 Task: Design: Design System Checklist.
Action: Mouse moved to (340, 73)
Screenshot: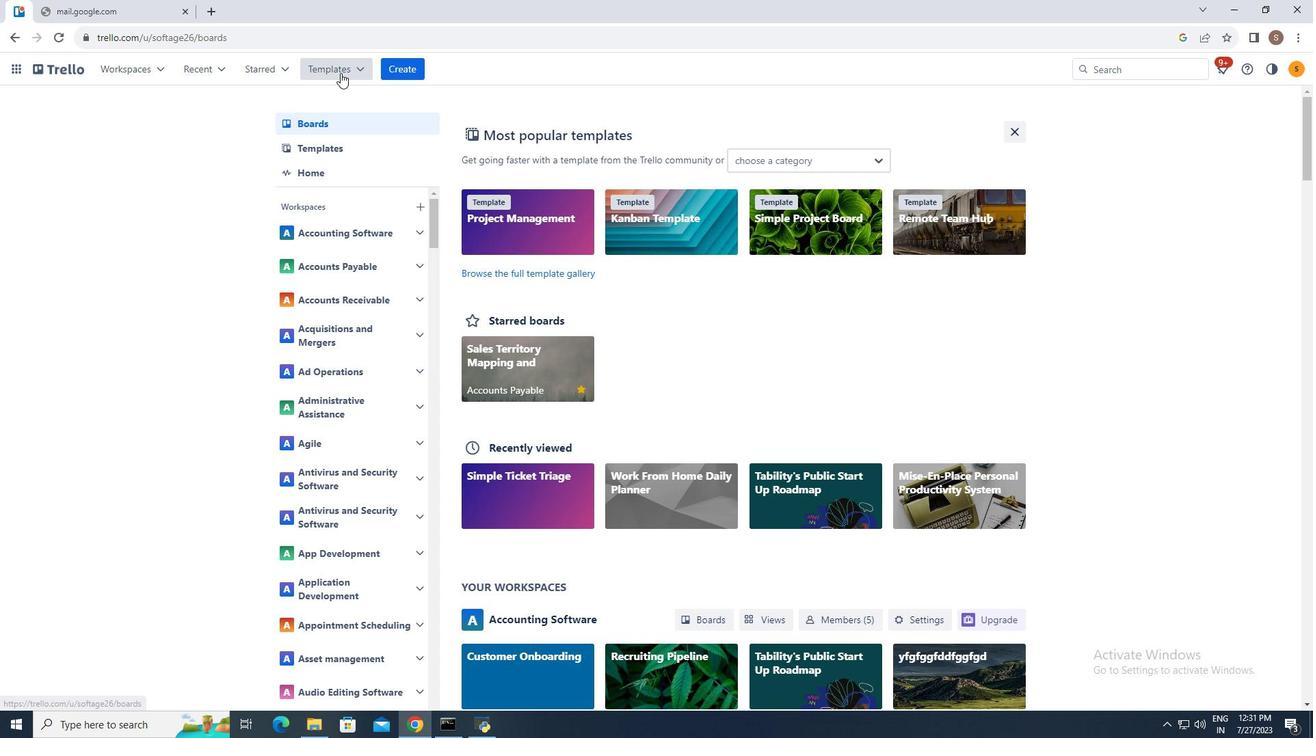 
Action: Mouse pressed left at (340, 73)
Screenshot: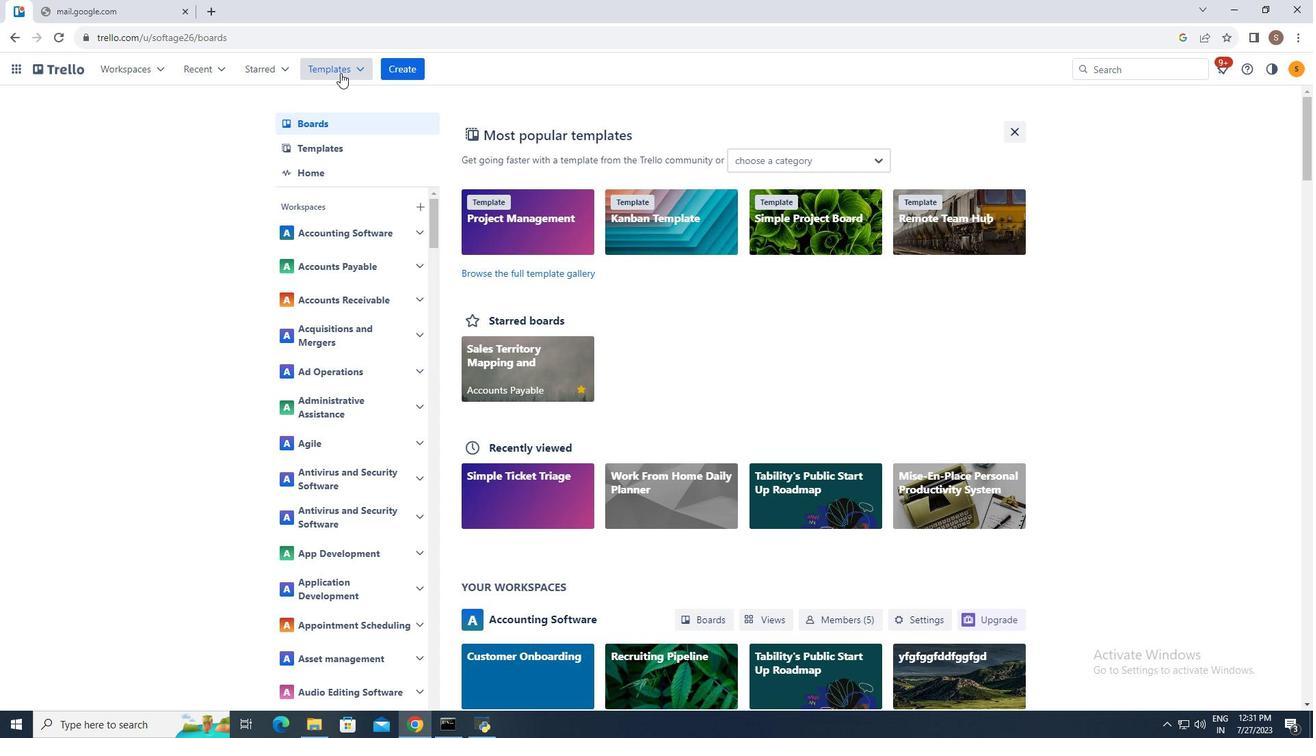 
Action: Mouse moved to (392, 470)
Screenshot: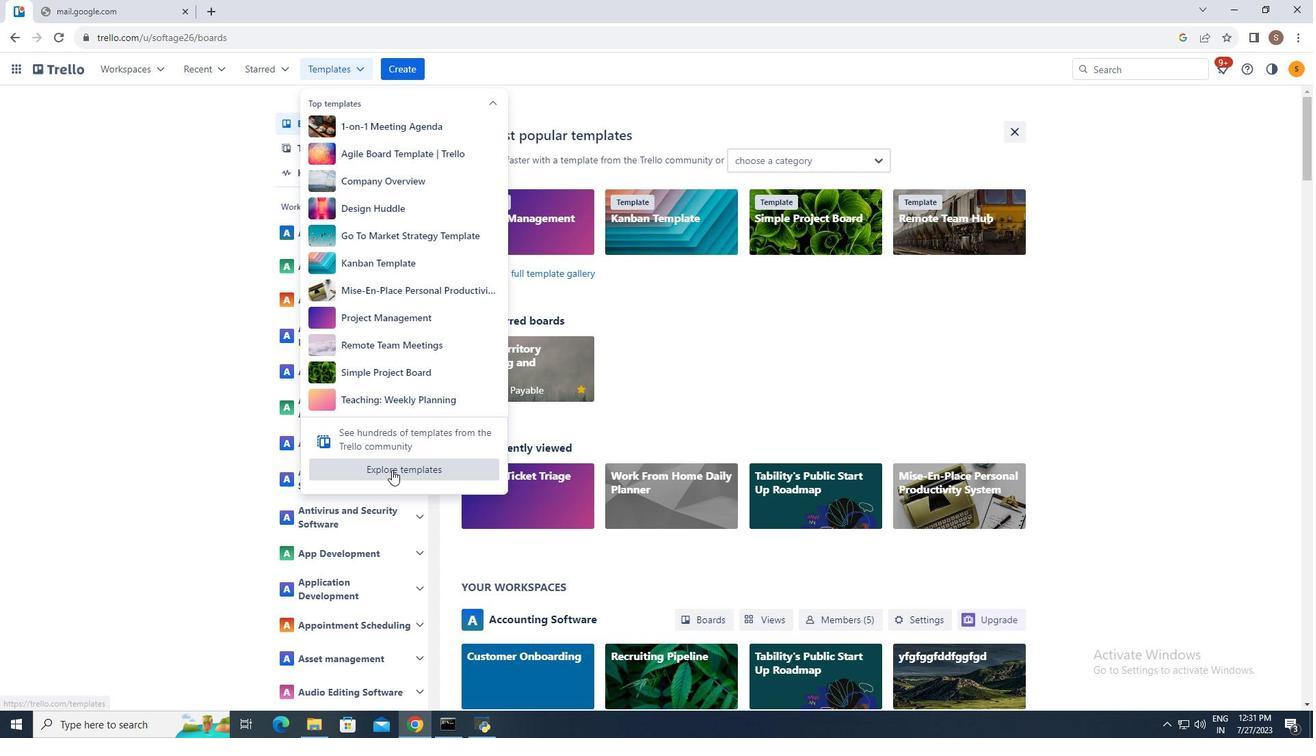
Action: Mouse pressed left at (392, 470)
Screenshot: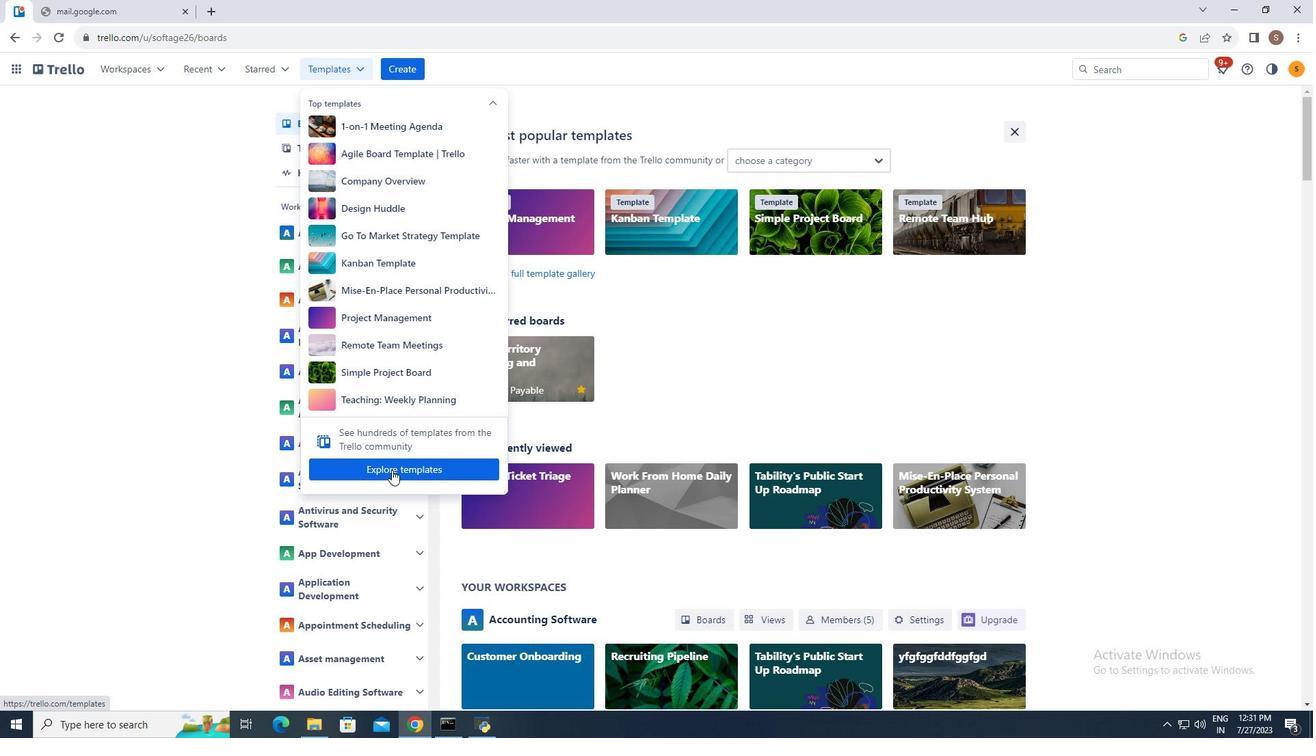 
Action: Mouse moved to (328, 207)
Screenshot: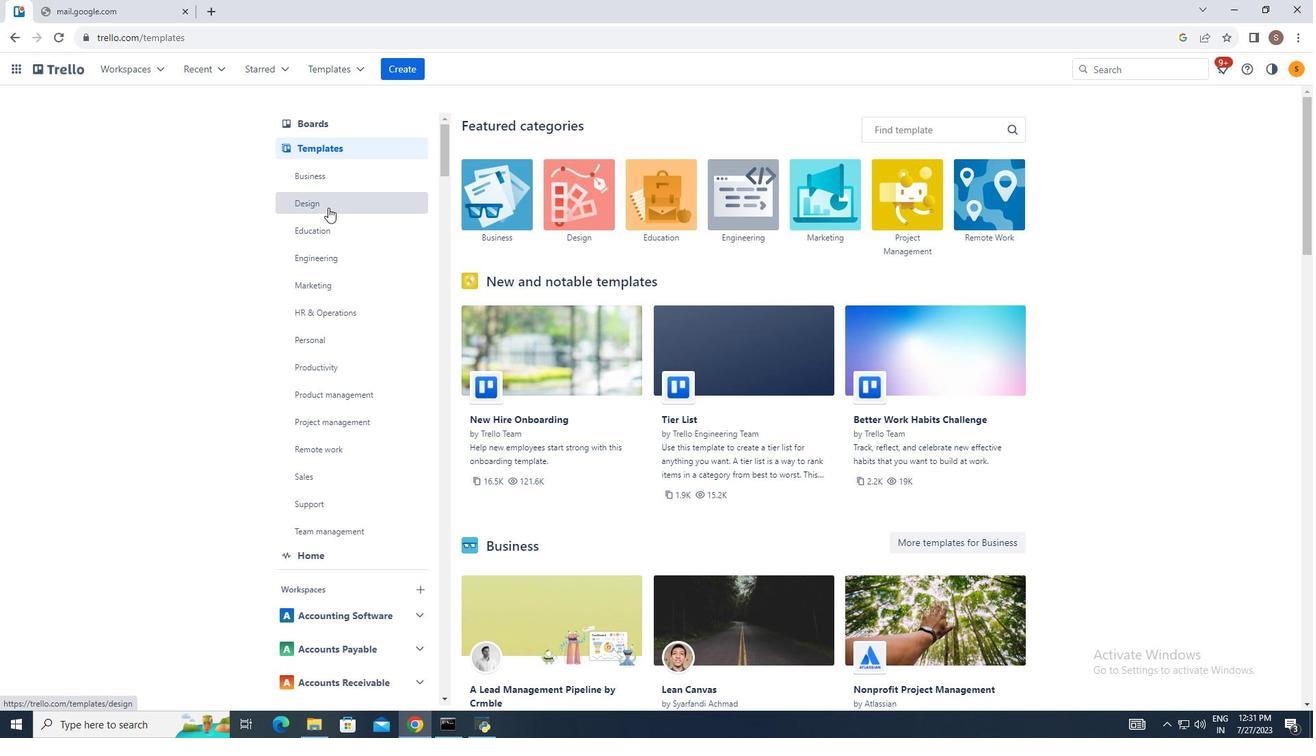 
Action: Mouse pressed left at (328, 207)
Screenshot: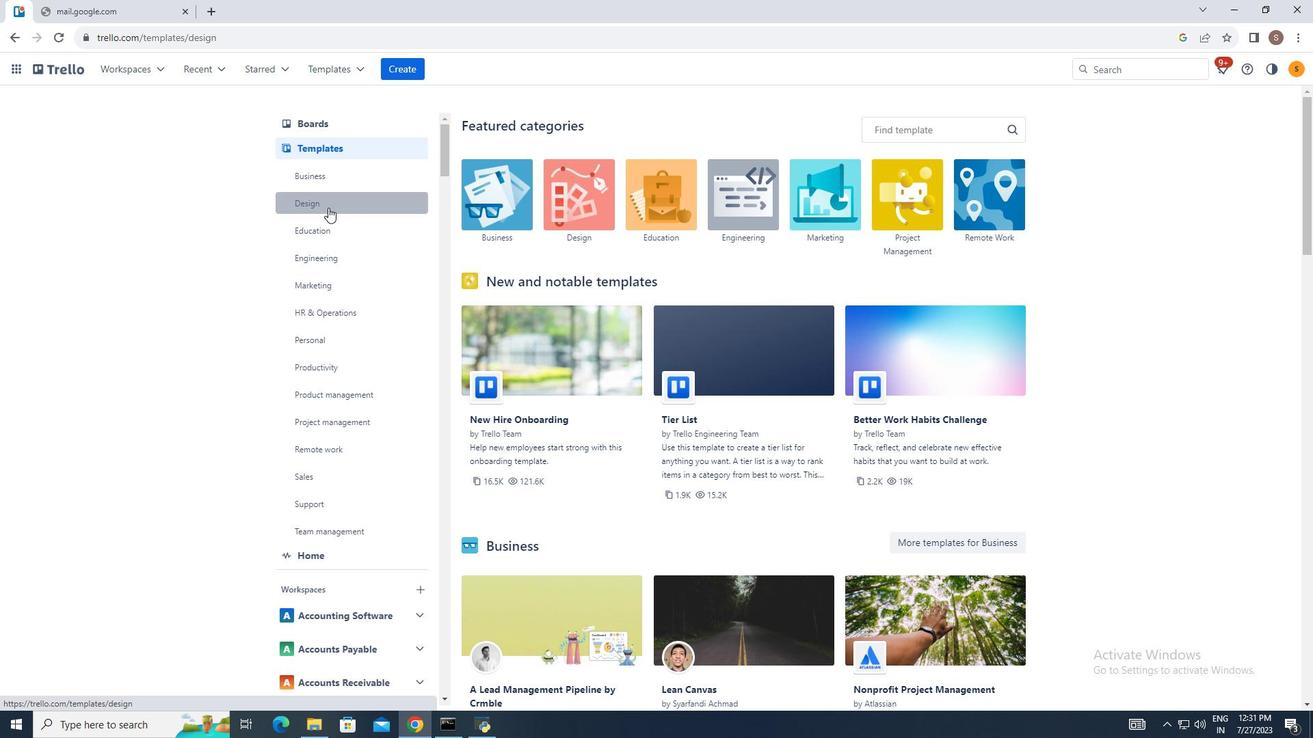 
Action: Mouse moved to (736, 278)
Screenshot: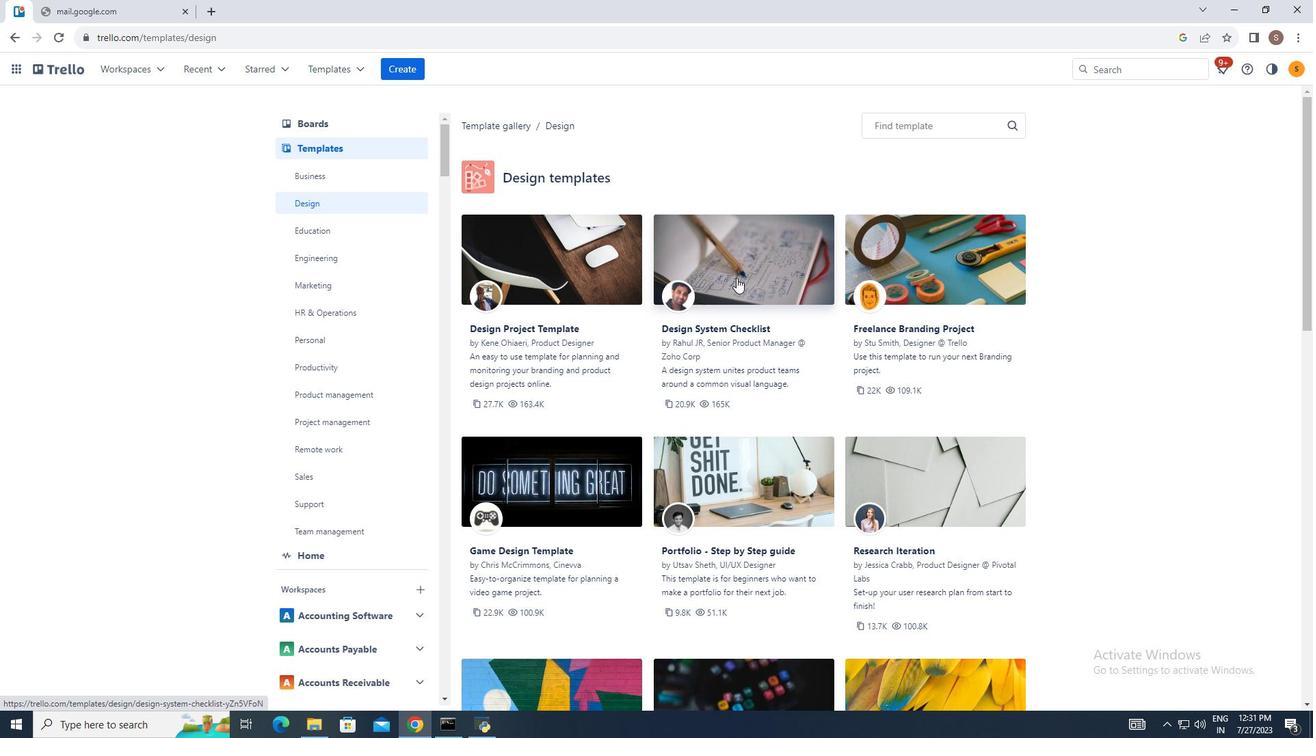 
Action: Mouse pressed left at (736, 278)
Screenshot: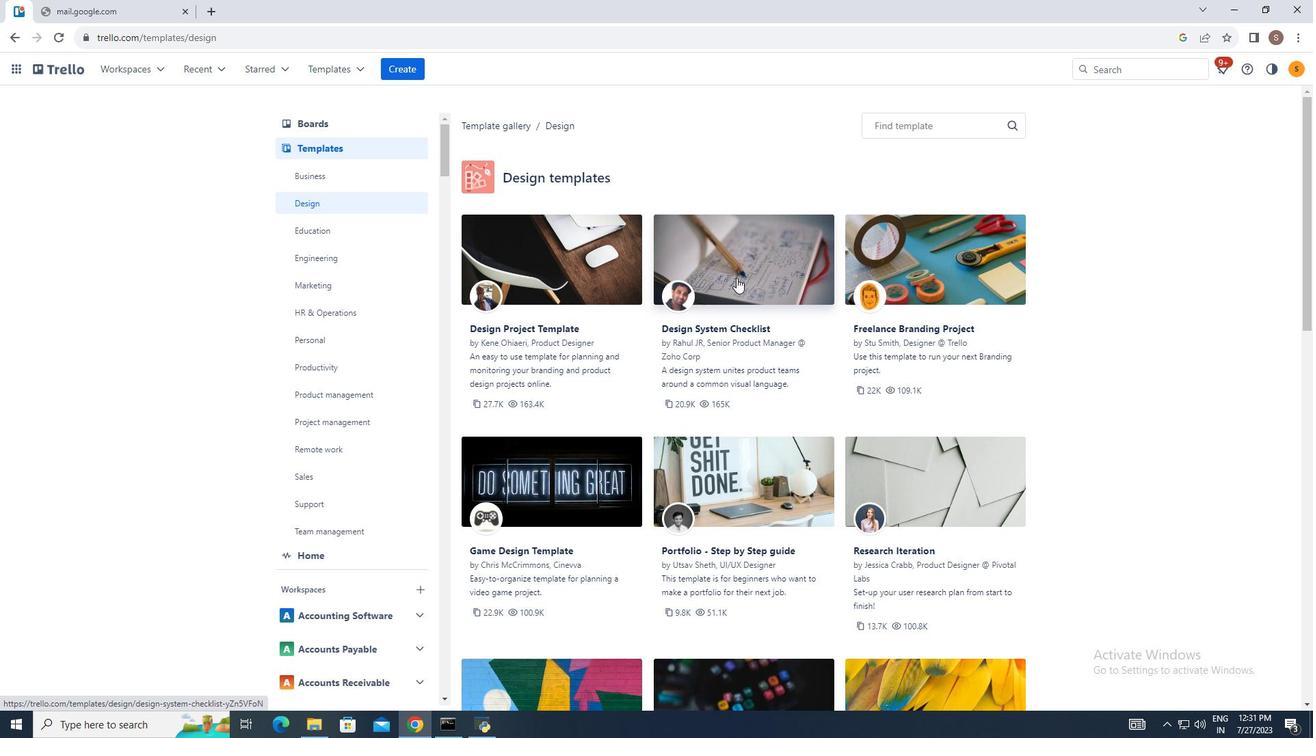 
Action: Mouse moved to (986, 176)
Screenshot: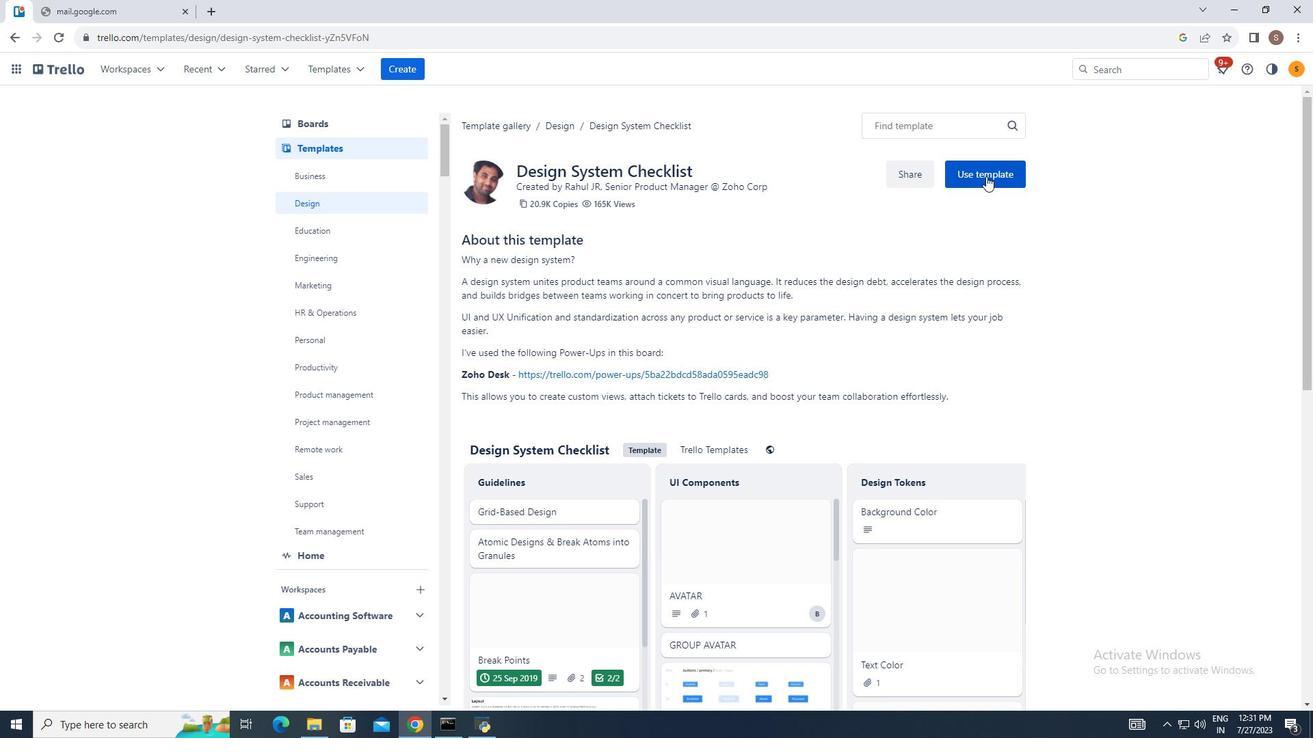 
Action: Mouse pressed left at (986, 176)
Screenshot: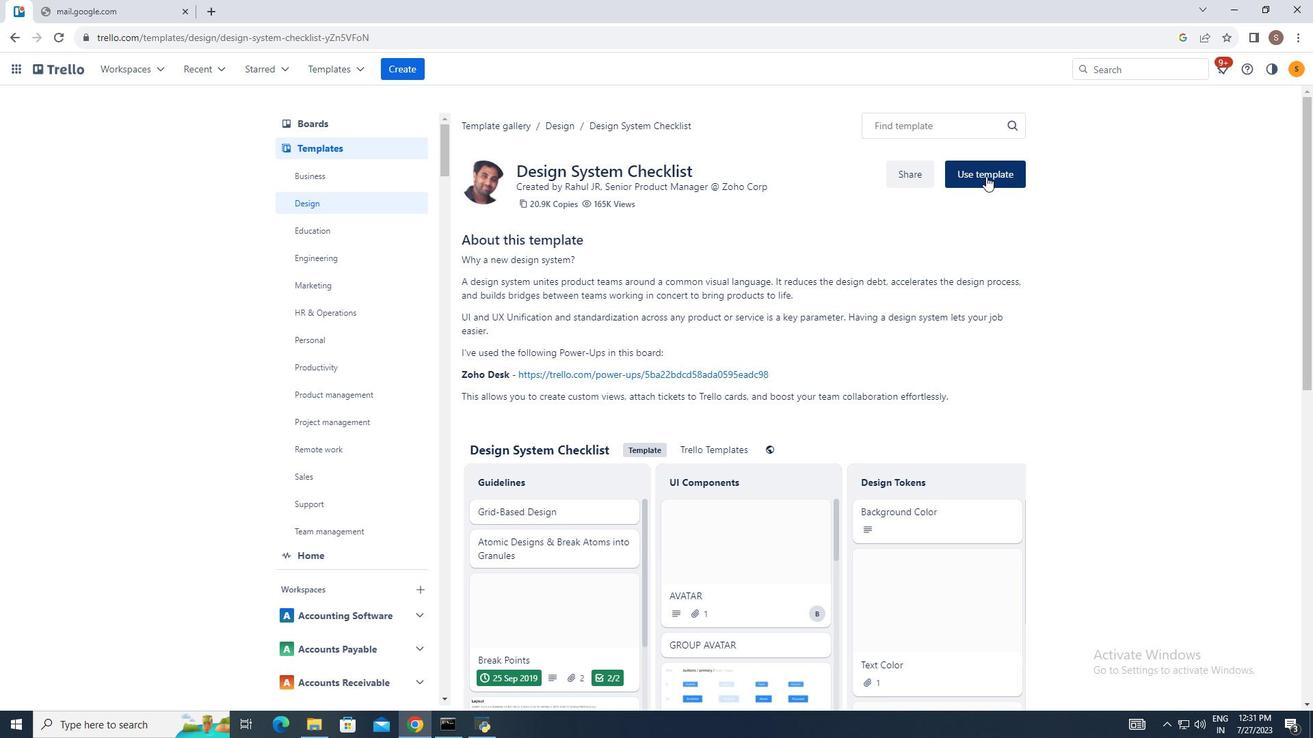 
Action: Mouse moved to (981, 476)
Screenshot: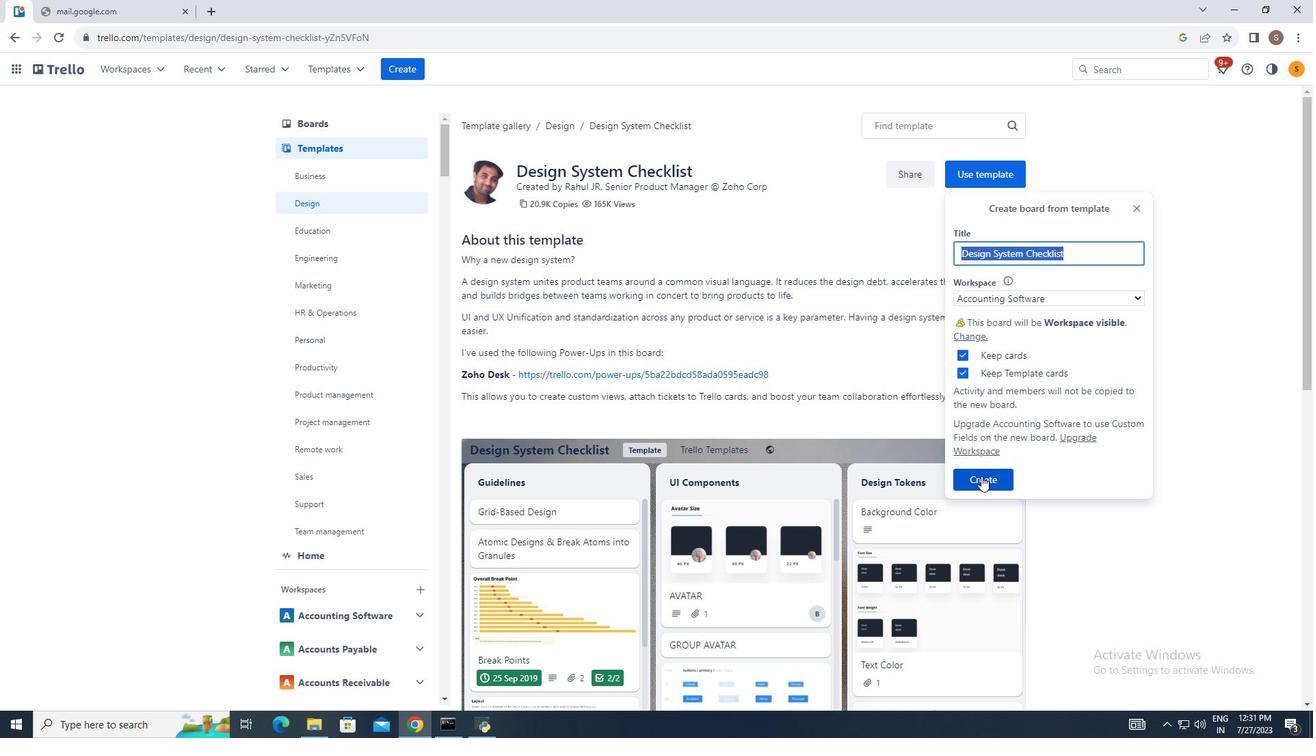 
Action: Mouse pressed left at (981, 476)
Screenshot: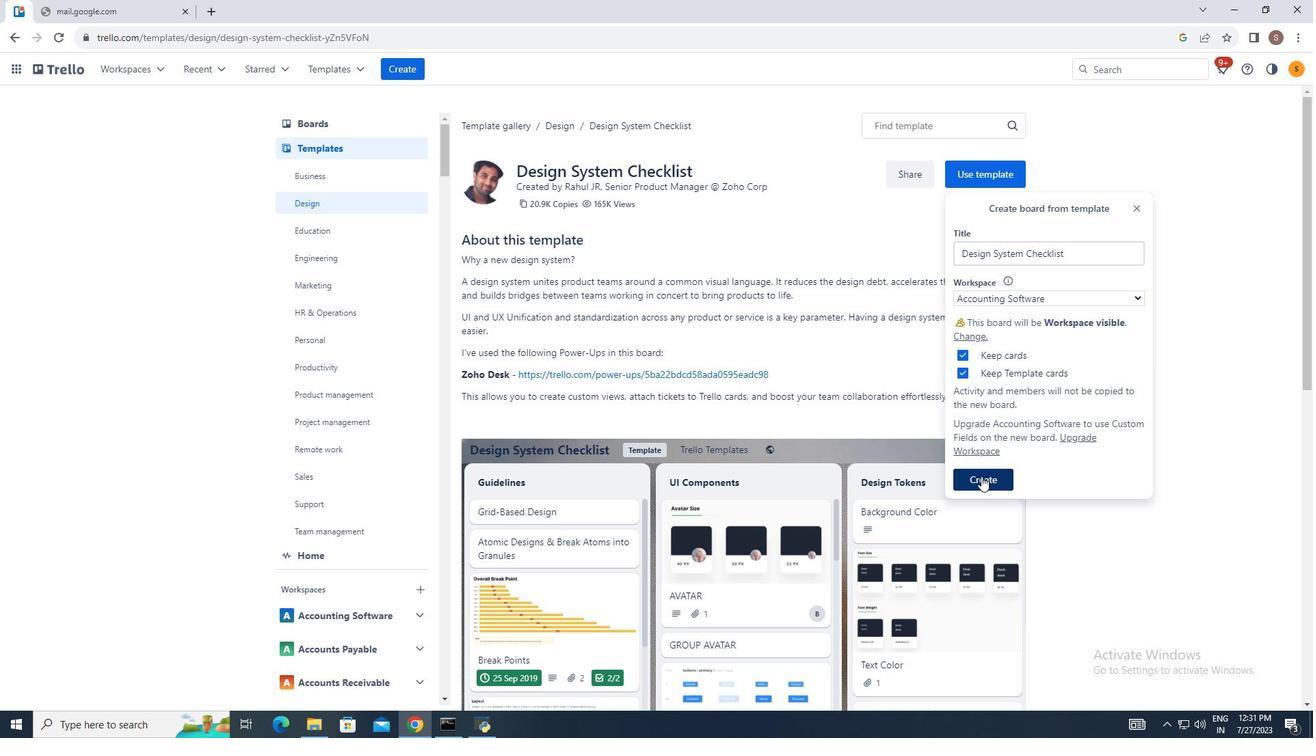 
Action: Mouse moved to (270, 364)
Screenshot: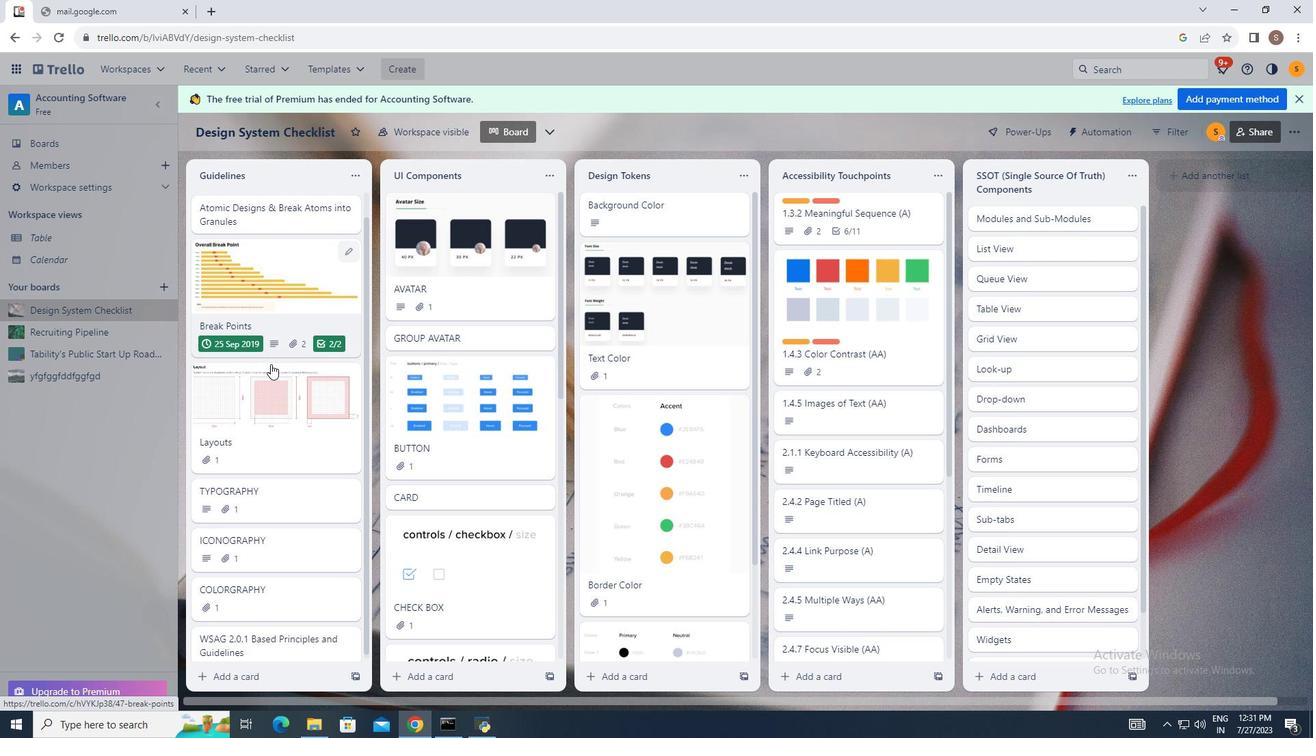 
Action: Mouse scrolled (270, 363) with delta (0, 0)
Screenshot: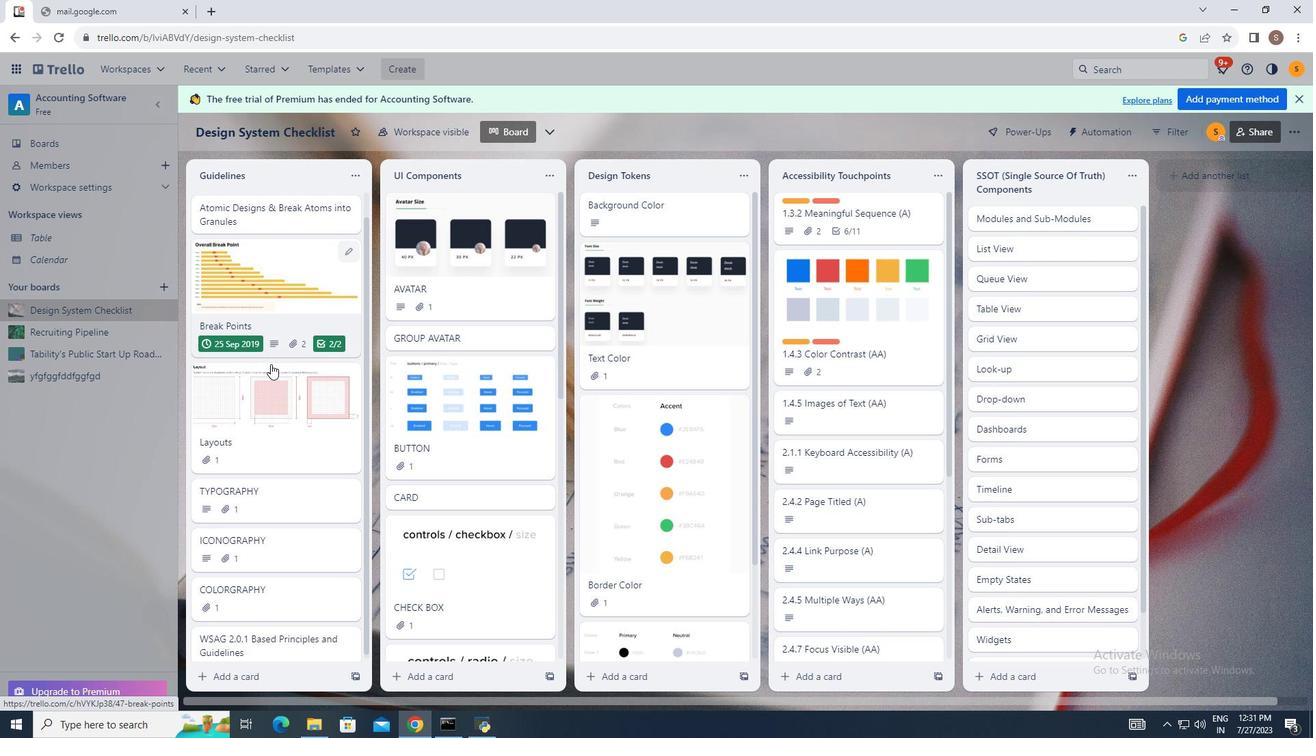 
Action: Mouse moved to (270, 365)
Screenshot: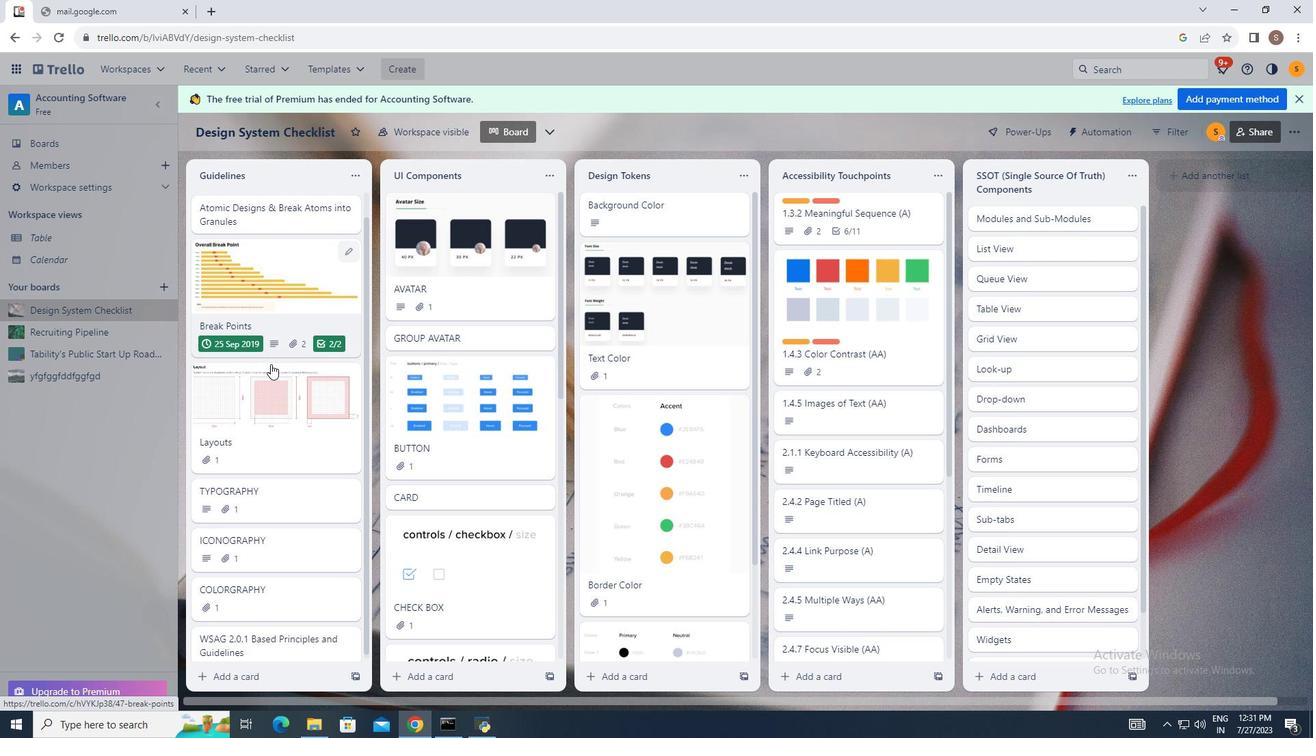 
Action: Mouse scrolled (270, 364) with delta (0, 0)
Screenshot: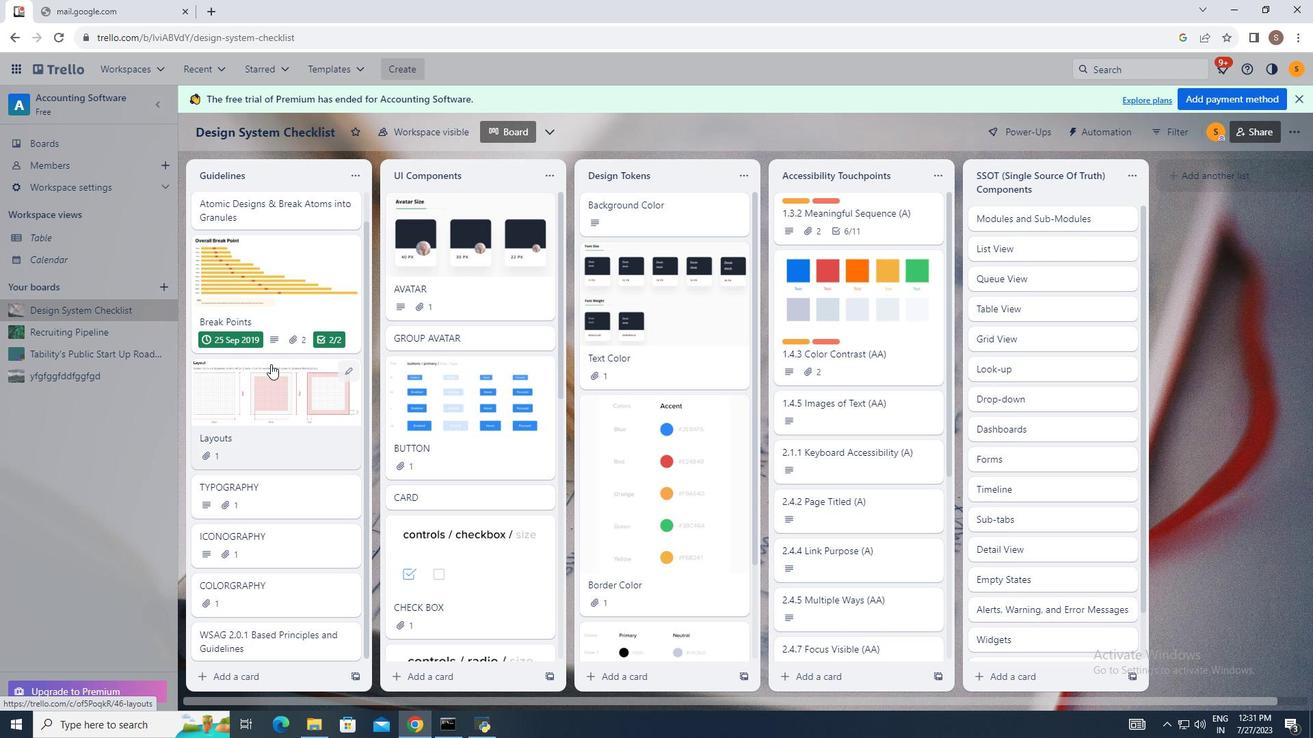 
Action: Mouse moved to (272, 368)
Screenshot: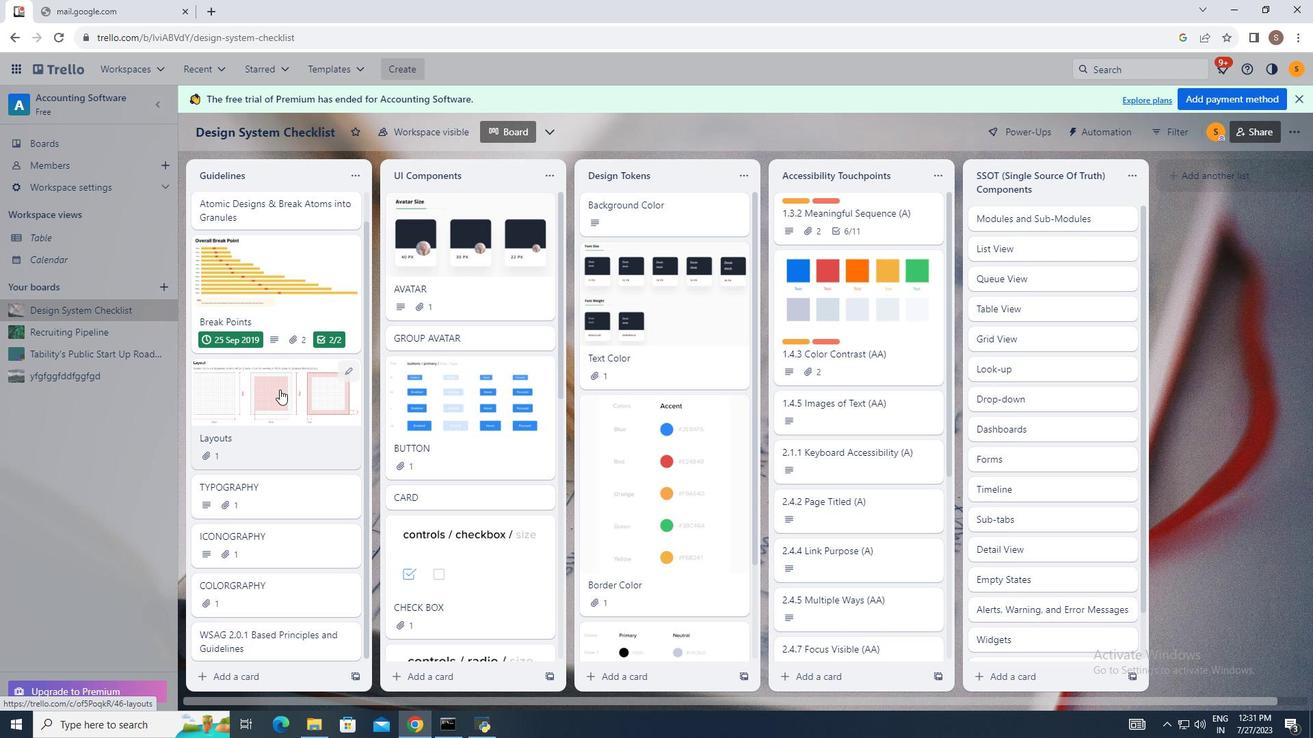 
Action: Mouse scrolled (272, 368) with delta (0, 0)
Screenshot: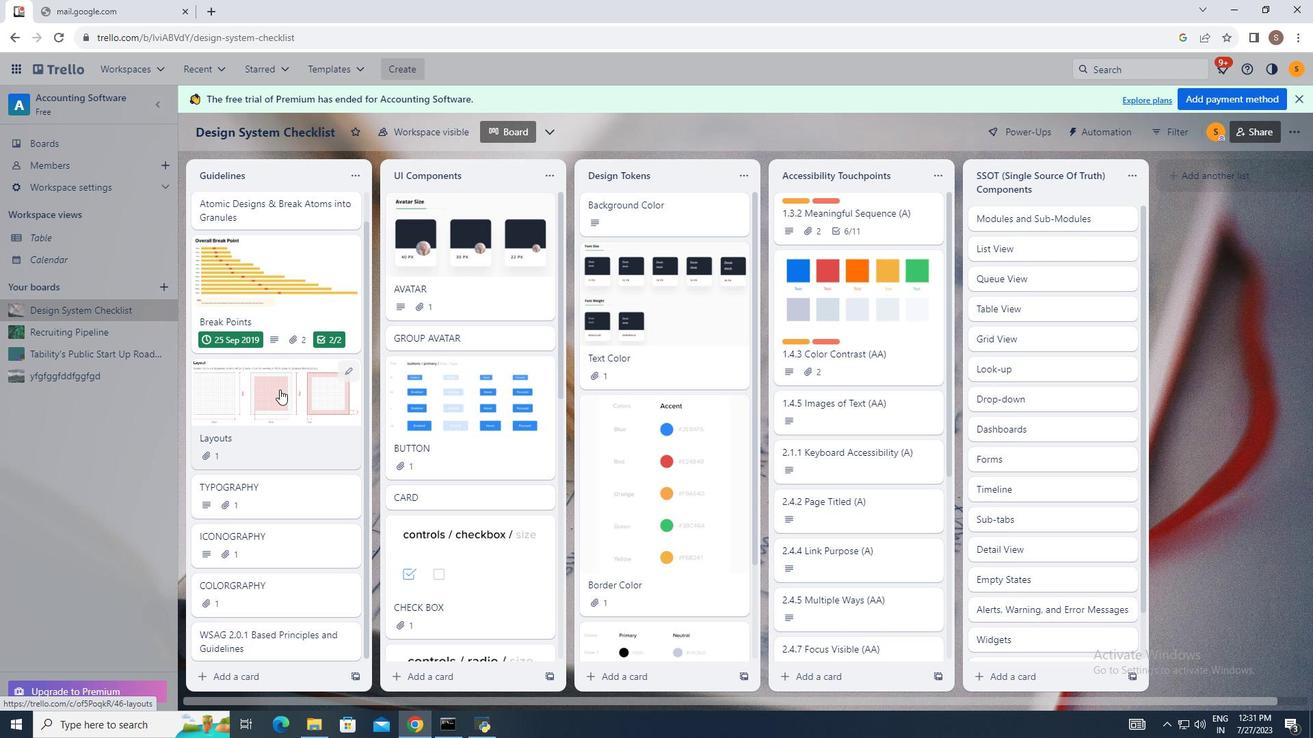 
Action: Mouse moved to (277, 380)
Screenshot: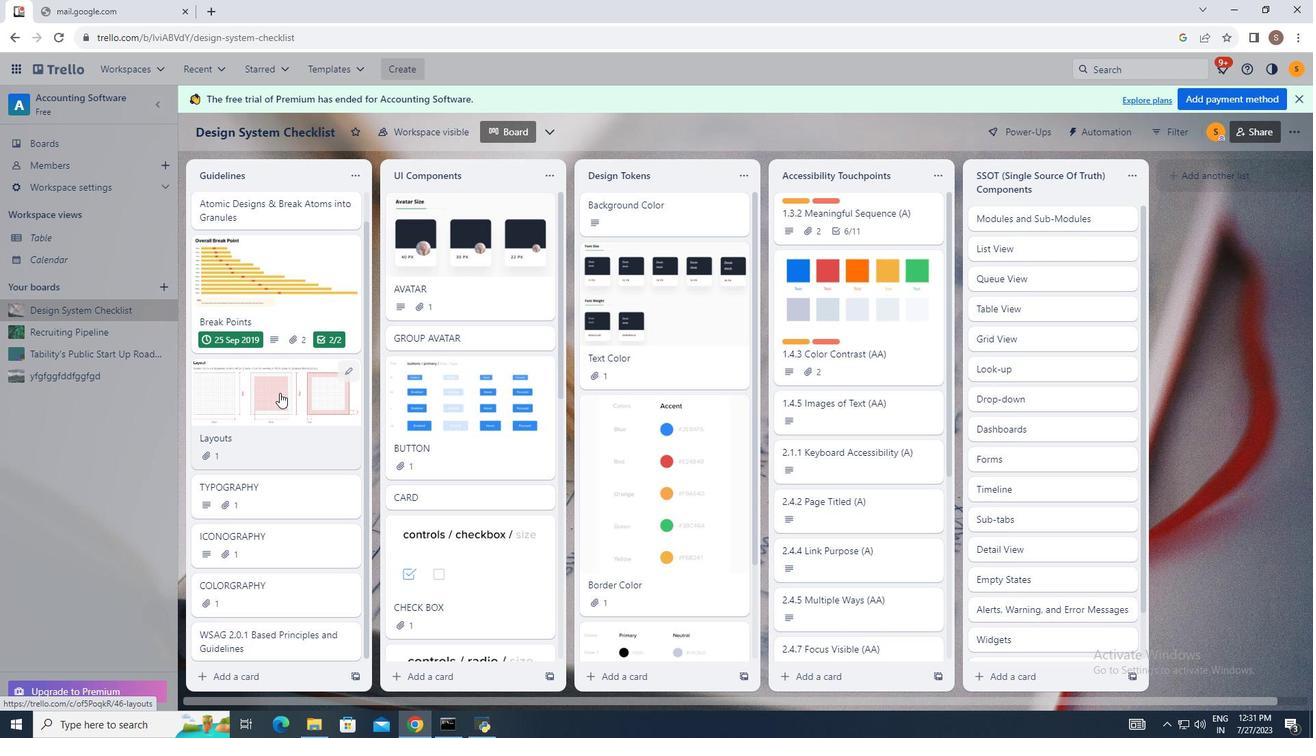 
Action: Mouse scrolled (277, 379) with delta (0, 0)
Screenshot: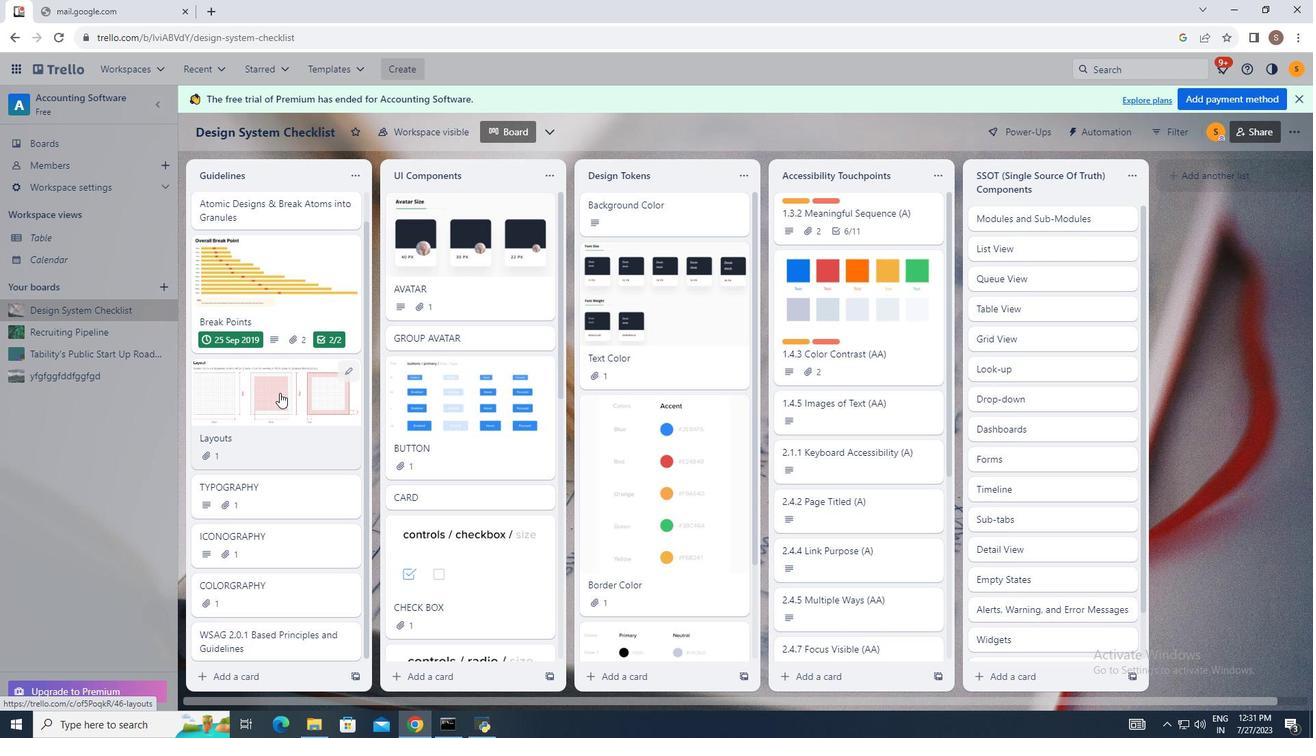 
Action: Mouse moved to (279, 387)
Screenshot: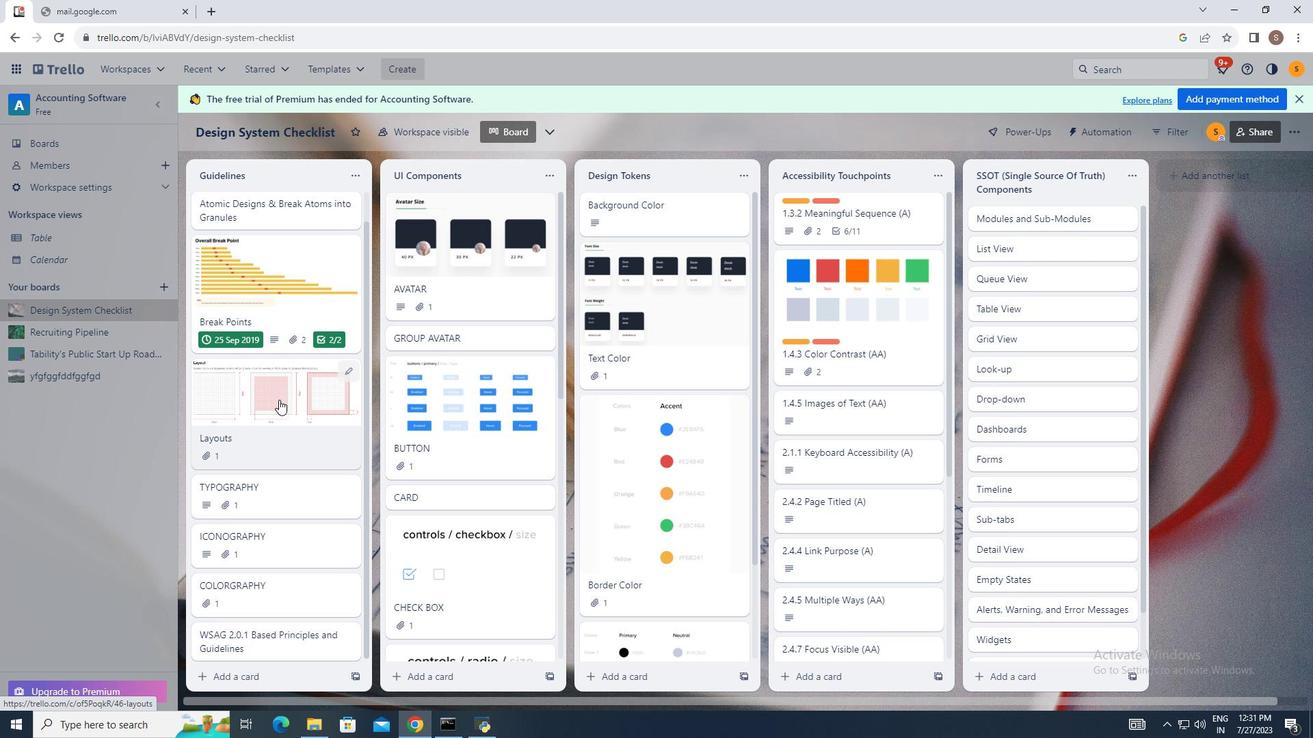 
Action: Mouse scrolled (279, 386) with delta (0, 0)
Screenshot: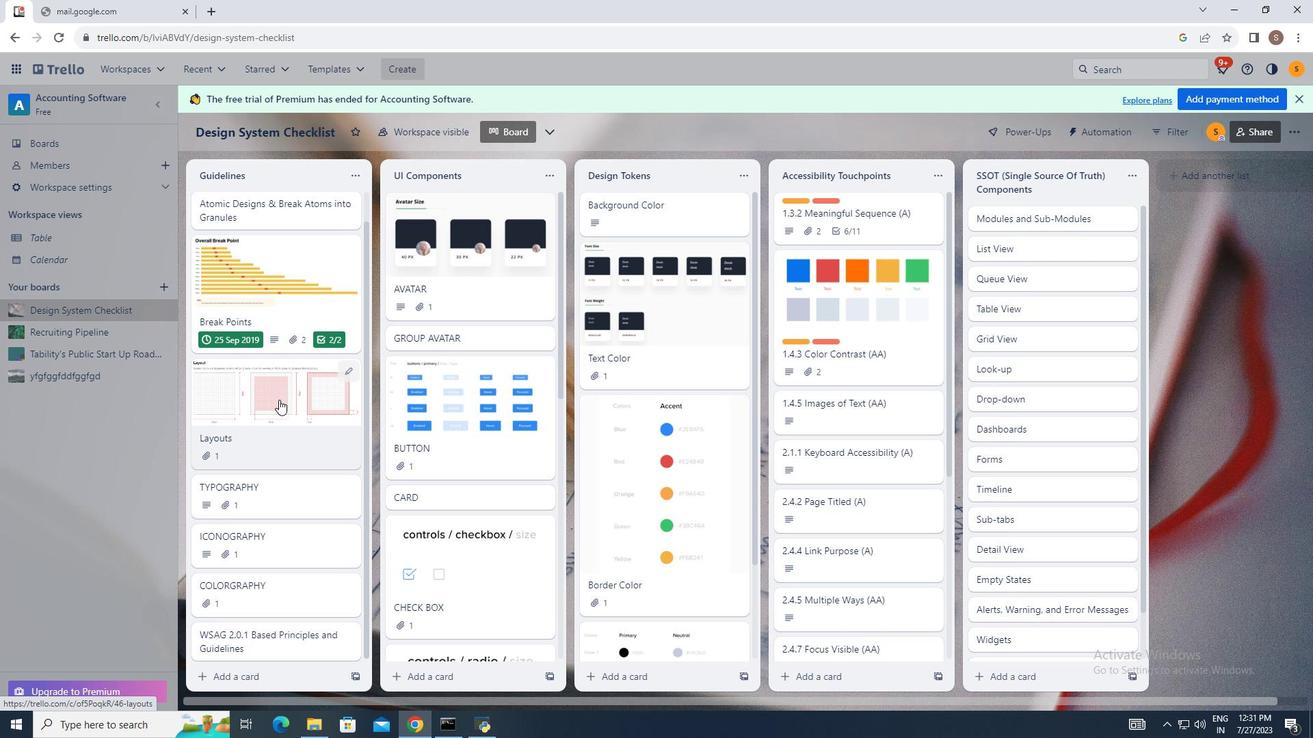 
Action: Mouse moved to (279, 400)
Screenshot: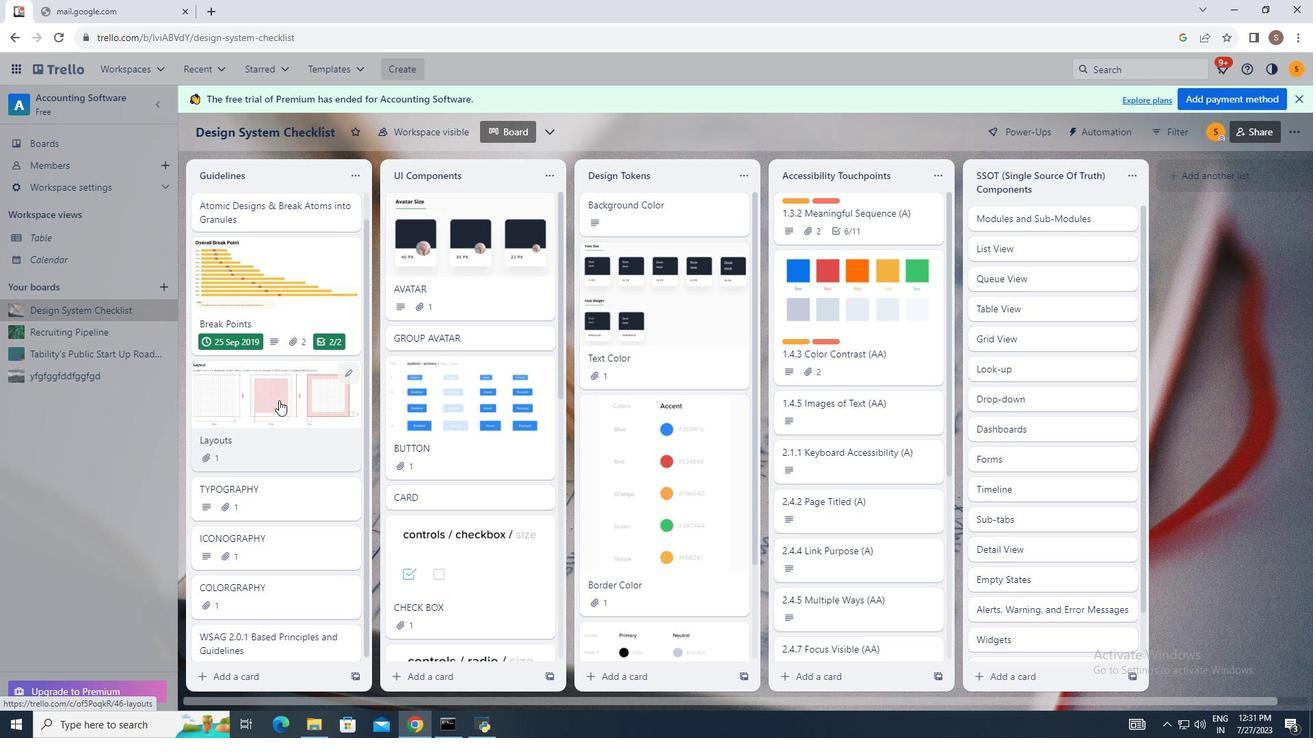 
Action: Mouse scrolled (279, 401) with delta (0, 0)
Screenshot: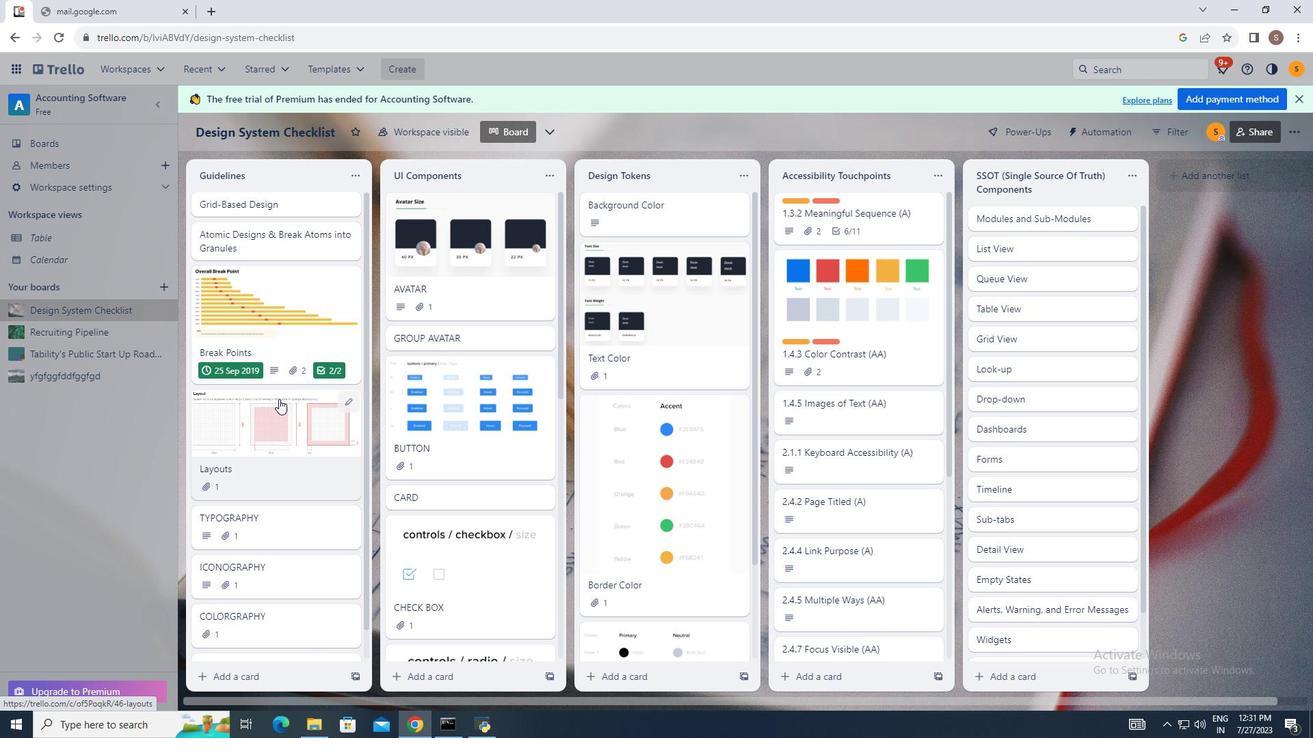 
Action: Mouse moved to (279, 400)
Screenshot: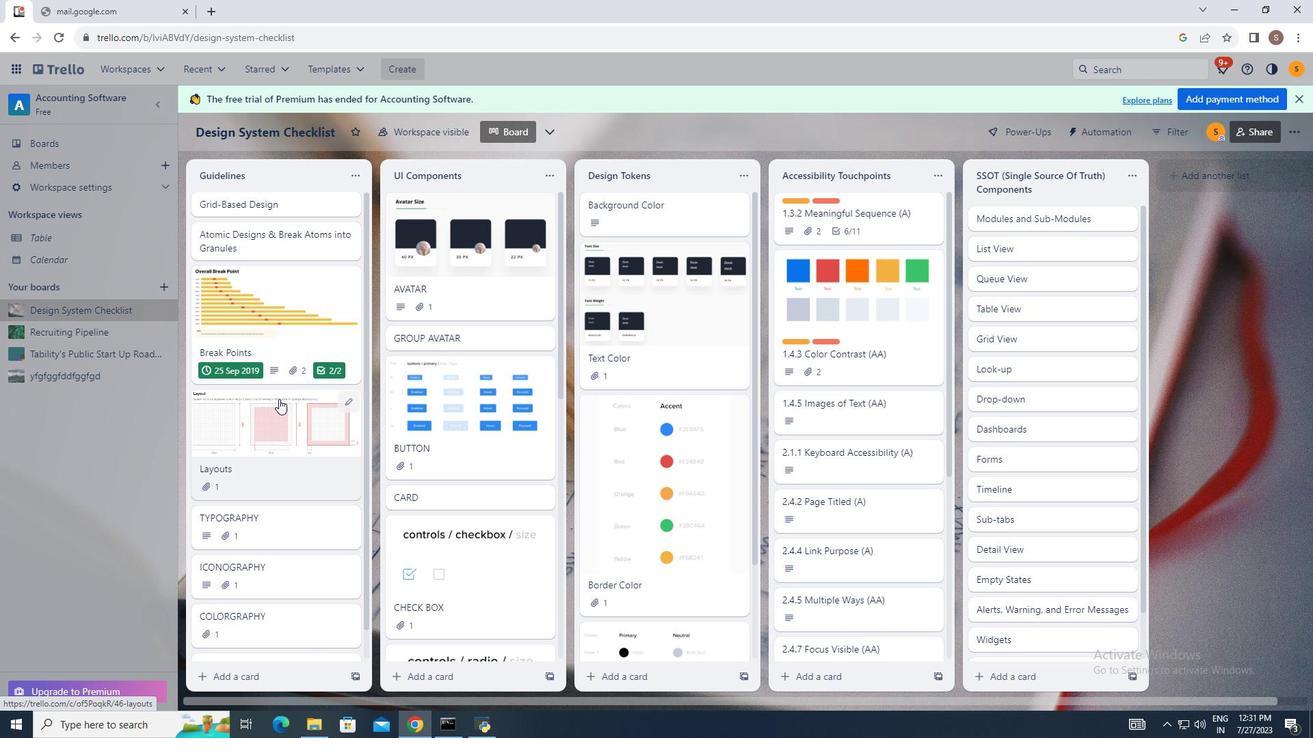 
Action: Mouse scrolled (279, 401) with delta (0, 0)
Screenshot: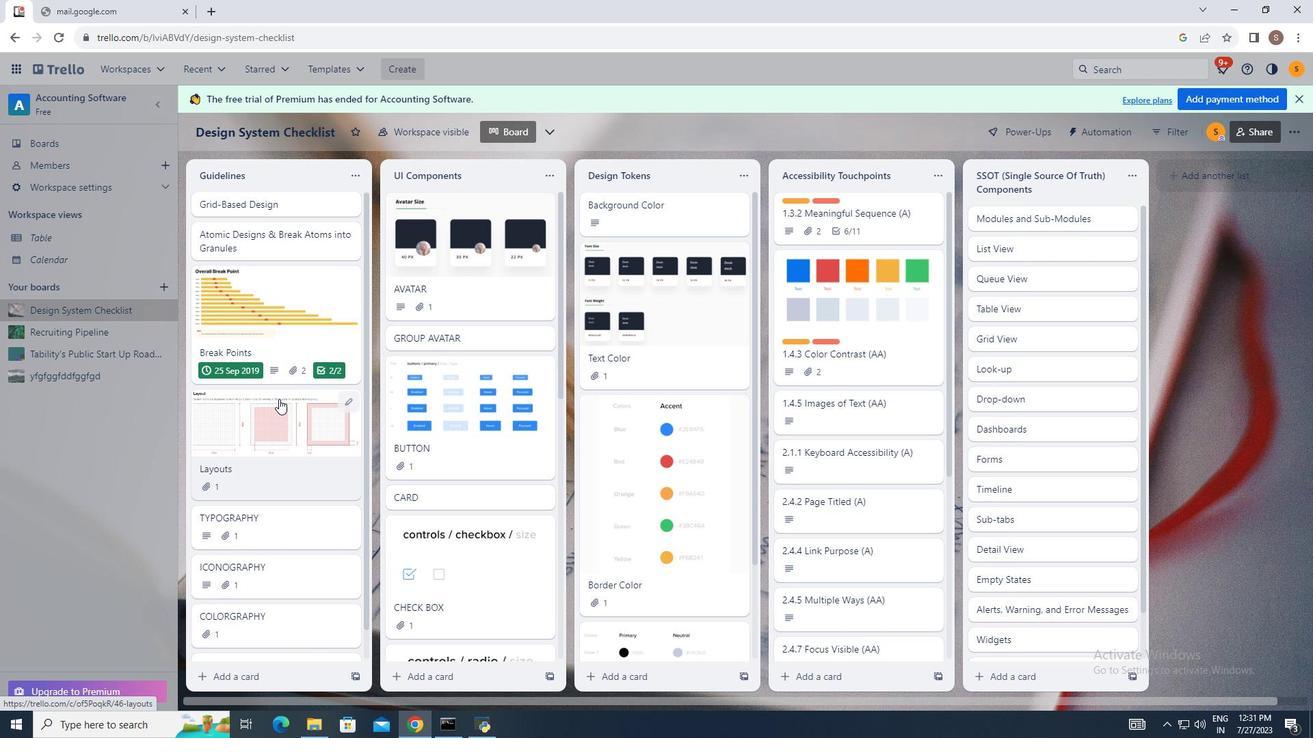 
Action: Mouse moved to (279, 400)
Screenshot: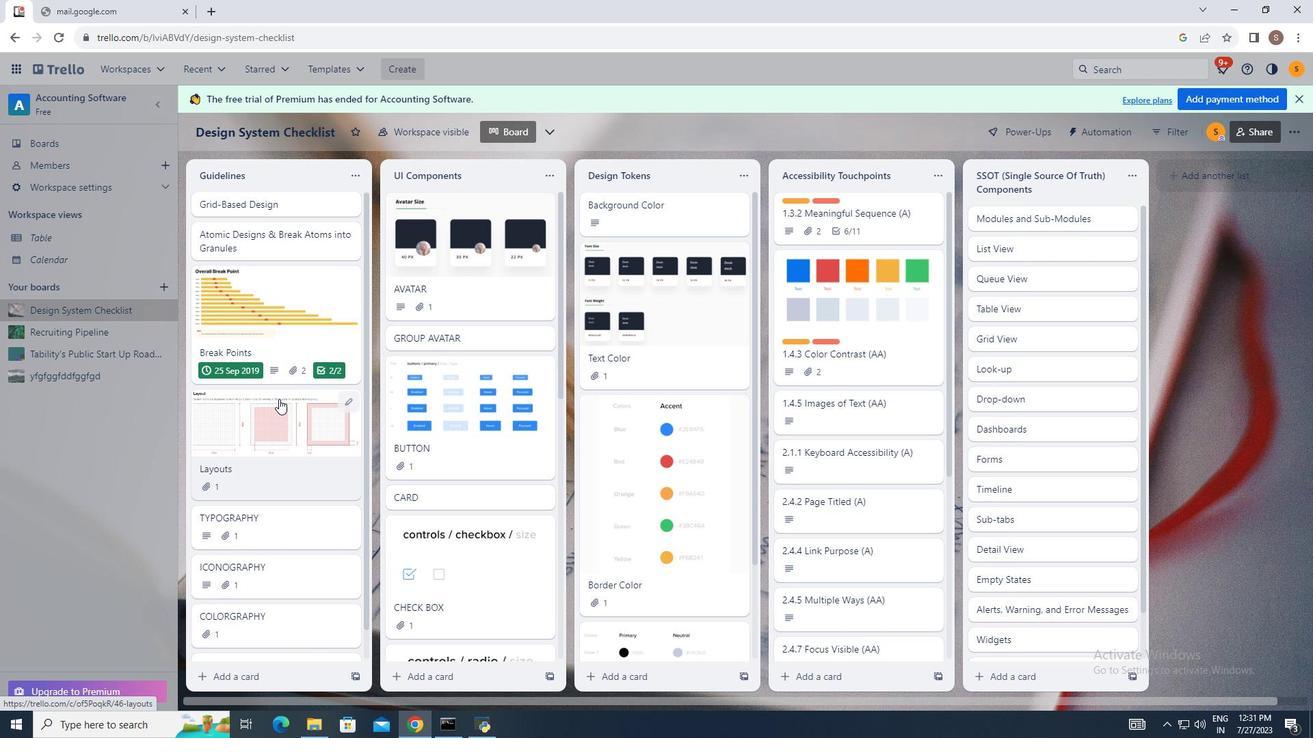 
Action: Mouse scrolled (279, 401) with delta (0, 0)
Screenshot: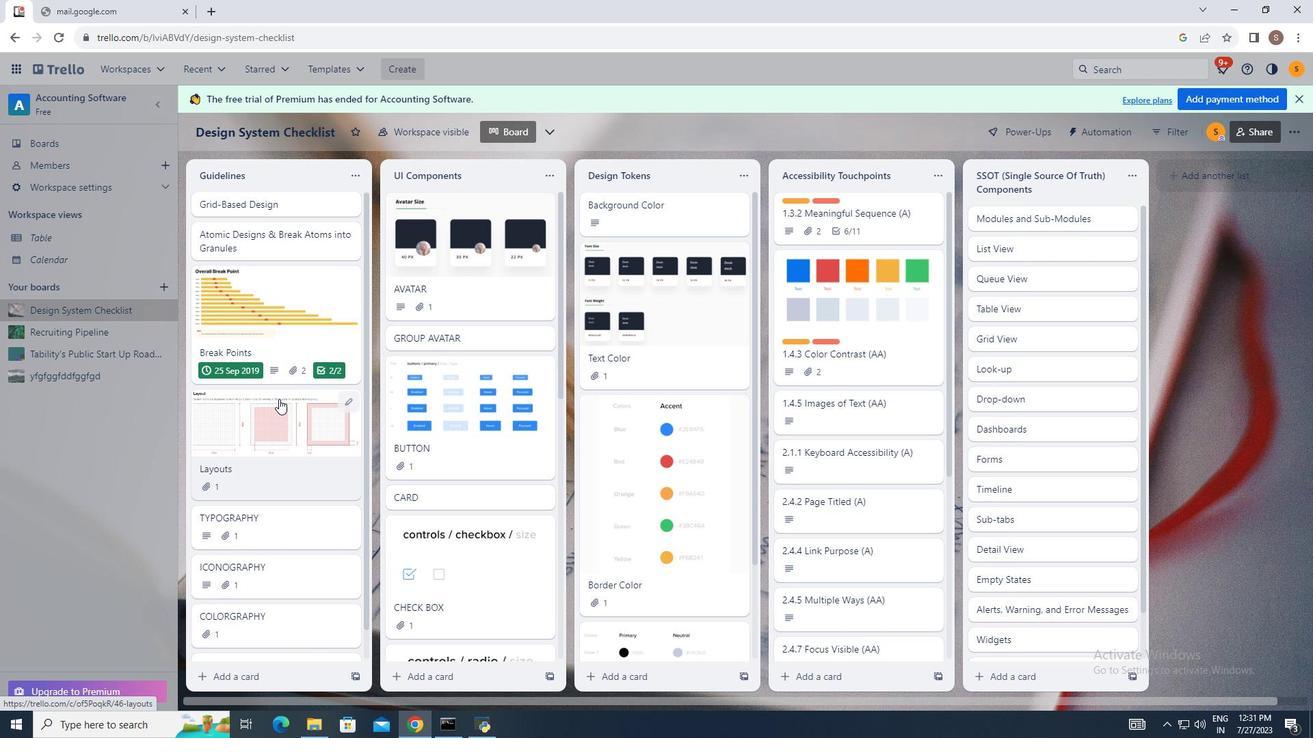 
Action: Mouse scrolled (279, 401) with delta (0, 0)
Screenshot: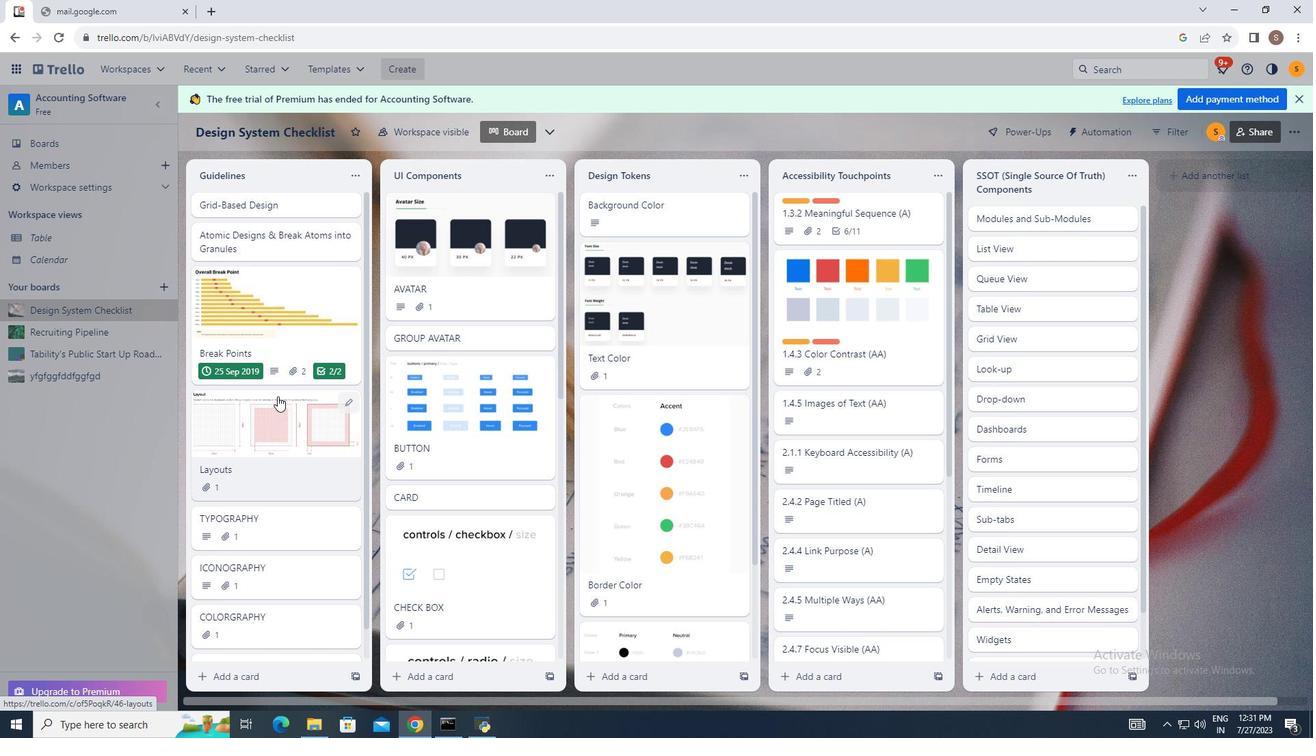
Action: Mouse moved to (278, 294)
Screenshot: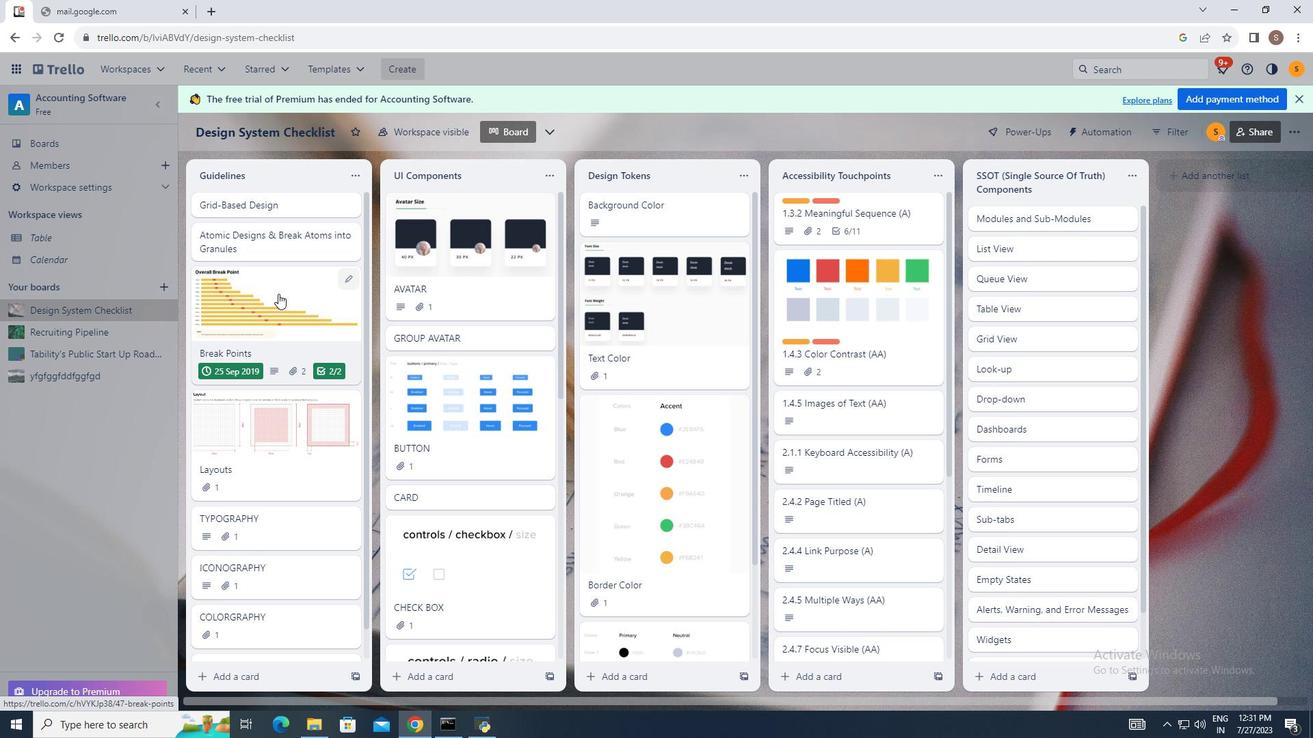 
Action: Mouse pressed left at (278, 294)
Screenshot: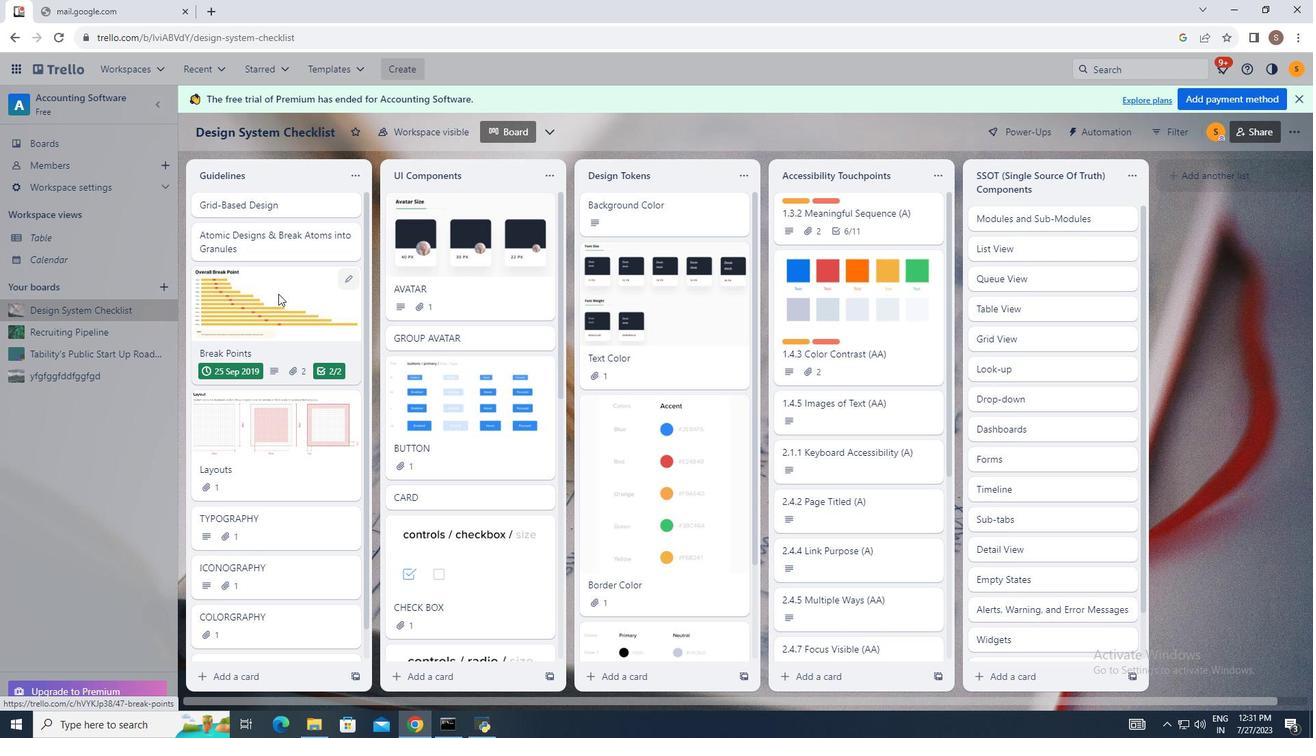 
Action: Mouse moved to (834, 292)
Screenshot: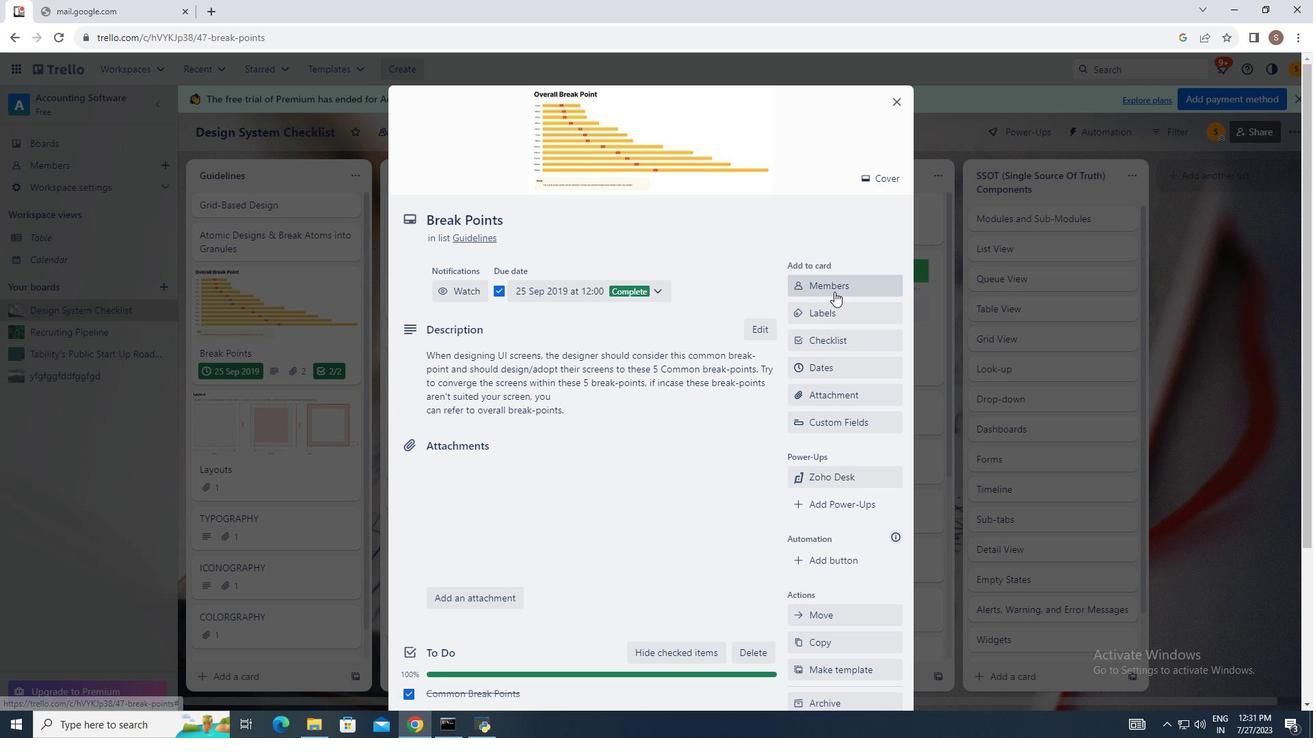 
Action: Mouse pressed left at (834, 292)
Screenshot: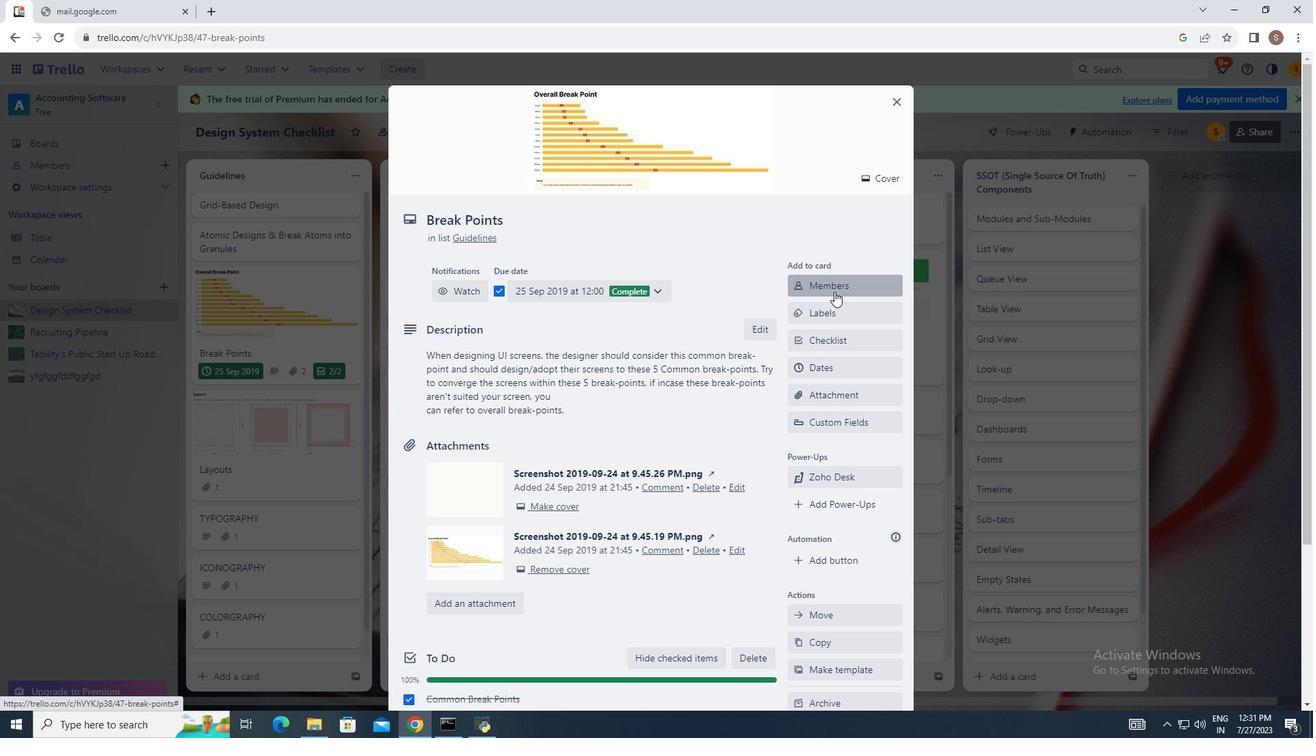
Action: Mouse moved to (860, 353)
Screenshot: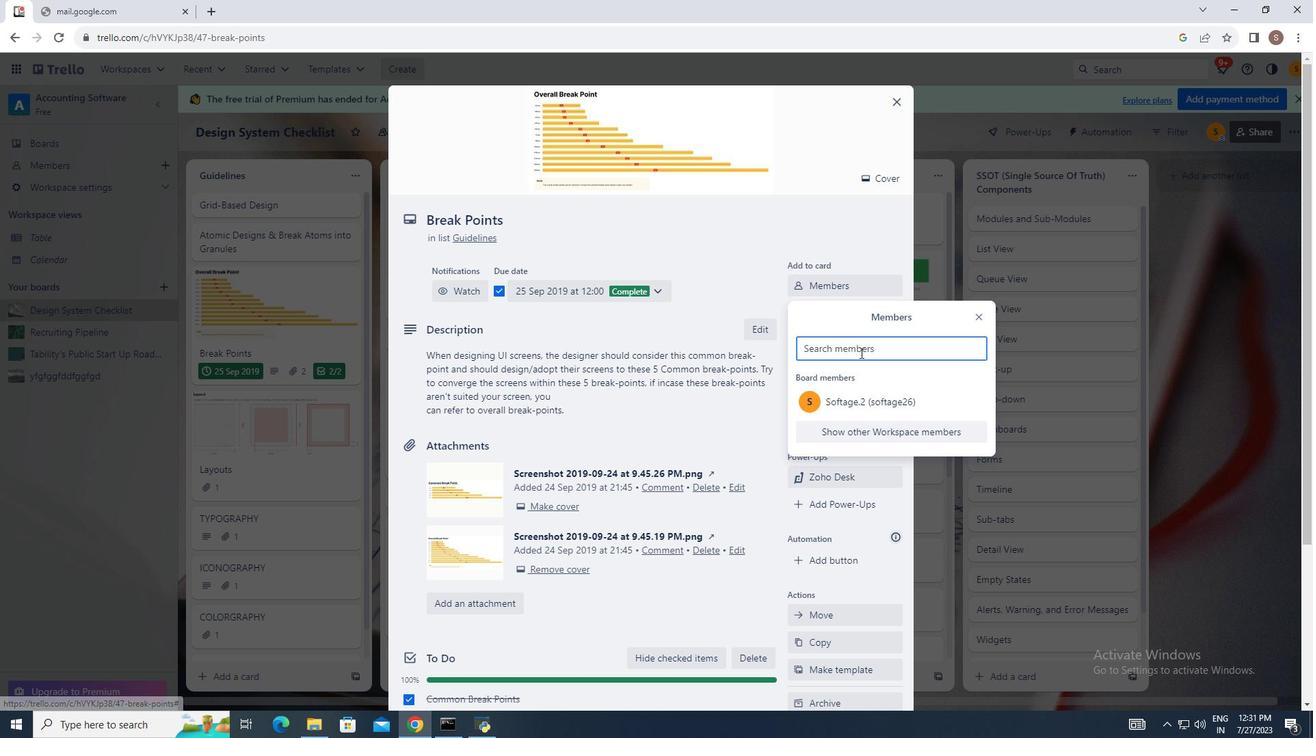 
Action: Mouse pressed left at (860, 353)
Screenshot: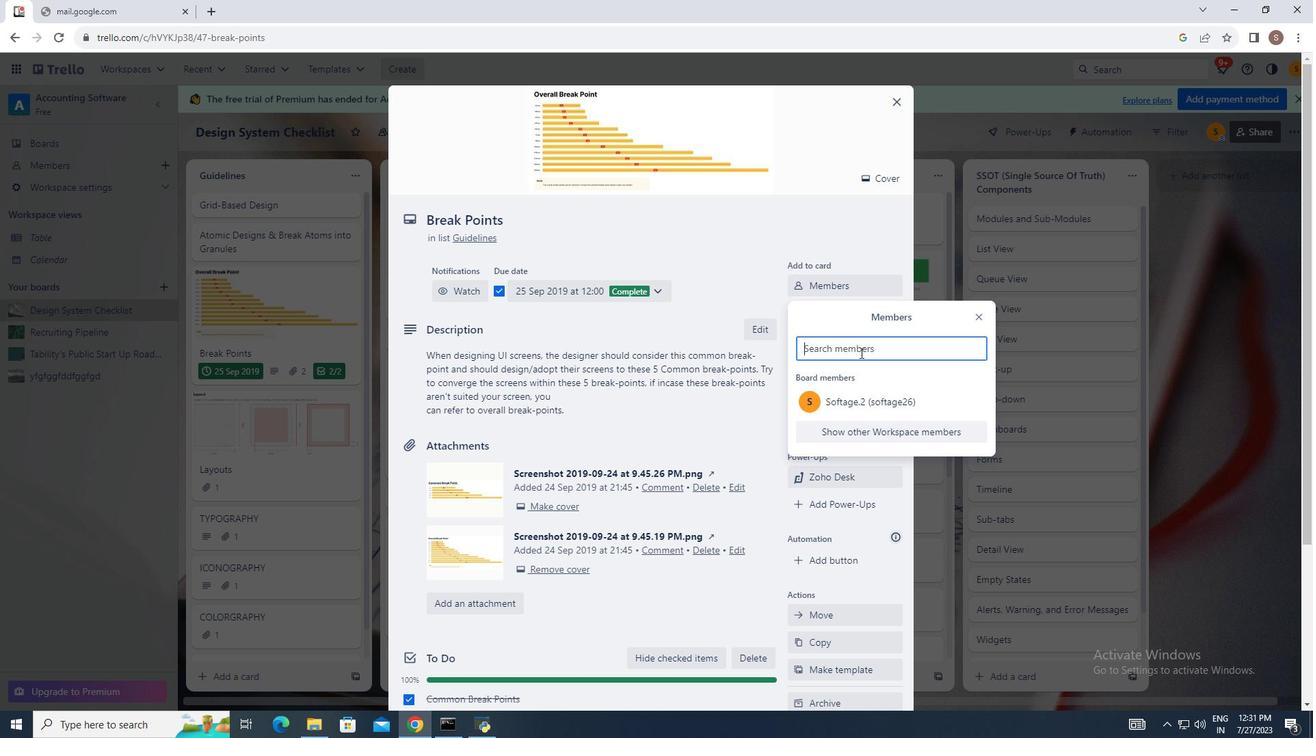 
Action: Mouse moved to (647, 366)
Screenshot: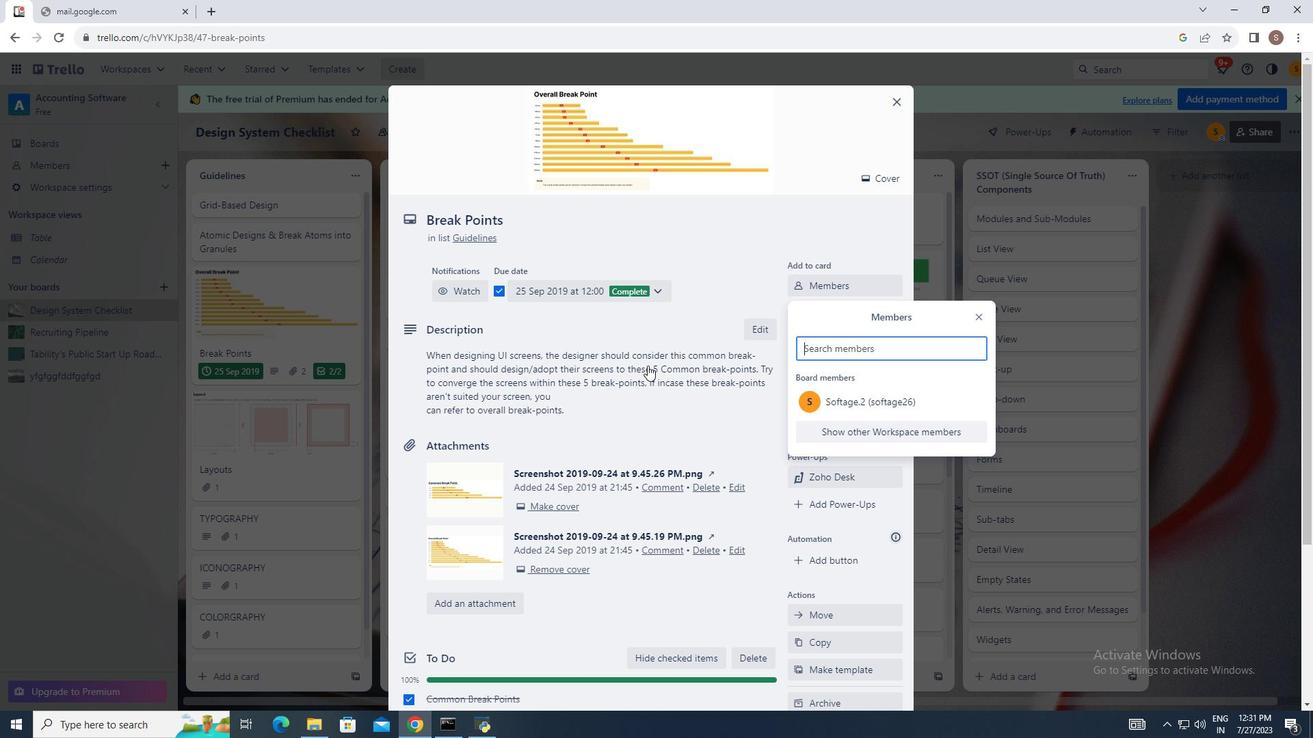 
Action: Key pressed softage.net<Key.backspace><Key.backspace><Key.backspace>1<Key.shift>@softage.net
Screenshot: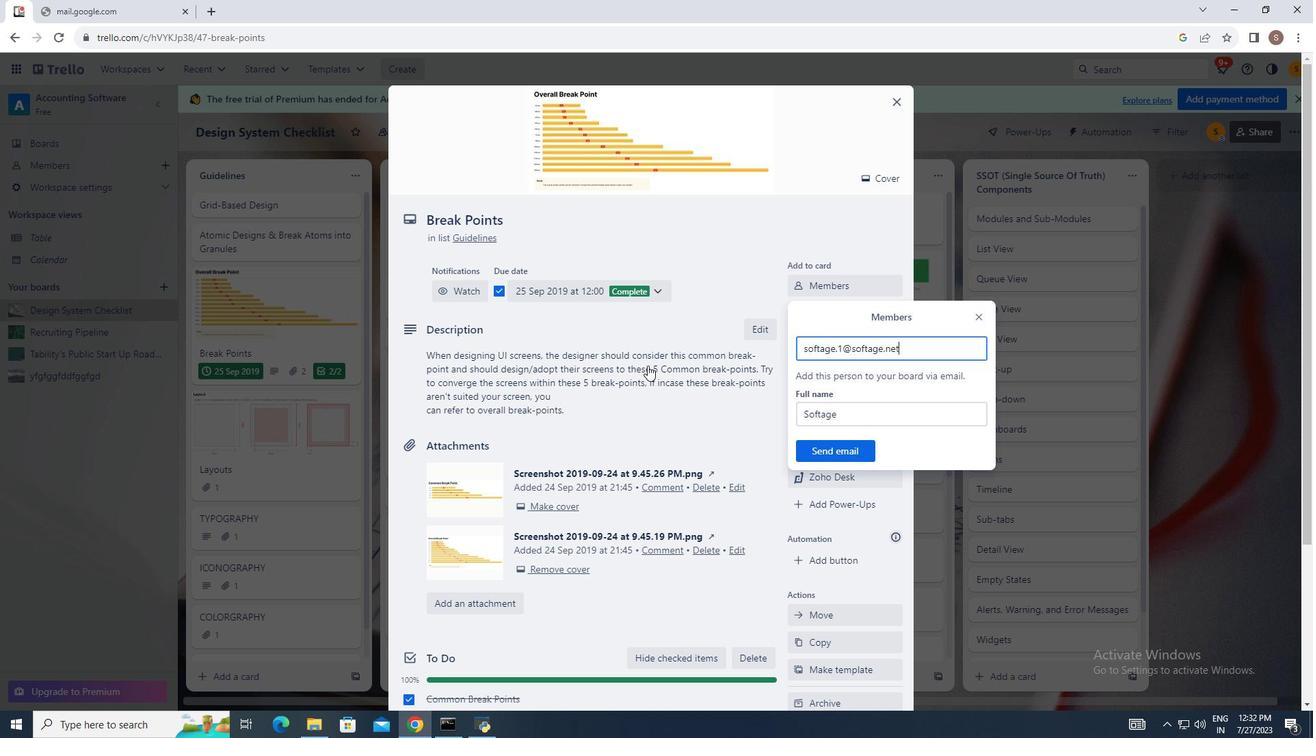 
Action: Mouse moved to (840, 452)
Screenshot: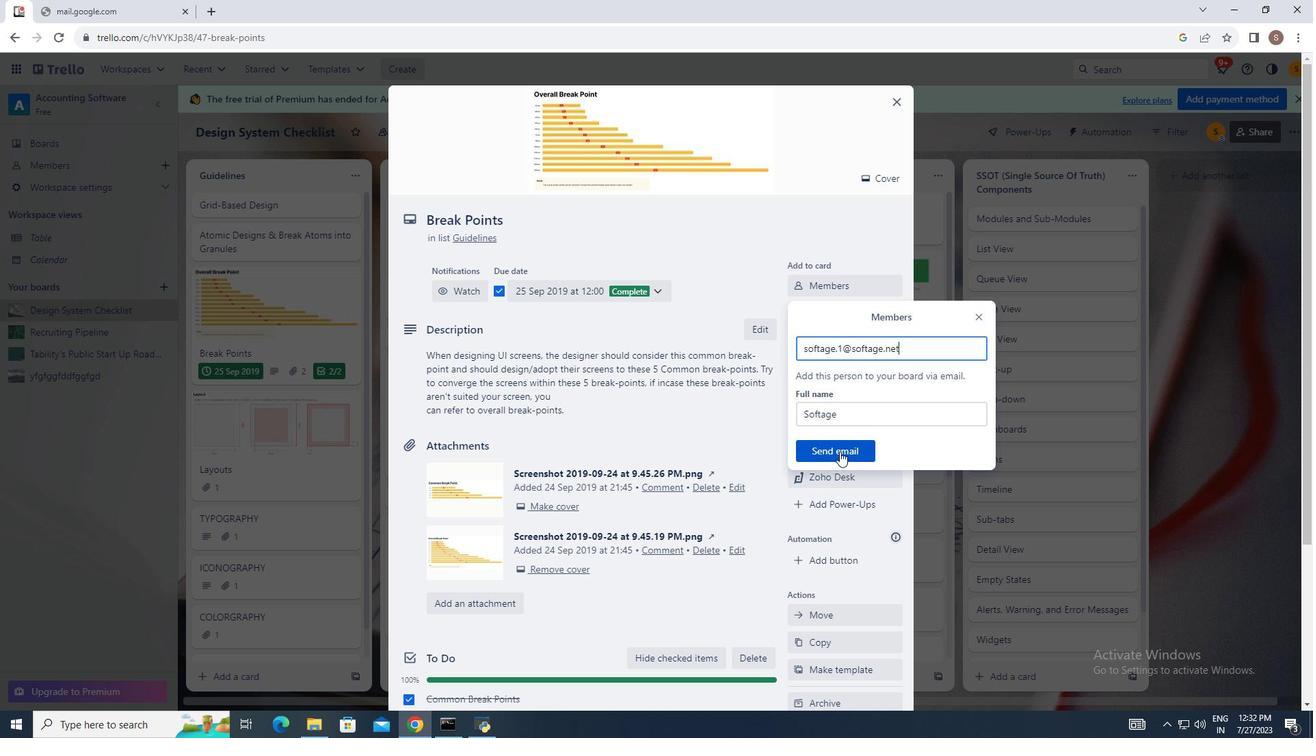 
Action: Mouse pressed left at (840, 452)
Screenshot: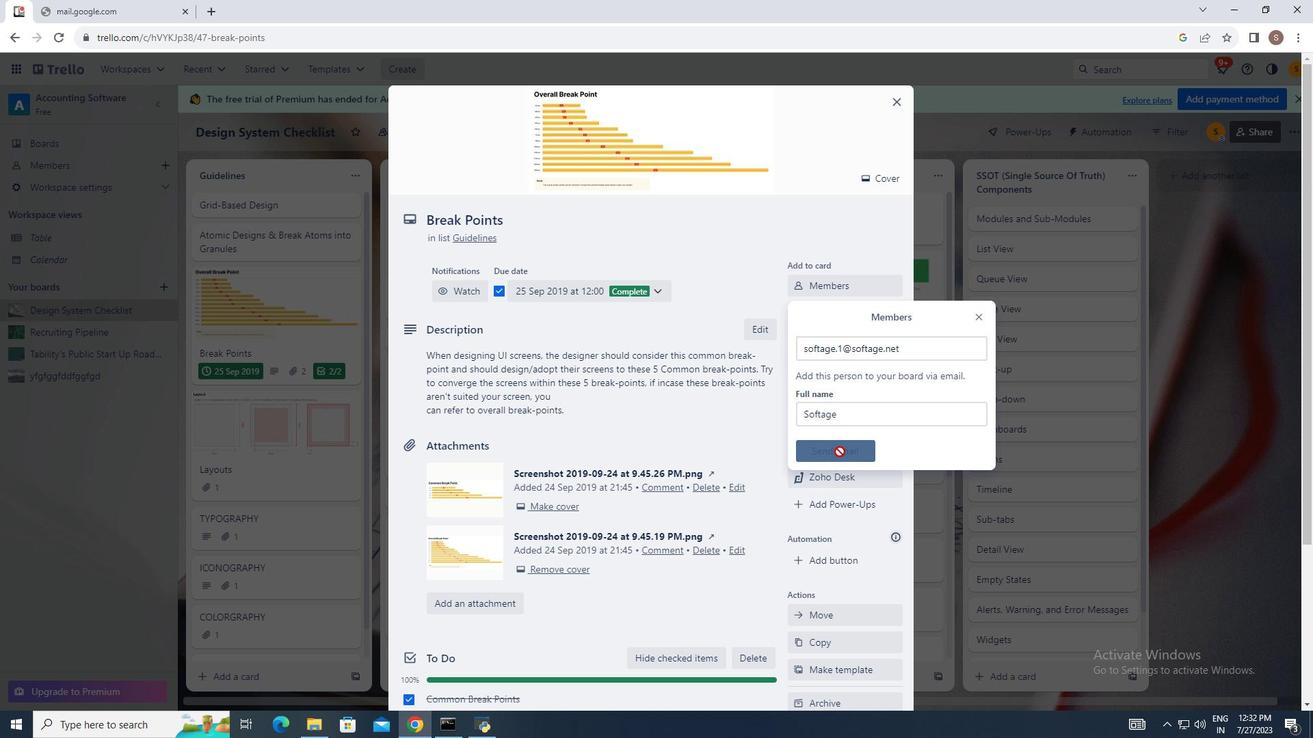 
Action: Mouse moved to (833, 361)
Screenshot: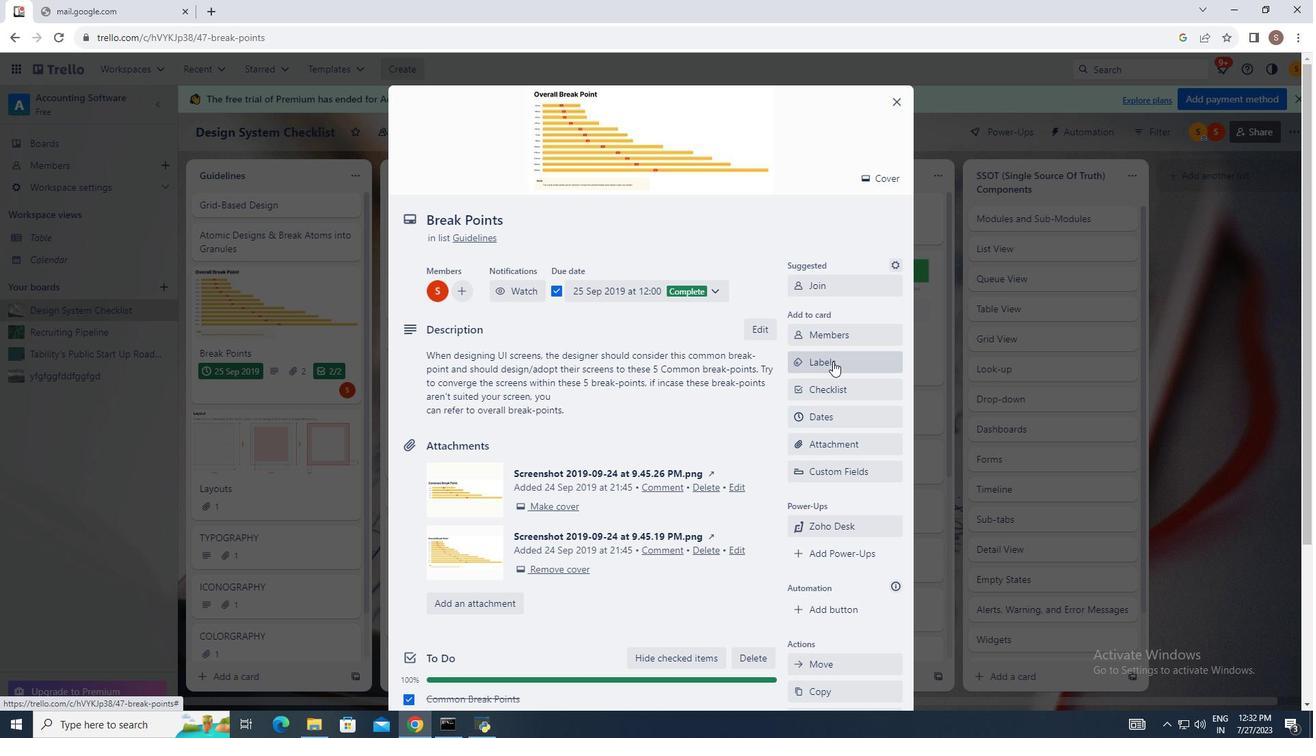 
Action: Mouse pressed left at (833, 361)
Screenshot: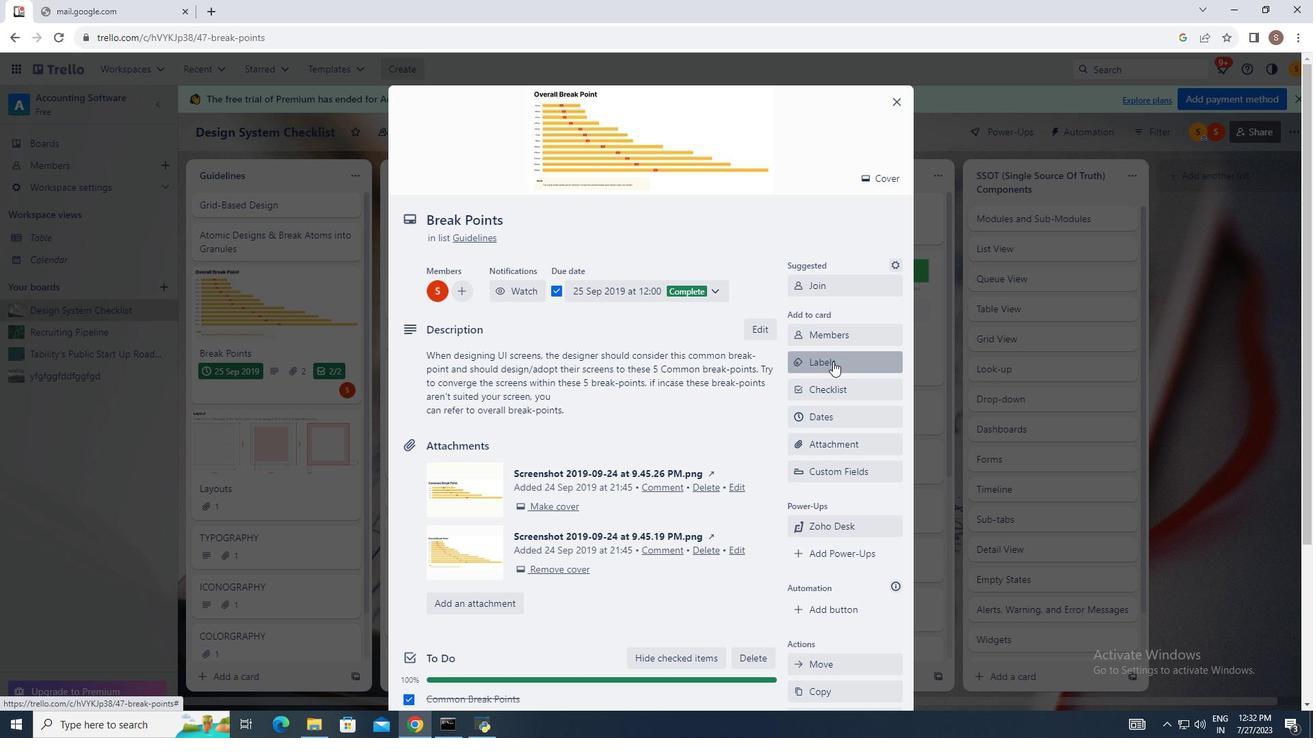 
Action: Mouse moved to (805, 472)
Screenshot: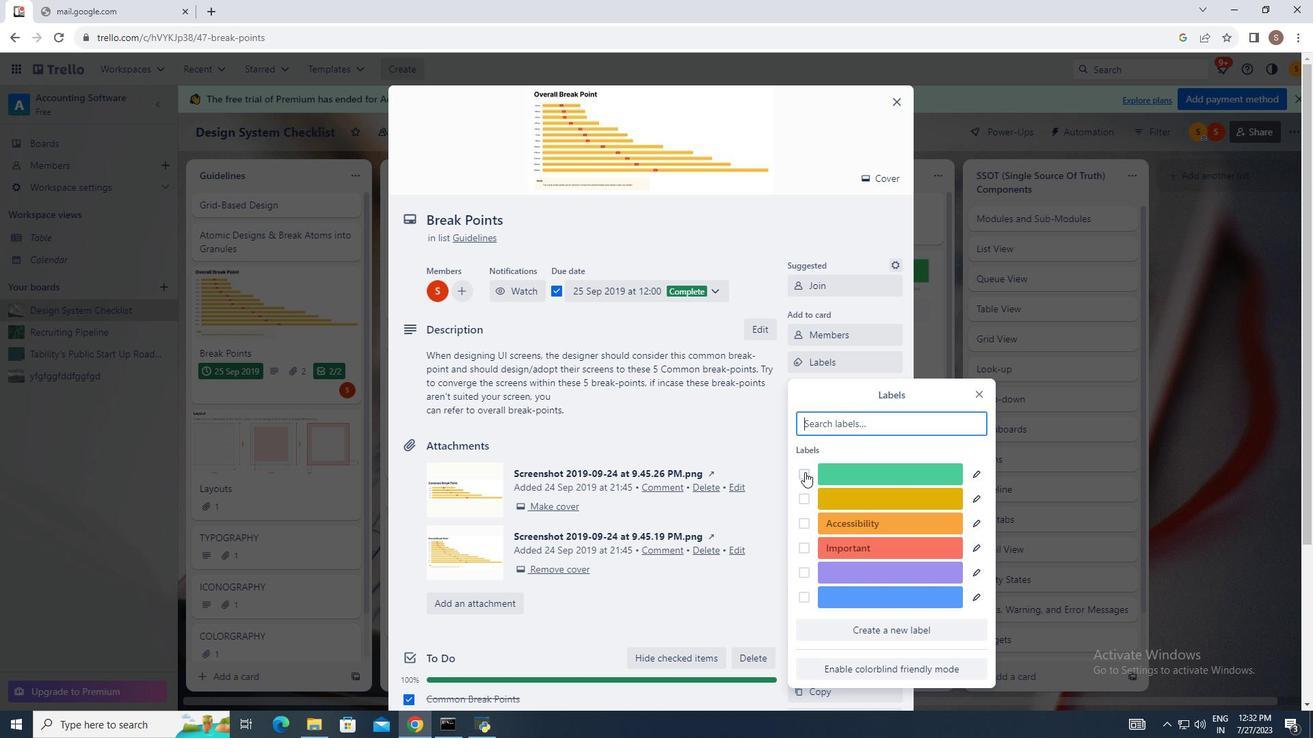 
Action: Mouse pressed left at (805, 472)
Screenshot: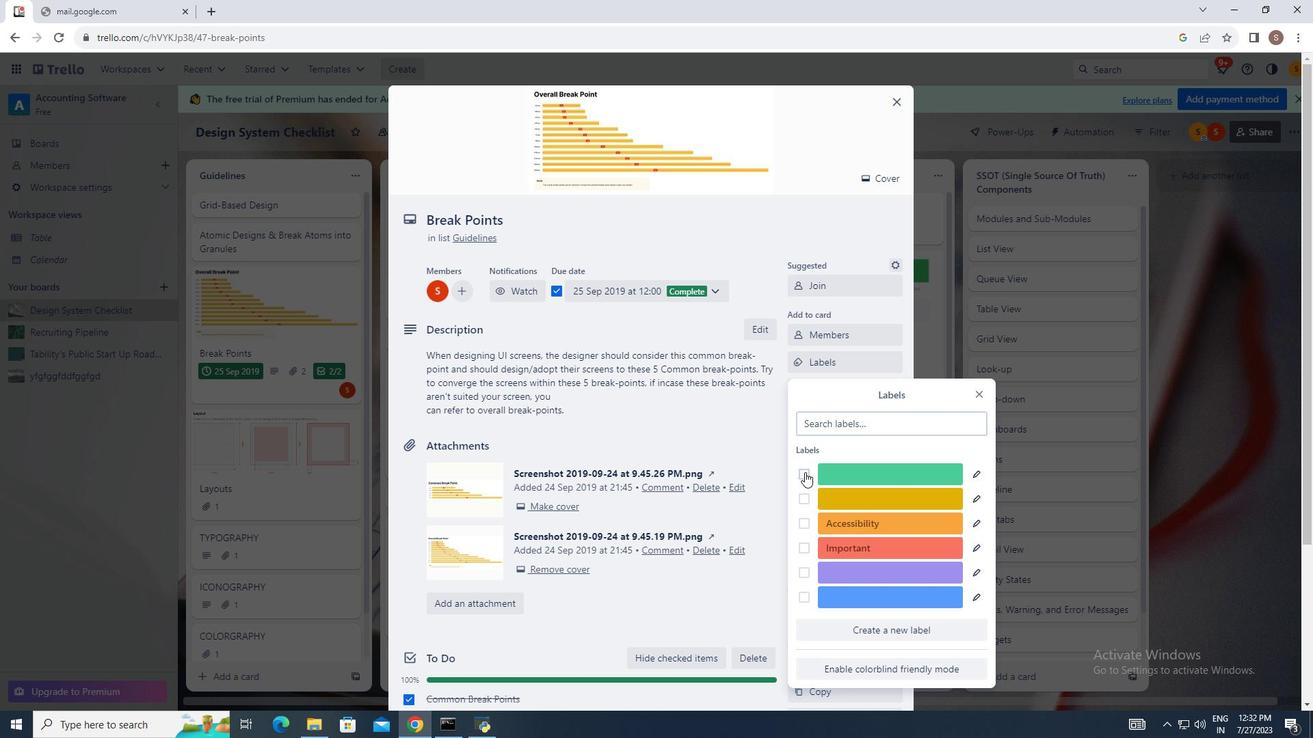 
Action: Mouse moved to (803, 547)
Screenshot: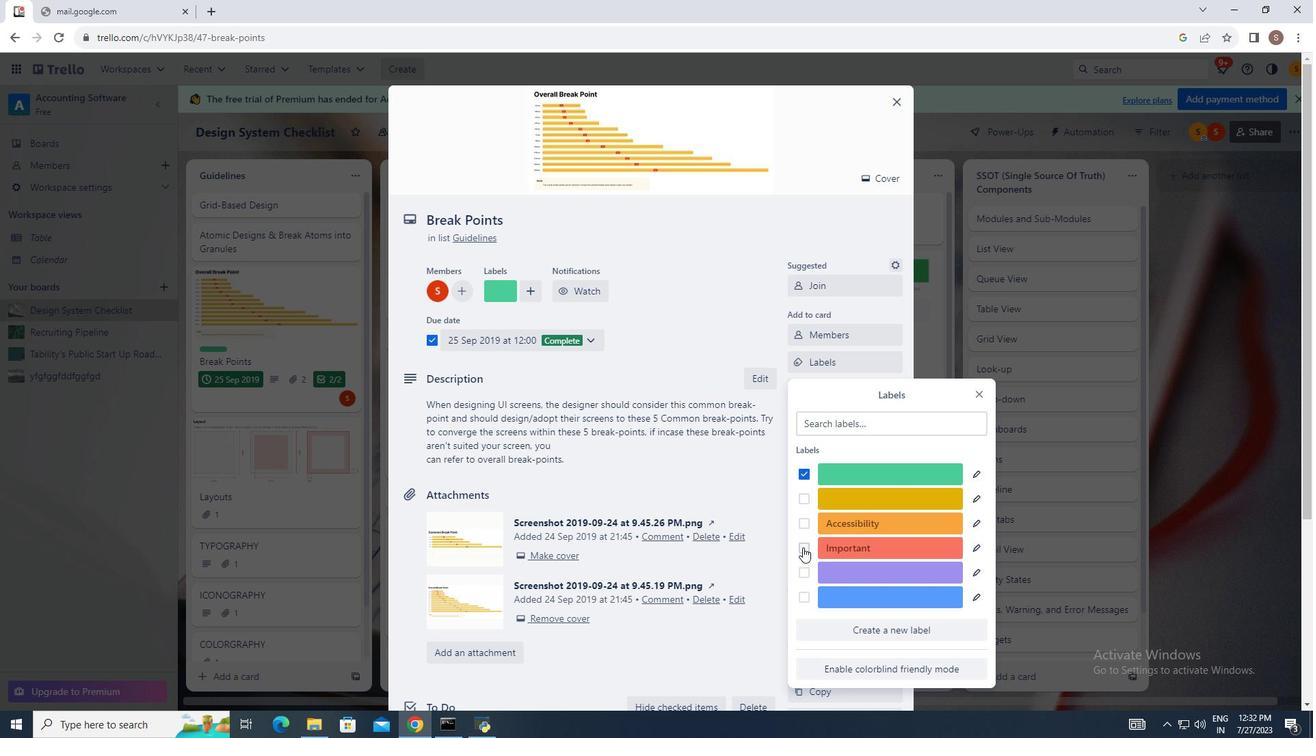 
Action: Mouse pressed left at (803, 547)
Screenshot: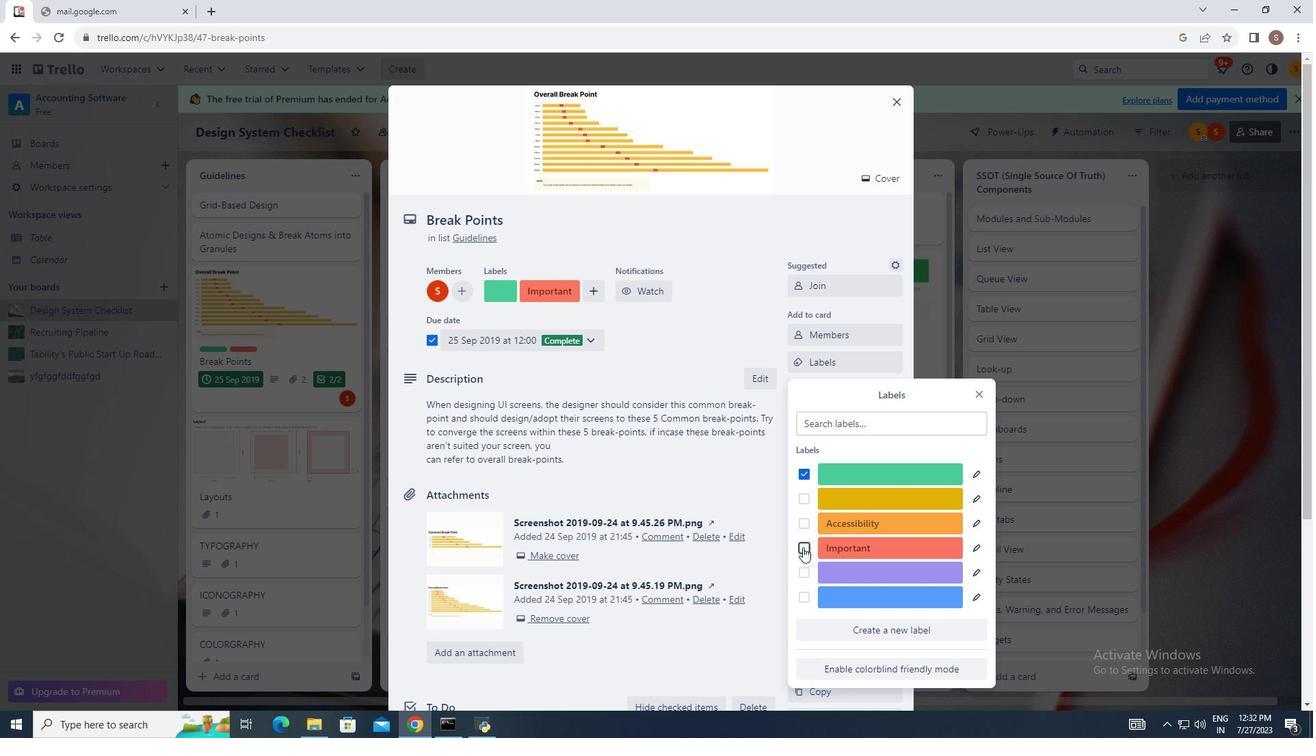 
Action: Mouse moved to (879, 534)
Screenshot: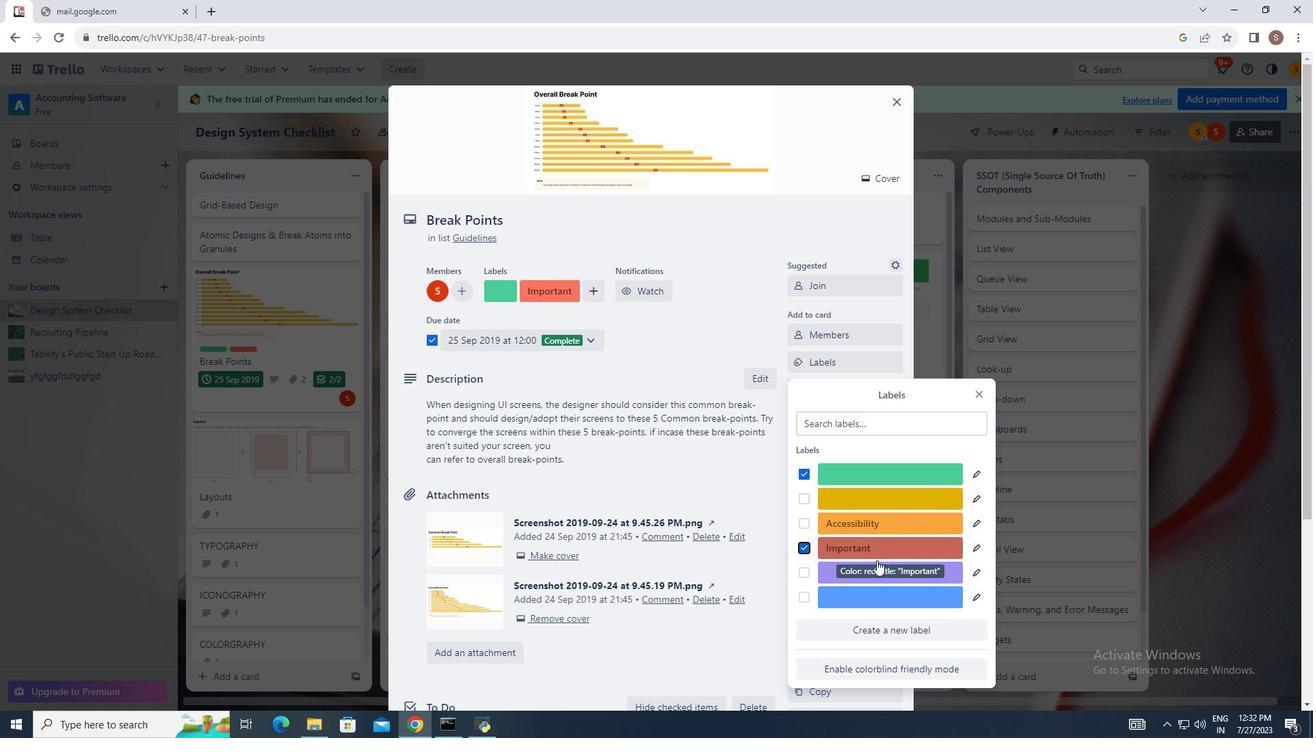 
Action: Mouse scrolled (879, 533) with delta (0, 0)
Screenshot: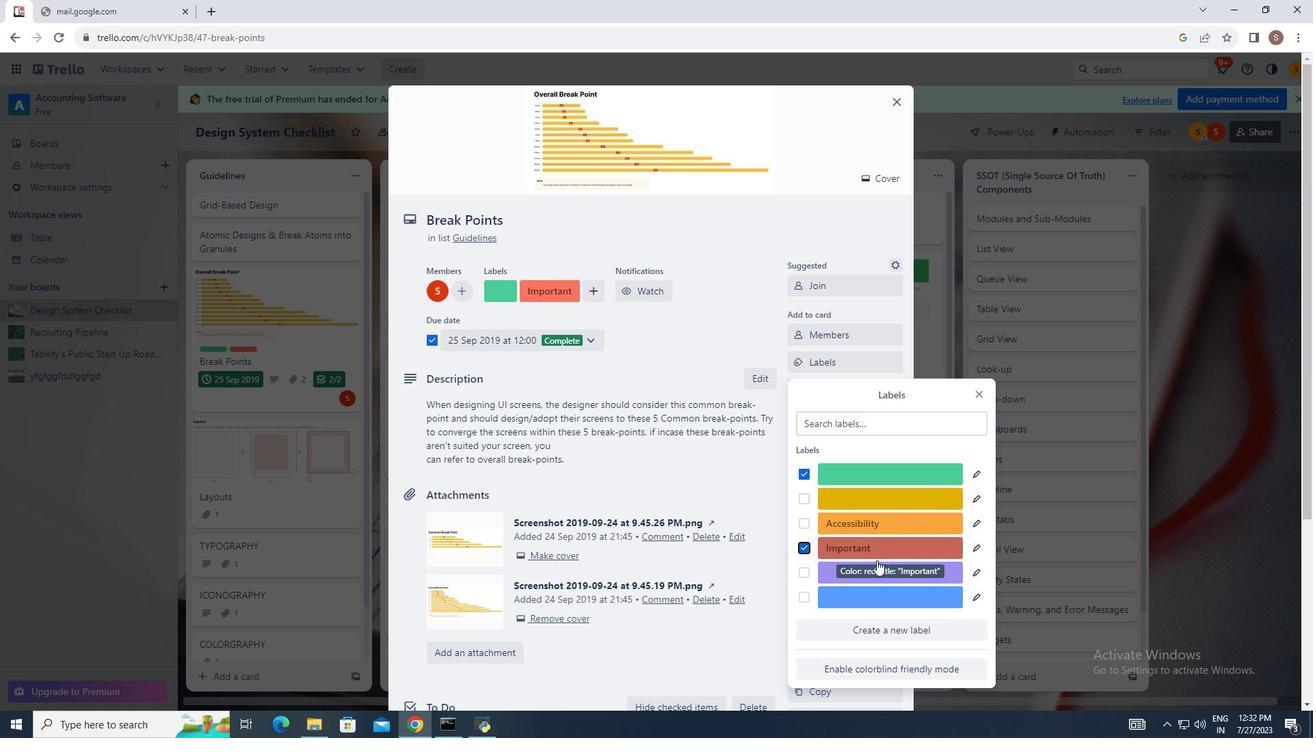 
Action: Mouse moved to (877, 554)
Screenshot: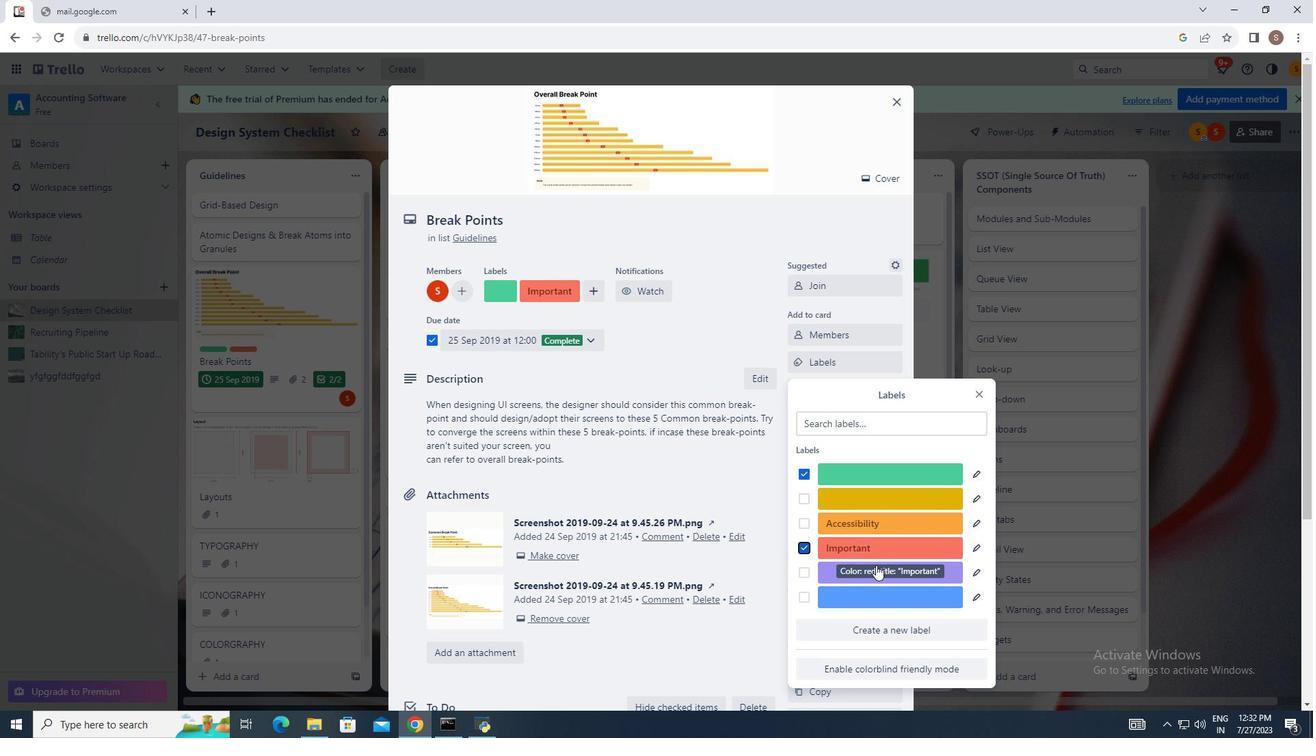 
Action: Mouse scrolled (877, 554) with delta (0, 0)
Screenshot: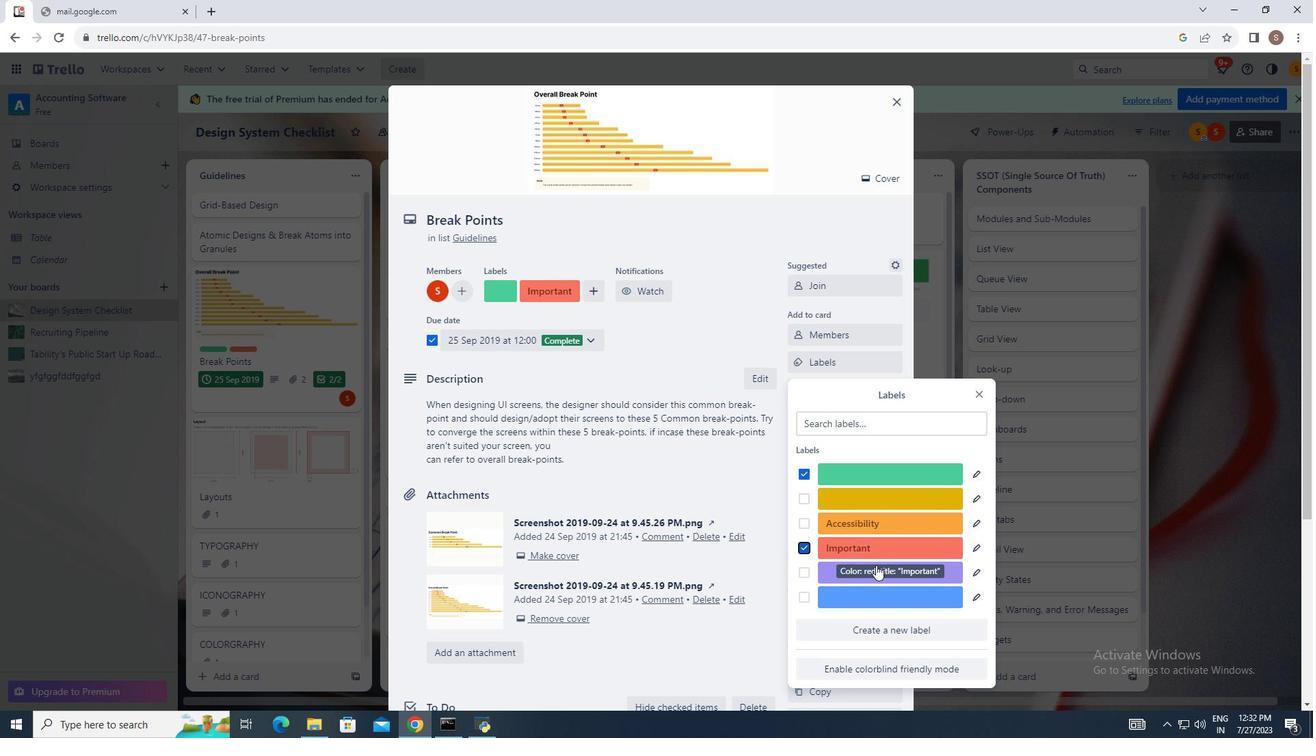 
Action: Mouse moved to (877, 558)
Screenshot: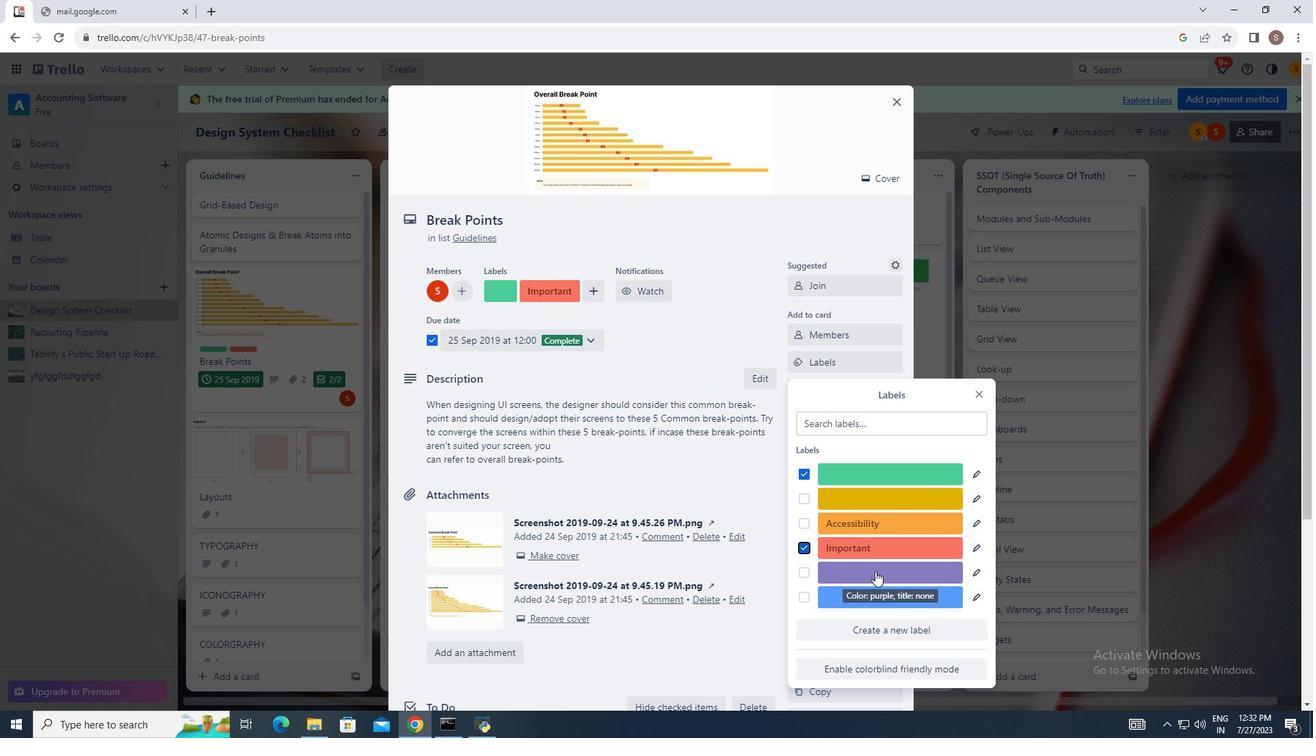 
Action: Mouse scrolled (877, 558) with delta (0, 0)
Screenshot: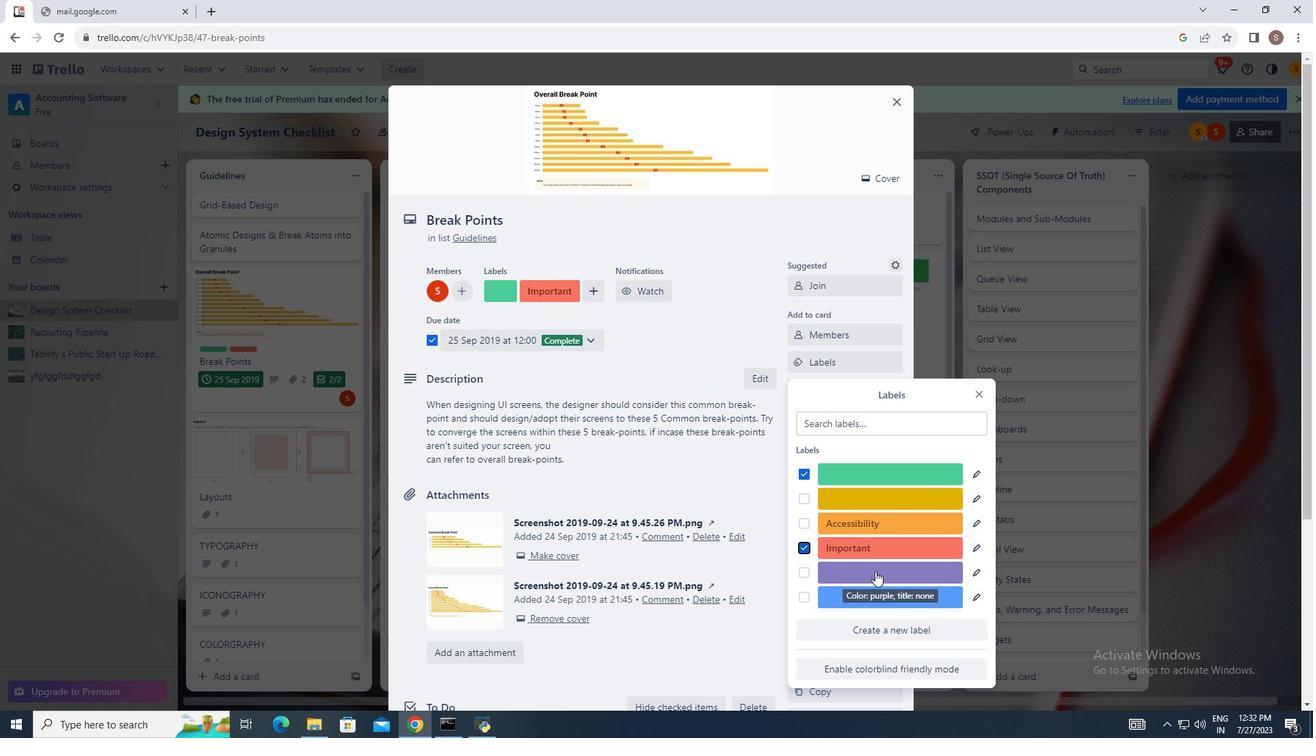 
Action: Mouse moved to (977, 392)
Screenshot: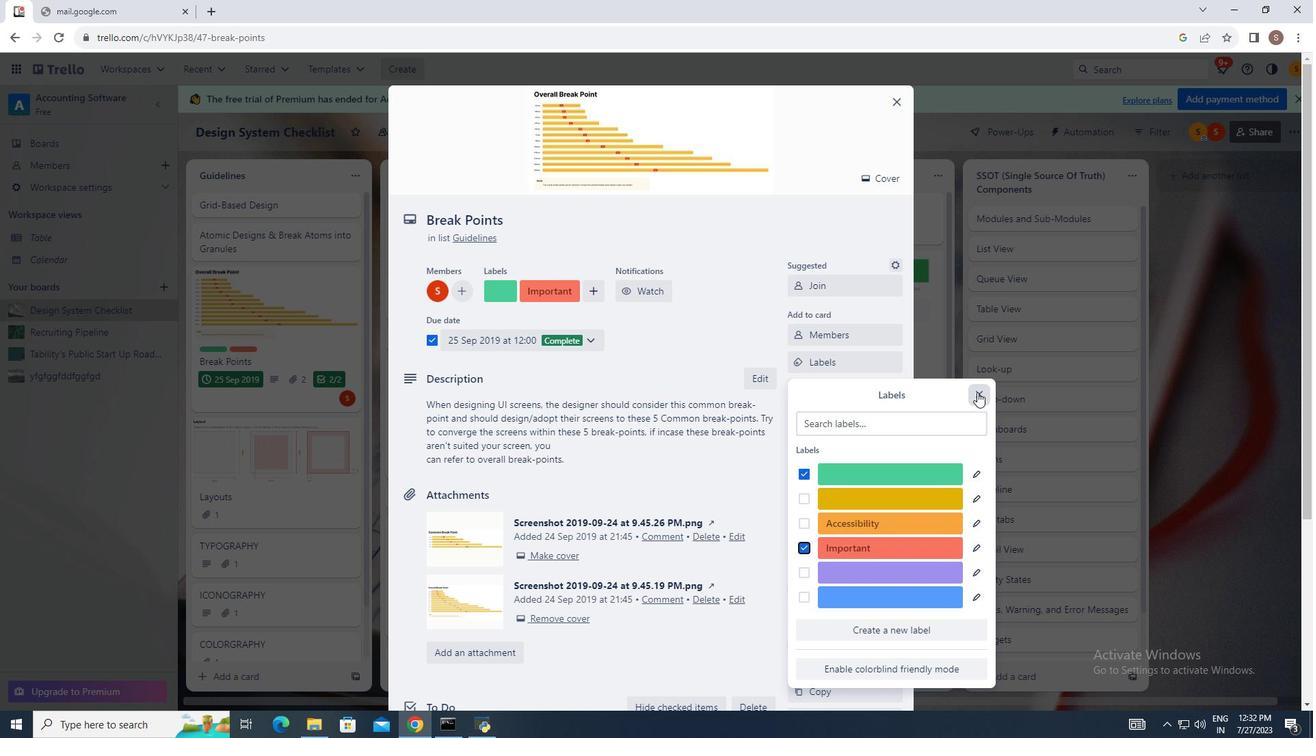 
Action: Mouse pressed left at (977, 392)
Screenshot: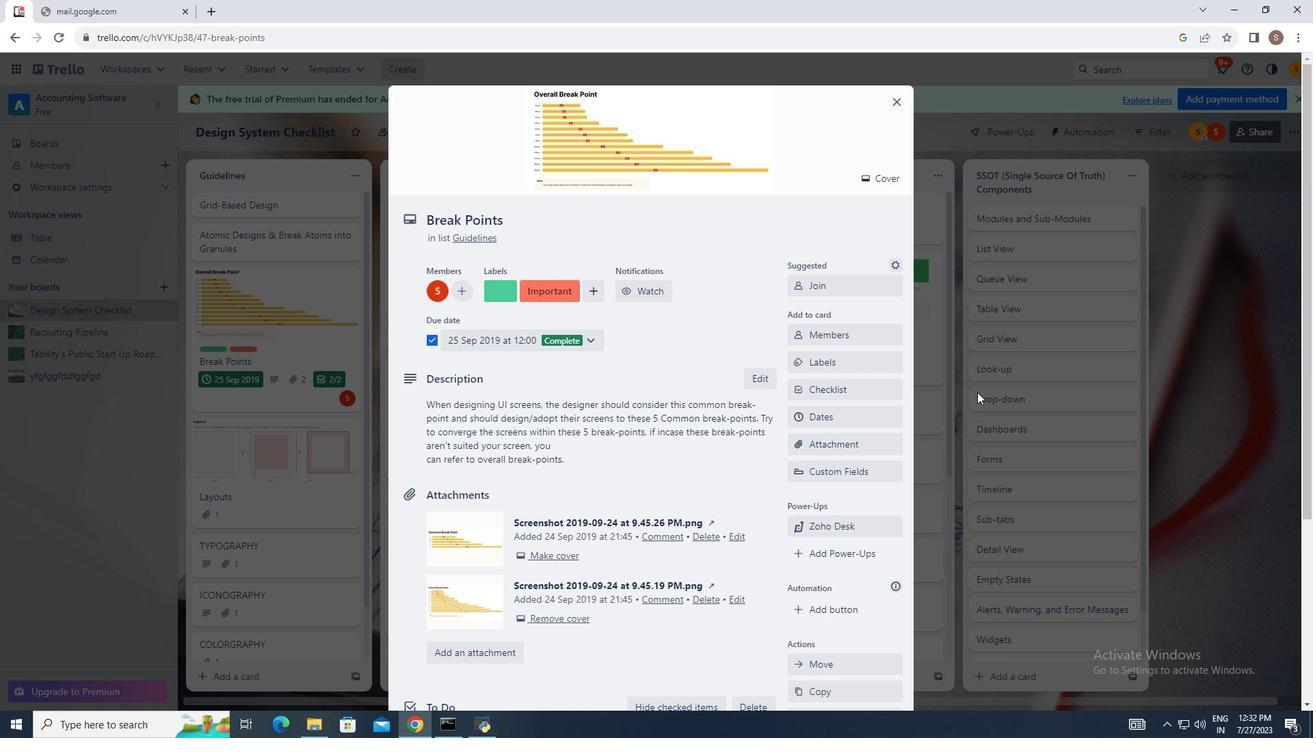 
Action: Mouse moved to (835, 423)
Screenshot: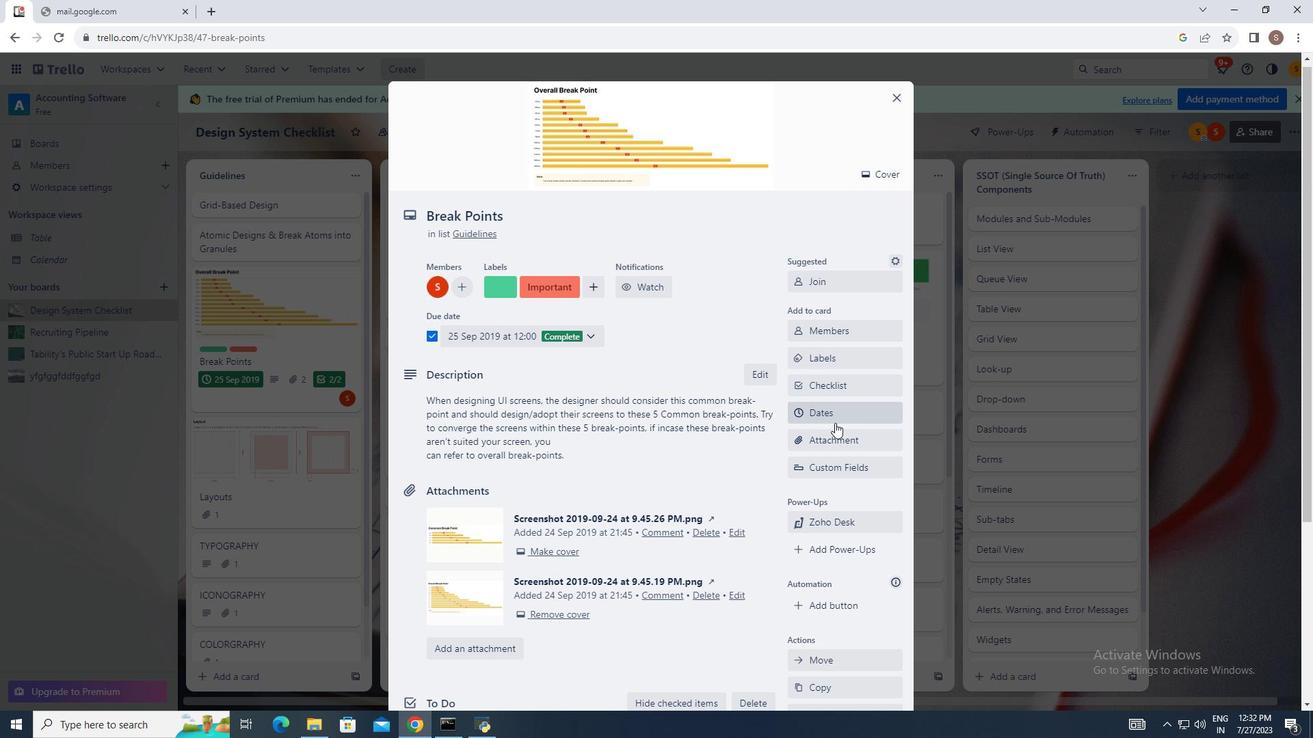 
Action: Mouse scrolled (835, 422) with delta (0, 0)
Screenshot: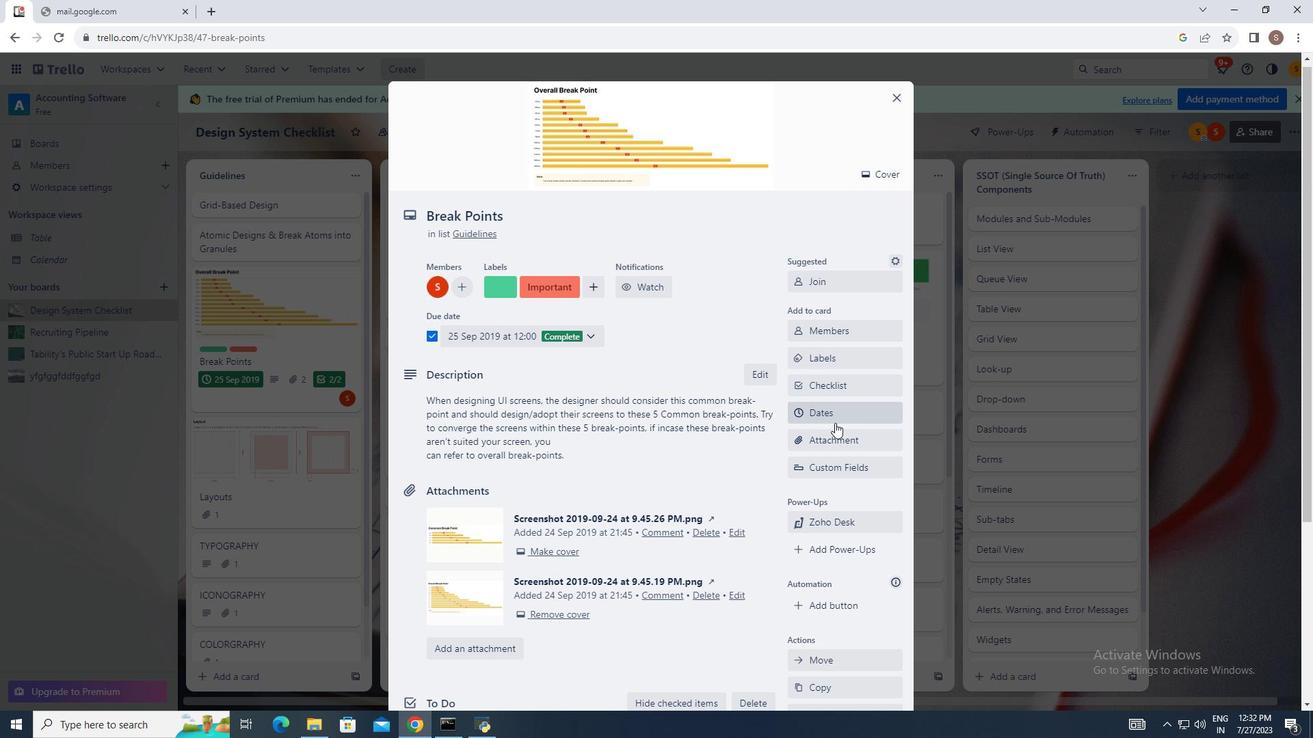 
Action: Mouse scrolled (835, 422) with delta (0, 0)
Screenshot: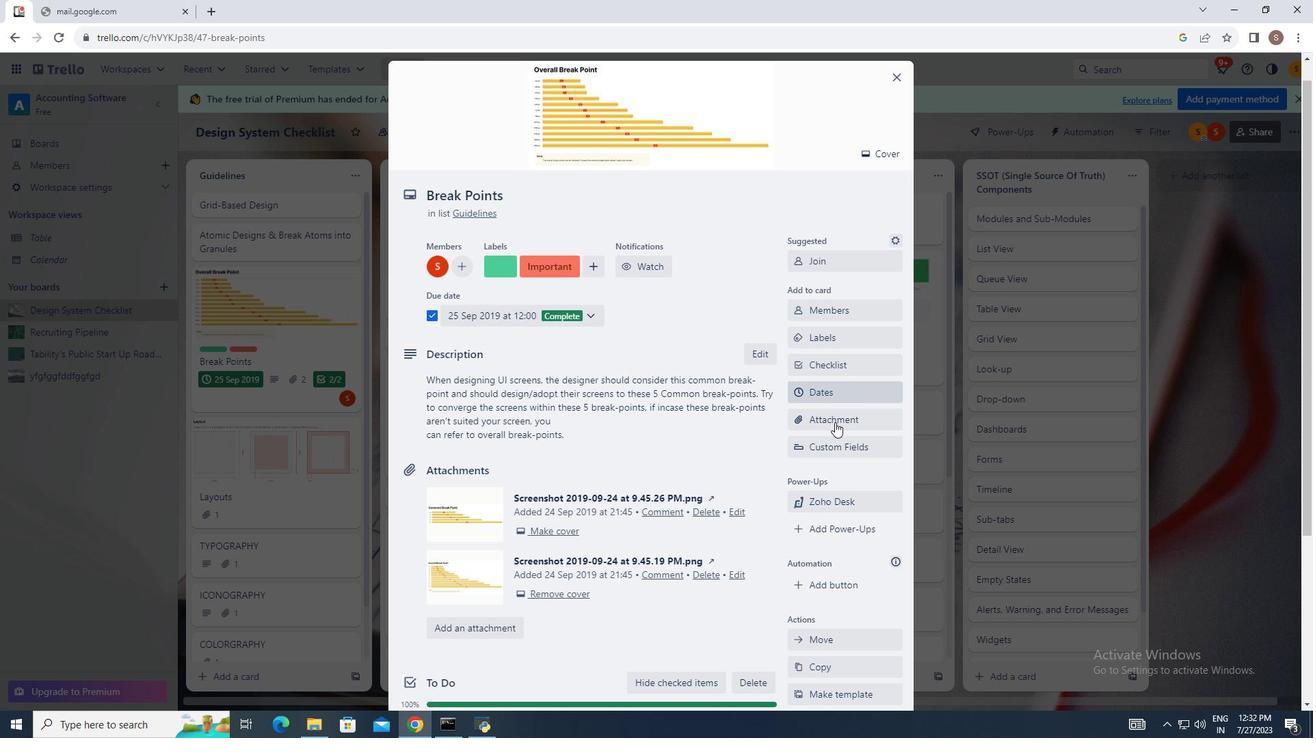 
Action: Mouse moved to (822, 283)
Screenshot: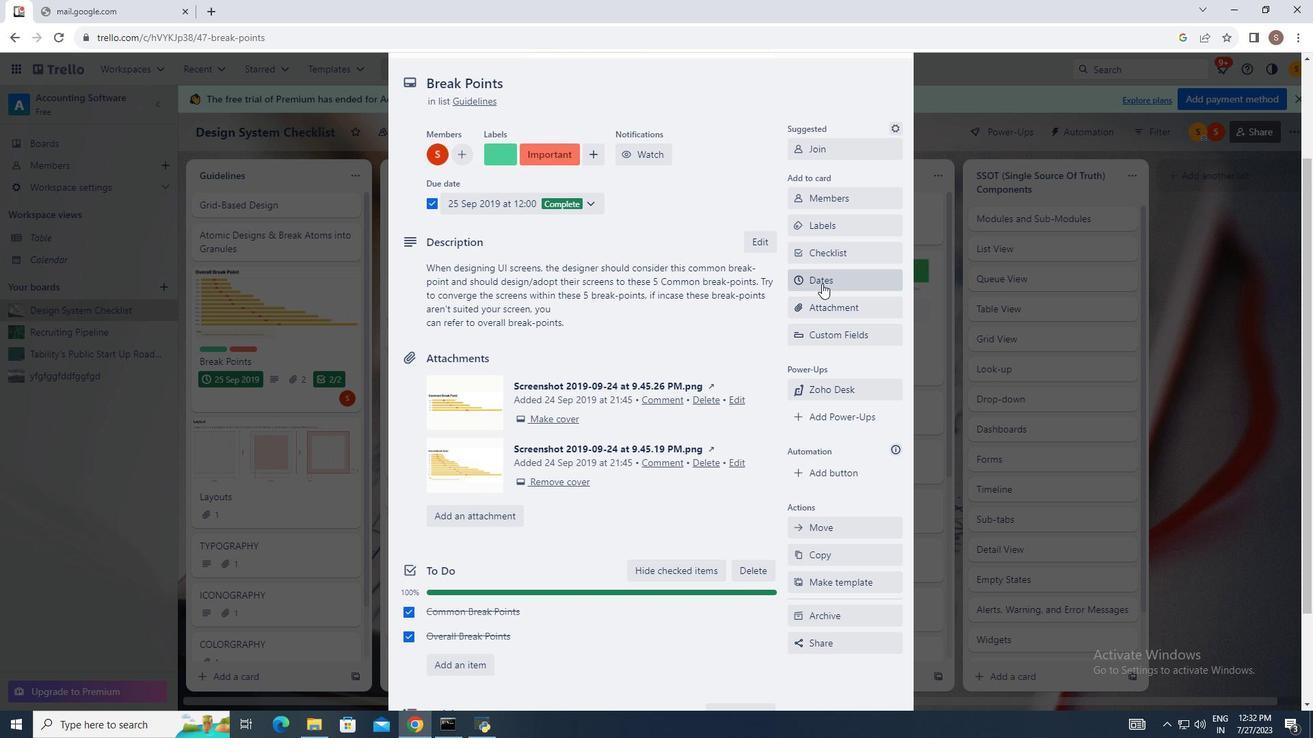 
Action: Mouse pressed left at (822, 283)
Screenshot: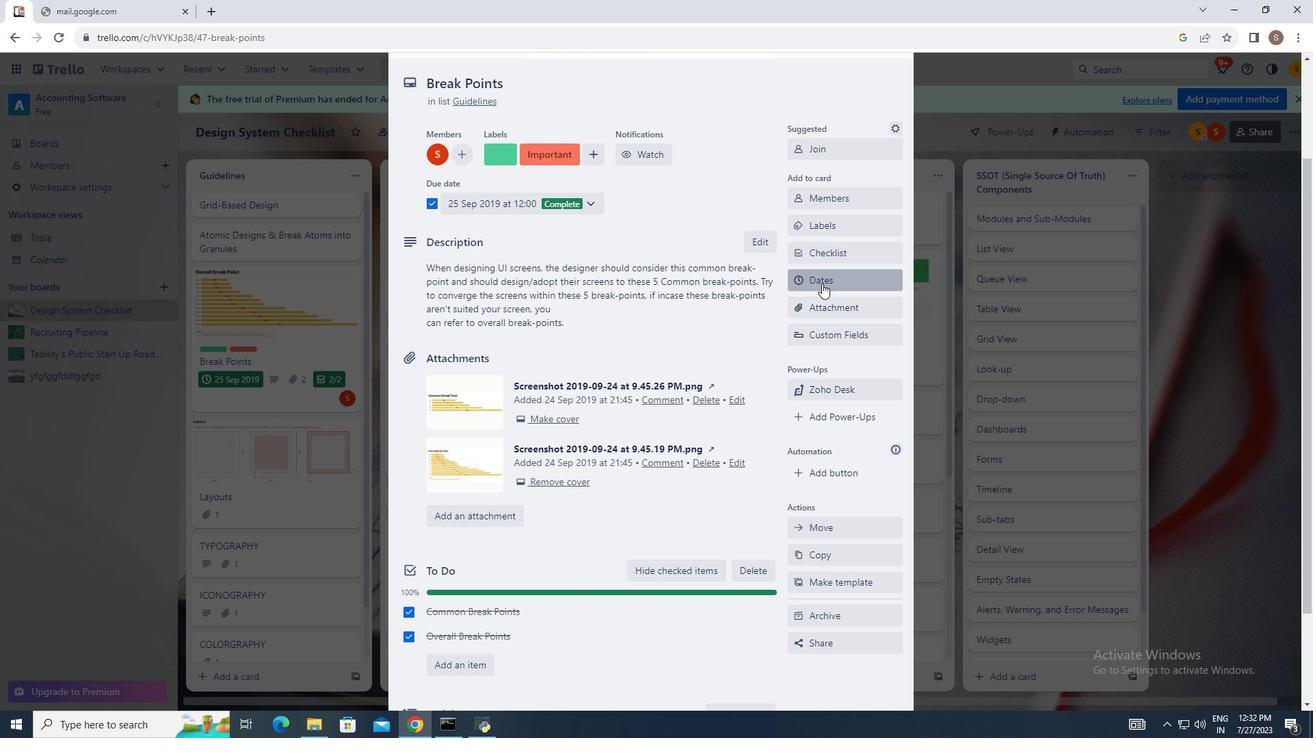 
Action: Mouse moved to (911, 277)
Screenshot: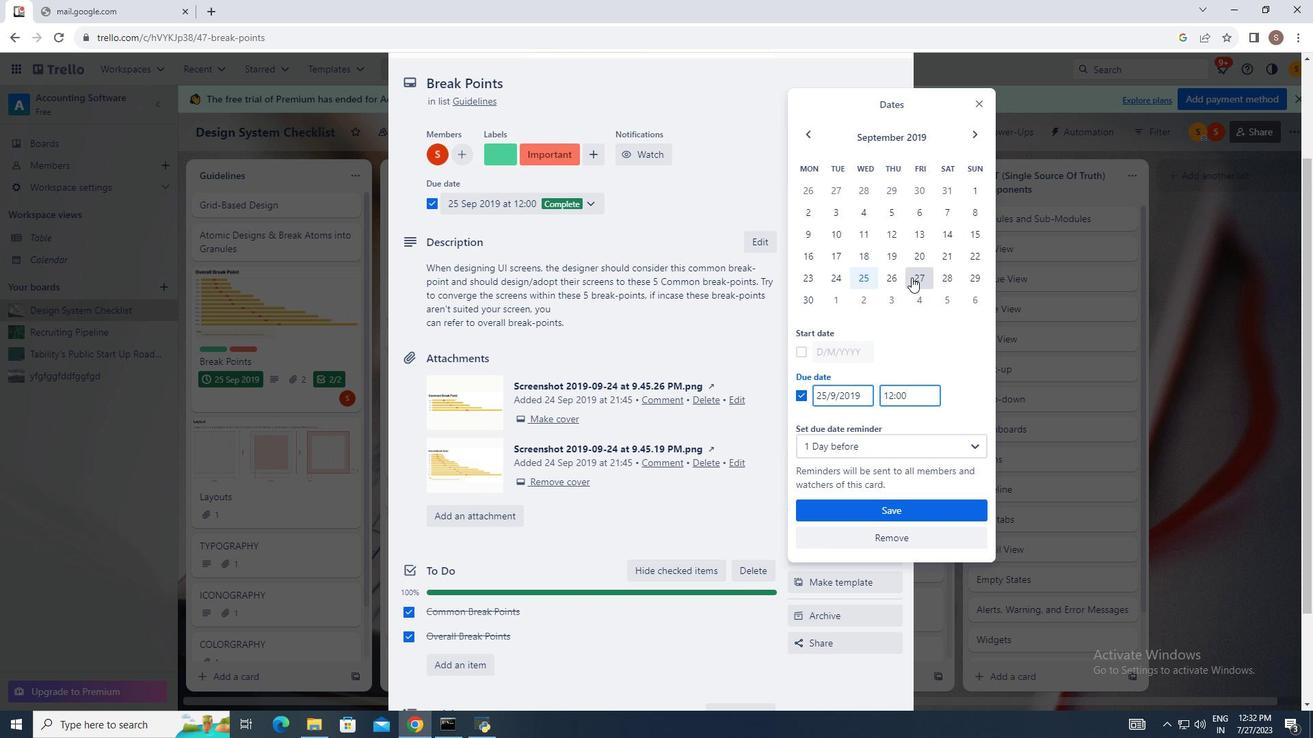 
Action: Mouse pressed left at (911, 277)
Screenshot: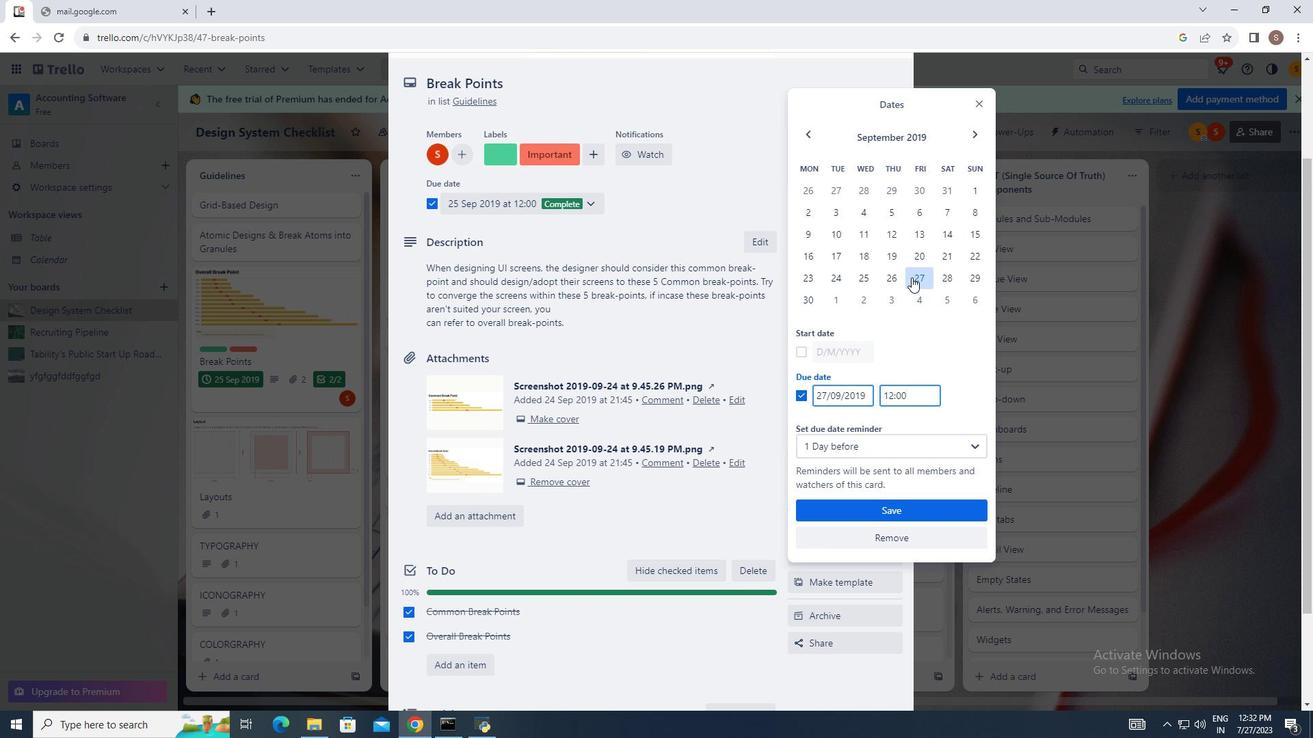 
Action: Mouse moved to (896, 507)
Screenshot: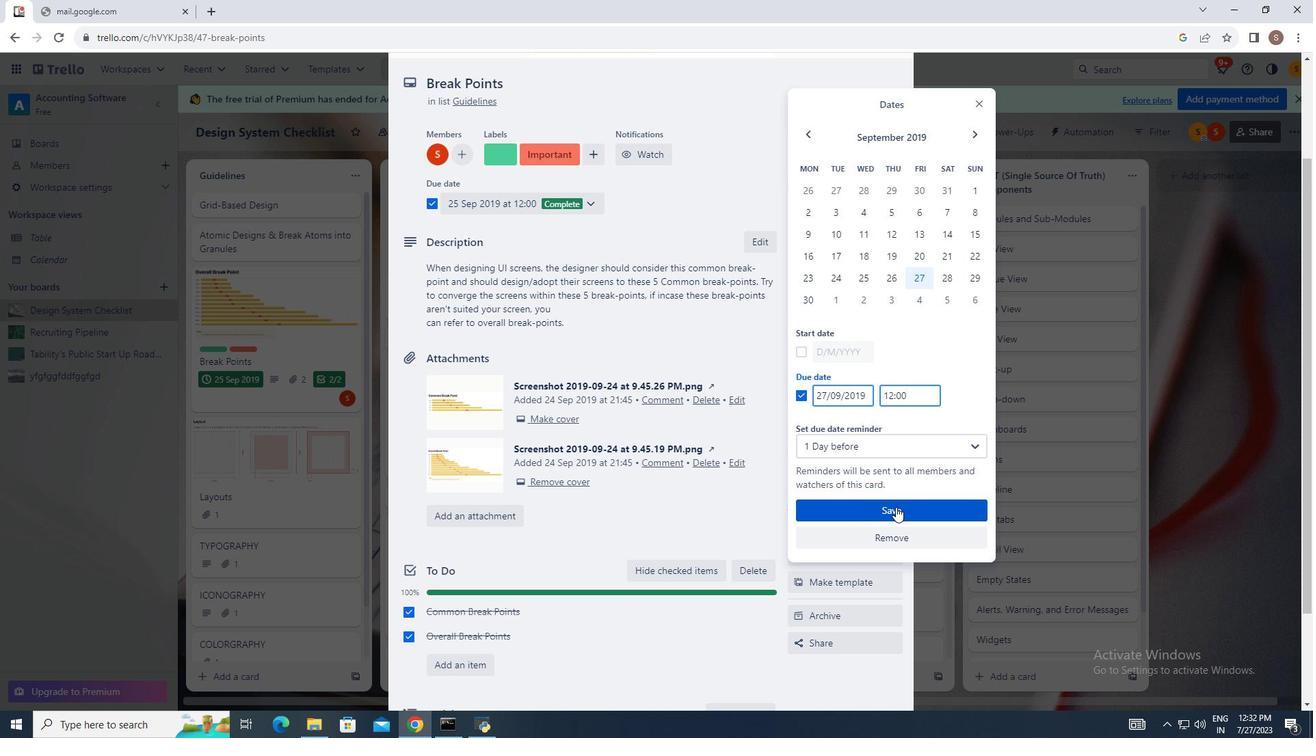 
Action: Mouse pressed left at (896, 507)
Screenshot: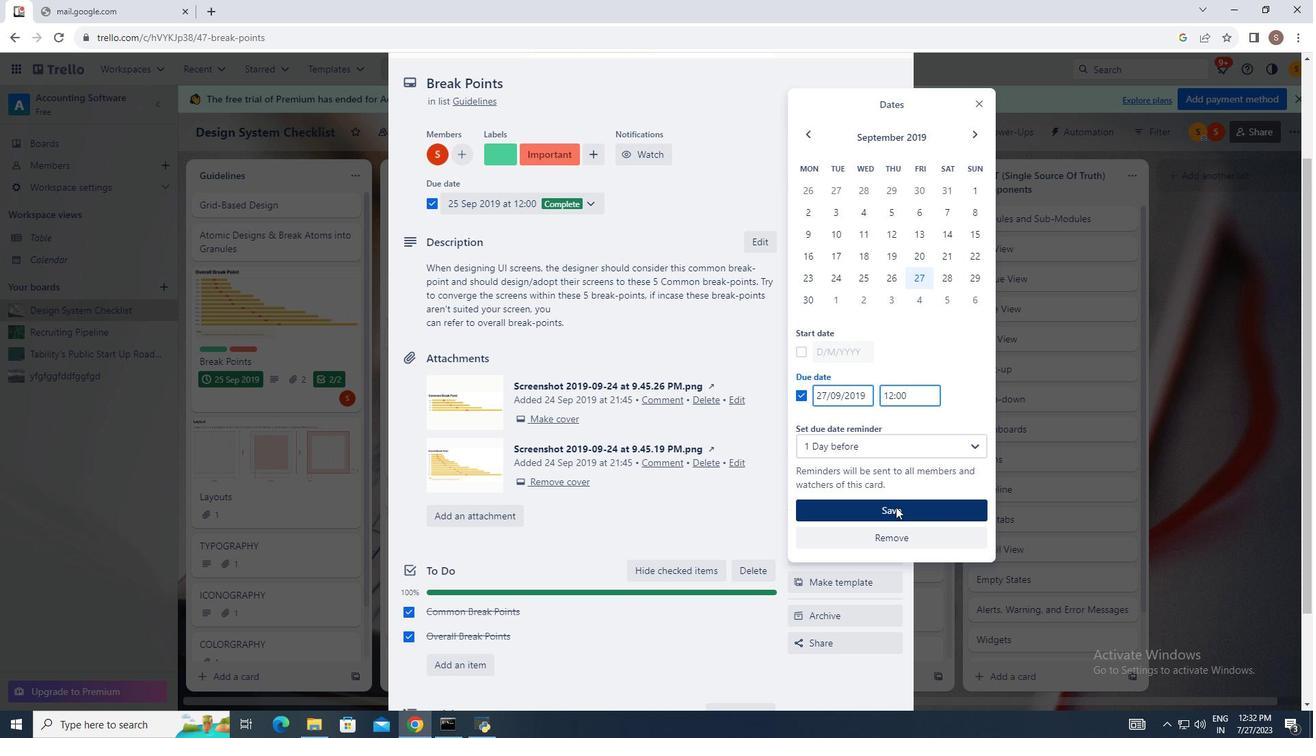 
Action: Mouse moved to (832, 309)
Screenshot: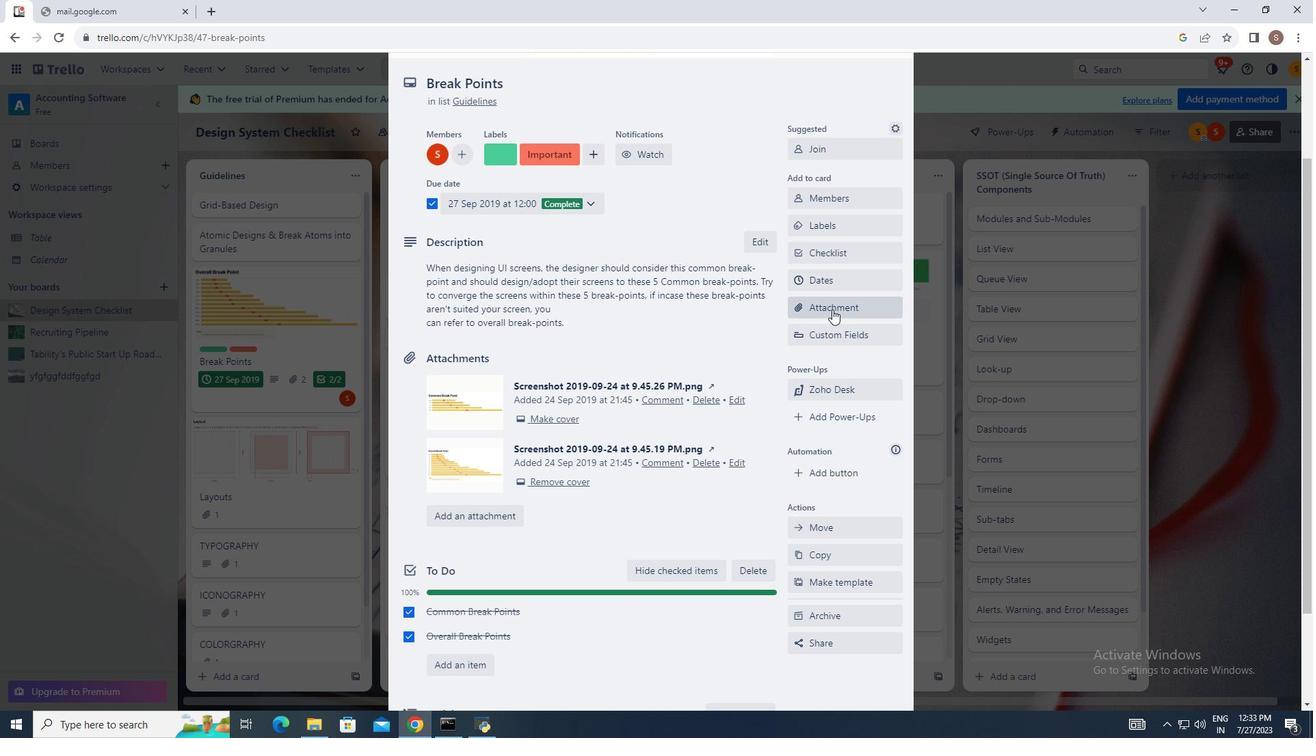
Action: Mouse pressed left at (832, 309)
Screenshot: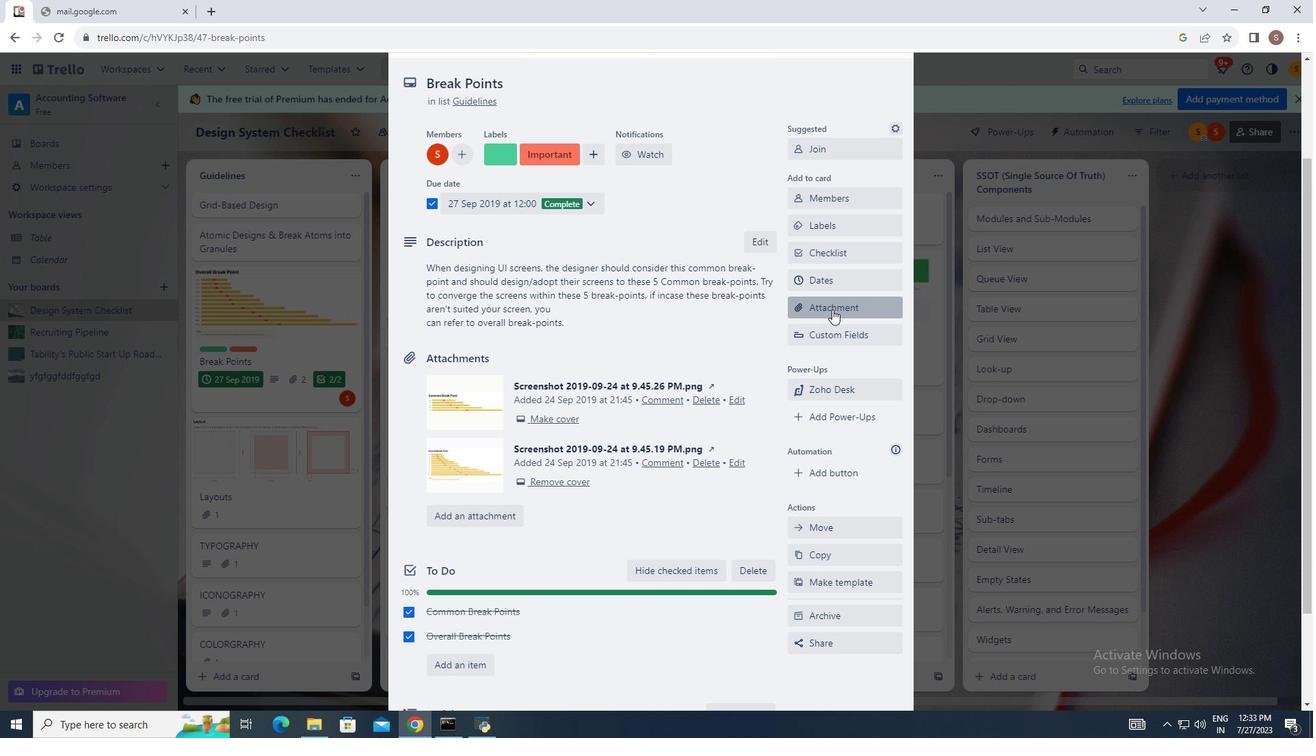 
Action: Mouse moved to (867, 482)
Screenshot: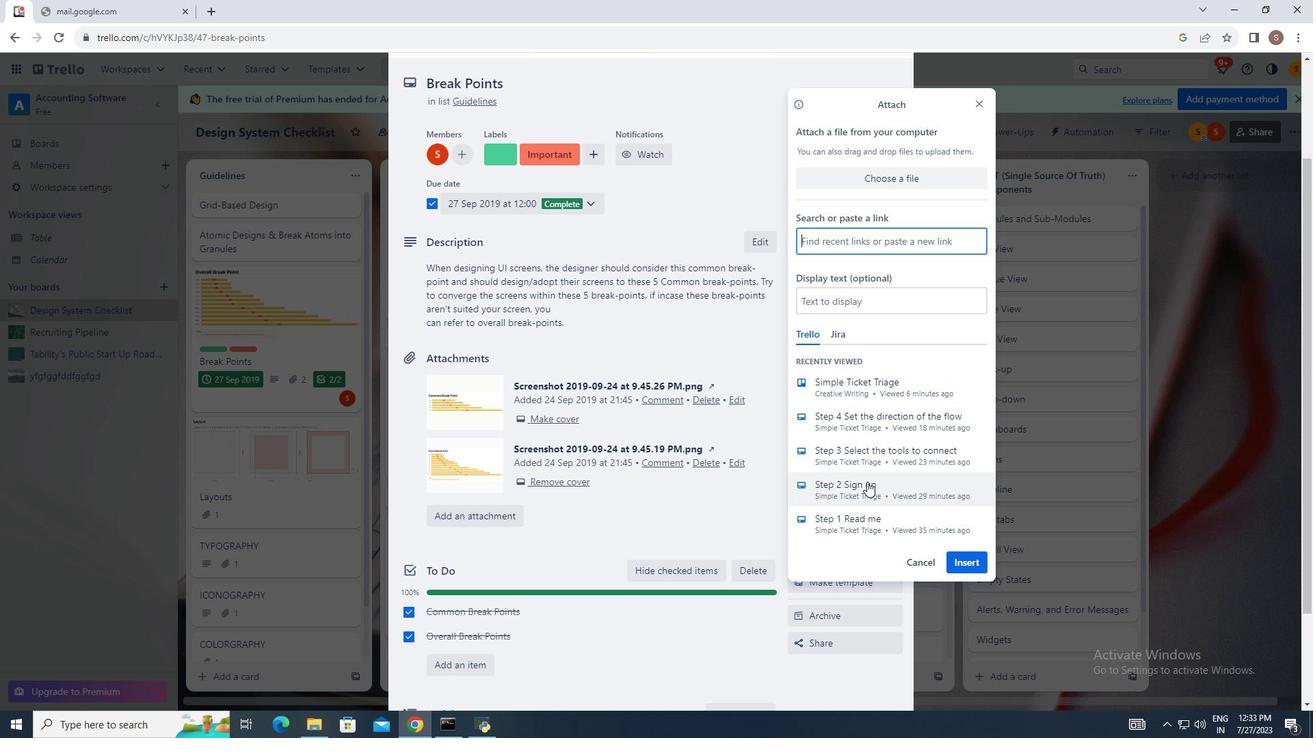 
Action: Mouse pressed left at (867, 482)
Screenshot: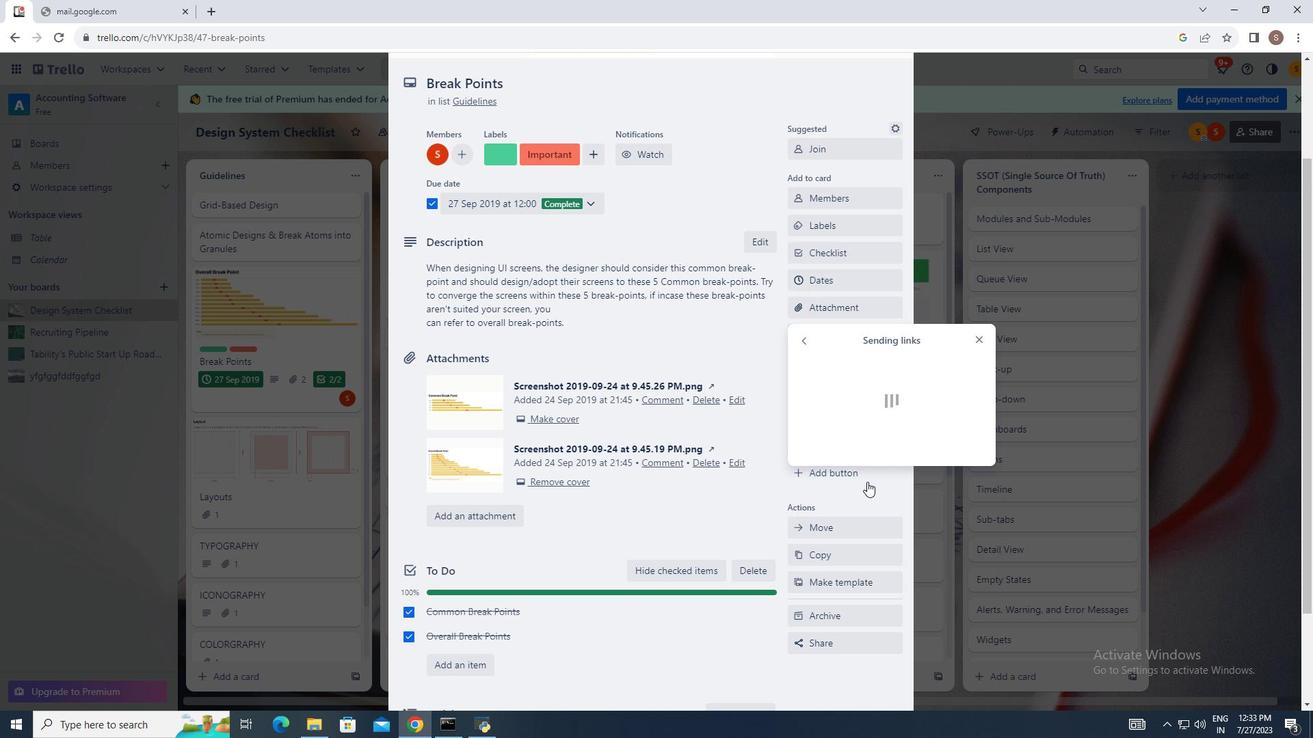 
Action: Mouse moved to (778, 446)
Screenshot: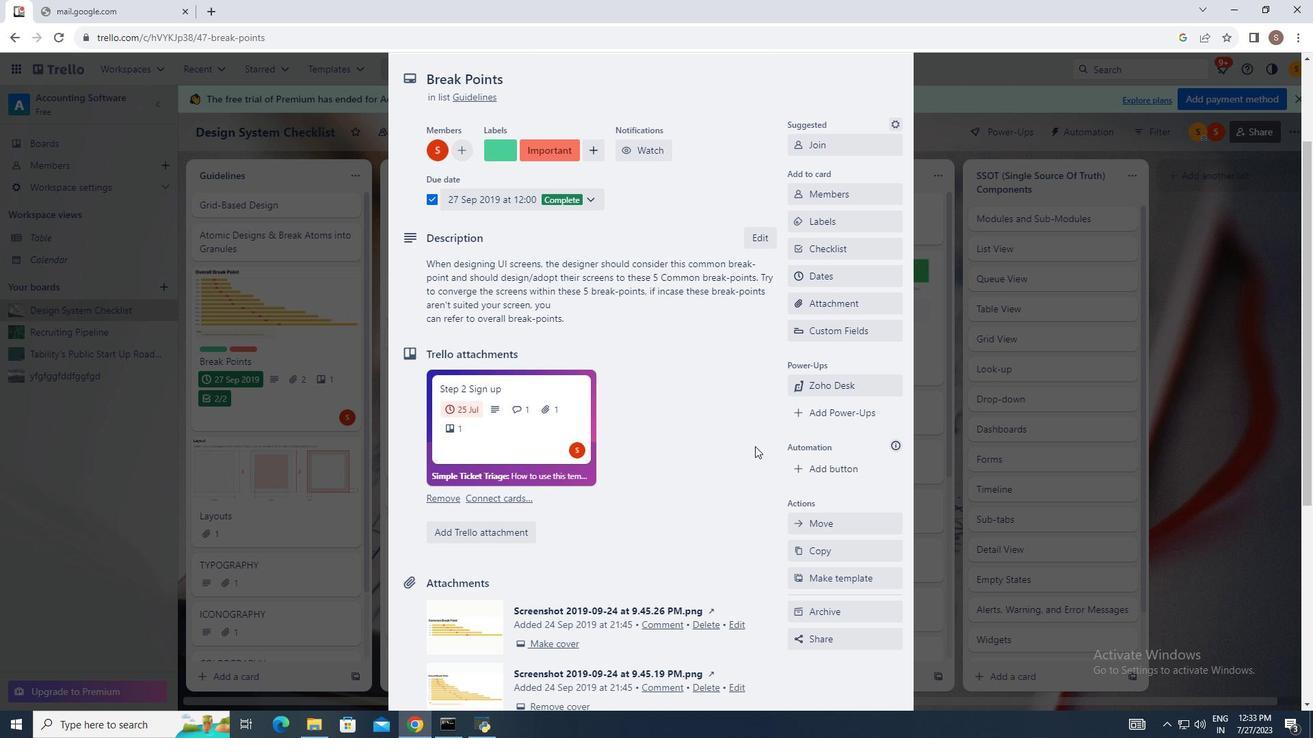 
Action: Mouse scrolled (778, 445) with delta (0, 0)
Screenshot: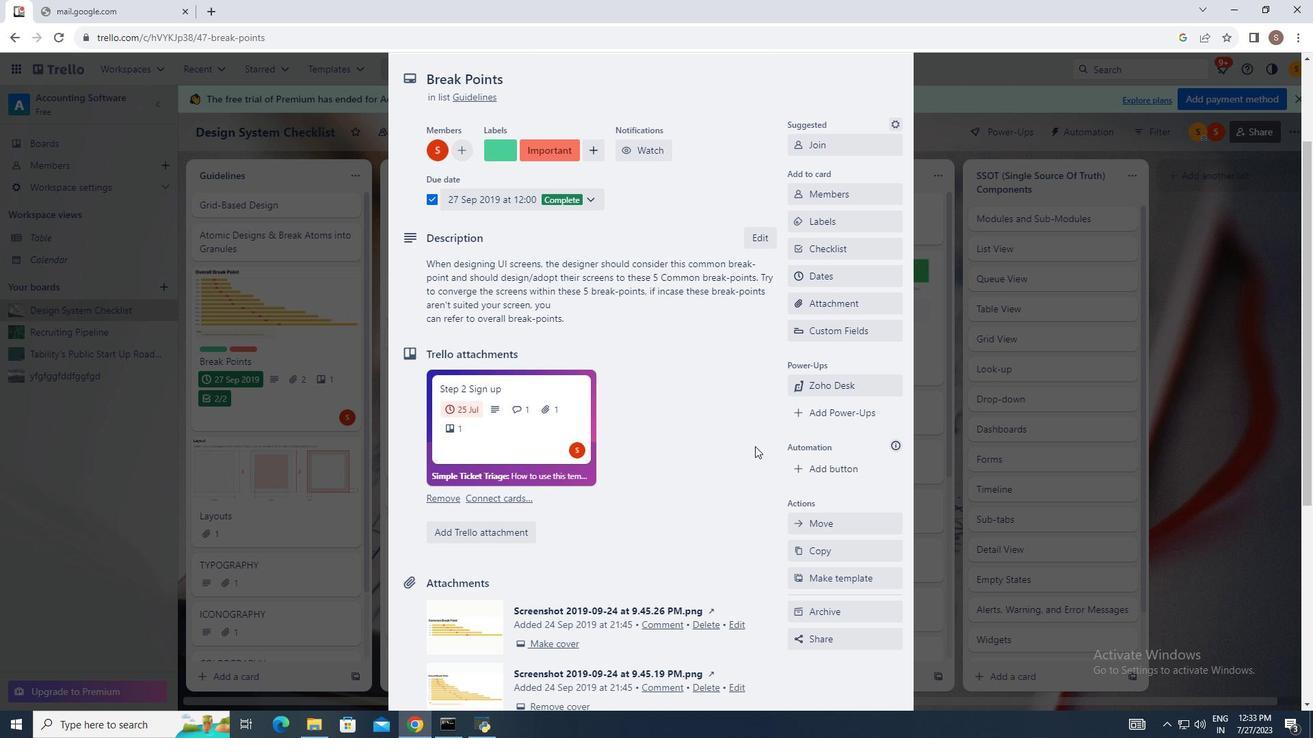 
Action: Mouse moved to (654, 430)
Screenshot: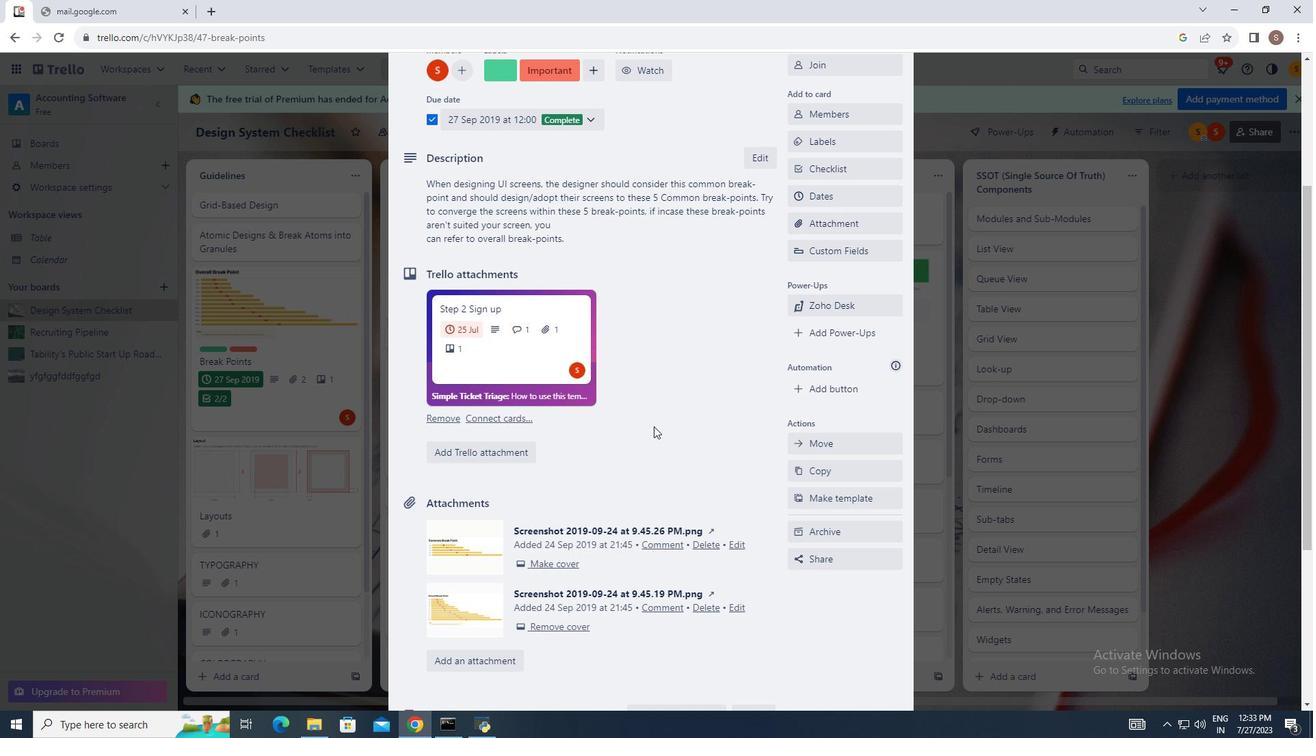
Action: Mouse scrolled (654, 431) with delta (0, 0)
Screenshot: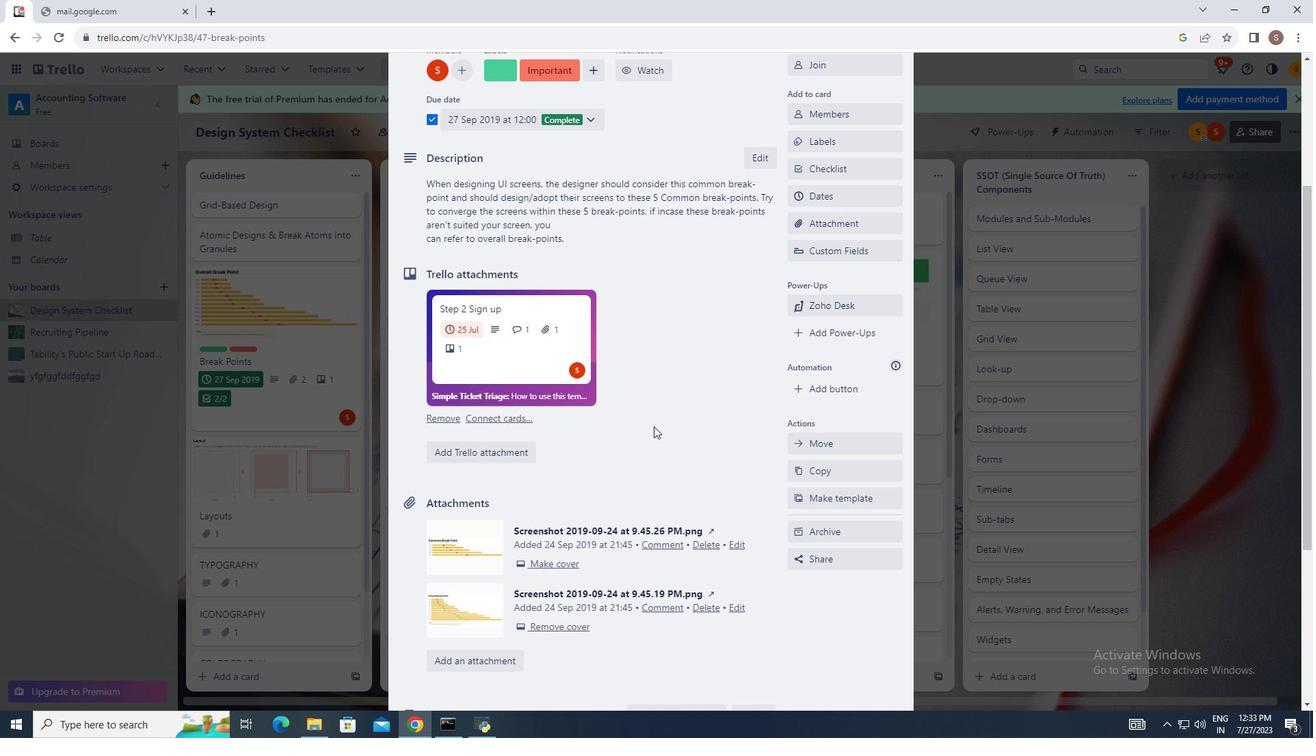 
Action: Mouse moved to (654, 426)
Screenshot: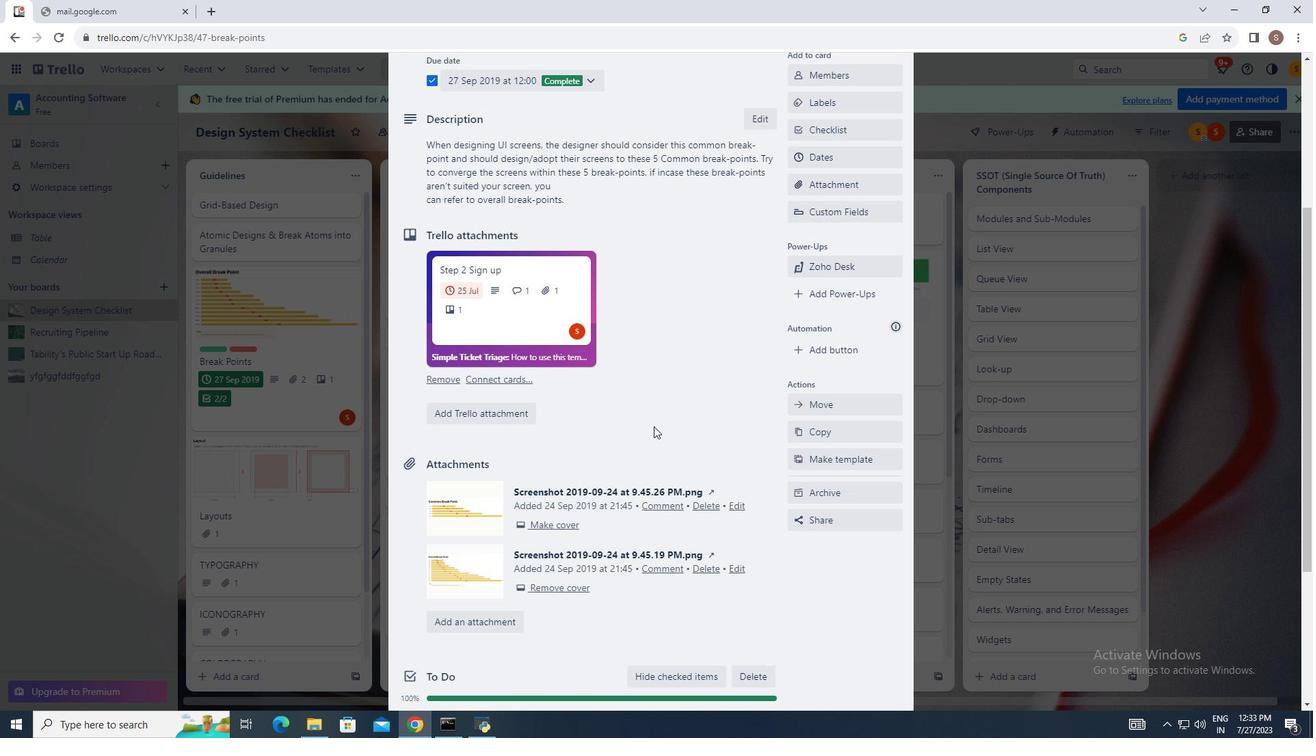 
Action: Mouse scrolled (654, 426) with delta (0, 0)
Screenshot: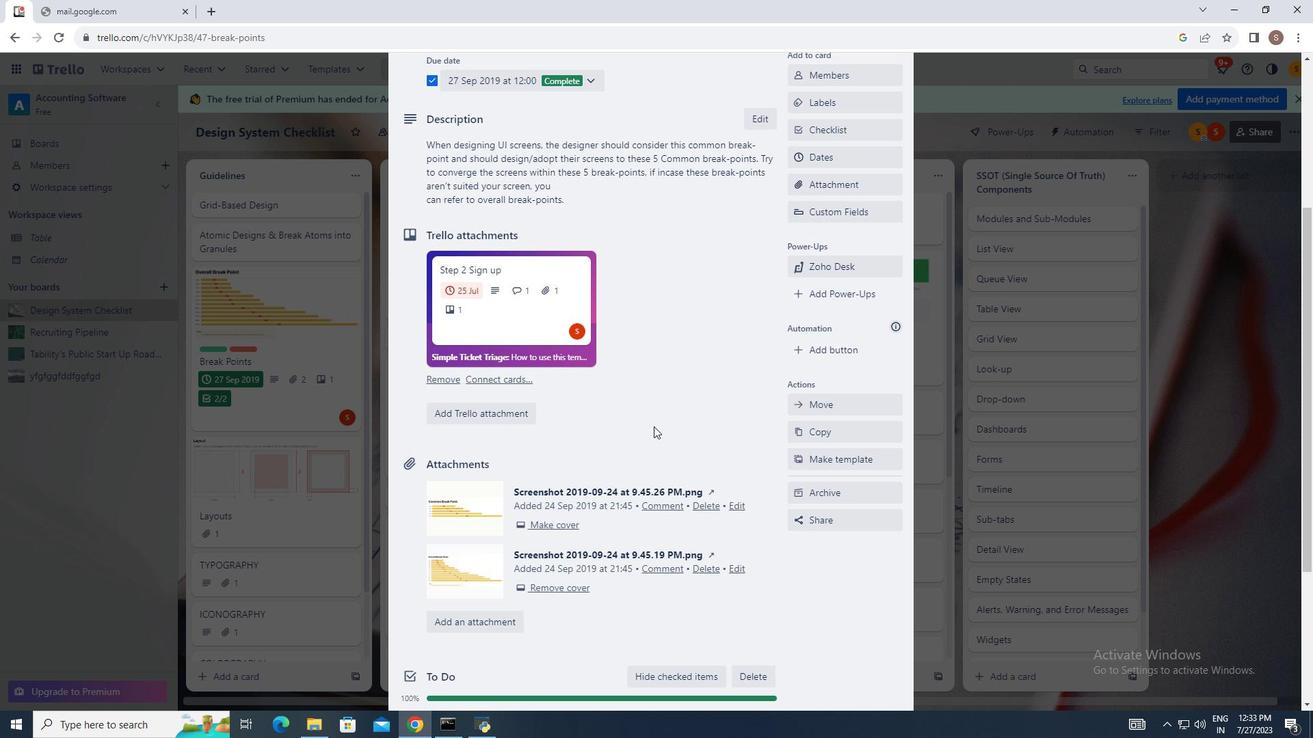 
Action: Mouse moved to (762, 428)
Screenshot: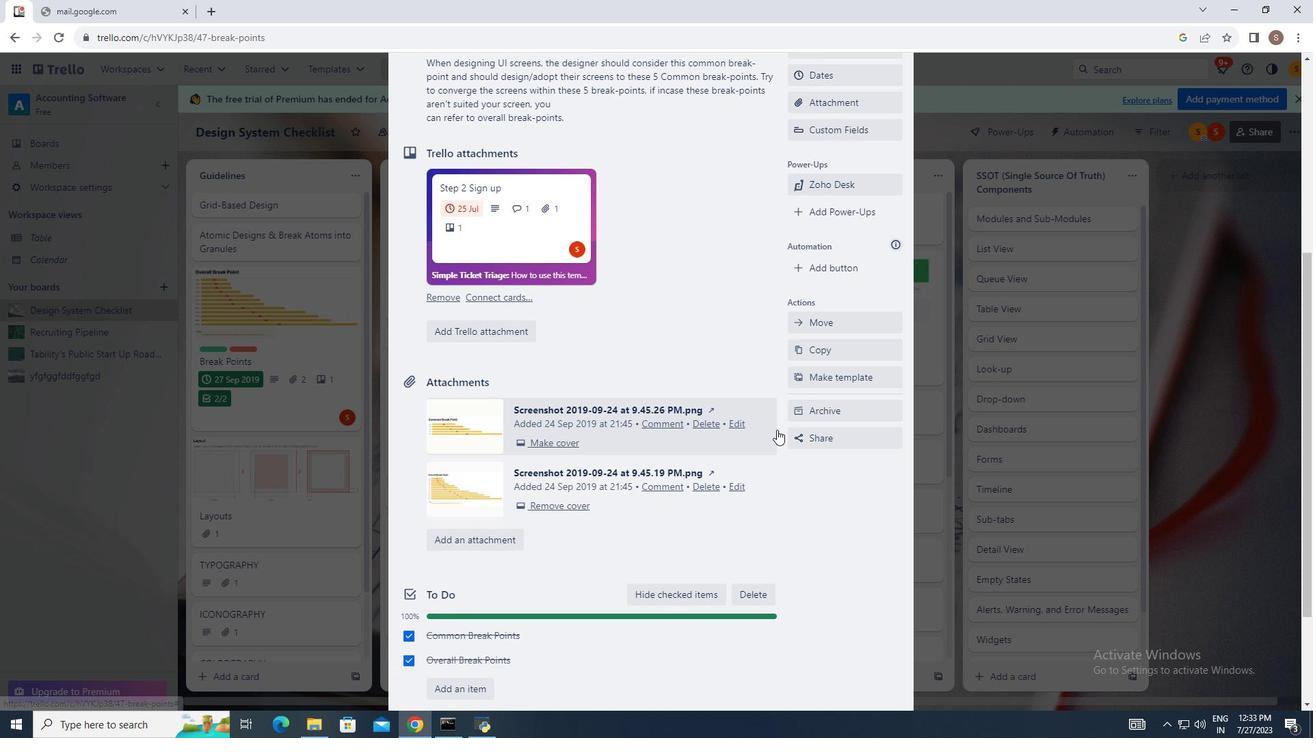 
Action: Mouse scrolled (762, 427) with delta (0, 0)
Screenshot: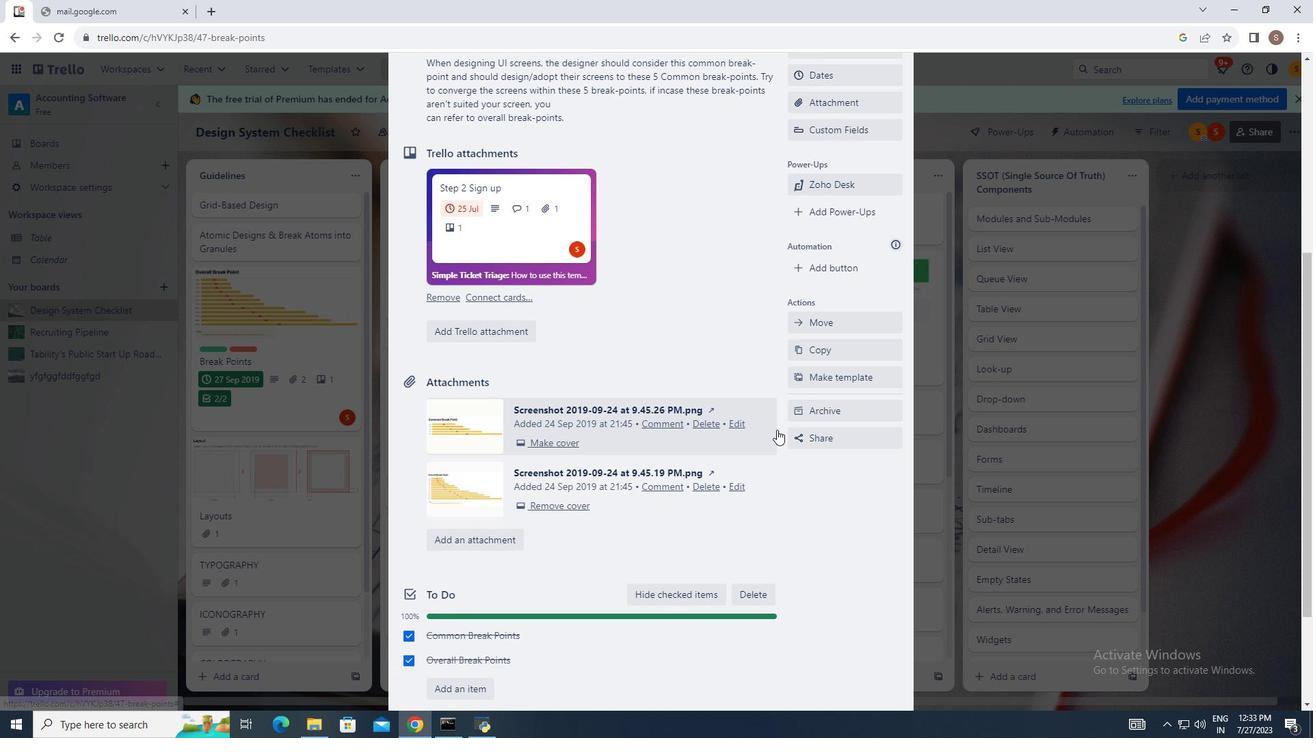 
Action: Mouse moved to (781, 430)
Screenshot: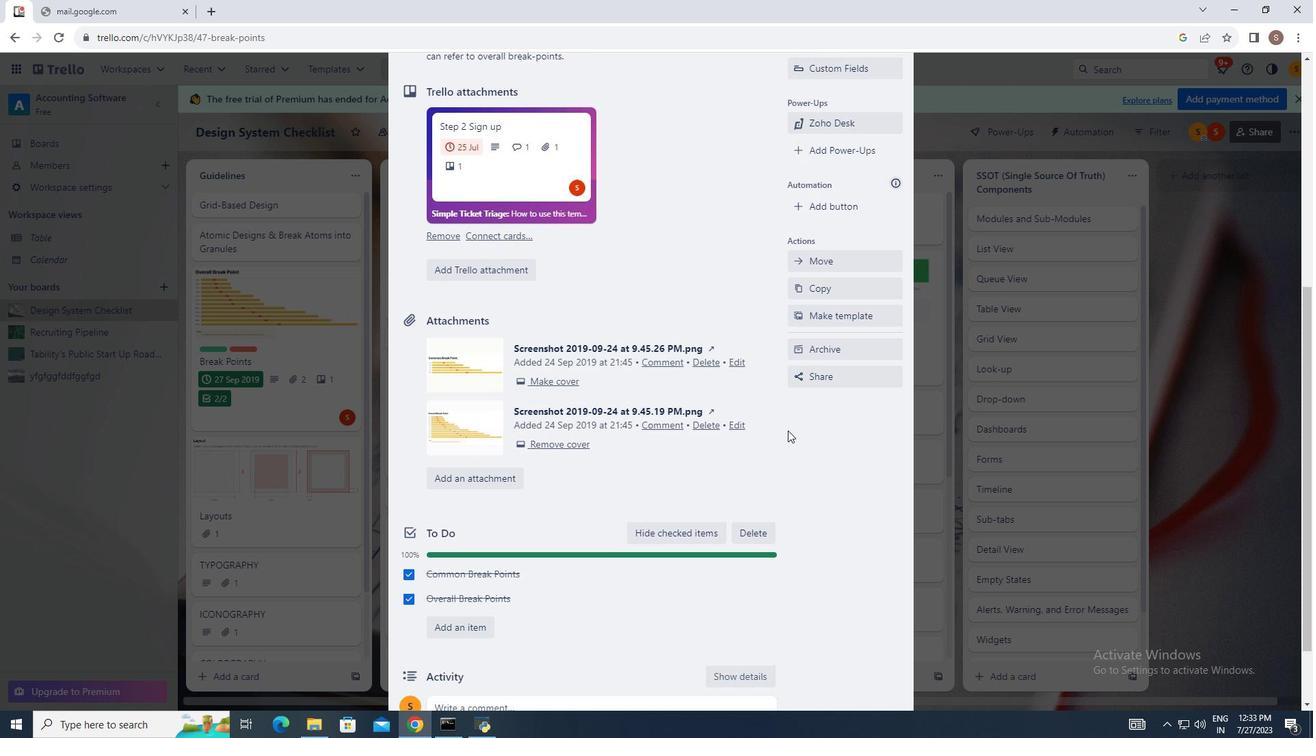 
Action: Mouse scrolled (779, 429) with delta (0, 0)
Screenshot: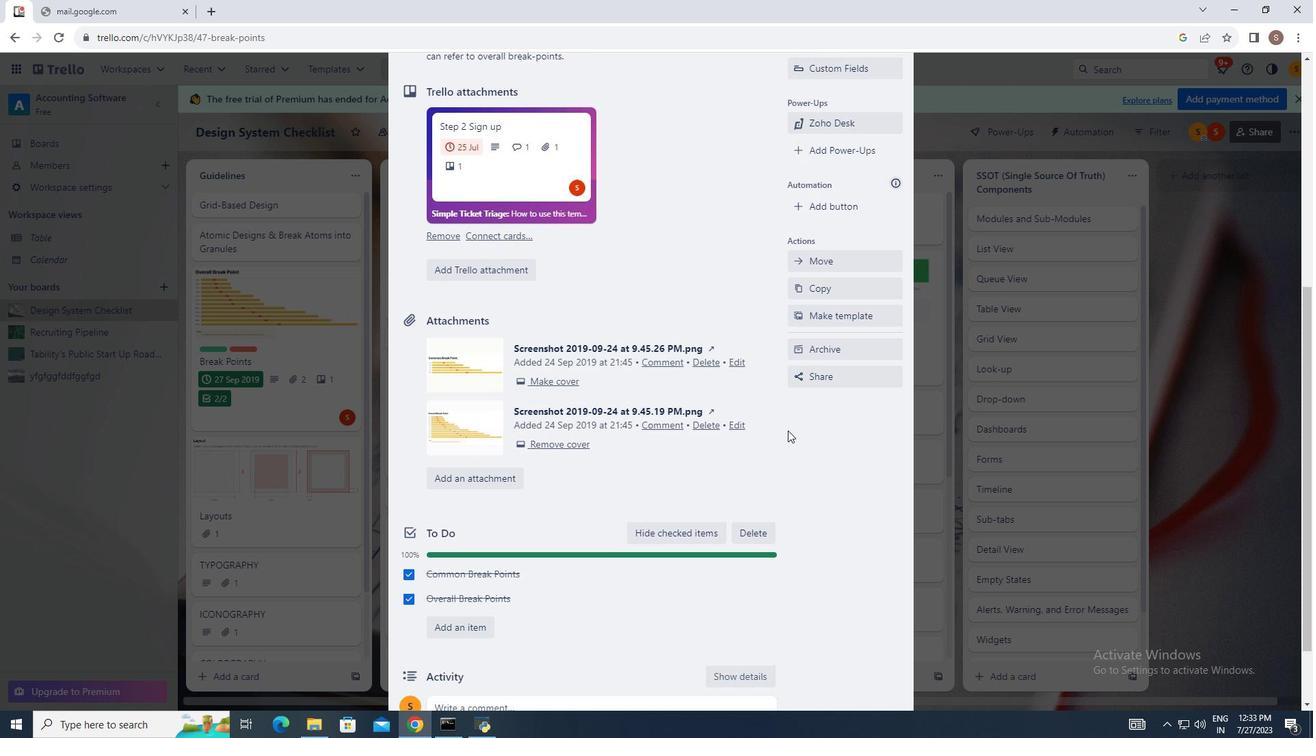 
Action: Mouse moved to (782, 430)
Screenshot: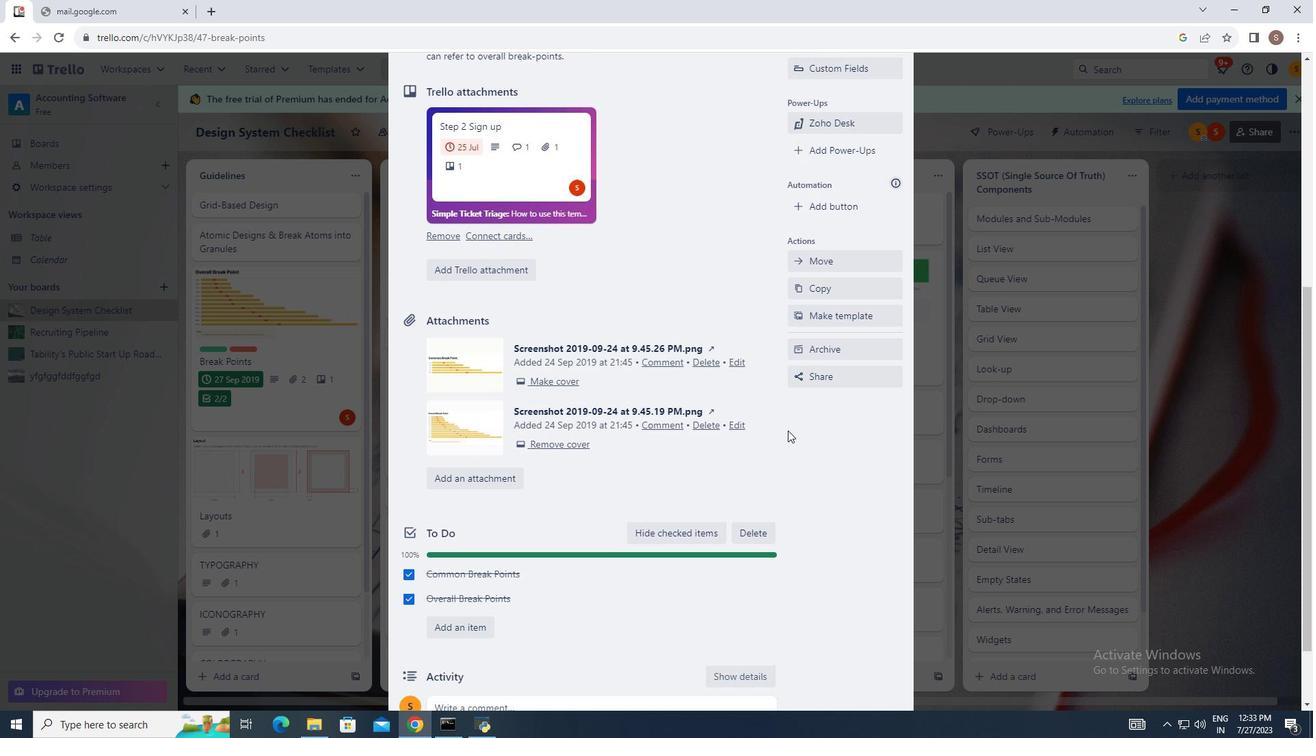 
Action: Mouse scrolled (781, 429) with delta (0, 0)
Screenshot: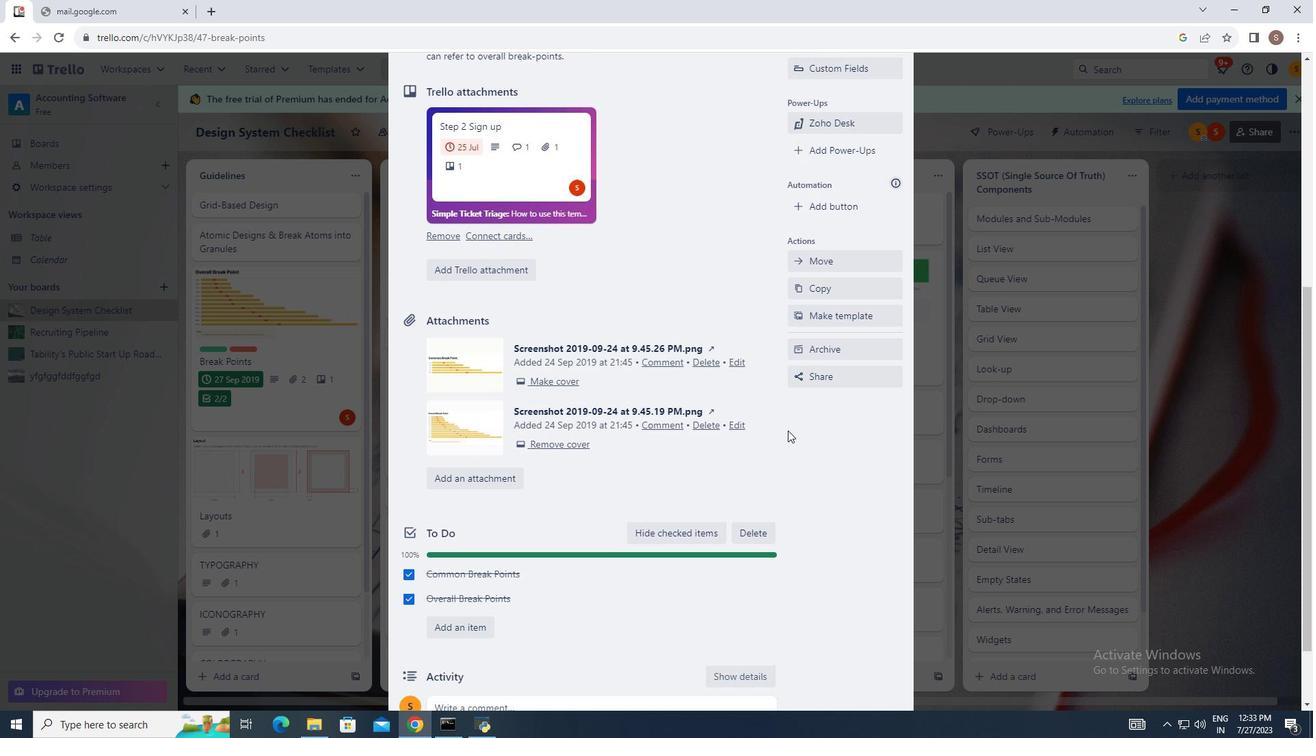 
Action: Mouse moved to (786, 430)
Screenshot: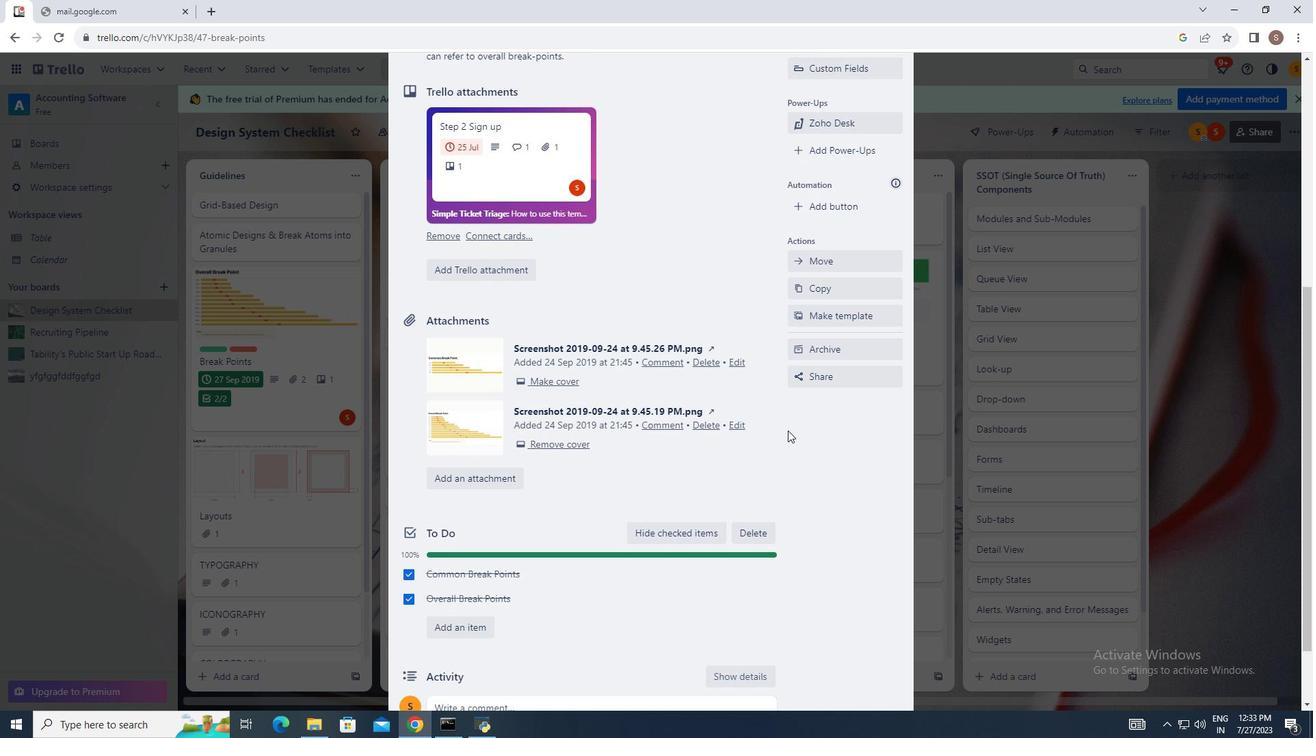 
Action: Mouse scrolled (786, 430) with delta (0, 0)
Screenshot: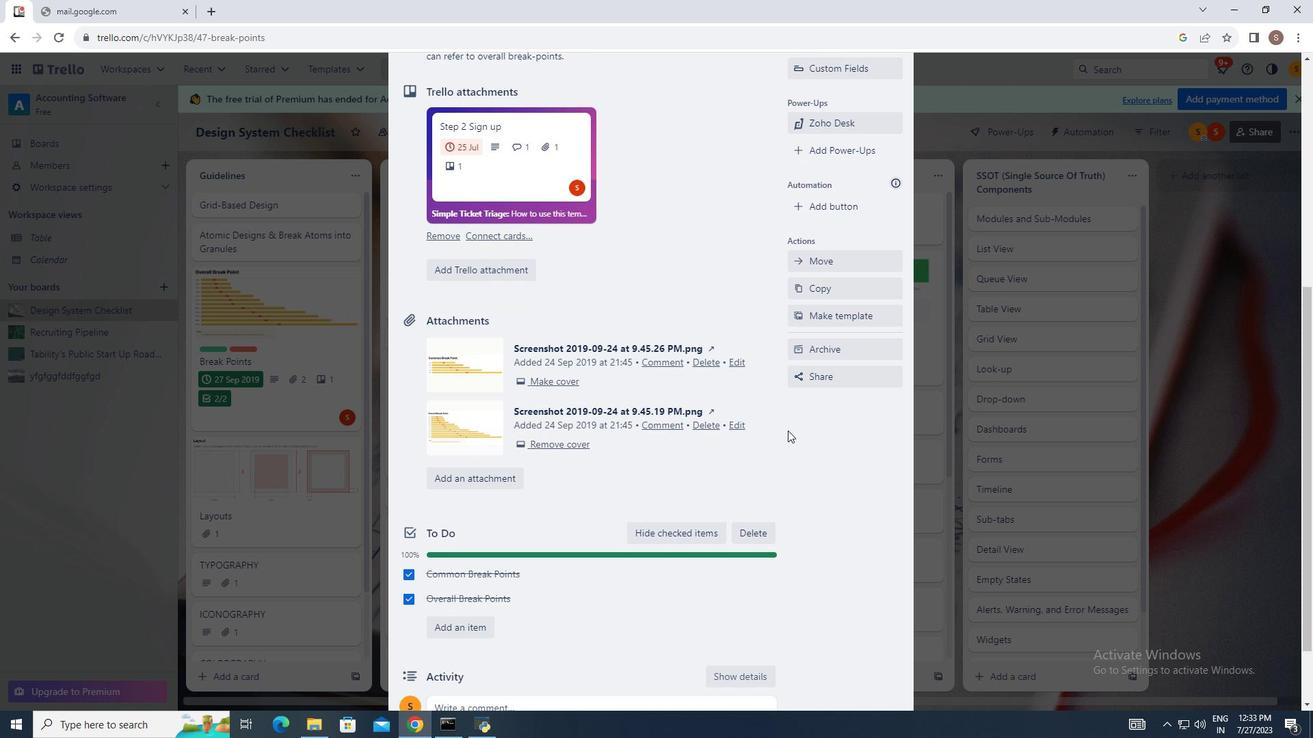 
Action: Mouse moved to (823, 381)
Screenshot: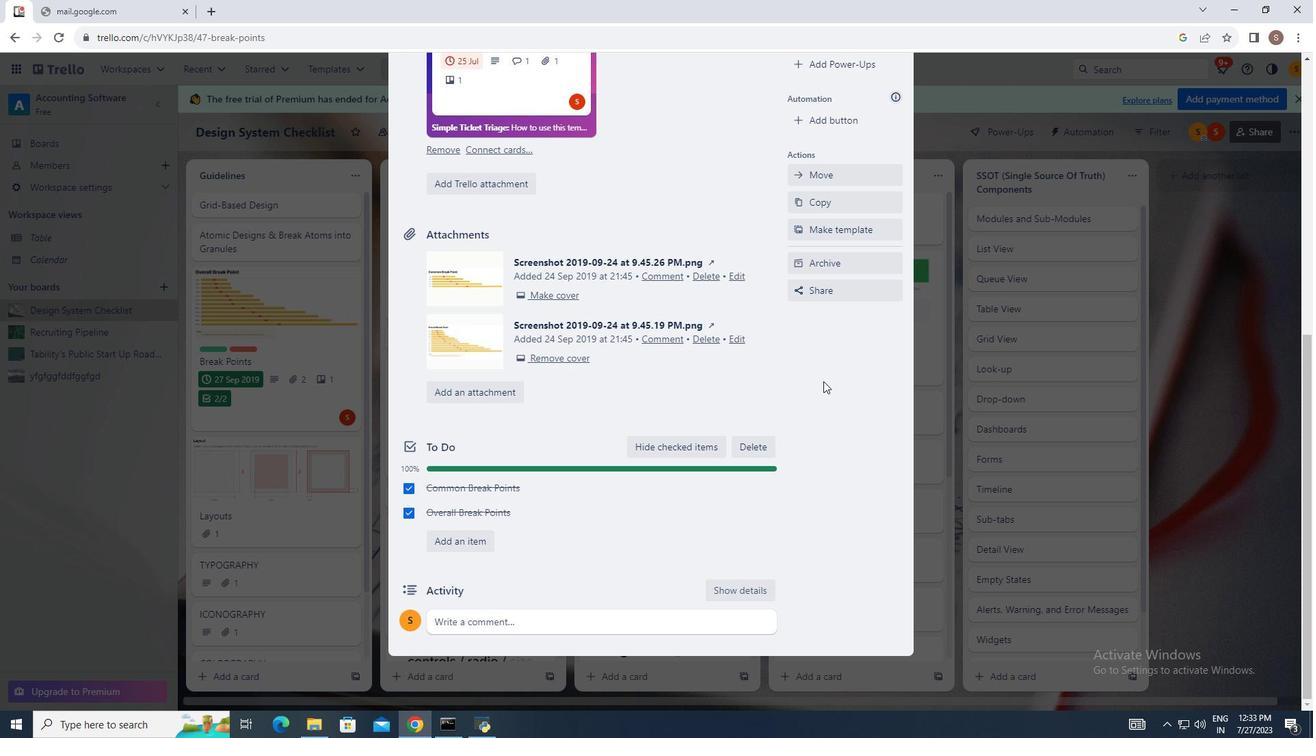 
Action: Mouse scrolled (823, 382) with delta (0, 0)
Screenshot: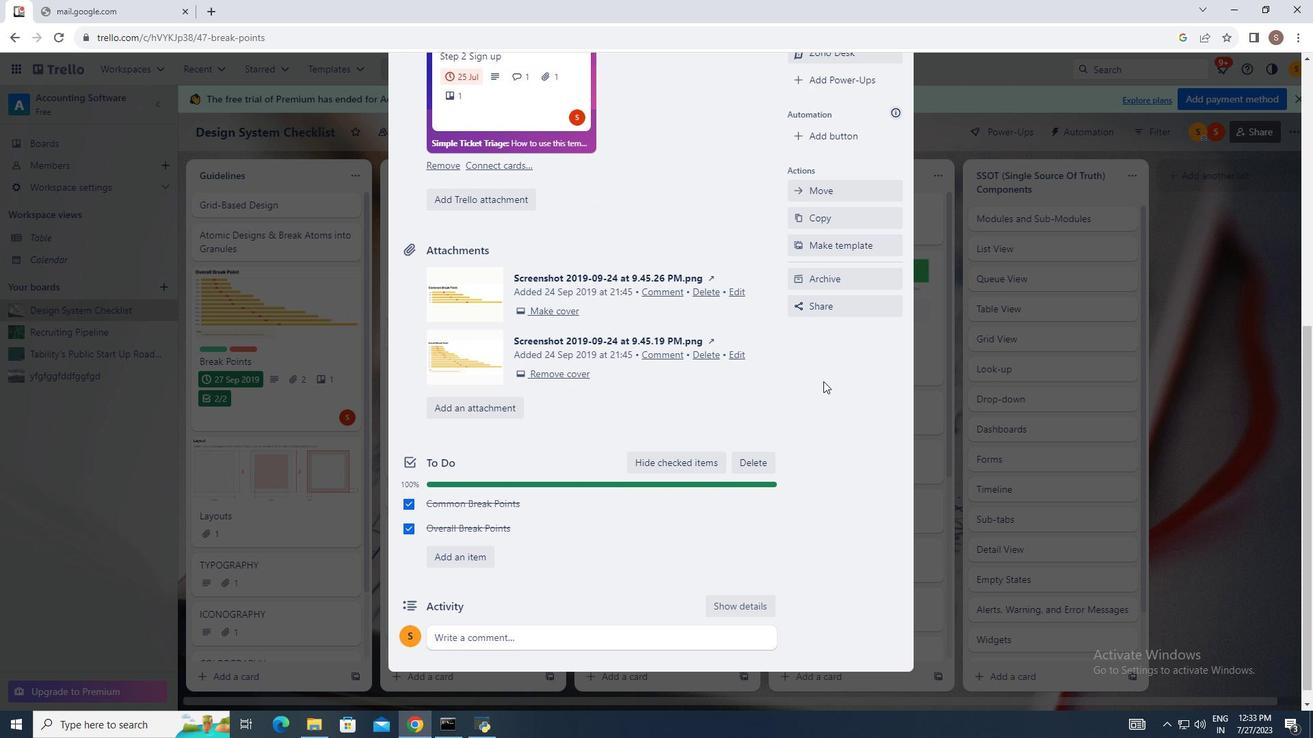 
Action: Mouse moved to (823, 381)
Screenshot: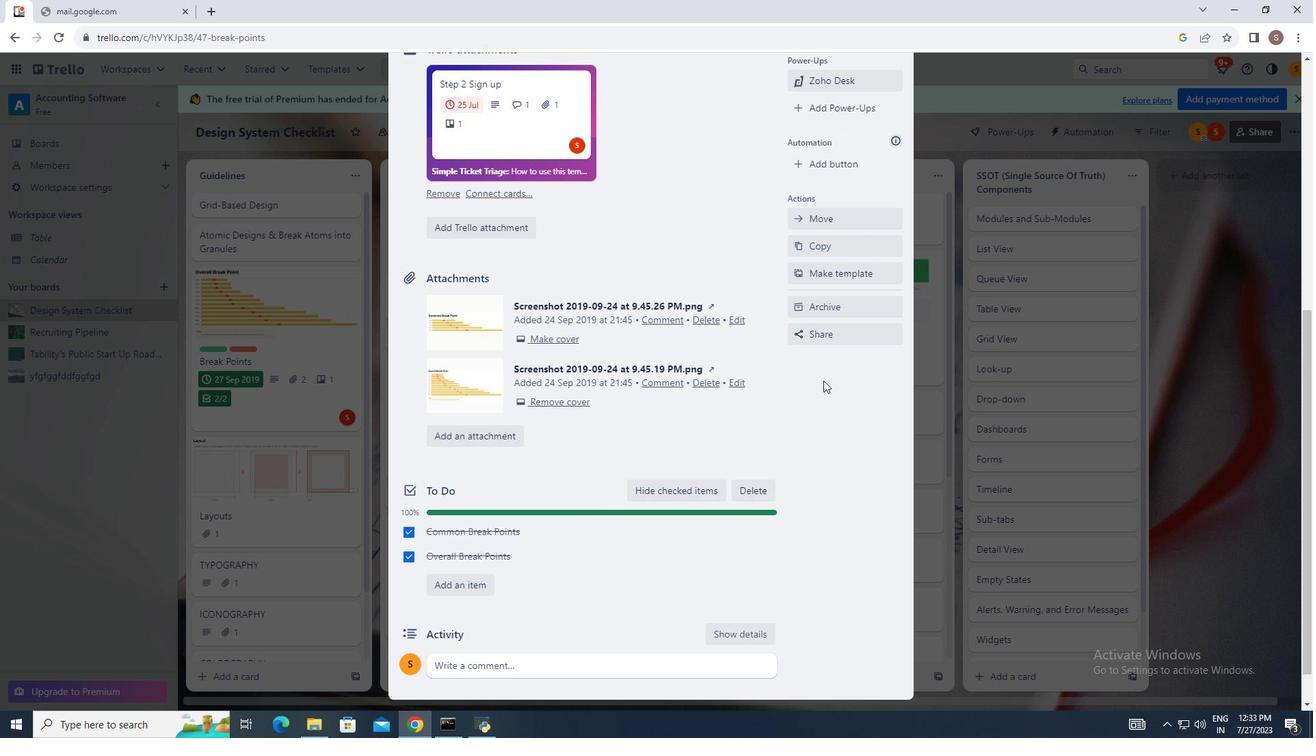 
Action: Mouse scrolled (823, 381) with delta (0, 0)
Screenshot: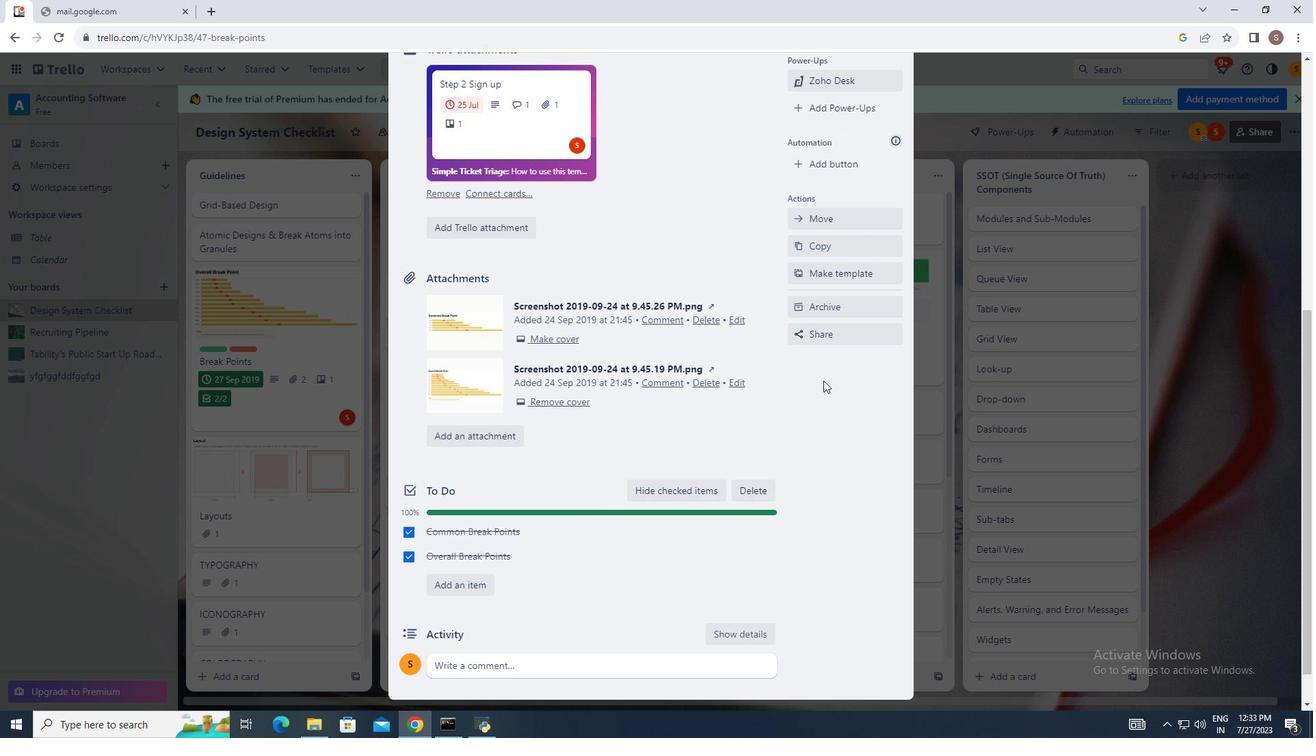 
Action: Mouse scrolled (823, 382) with delta (0, 0)
Screenshot: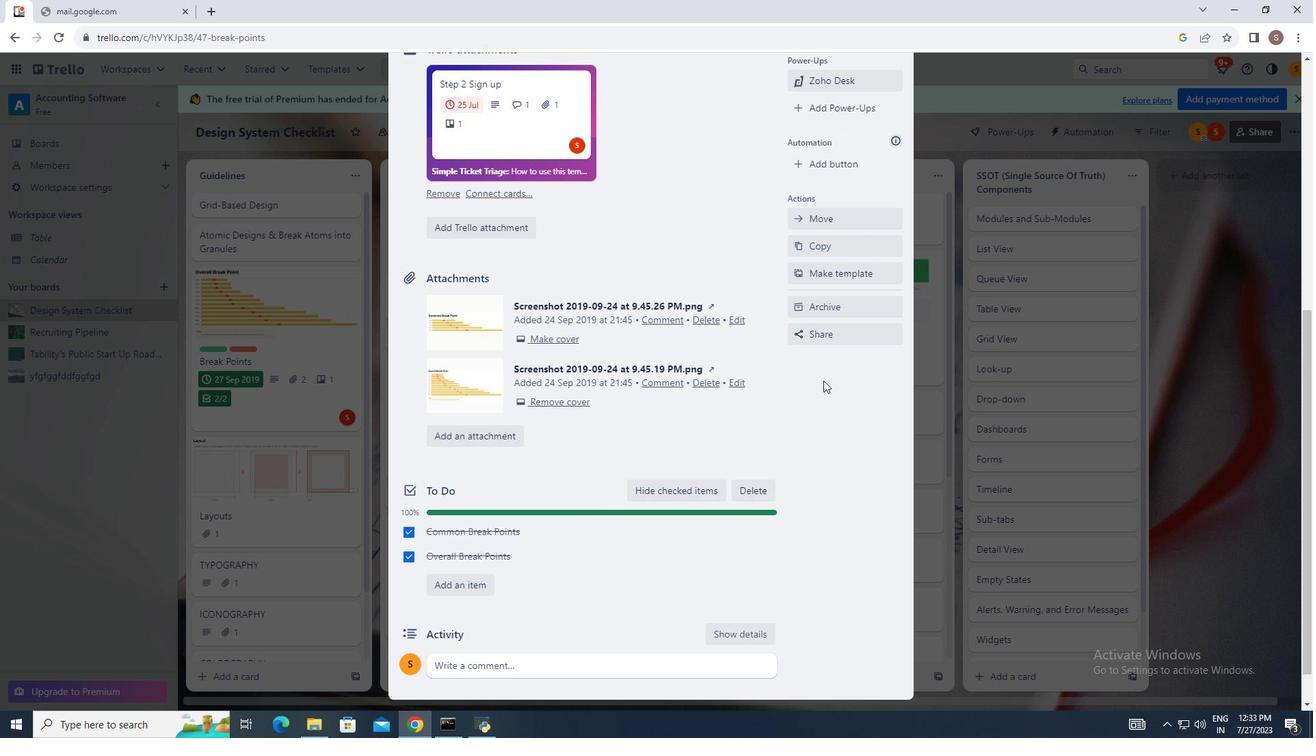 
Action: Mouse scrolled (823, 382) with delta (0, 0)
Screenshot: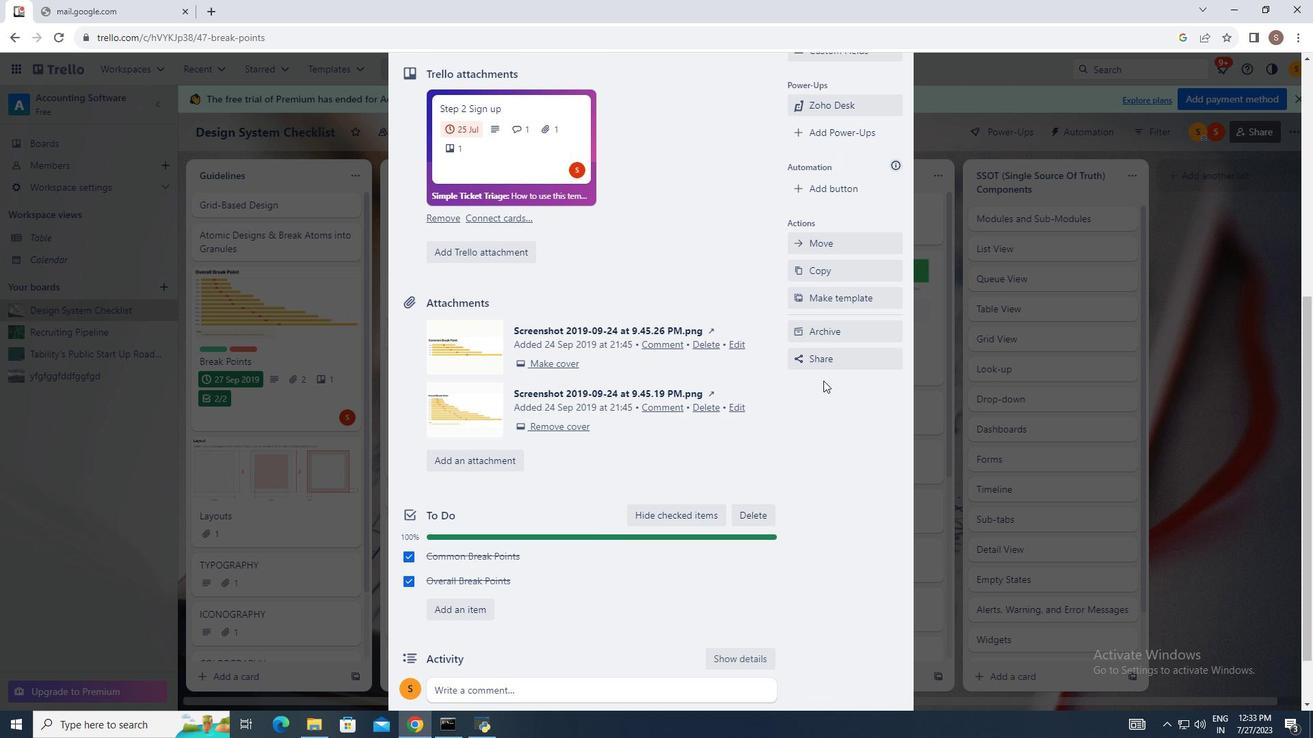 
Action: Mouse moved to (823, 381)
Screenshot: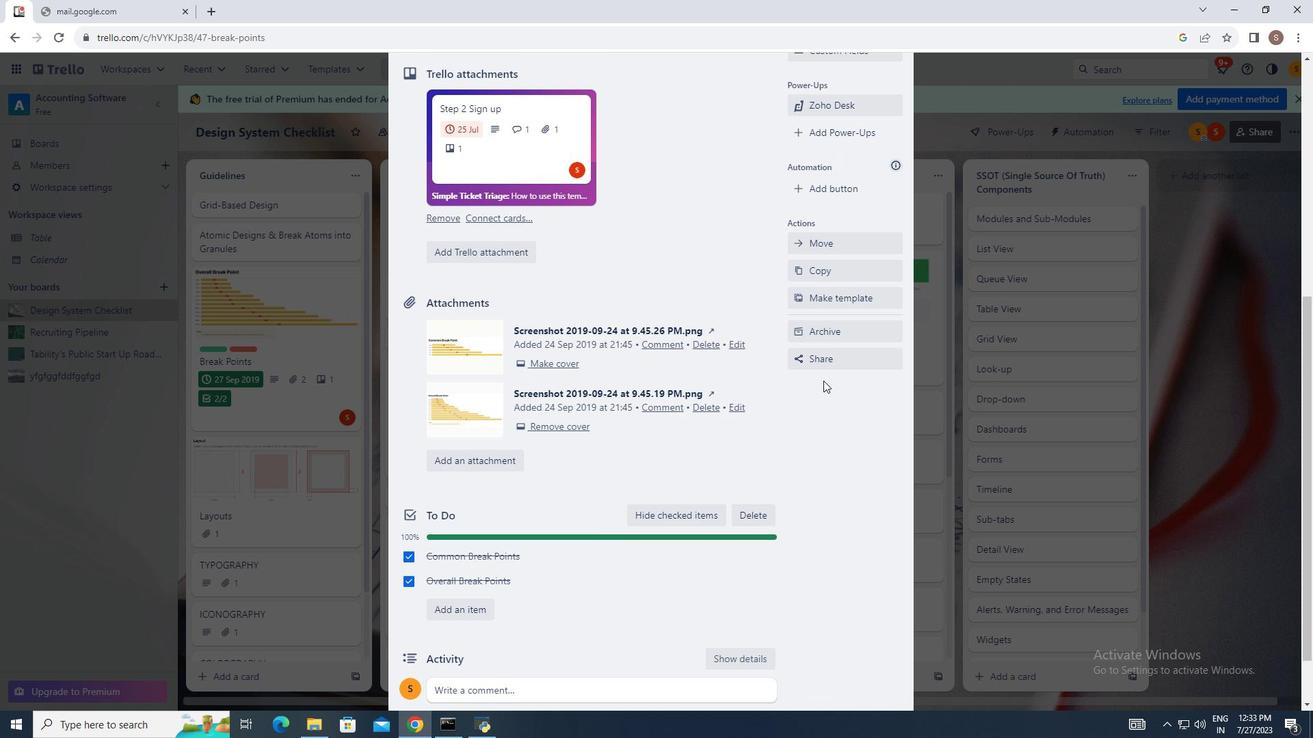 
Action: Mouse scrolled (823, 381) with delta (0, 0)
Screenshot: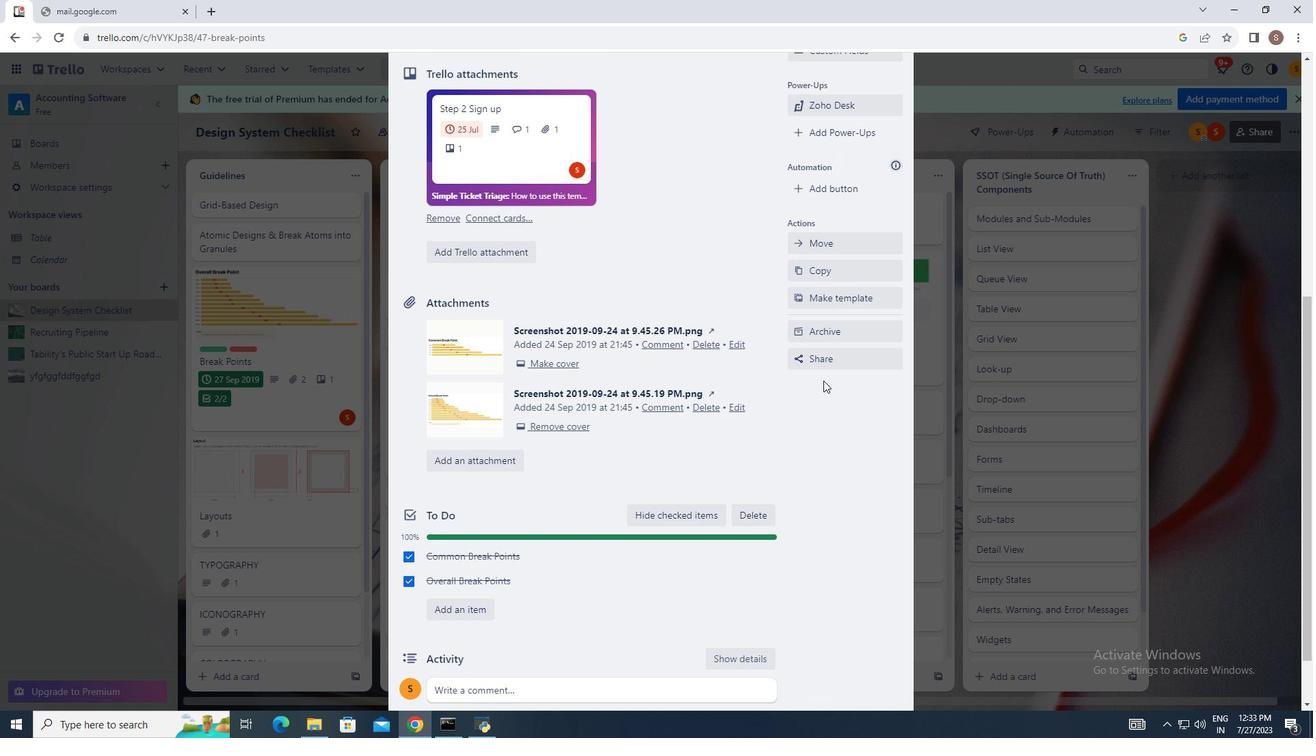 
Action: Mouse scrolled (823, 381) with delta (0, 0)
Screenshot: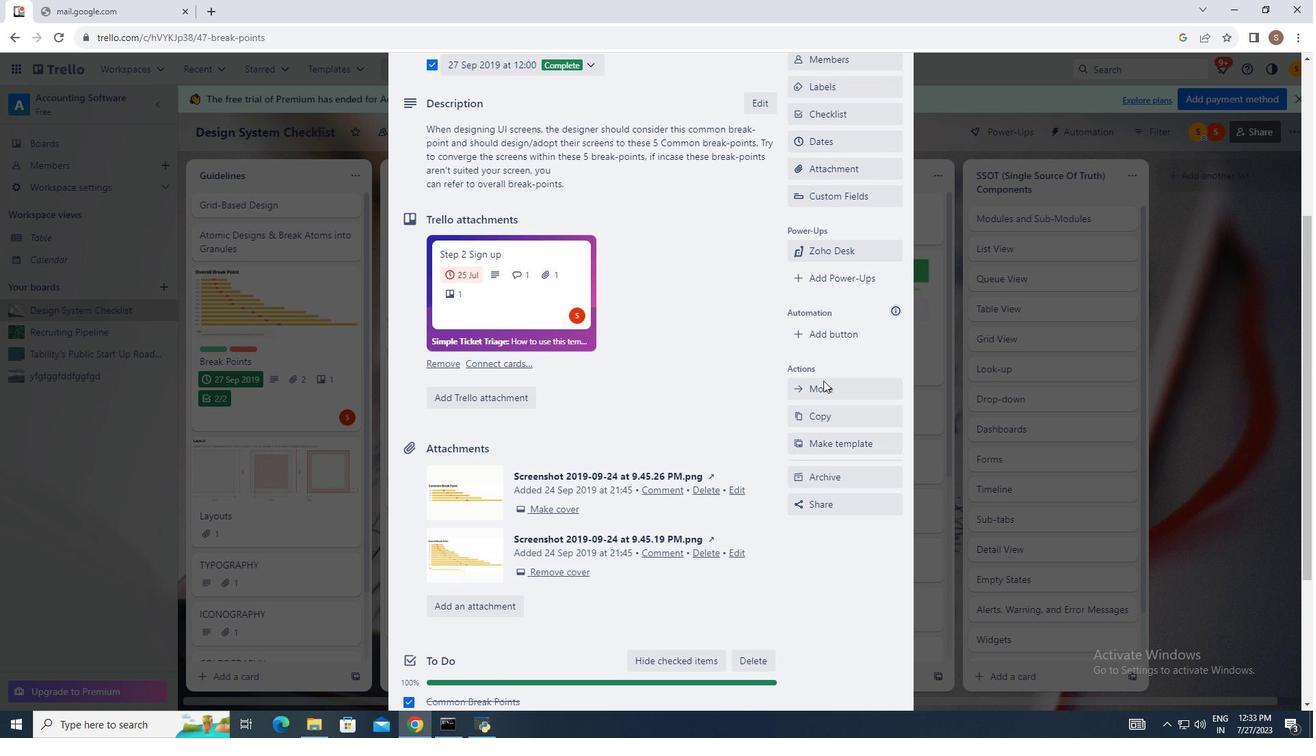 
Action: Mouse scrolled (823, 381) with delta (0, 0)
Screenshot: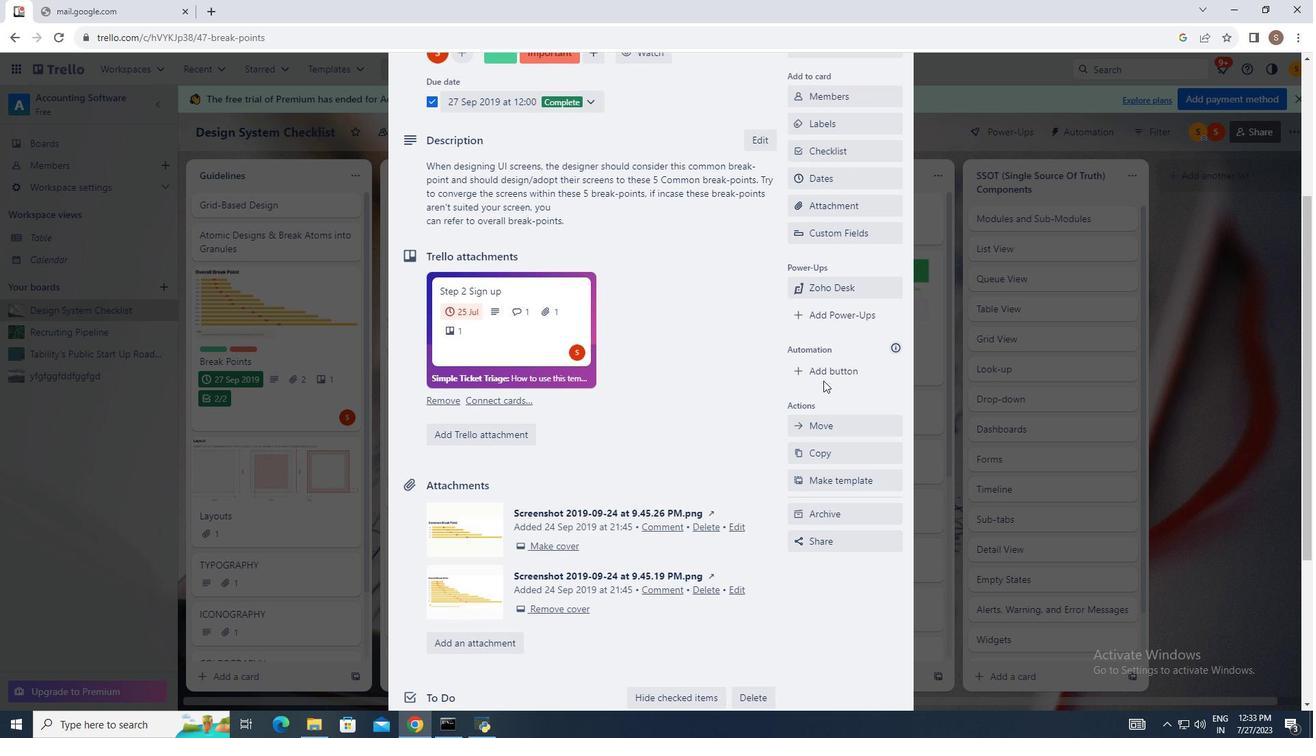 
Action: Mouse scrolled (823, 381) with delta (0, 0)
Screenshot: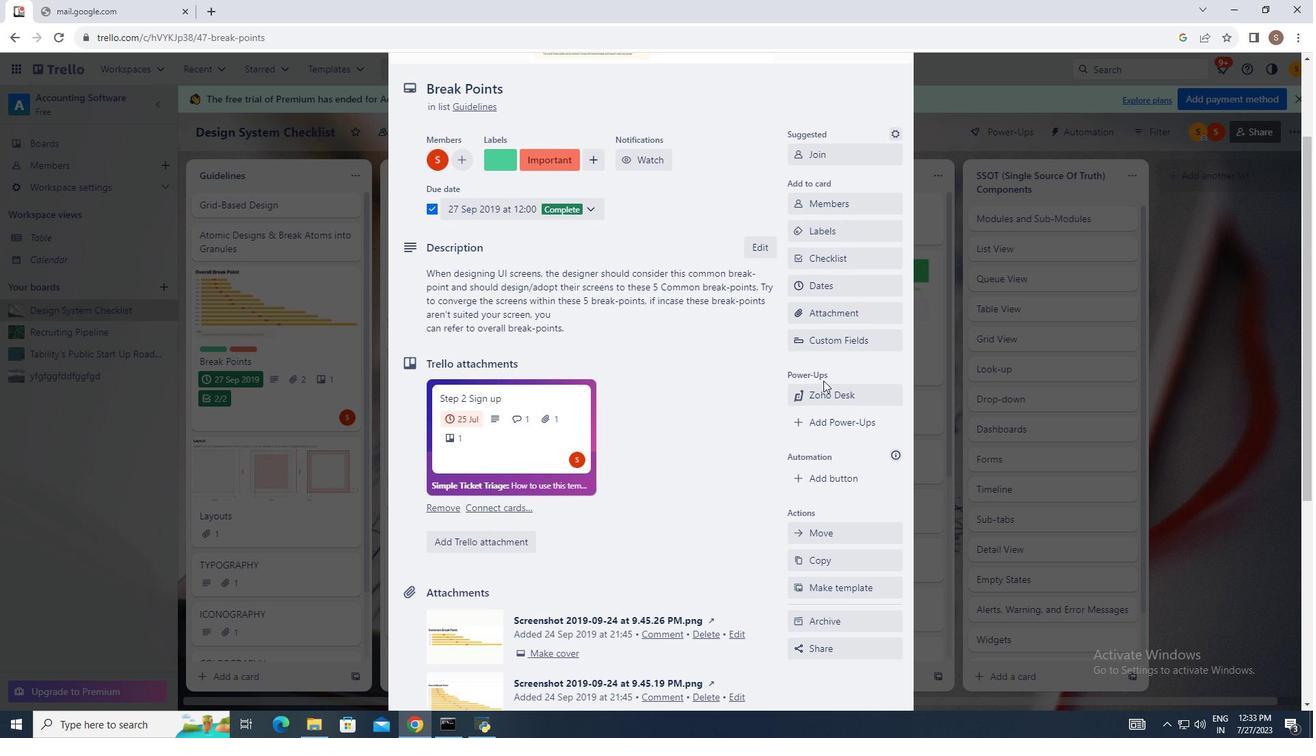 
Action: Mouse scrolled (823, 381) with delta (0, 0)
Screenshot: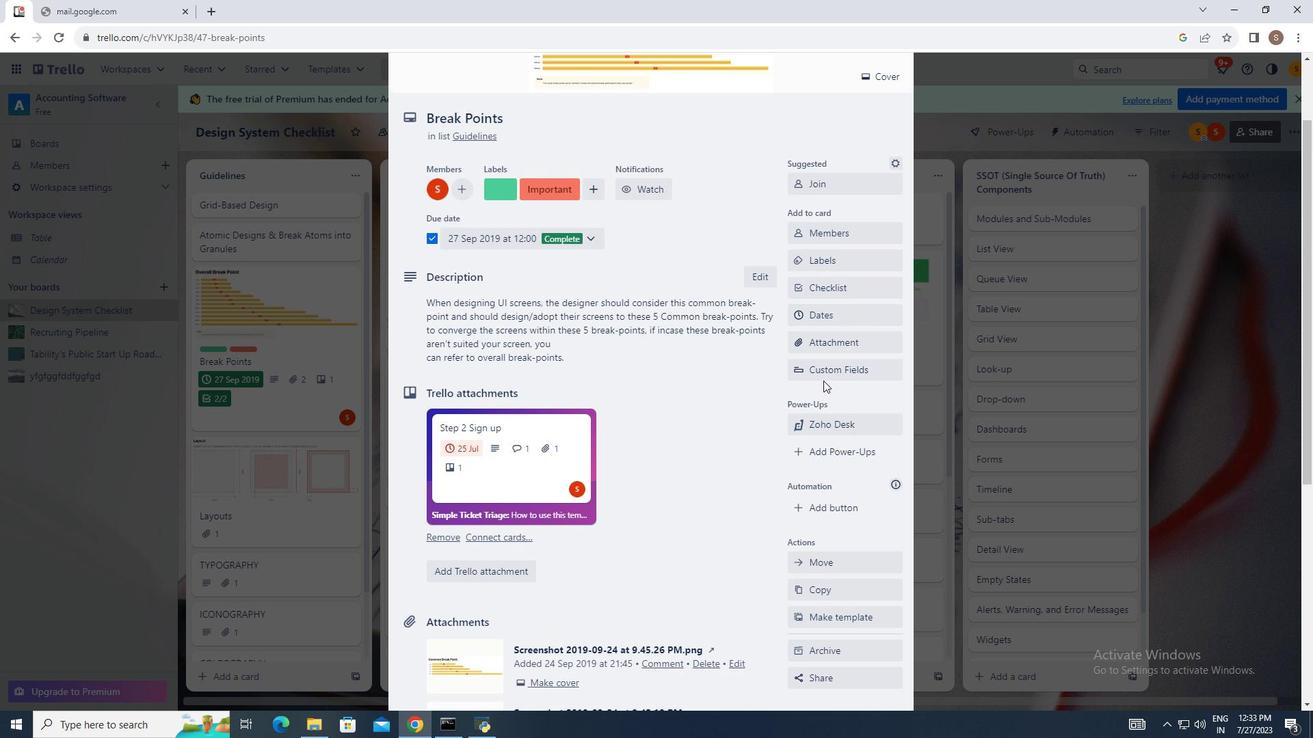 
Action: Mouse moved to (821, 391)
Screenshot: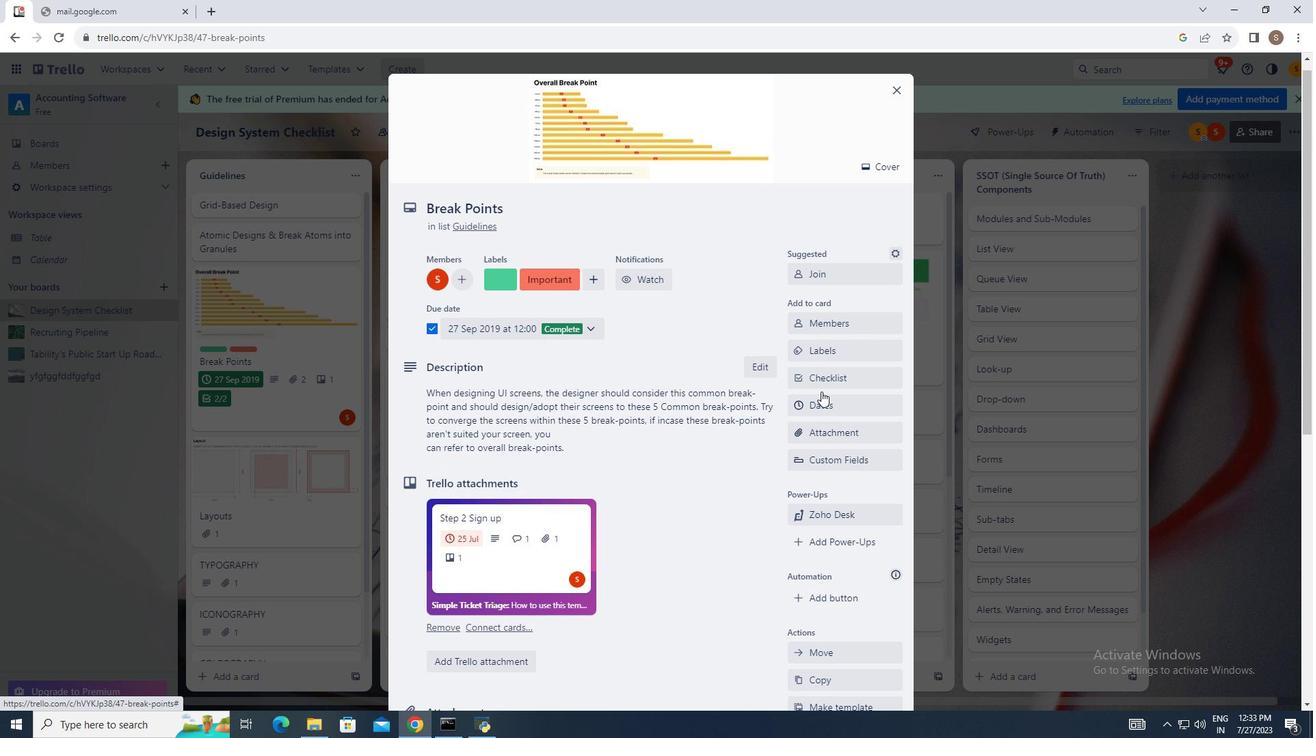 
Action: Mouse scrolled (821, 390) with delta (0, 0)
Screenshot: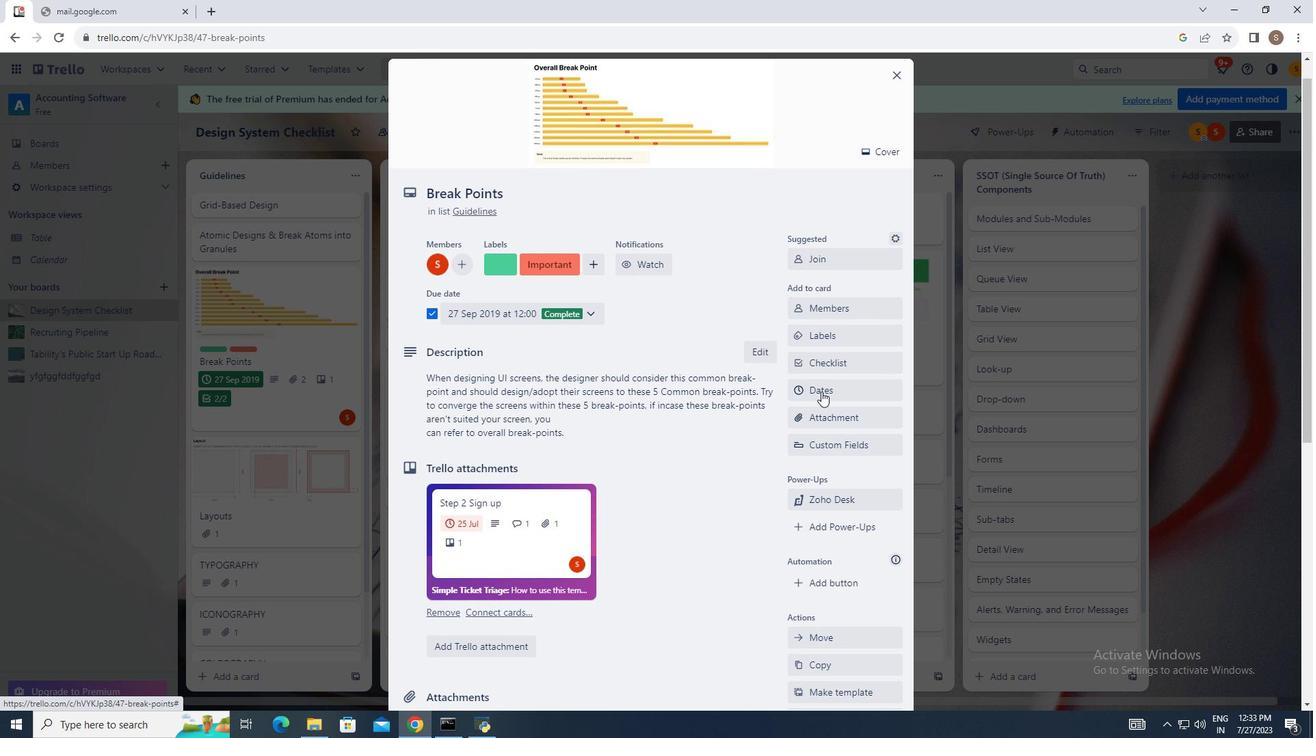 
Action: Mouse moved to (825, 405)
Screenshot: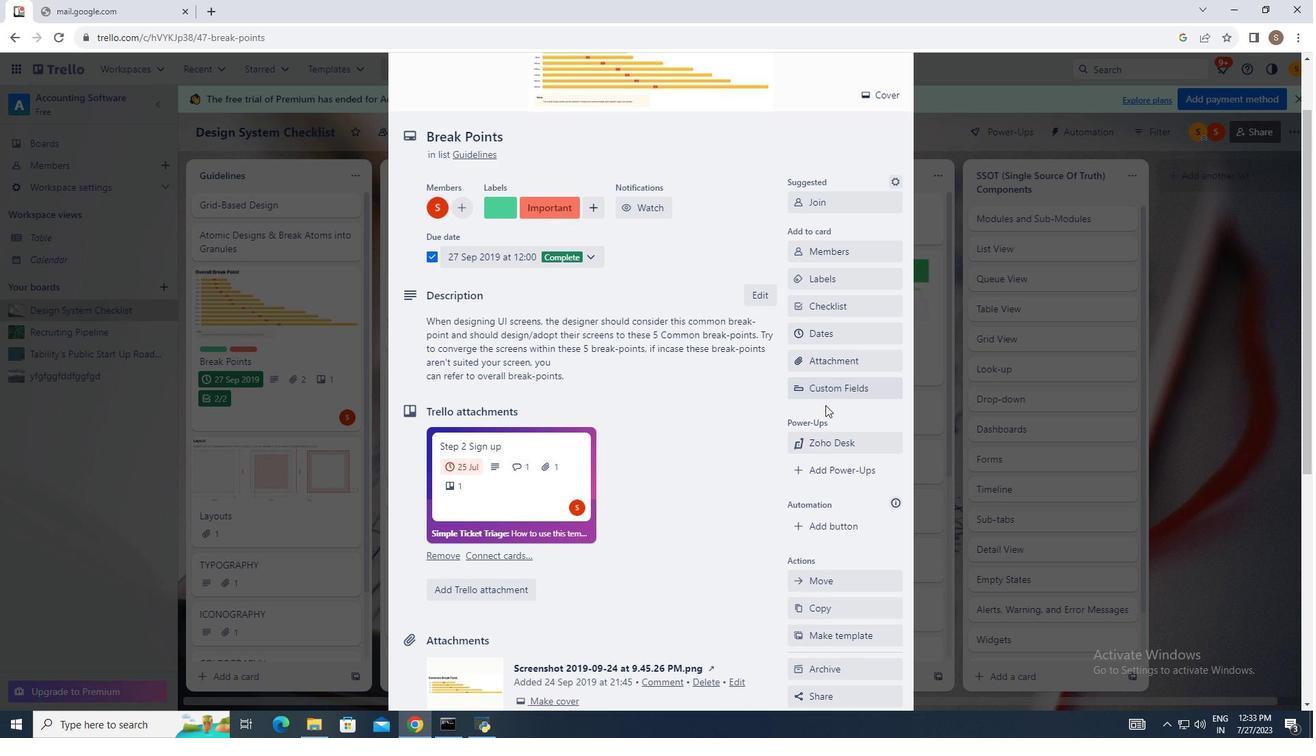 
Action: Mouse scrolled (824, 402) with delta (0, 0)
Screenshot: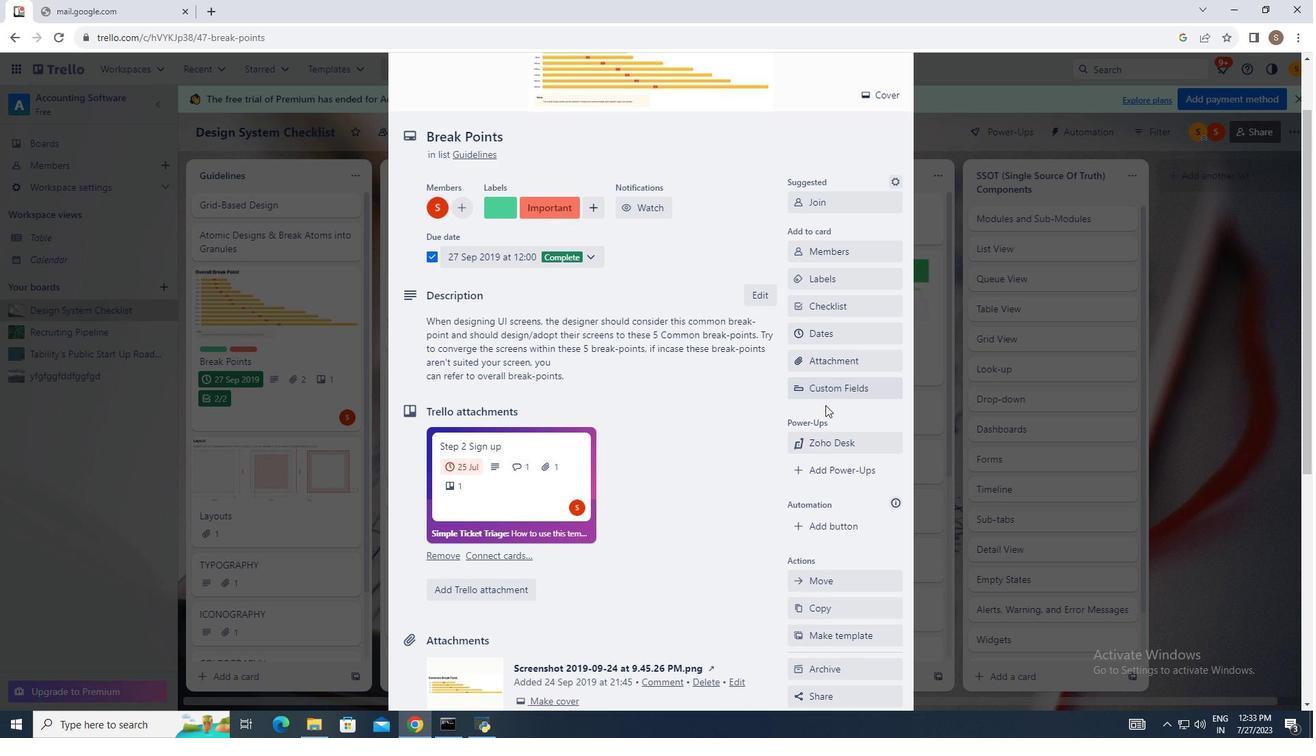 
Action: Mouse moved to (833, 487)
Screenshot: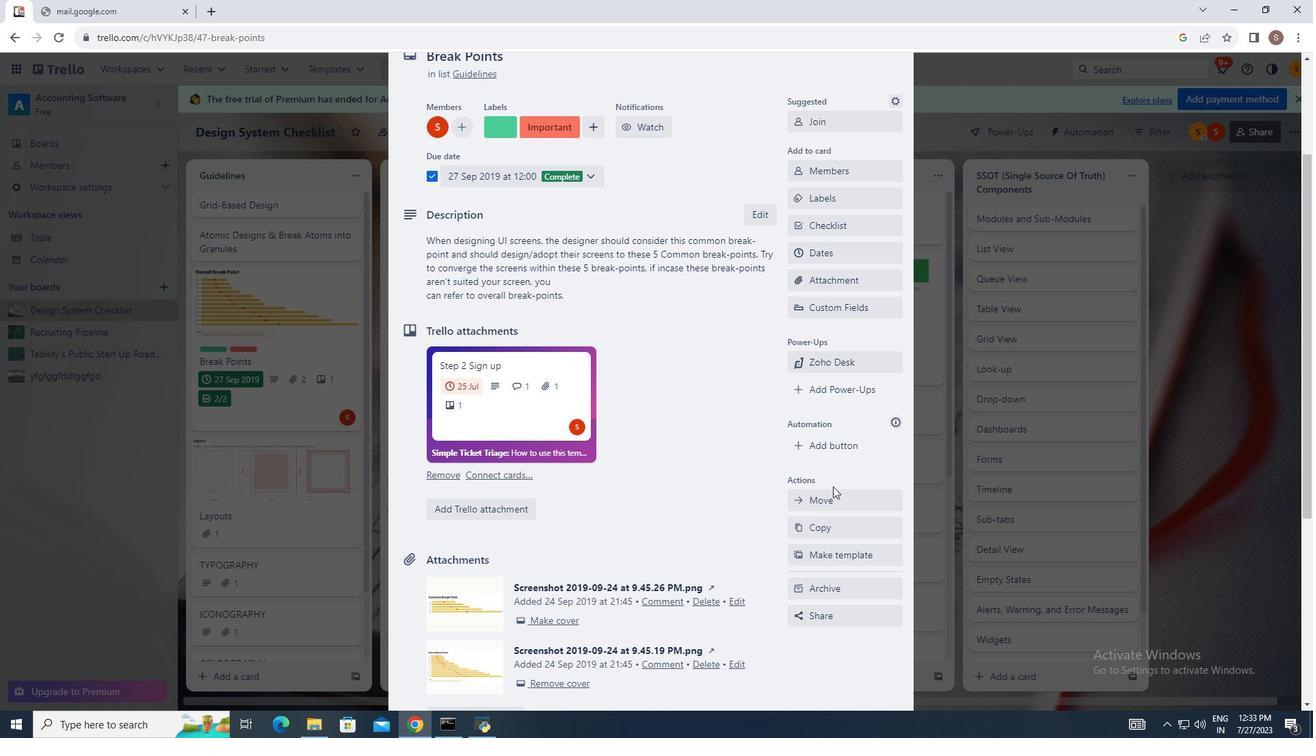 
Action: Mouse scrolled (833, 486) with delta (0, 0)
Screenshot: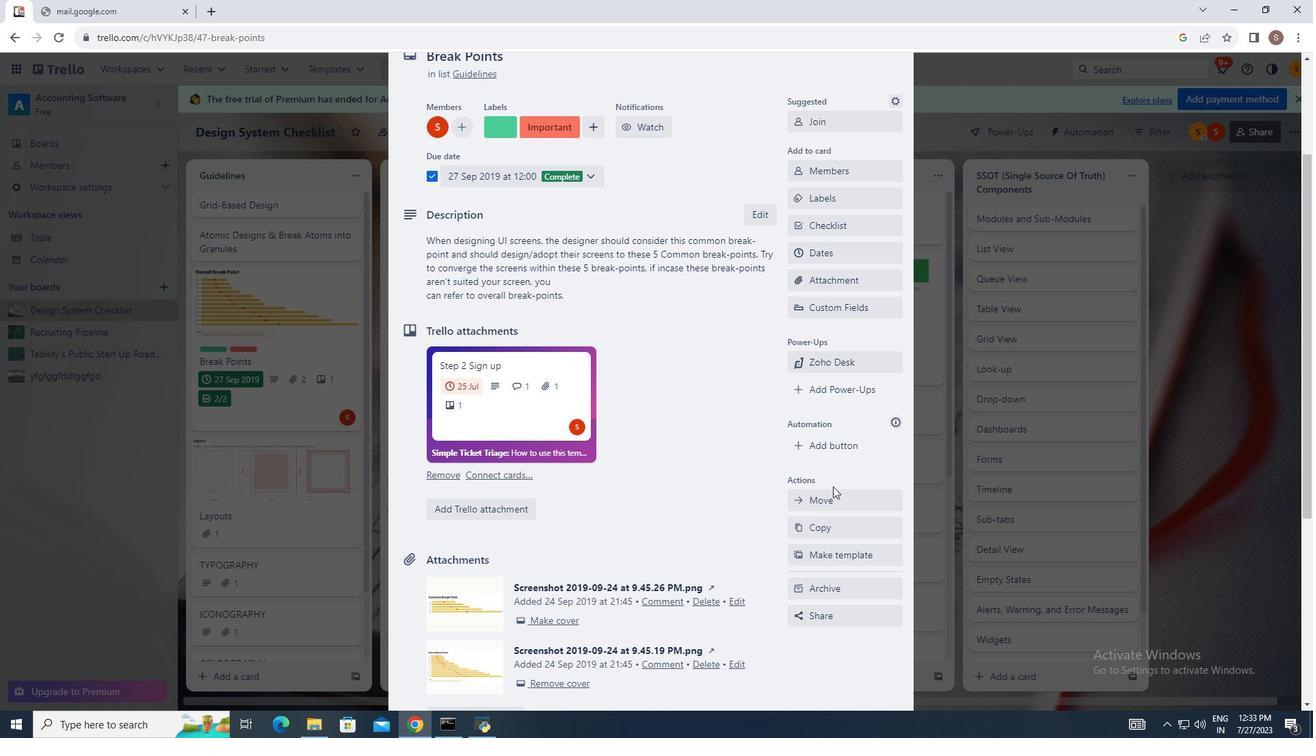 
Action: Mouse moved to (849, 246)
Screenshot: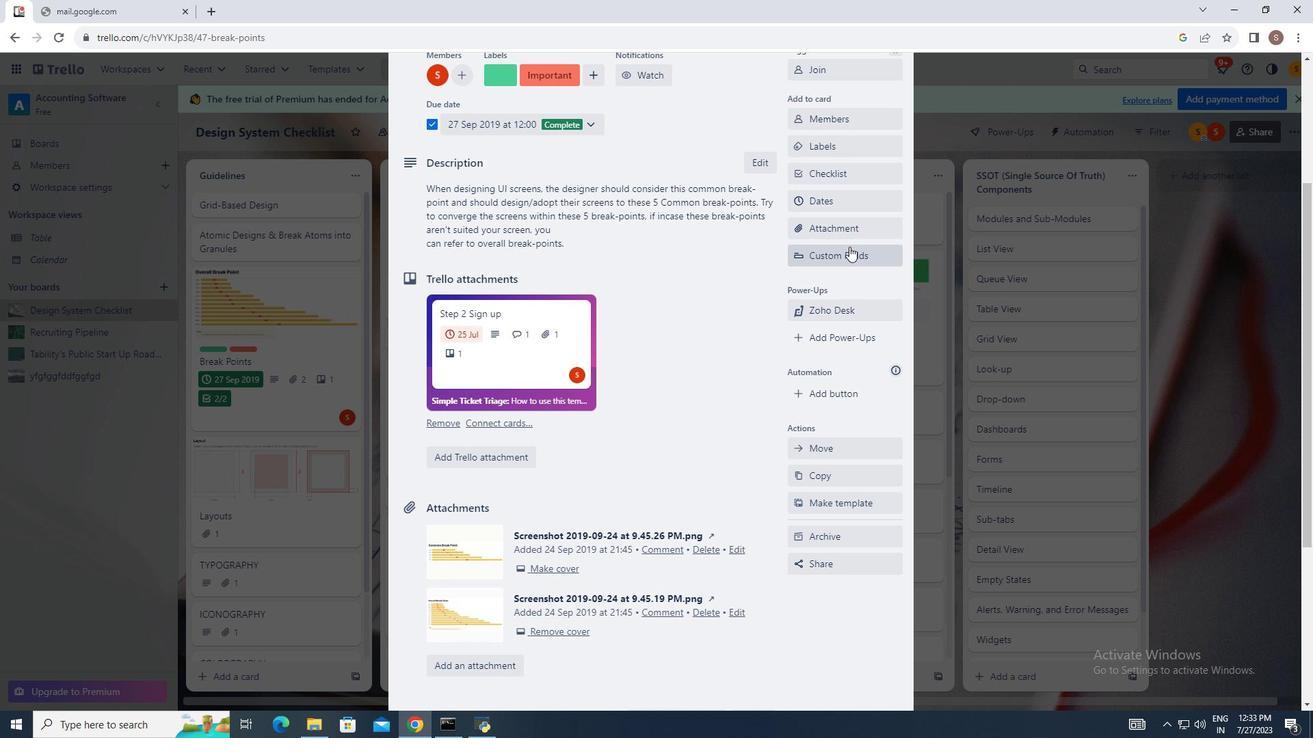 
Action: Mouse pressed left at (849, 246)
Screenshot: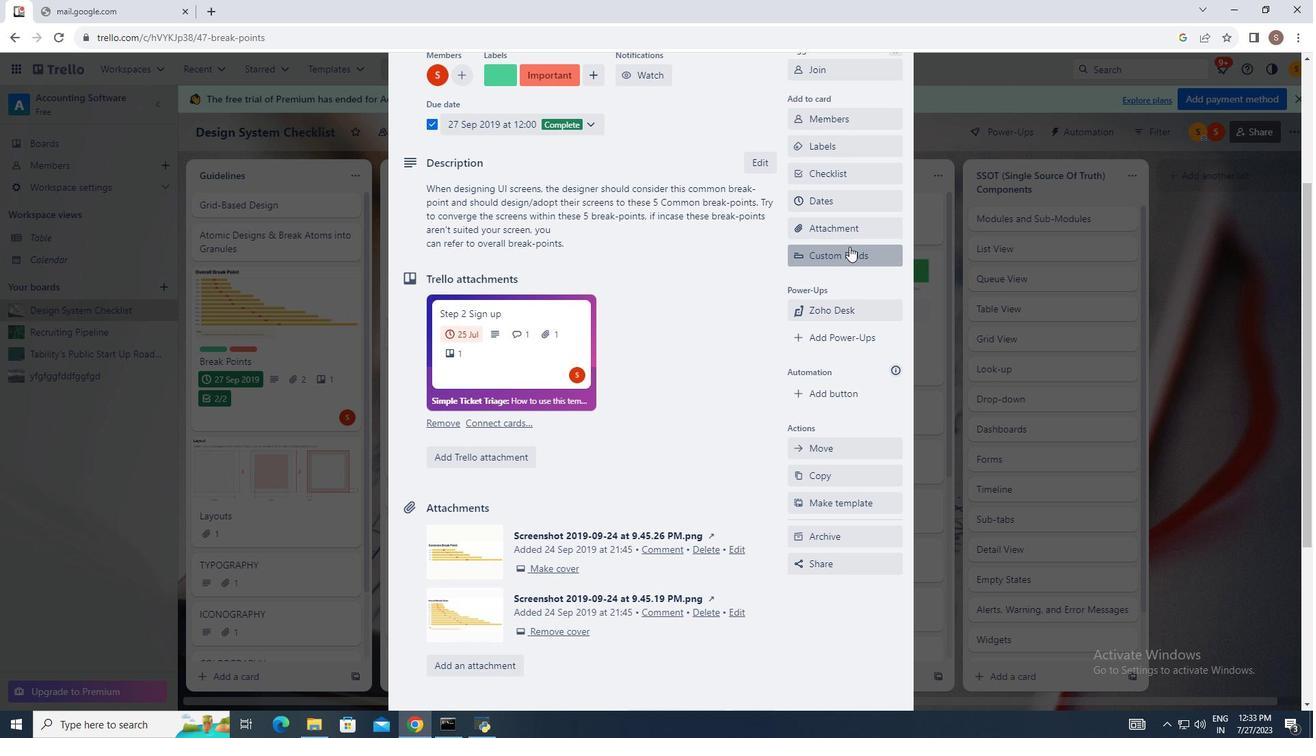 
Action: Mouse moved to (837, 282)
Screenshot: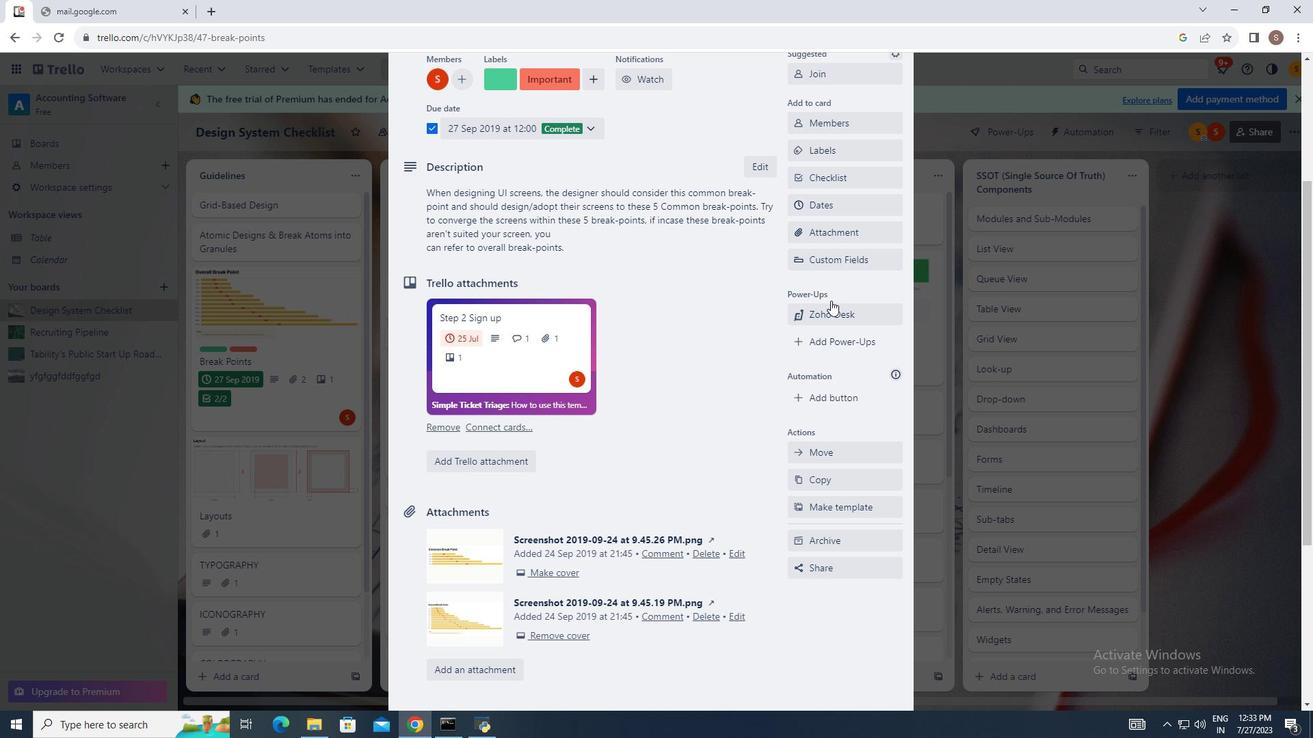 
Action: Mouse scrolled (837, 283) with delta (0, 0)
Screenshot: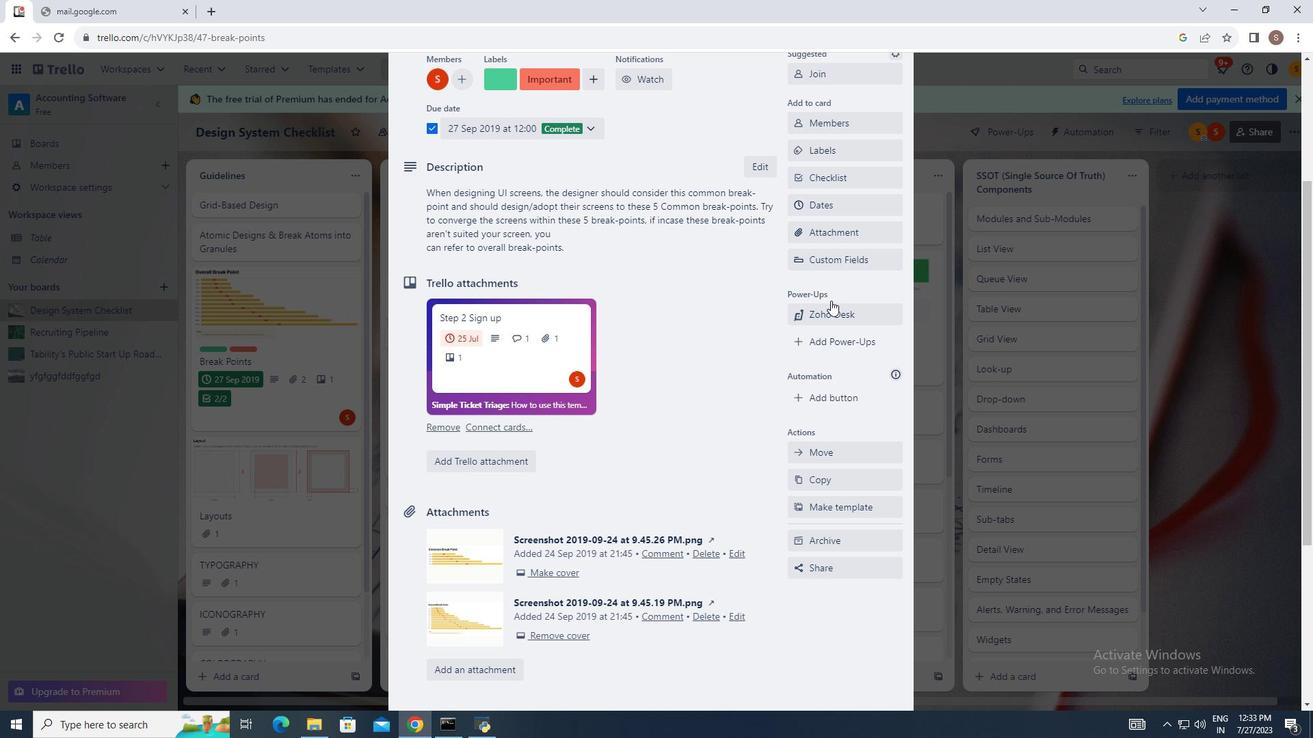 
Action: Mouse moved to (829, 302)
Screenshot: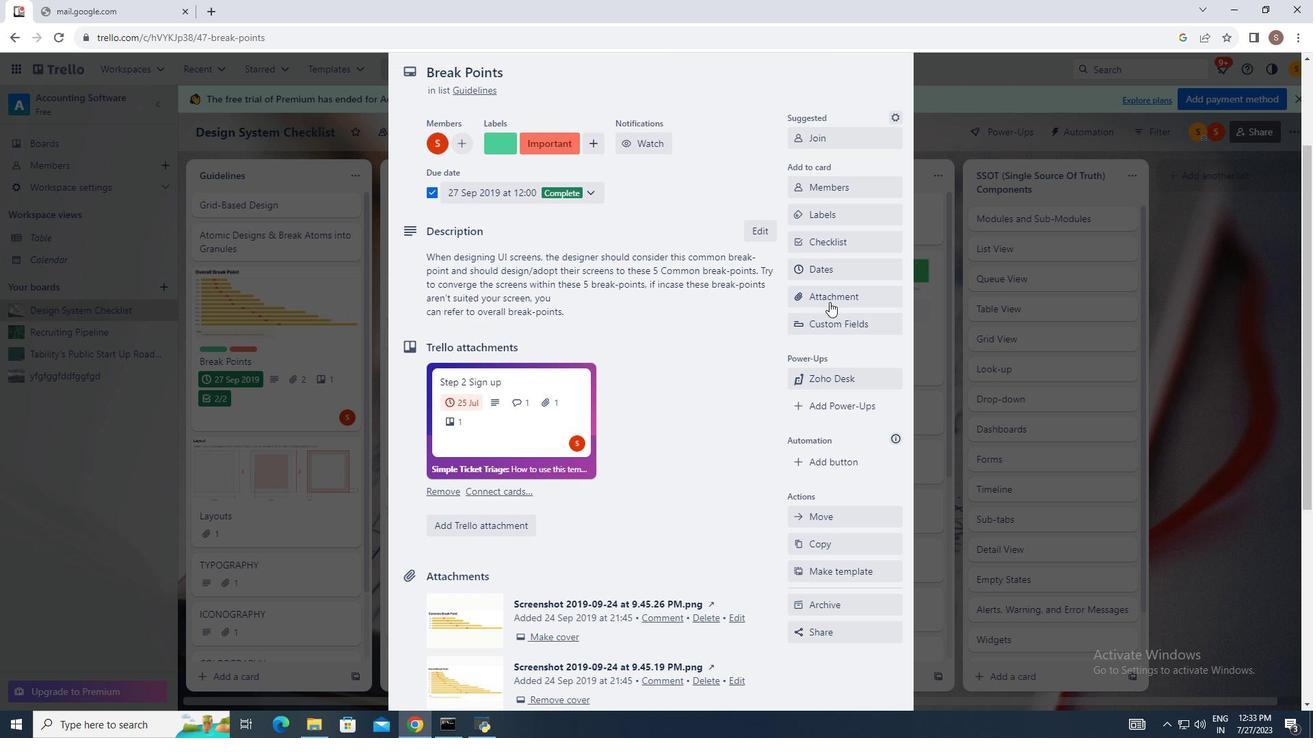 
Action: Mouse pressed left at (829, 302)
Screenshot: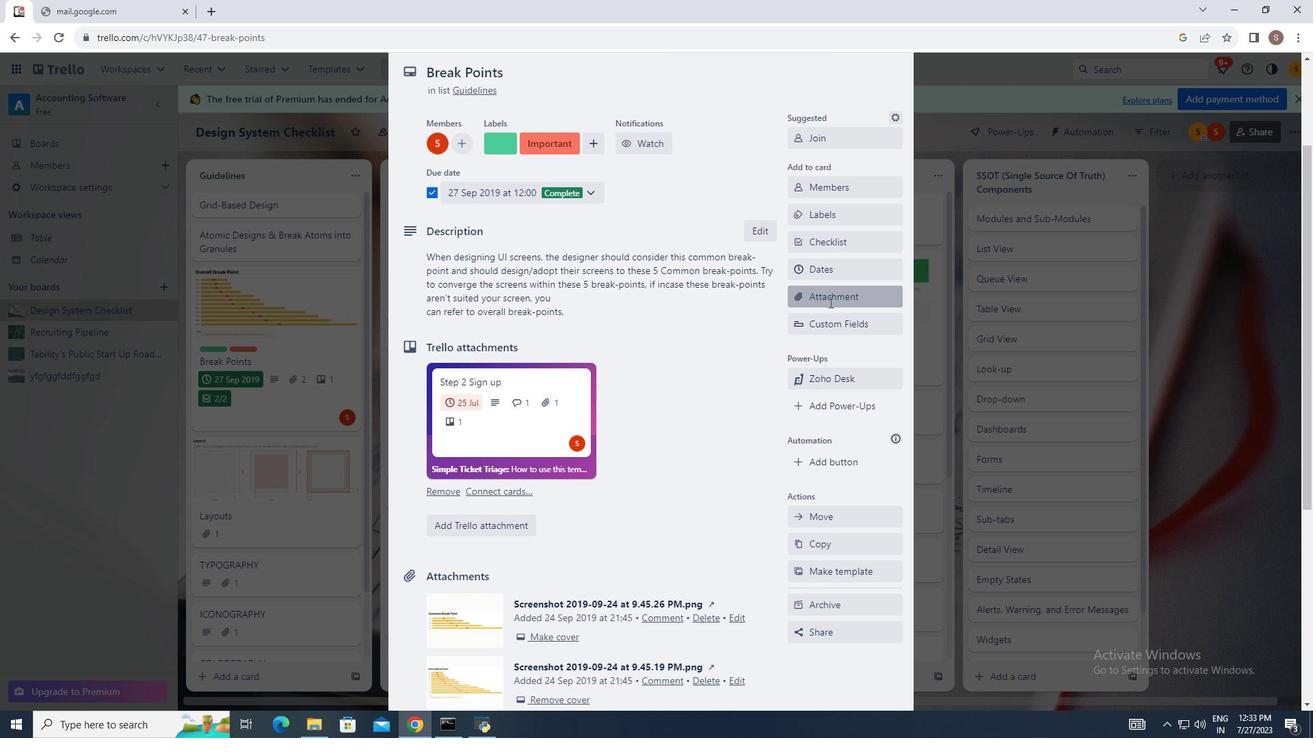 
Action: Mouse moved to (722, 367)
Screenshot: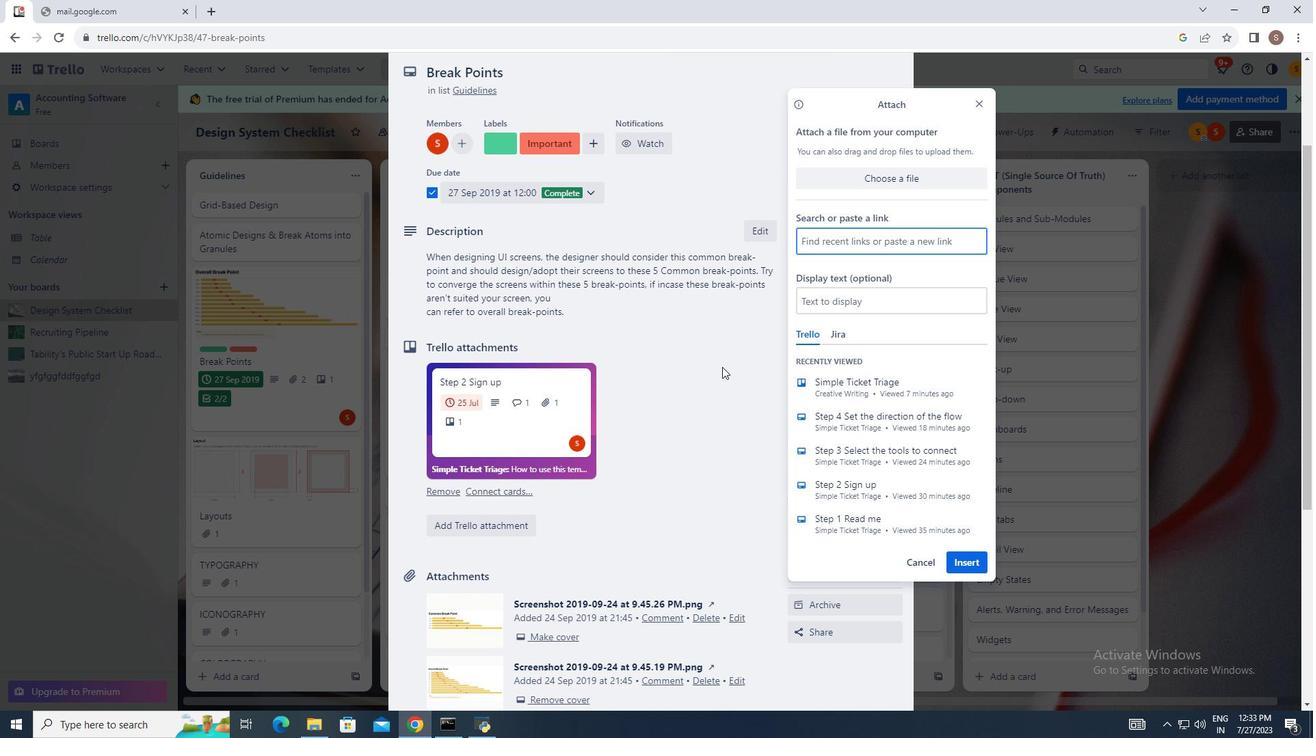 
Action: Mouse pressed left at (722, 367)
Screenshot: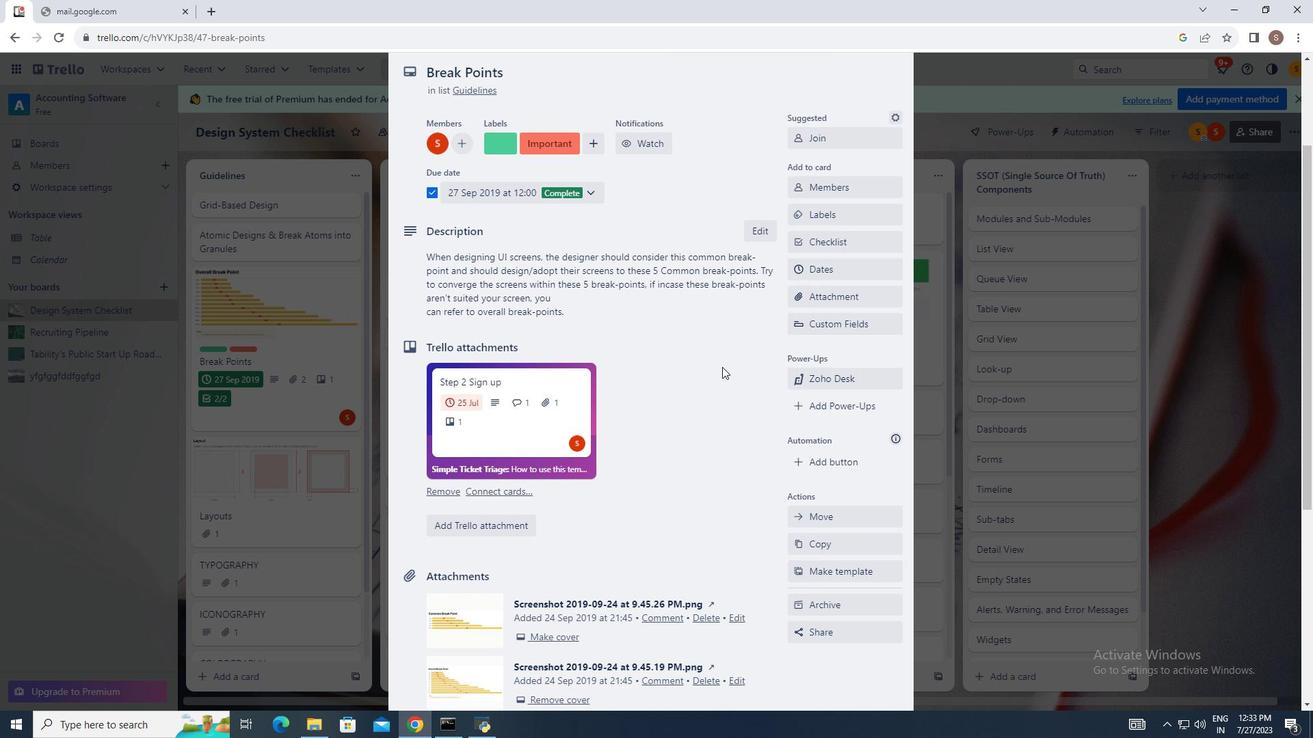 
Action: Mouse moved to (835, 237)
Screenshot: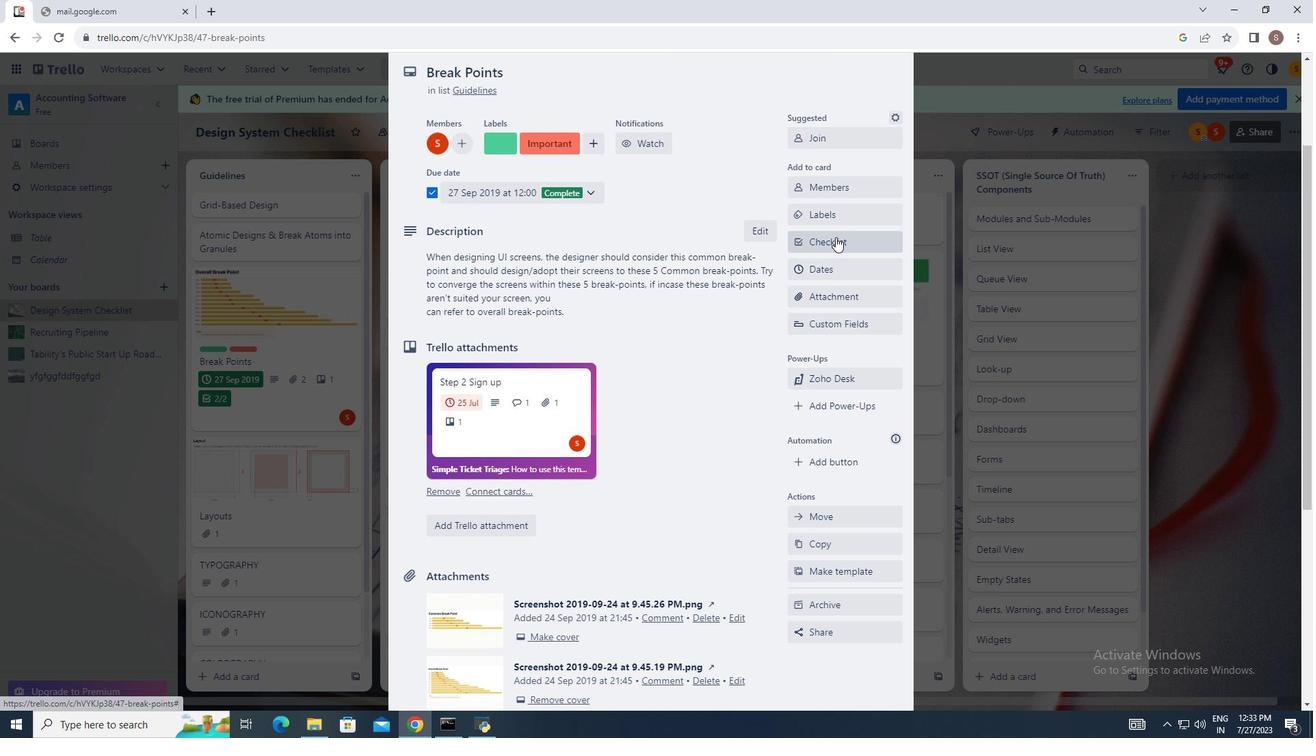 
Action: Mouse pressed left at (835, 237)
Screenshot: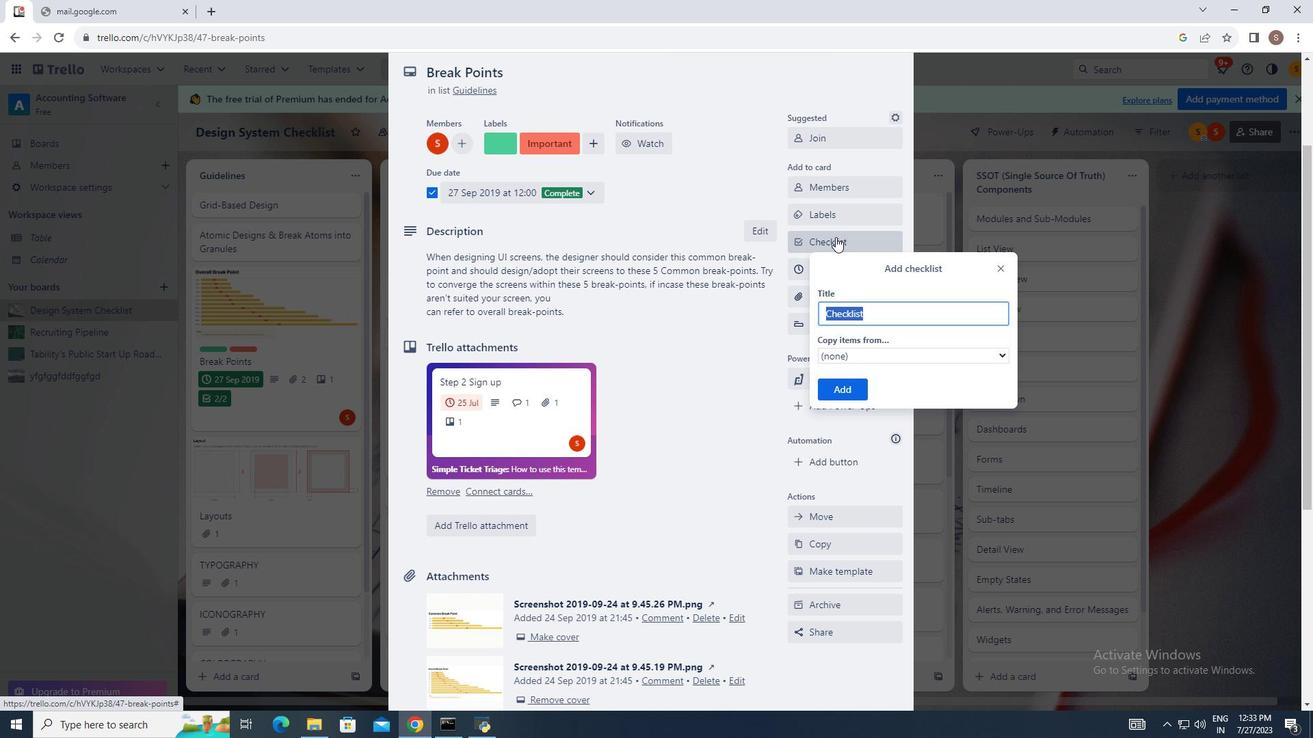 
Action: Mouse moved to (848, 385)
Screenshot: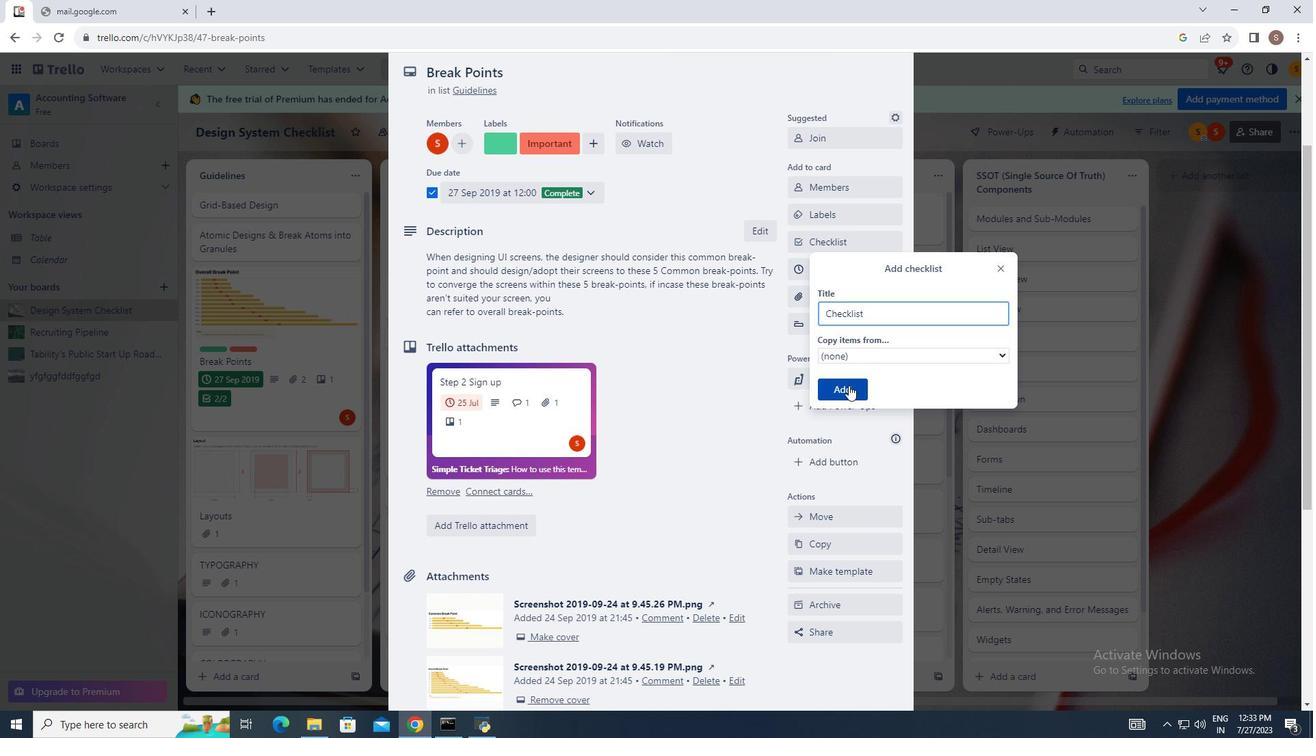 
Action: Mouse pressed left at (848, 385)
Screenshot: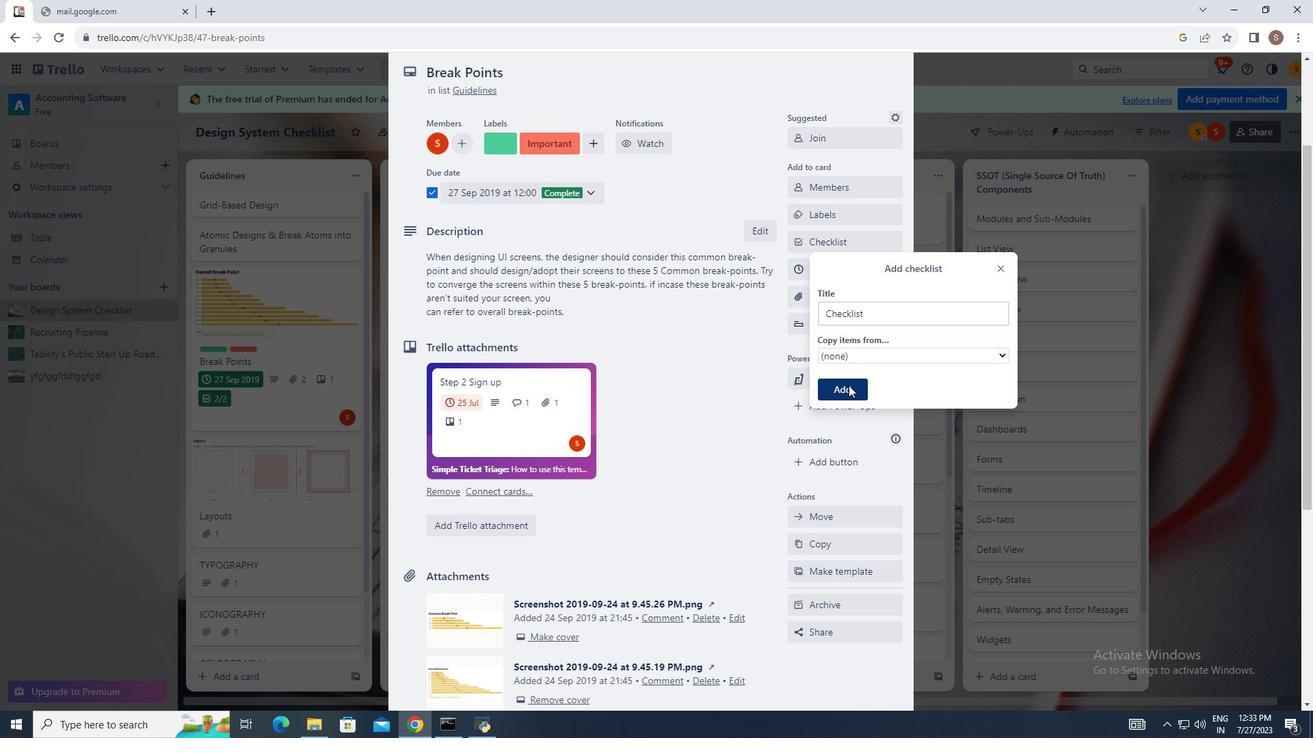 
Action: Mouse moved to (734, 478)
Screenshot: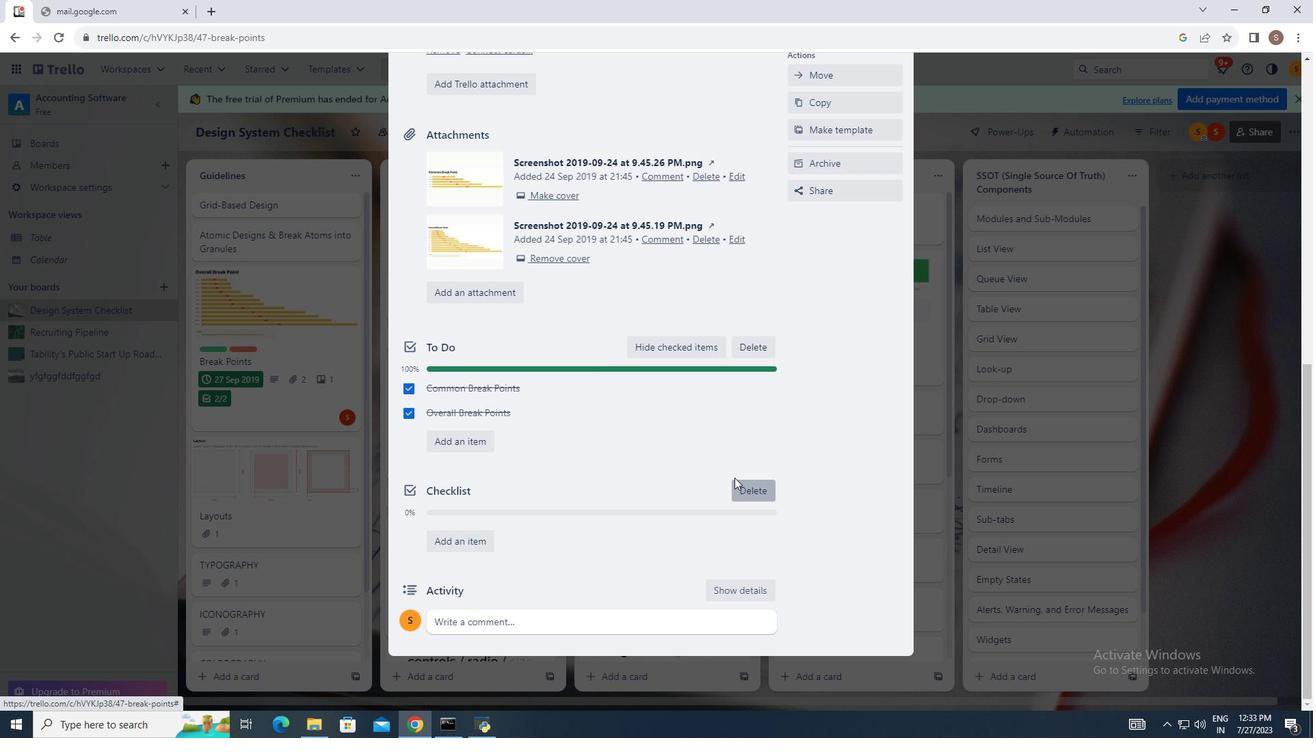 
Action: Mouse pressed left at (734, 478)
Screenshot: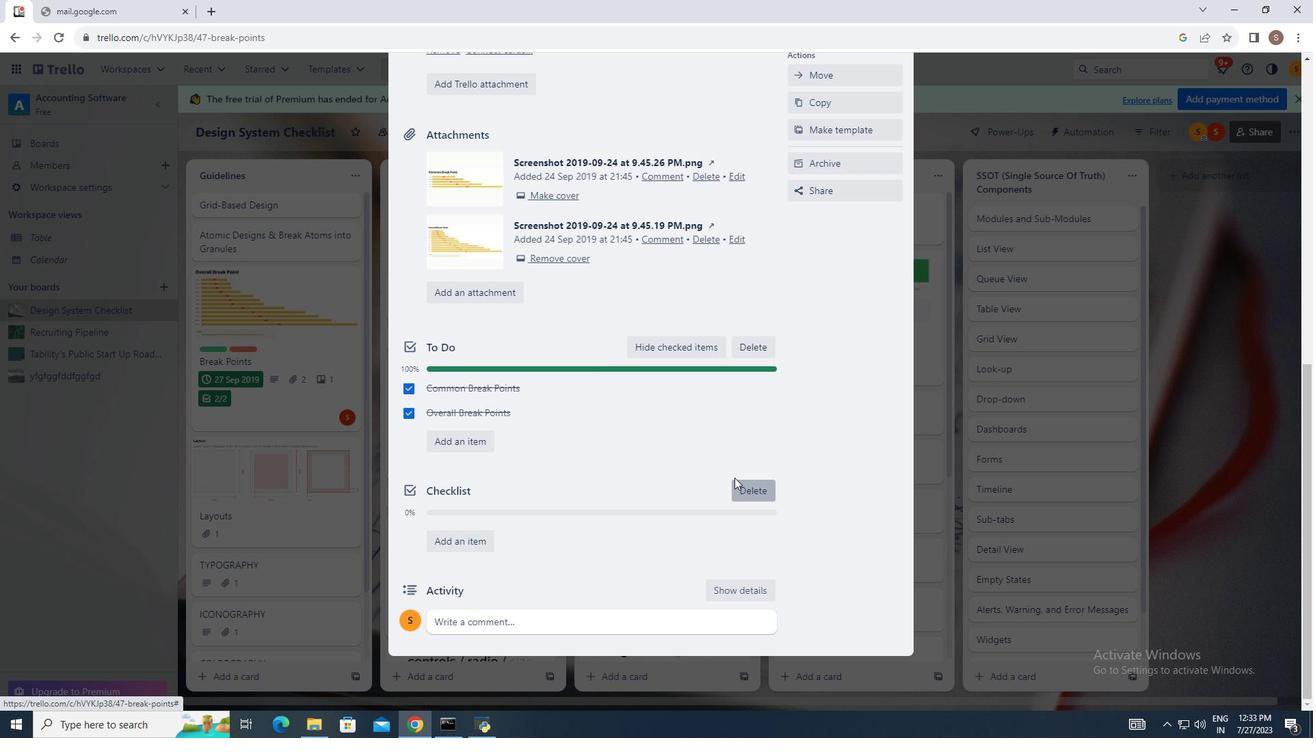 
Action: Mouse moved to (847, 581)
Screenshot: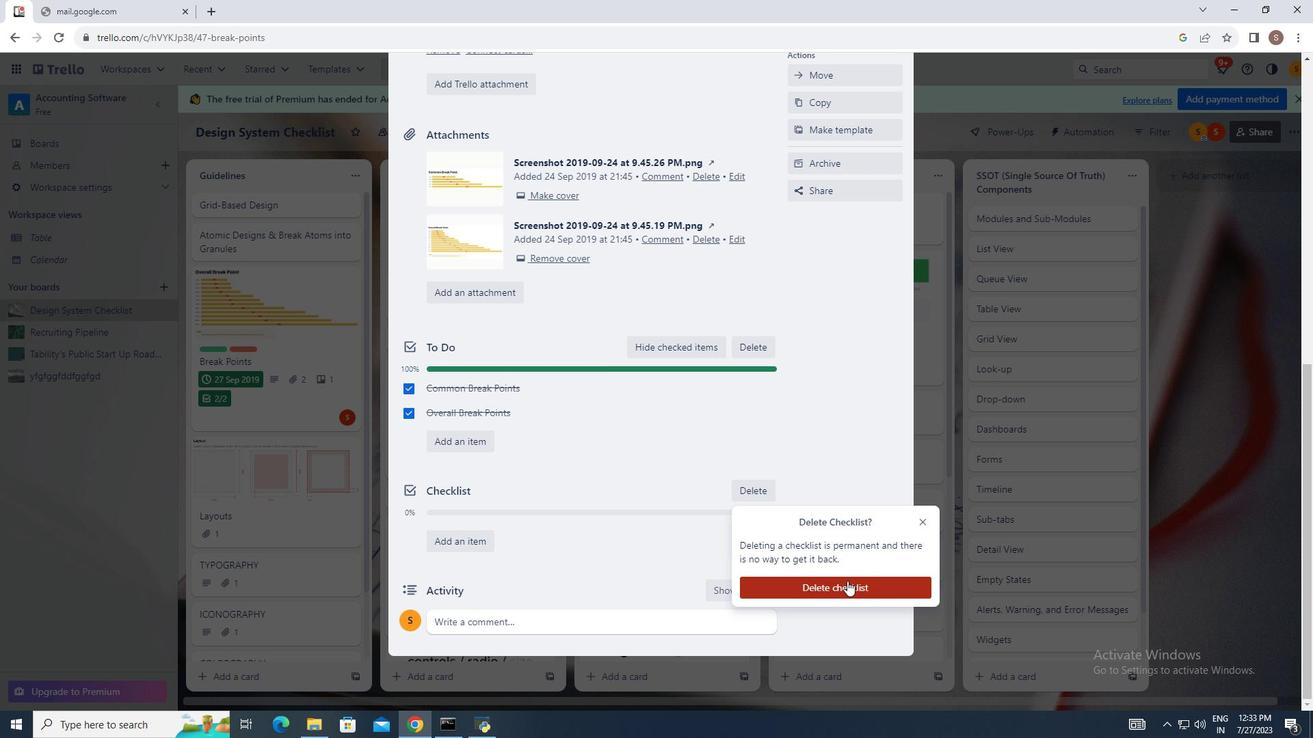 
Action: Mouse pressed left at (847, 581)
Screenshot: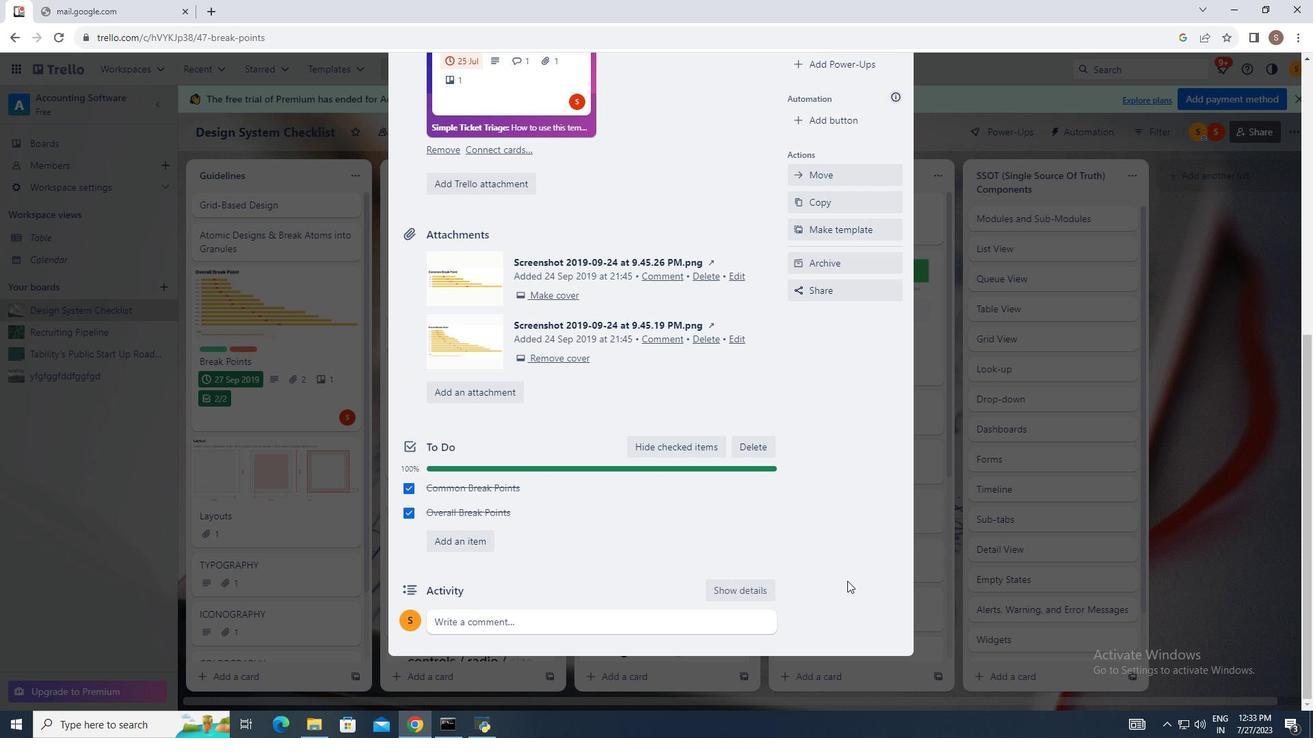 
Action: Mouse moved to (829, 375)
Screenshot: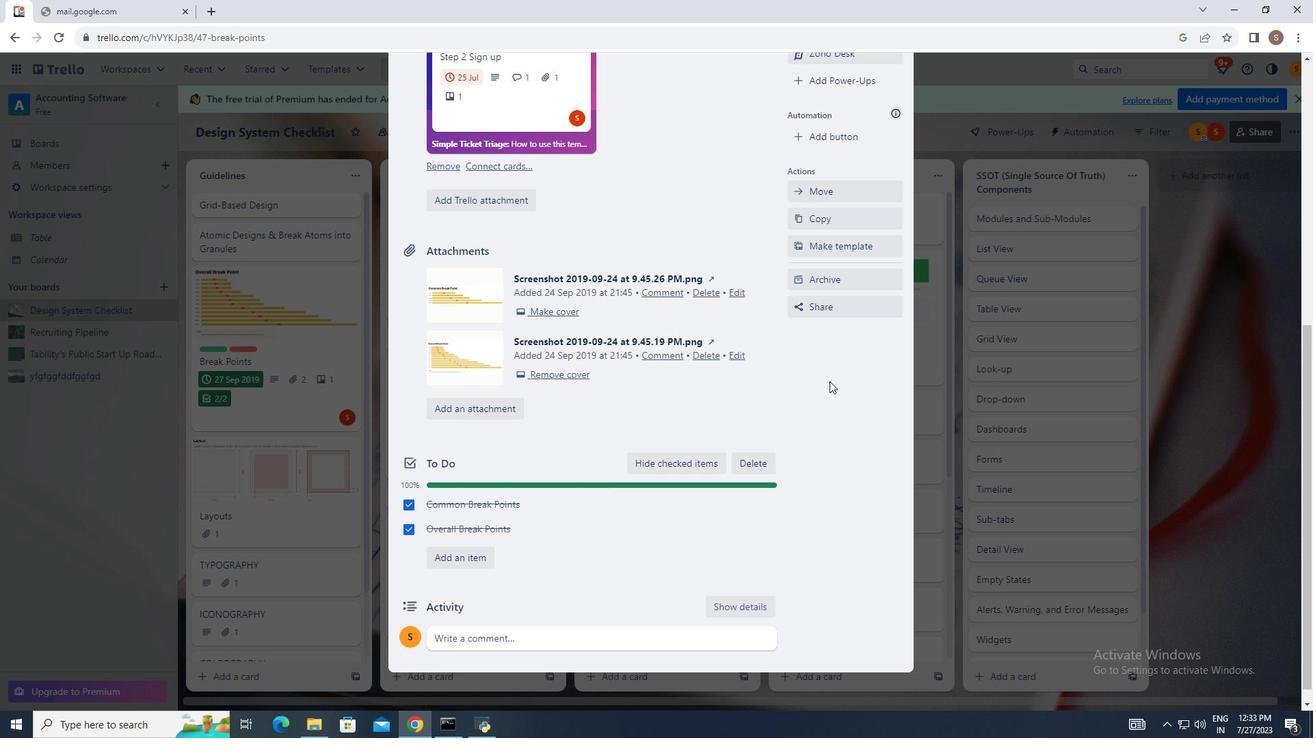 
Action: Mouse scrolled (829, 376) with delta (0, 0)
Screenshot: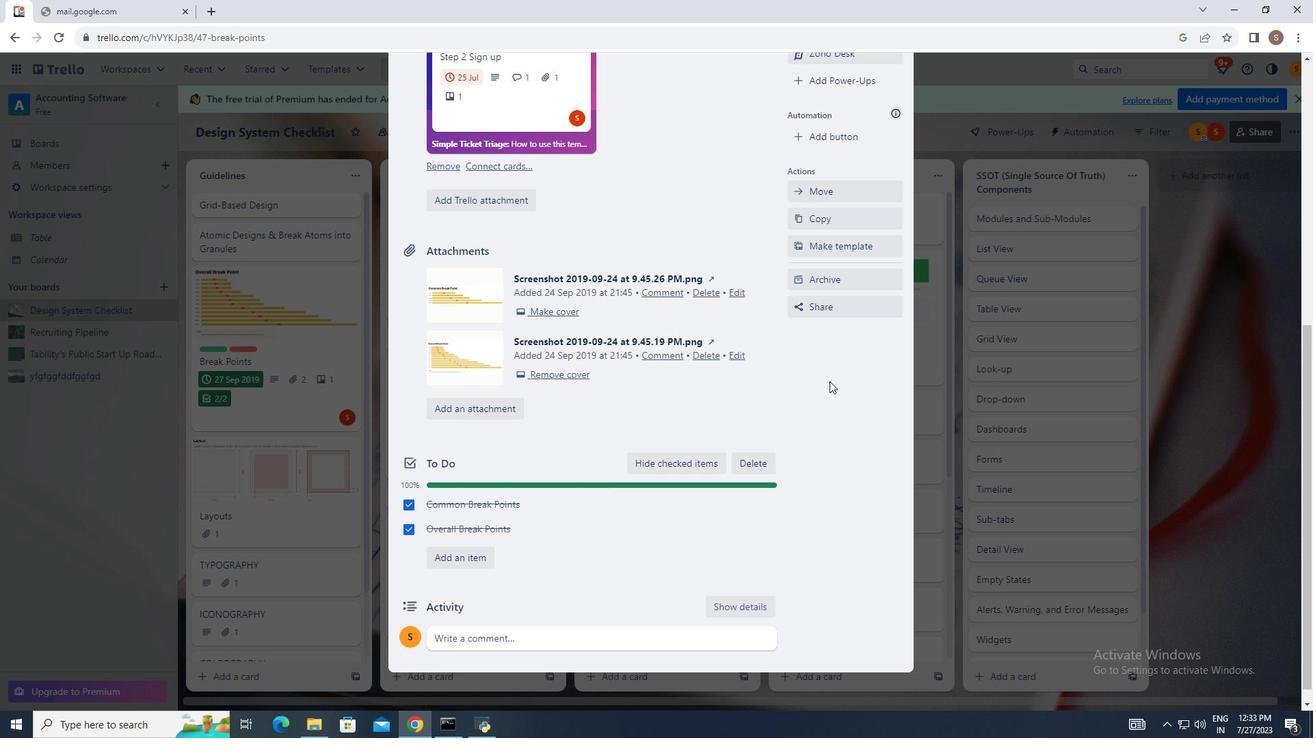 
Action: Mouse moved to (829, 380)
Screenshot: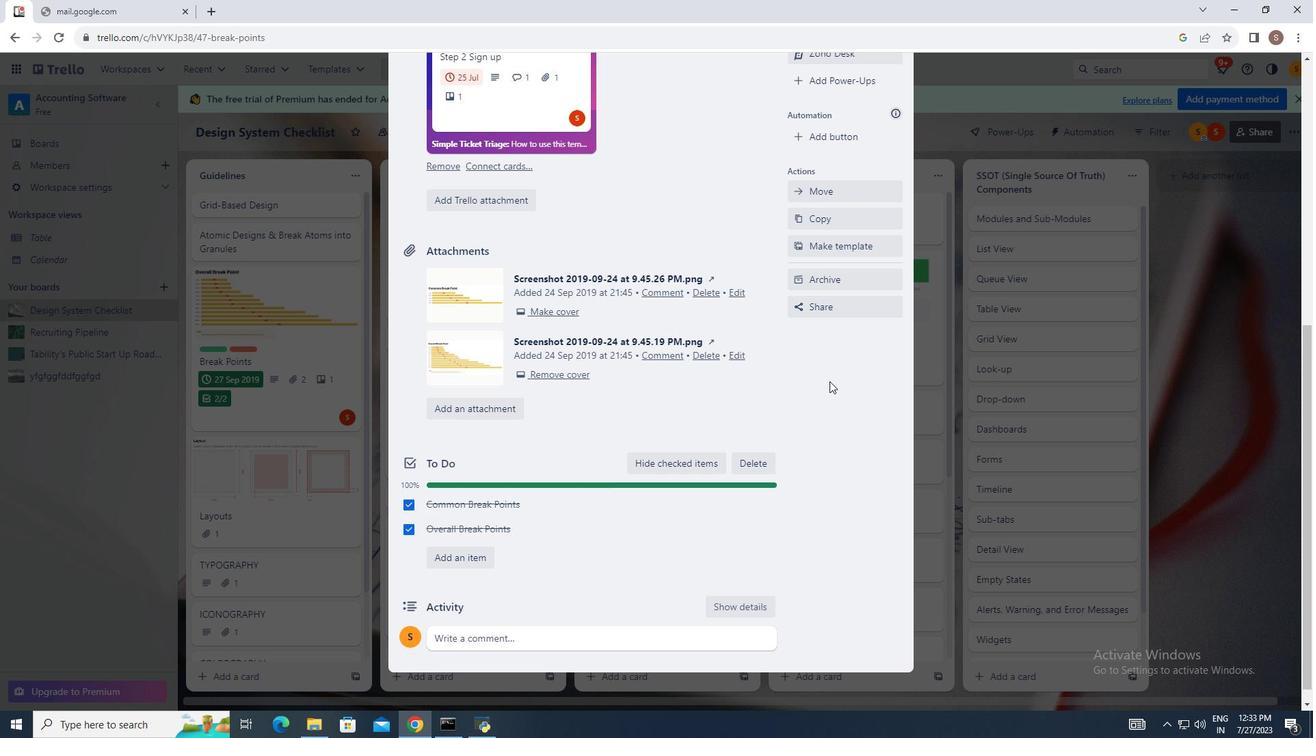 
Action: Mouse scrolled (829, 381) with delta (0, 0)
Screenshot: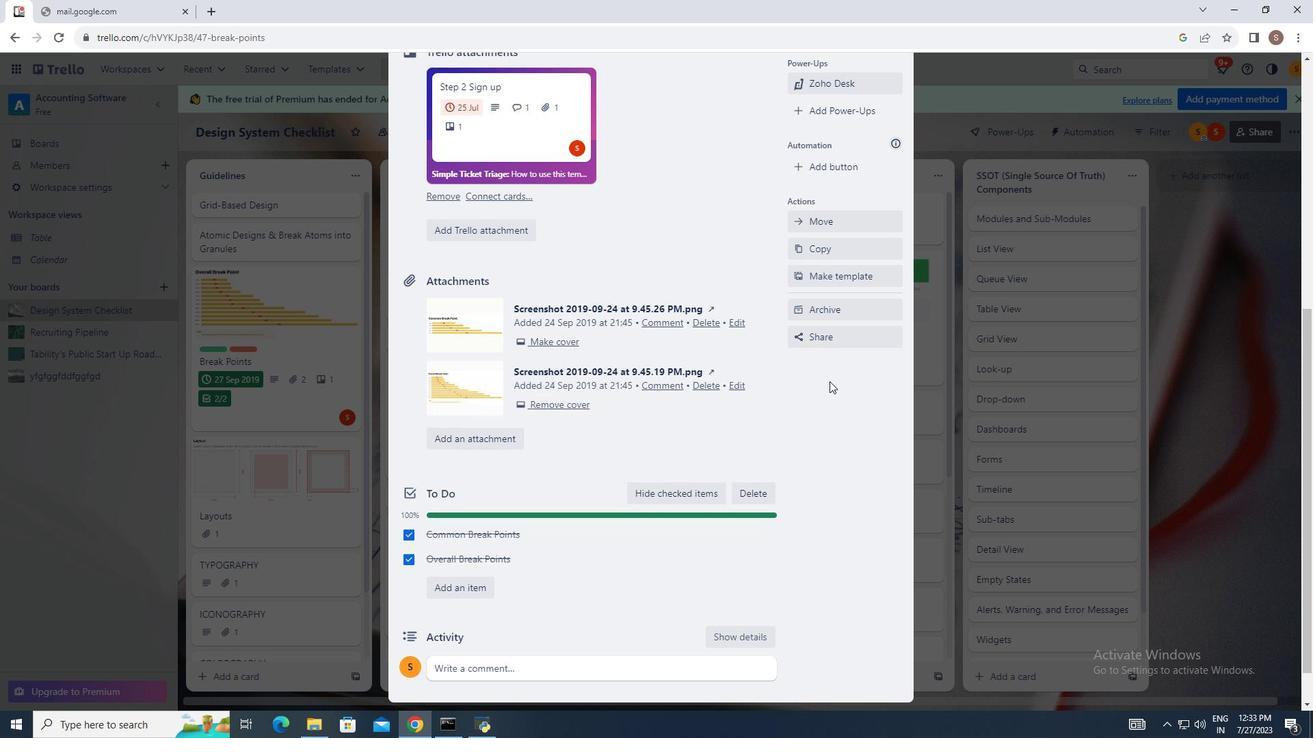 
Action: Mouse moved to (690, 408)
Screenshot: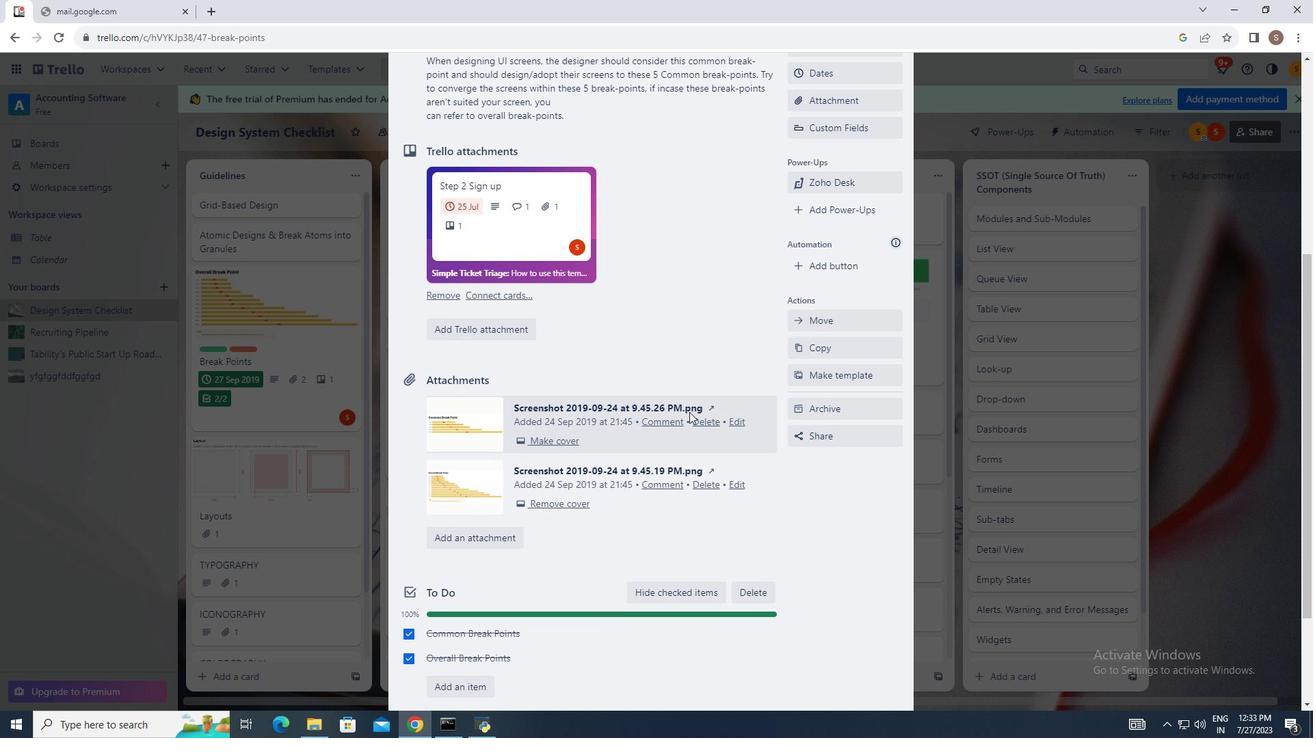 
Action: Mouse scrolled (690, 409) with delta (0, 0)
Screenshot: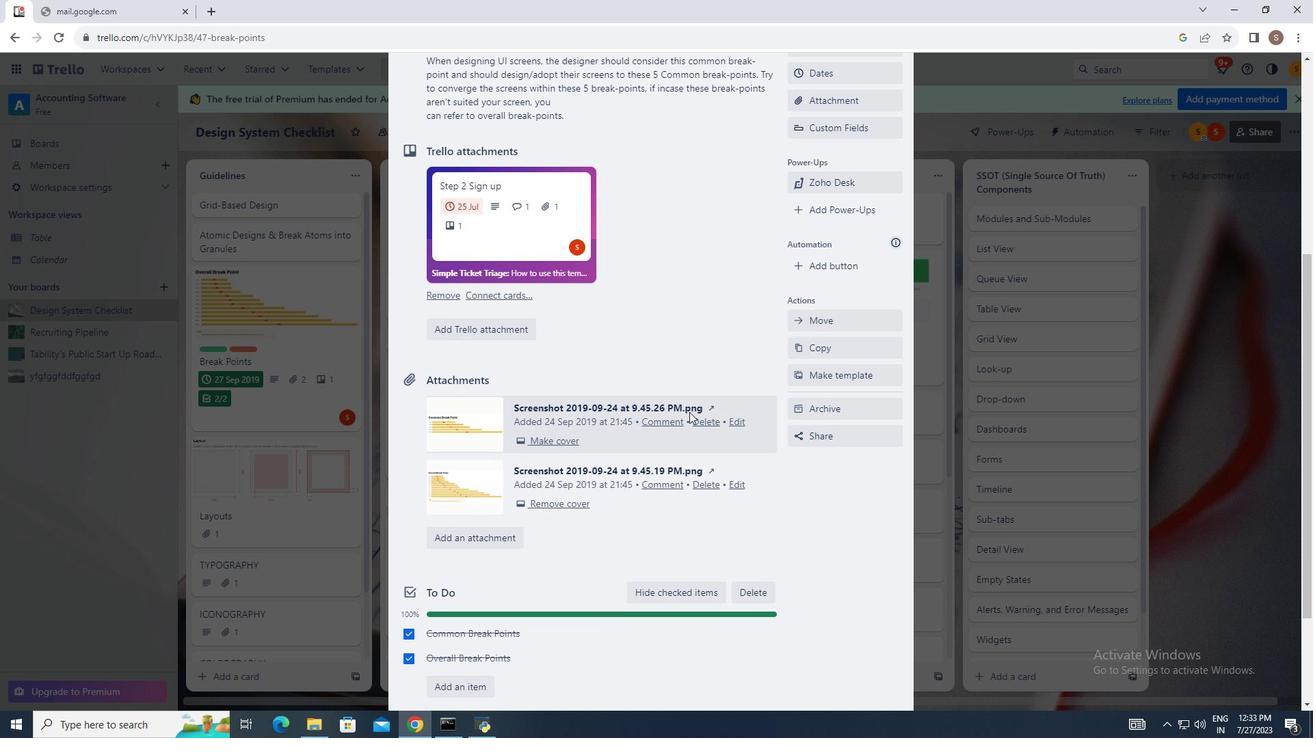 
Action: Mouse moved to (689, 412)
Screenshot: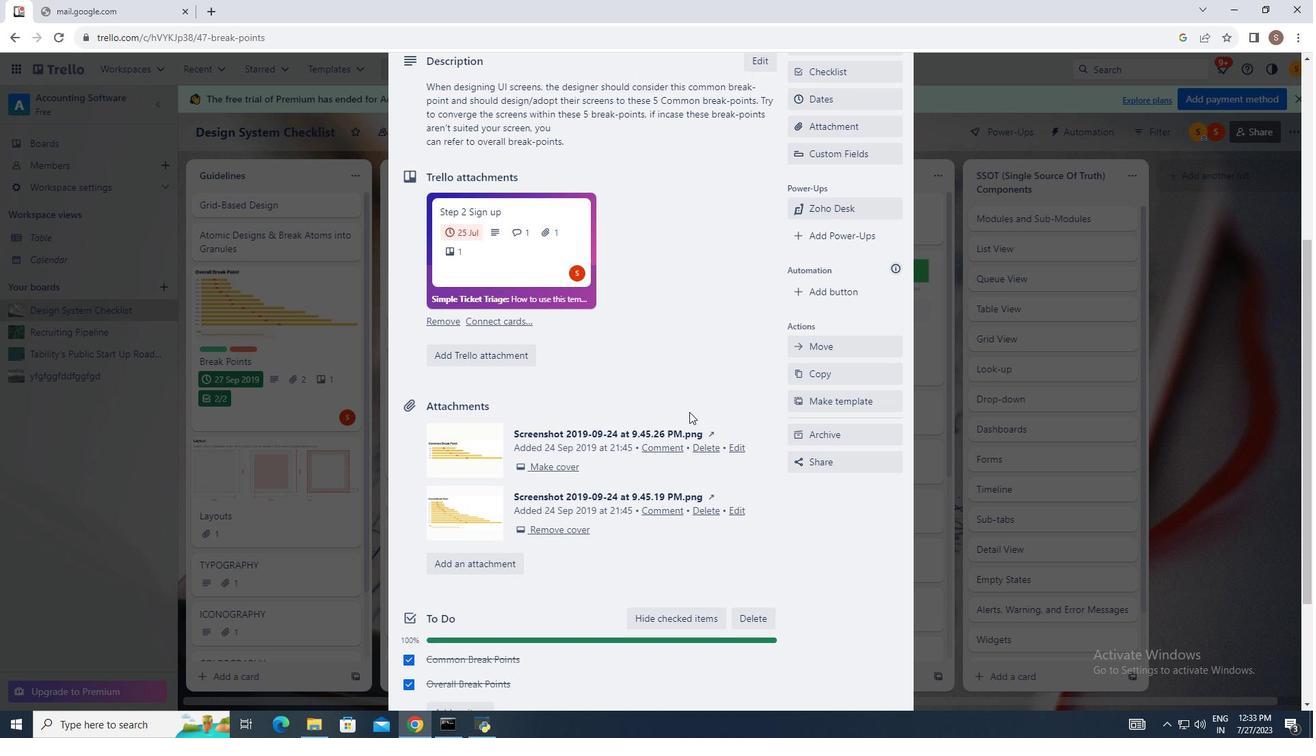 
Action: Mouse scrolled (689, 413) with delta (0, 0)
Screenshot: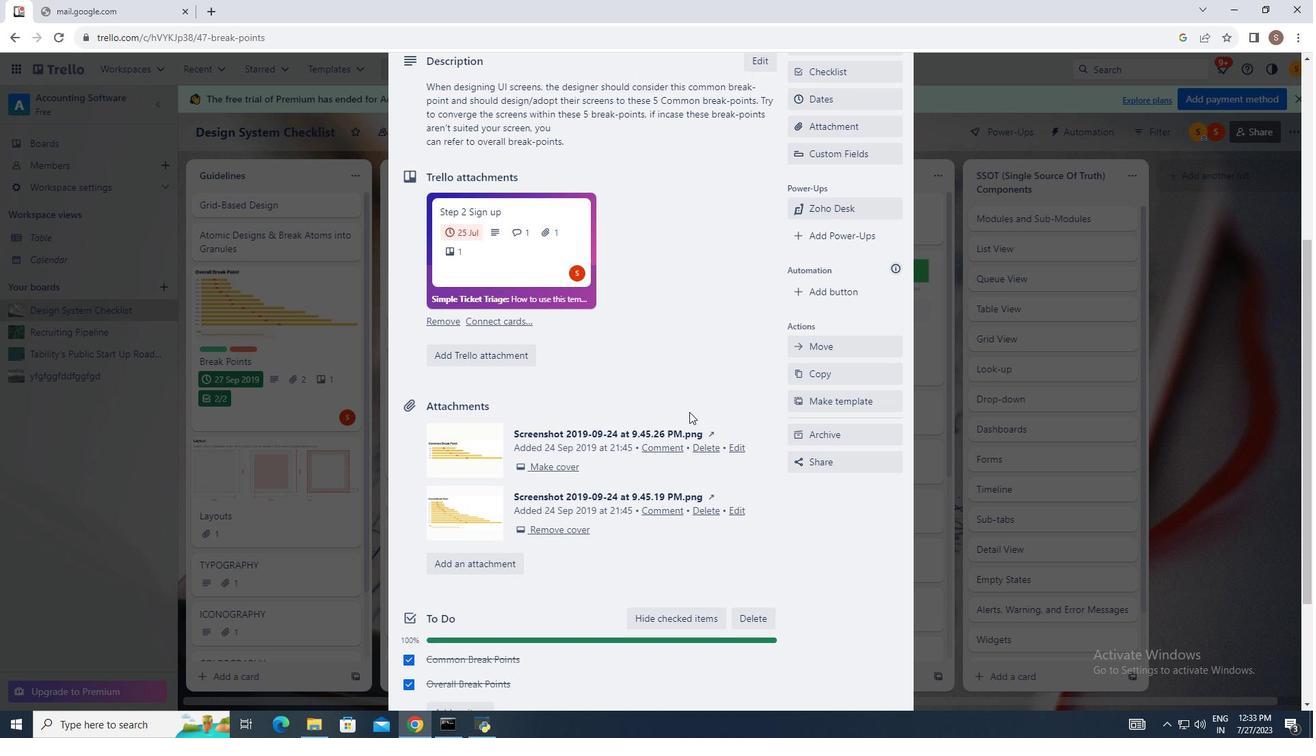 
Action: Mouse moved to (662, 425)
Screenshot: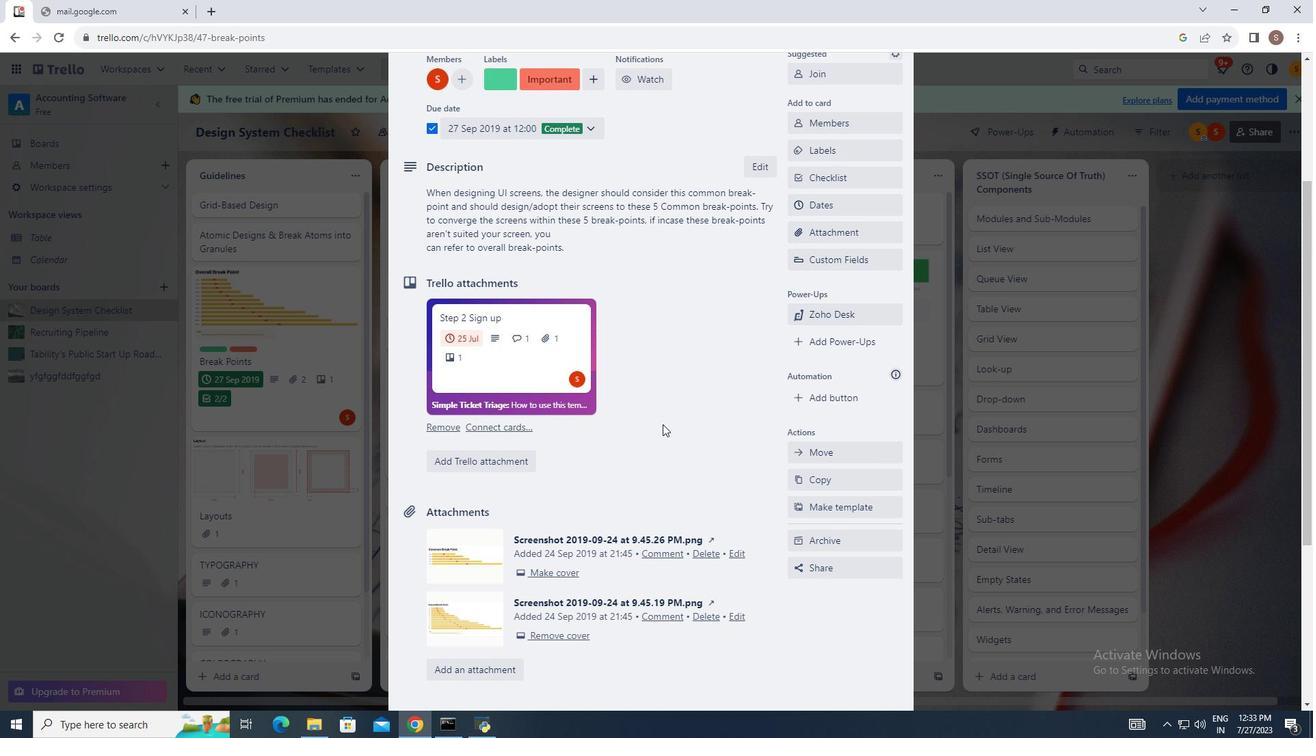 
Action: Mouse scrolled (662, 426) with delta (0, 0)
Screenshot: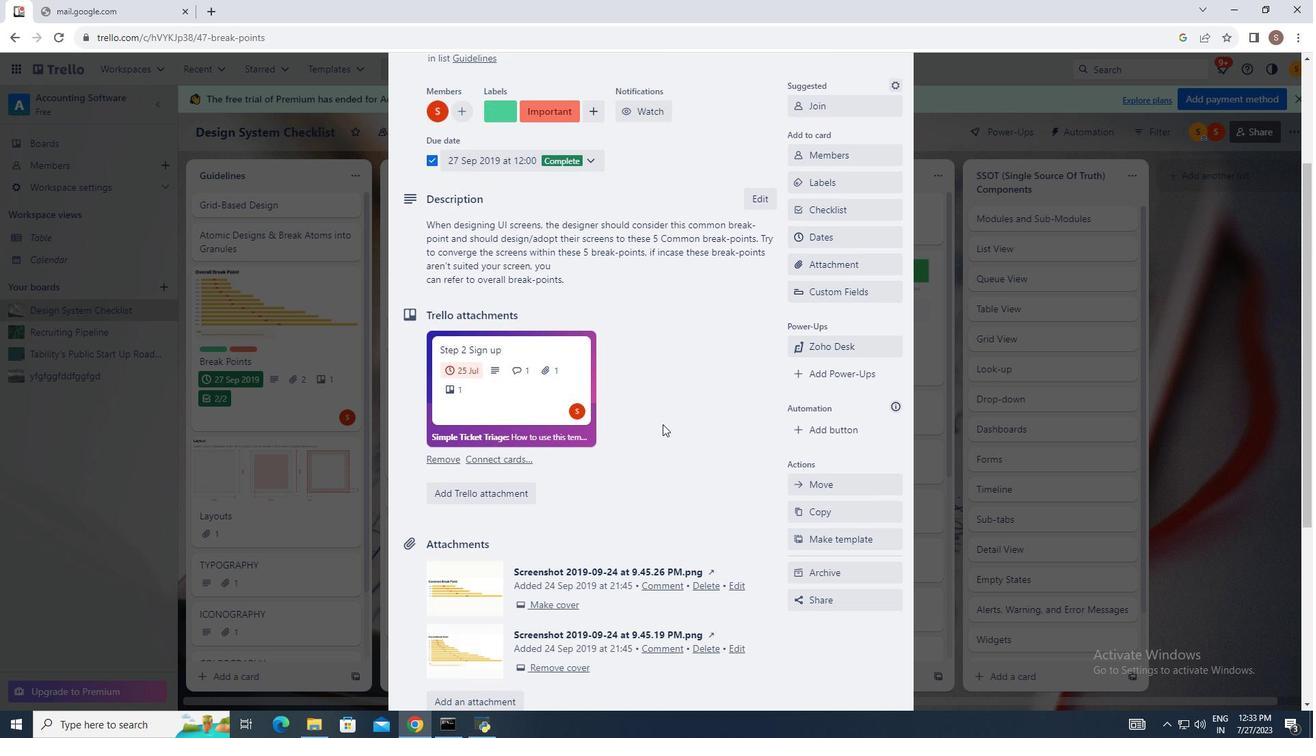 
Action: Mouse moved to (662, 424)
Screenshot: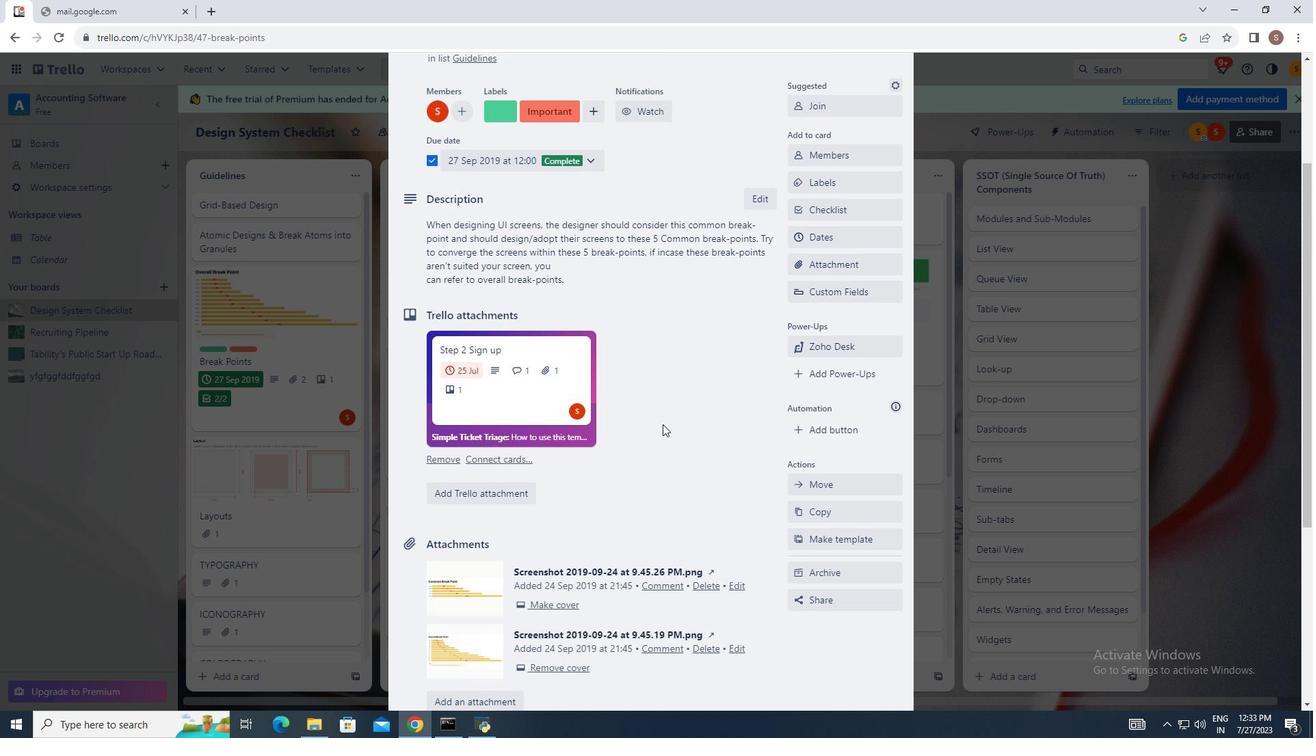 
Action: Mouse scrolled (662, 425) with delta (0, 0)
Screenshot: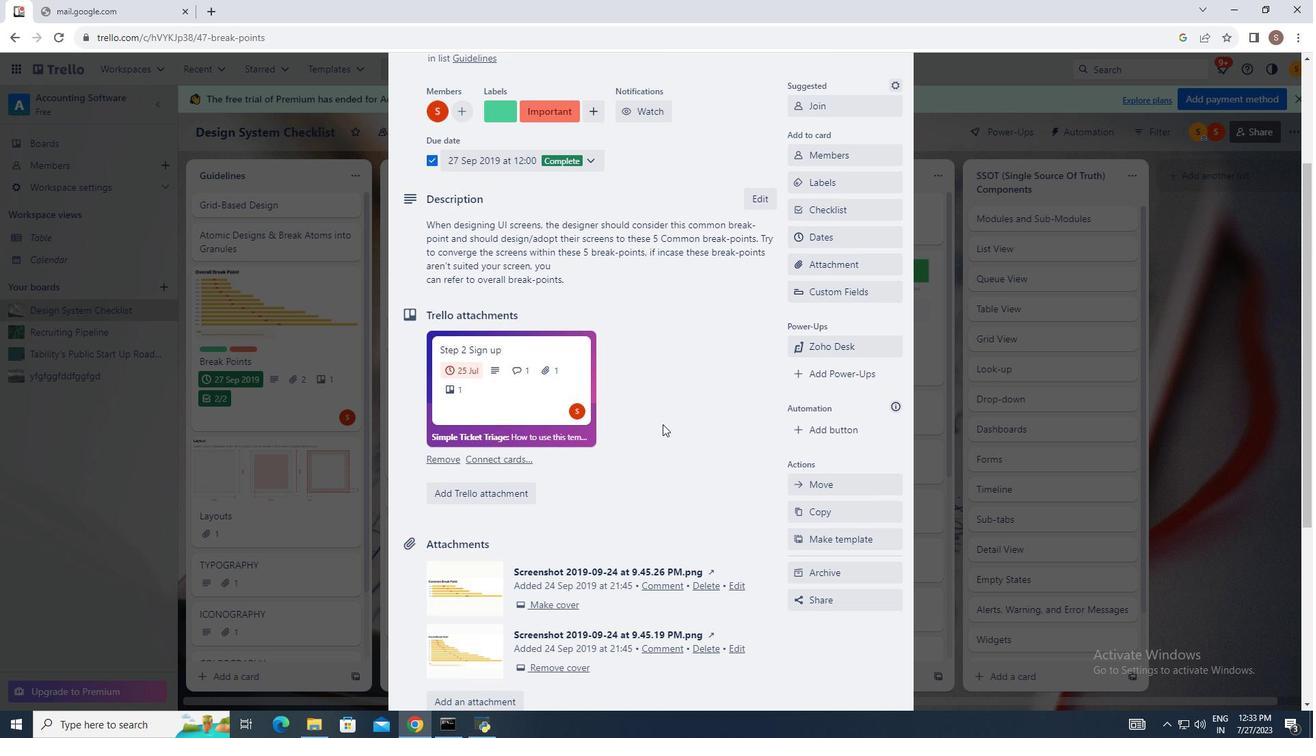 
Action: Mouse moved to (665, 438)
Screenshot: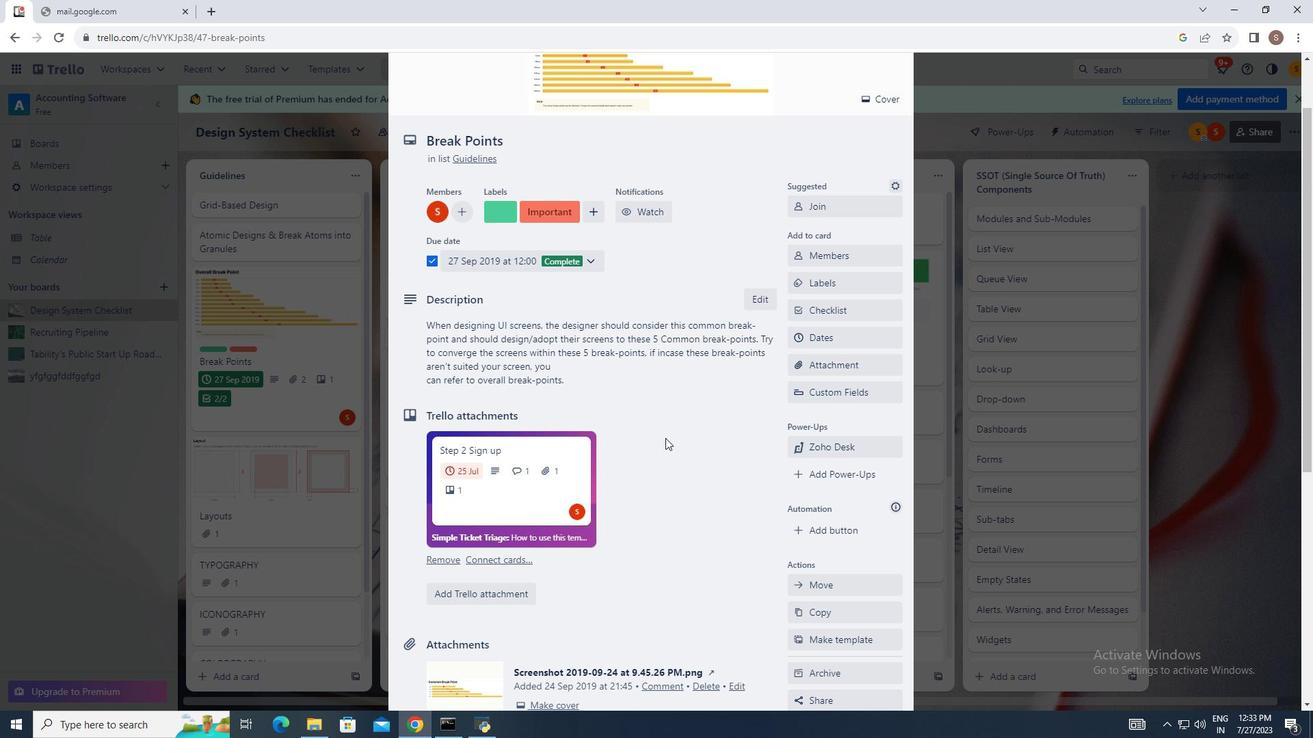 
Action: Mouse scrolled (665, 437) with delta (0, 0)
Screenshot: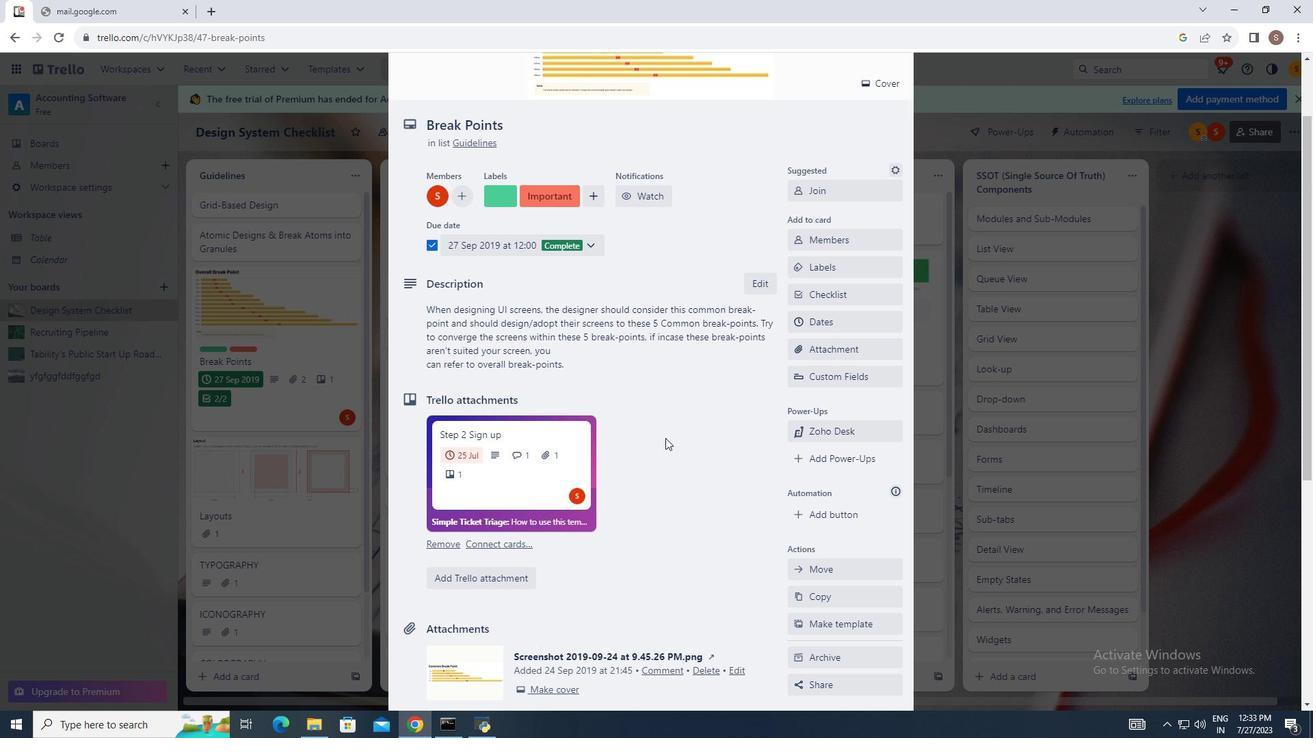 
Action: Mouse moved to (665, 438)
Screenshot: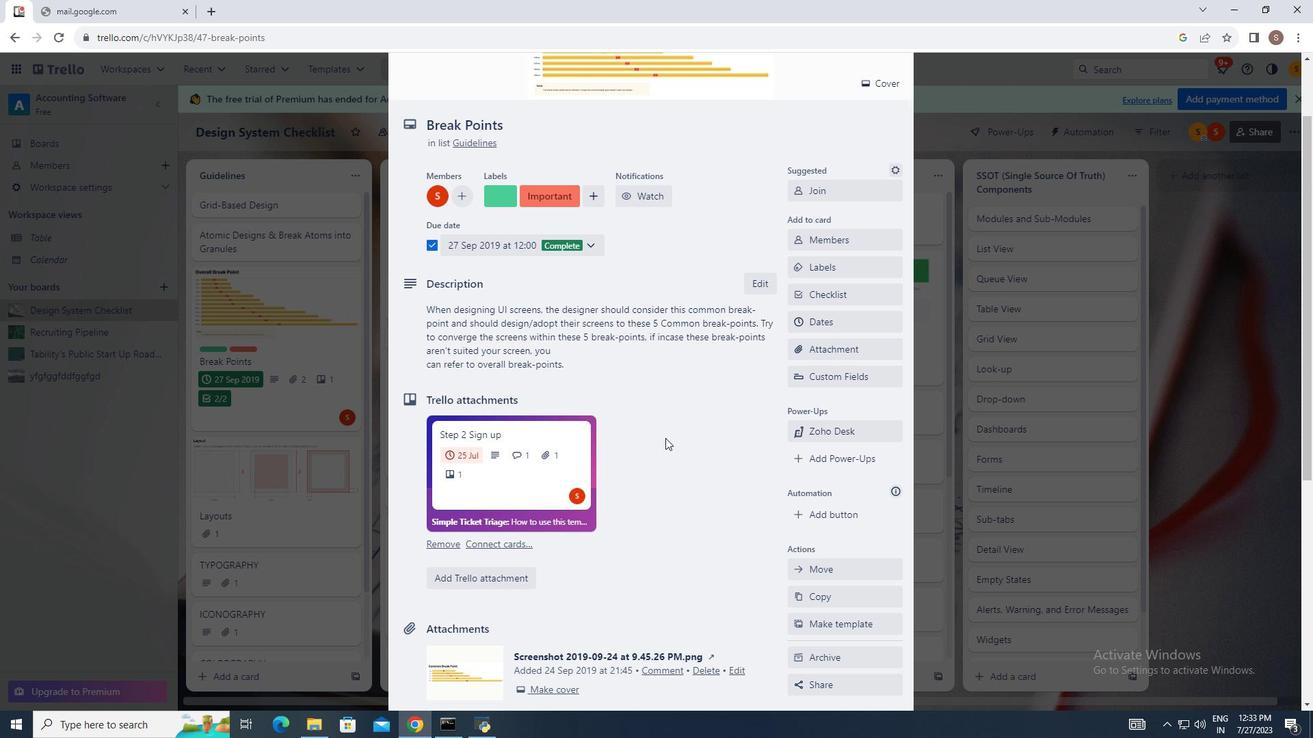 
Action: Mouse scrolled (665, 437) with delta (0, 0)
Screenshot: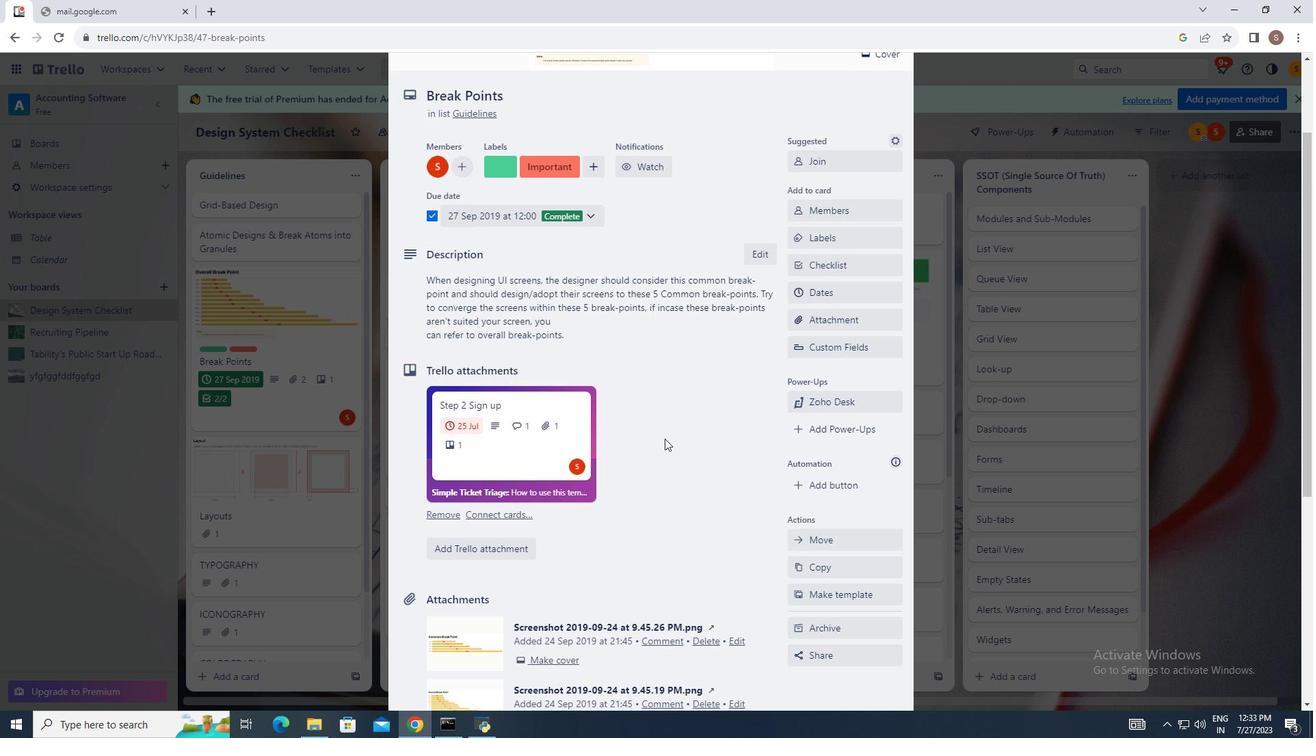 
Action: Mouse moved to (597, 424)
Screenshot: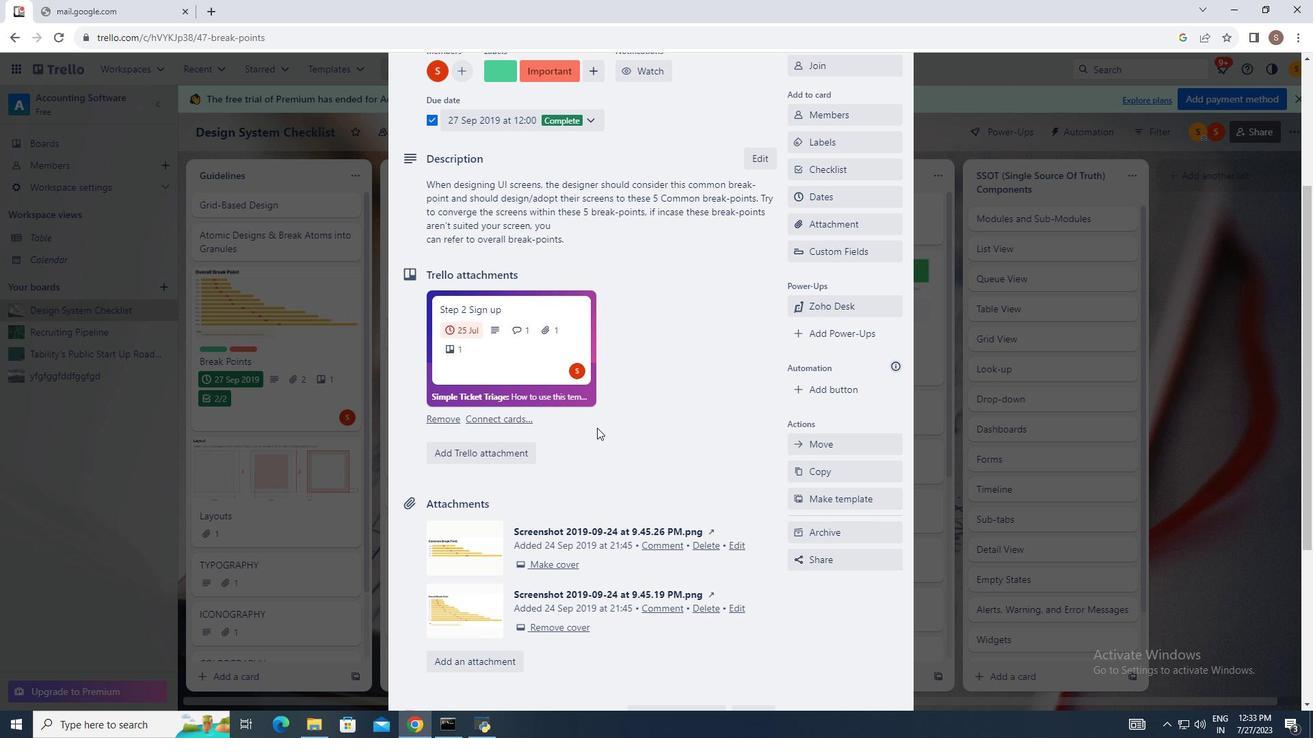 
Action: Mouse scrolled (597, 423) with delta (0, 0)
Screenshot: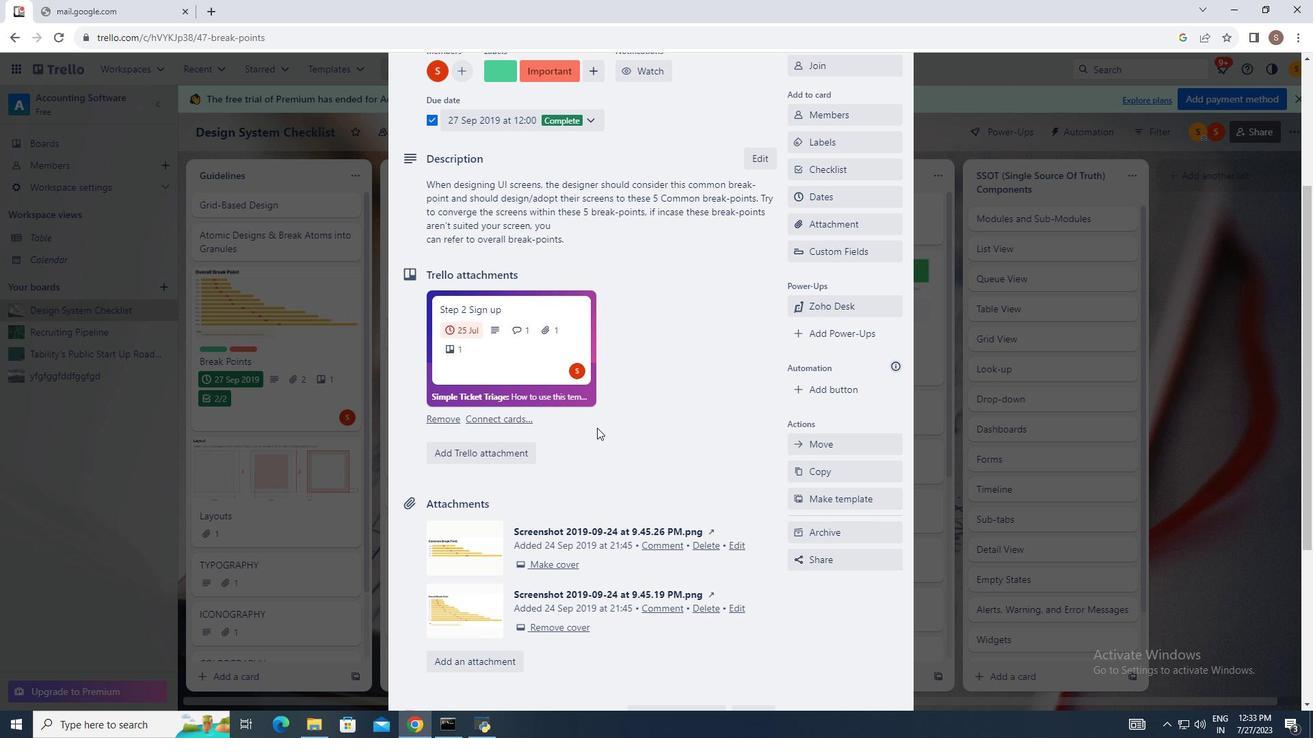 
Action: Mouse moved to (597, 428)
Screenshot: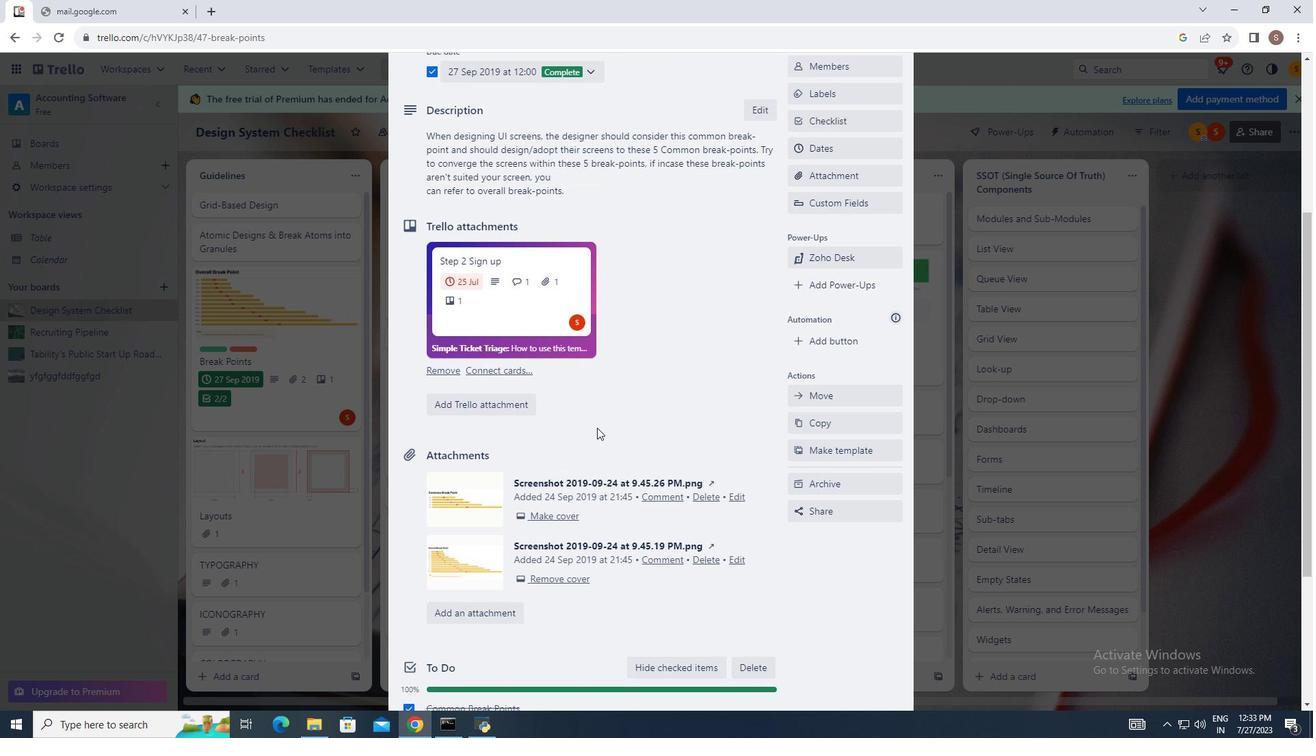 
Action: Mouse scrolled (597, 427) with delta (0, 0)
Screenshot: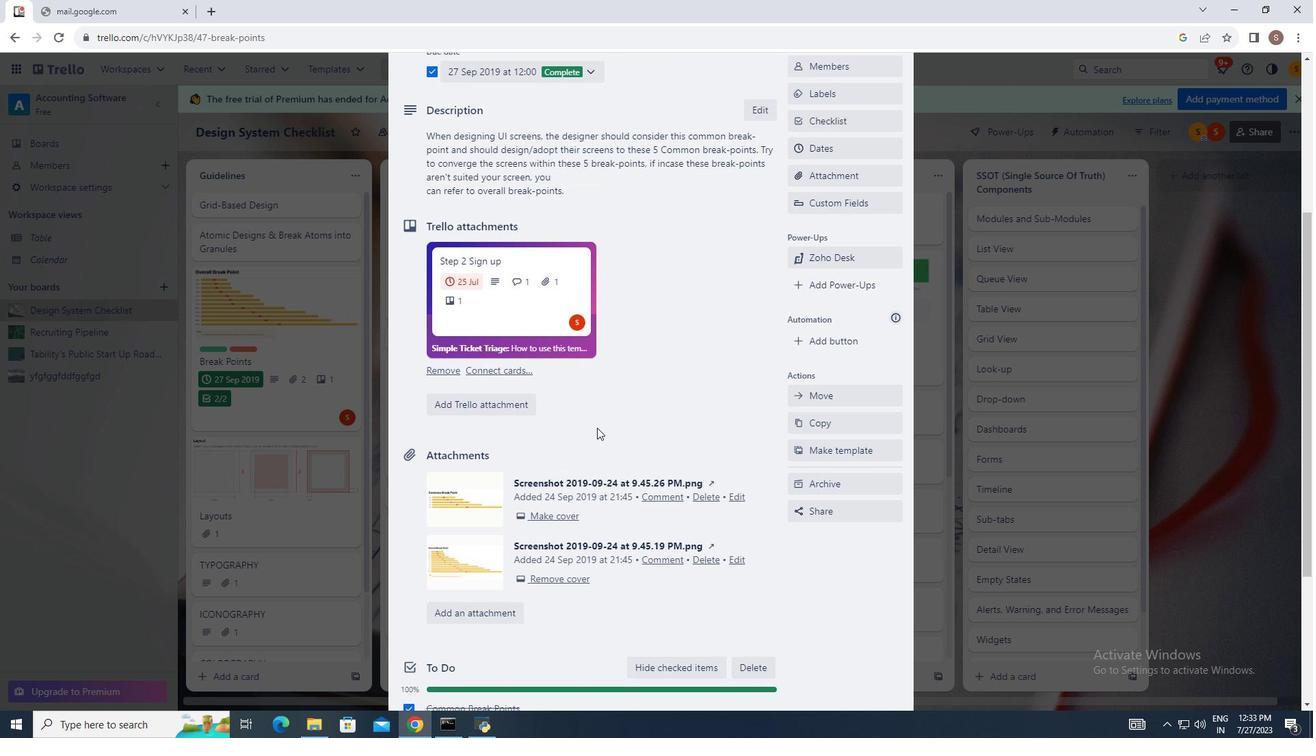 
Action: Mouse moved to (583, 463)
Screenshot: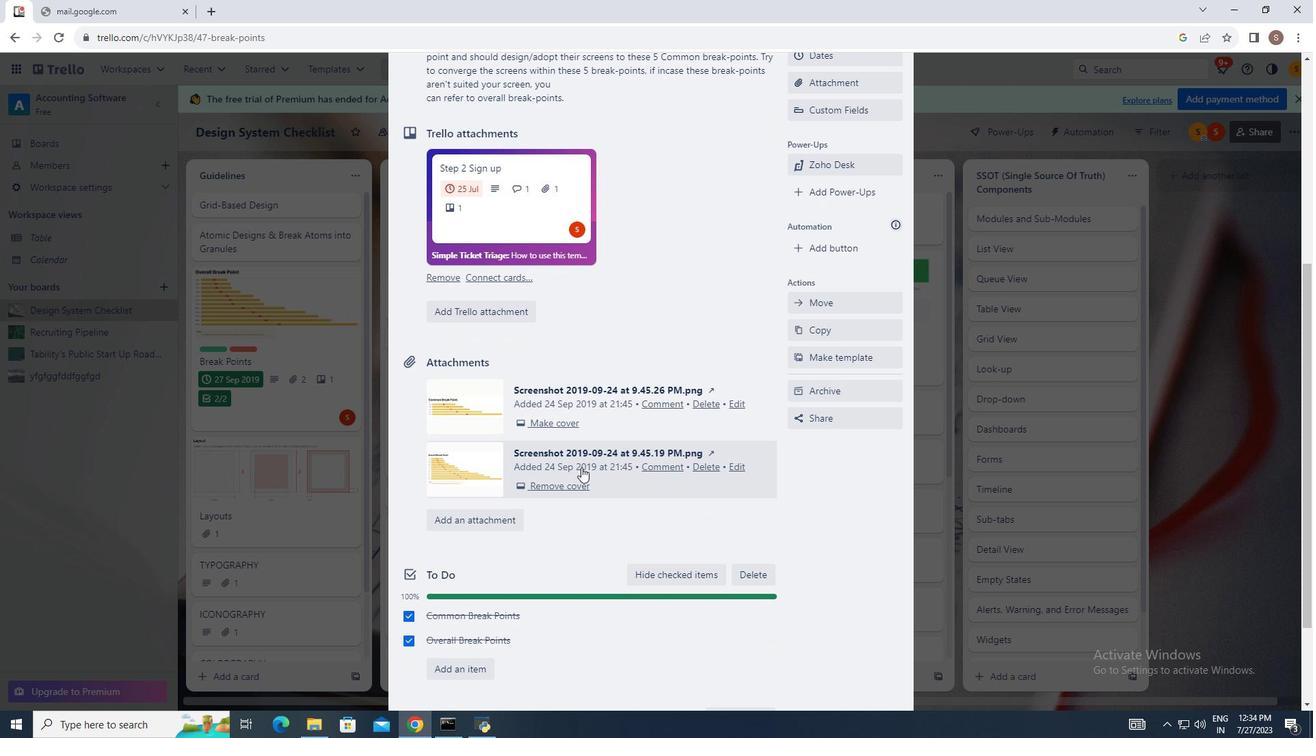 
Action: Mouse scrolled (583, 463) with delta (0, 0)
Screenshot: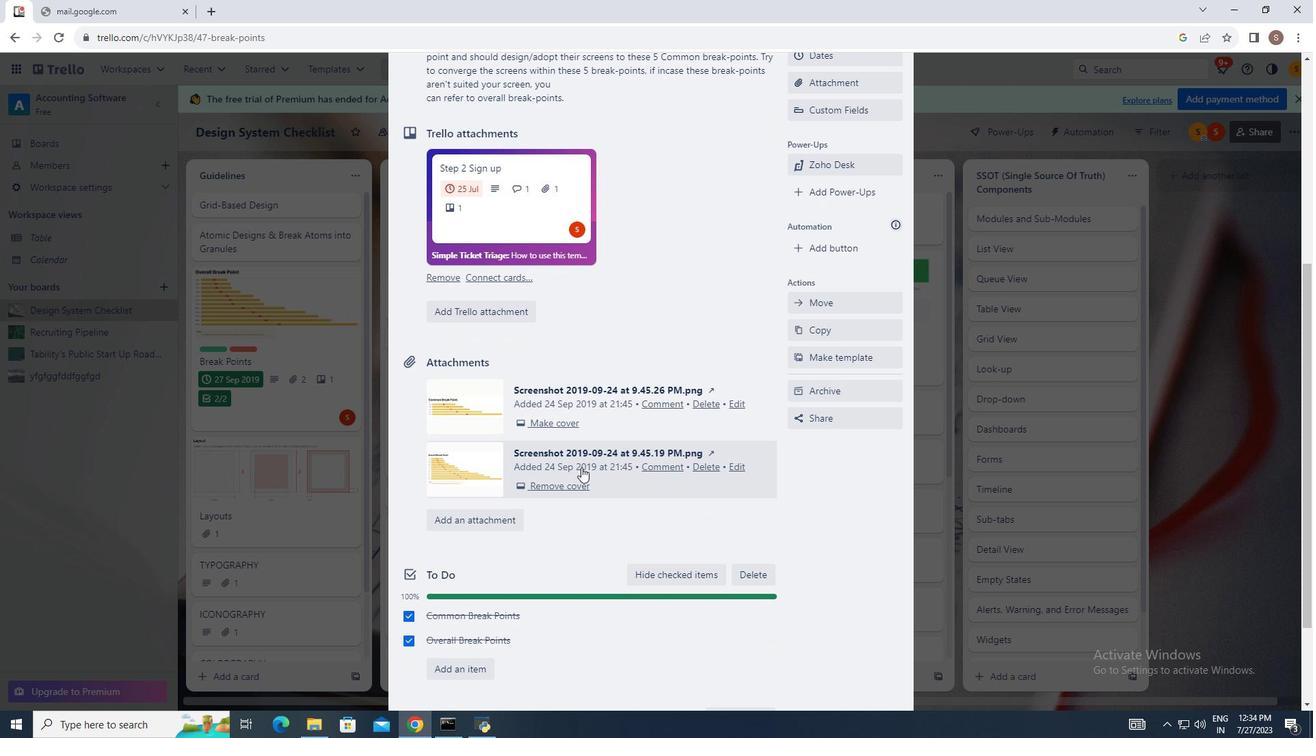 
Action: Mouse moved to (581, 467)
Screenshot: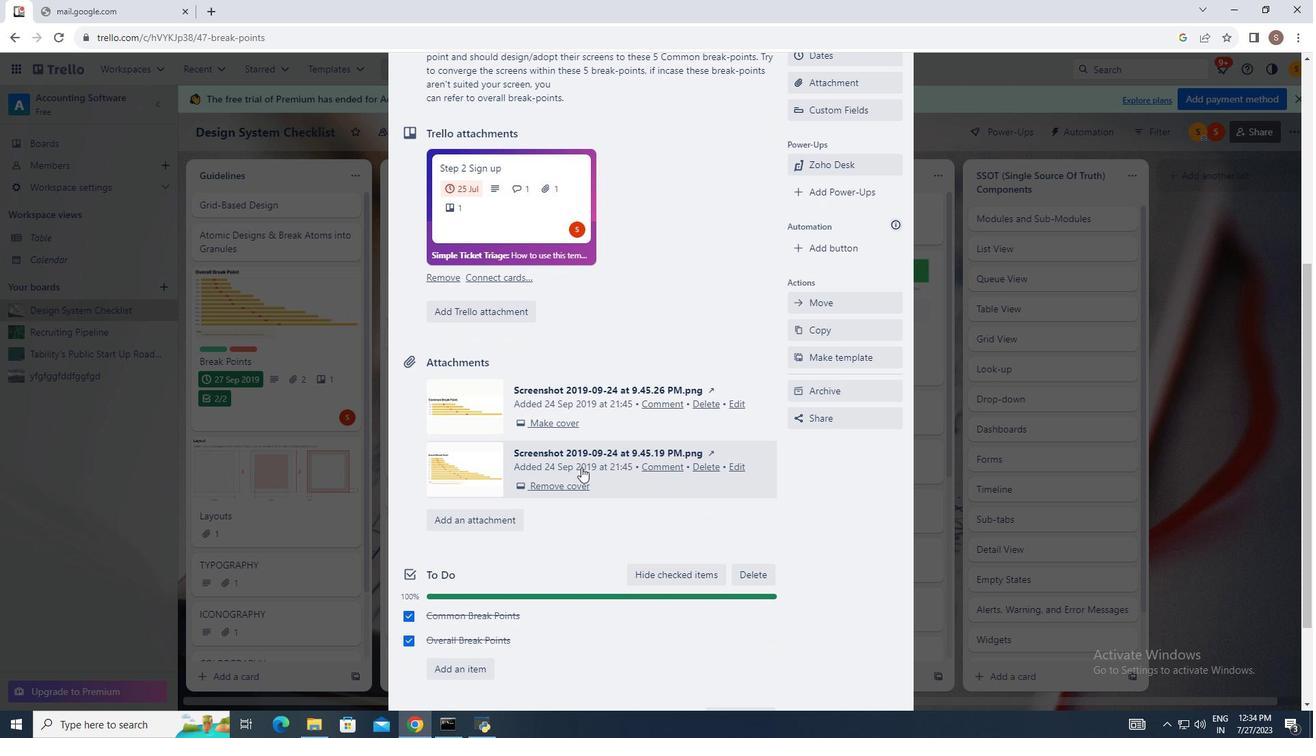 
Action: Mouse scrolled (582, 466) with delta (0, 0)
Screenshot: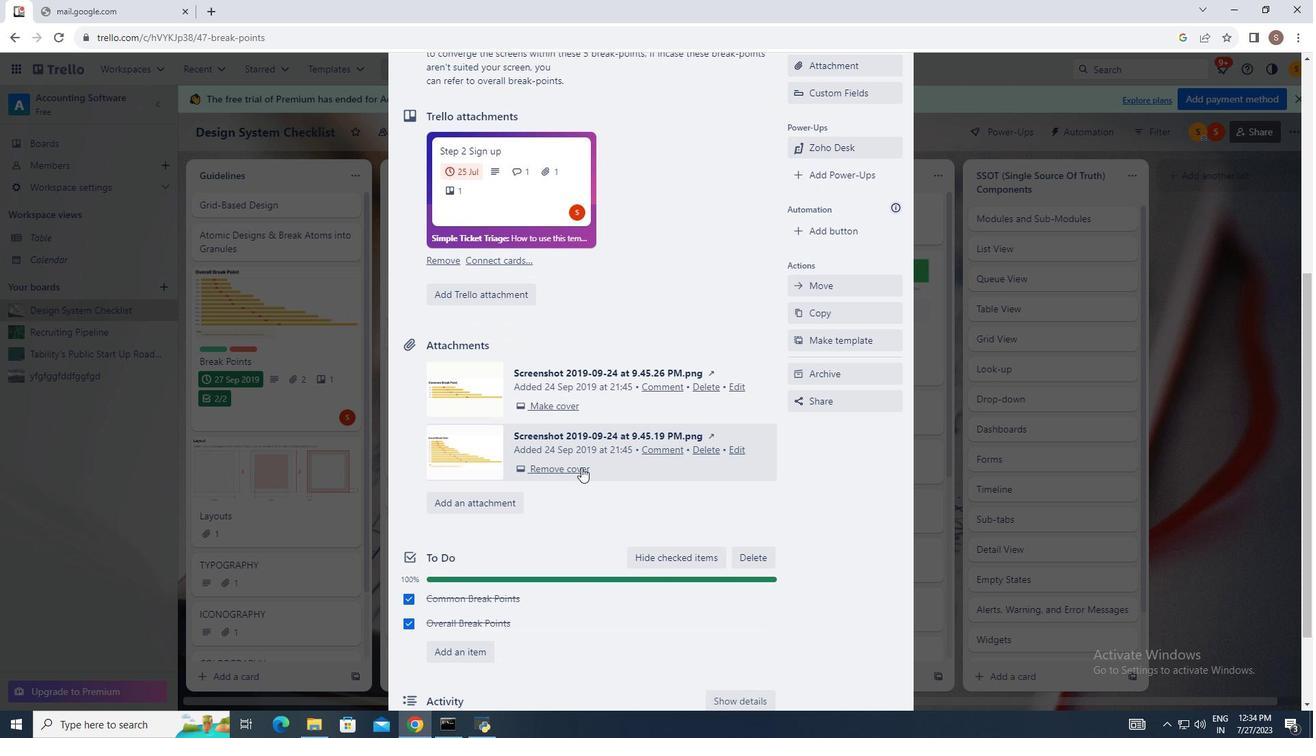 
Action: Mouse scrolled (581, 467) with delta (0, 0)
Screenshot: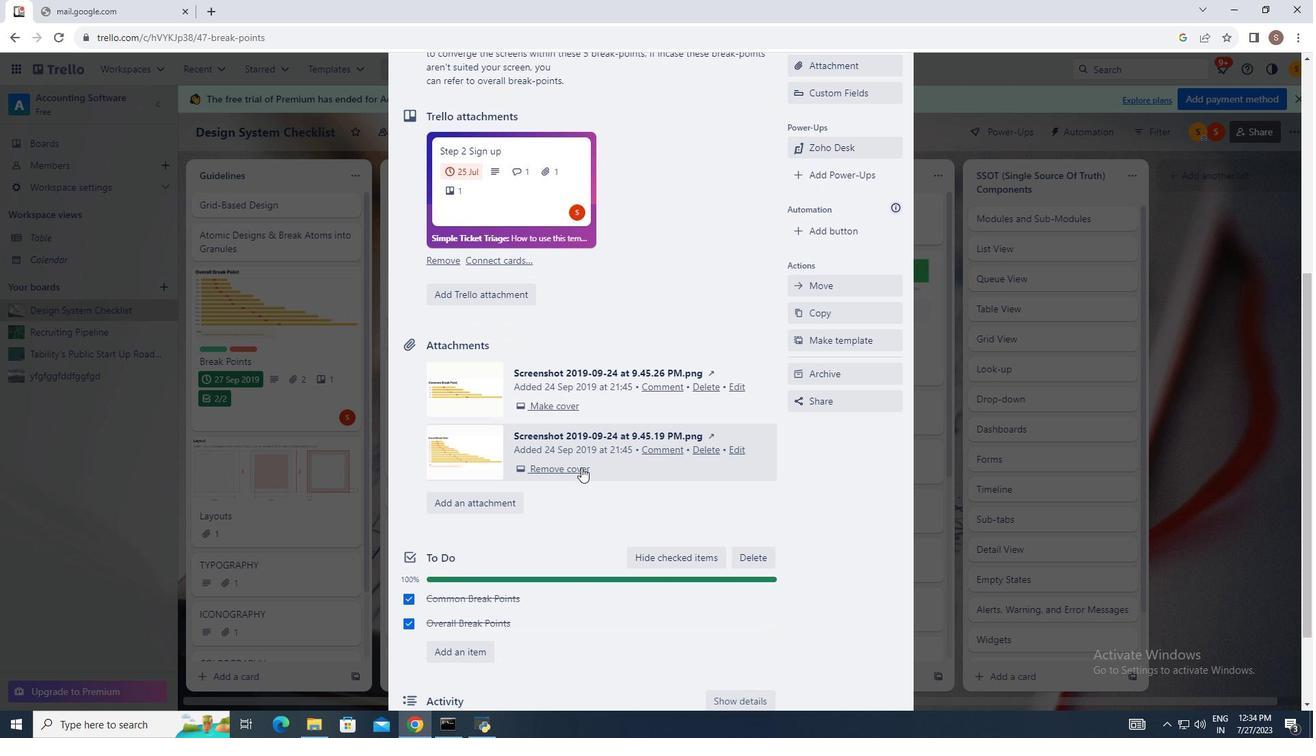 
Action: Mouse moved to (581, 470)
Screenshot: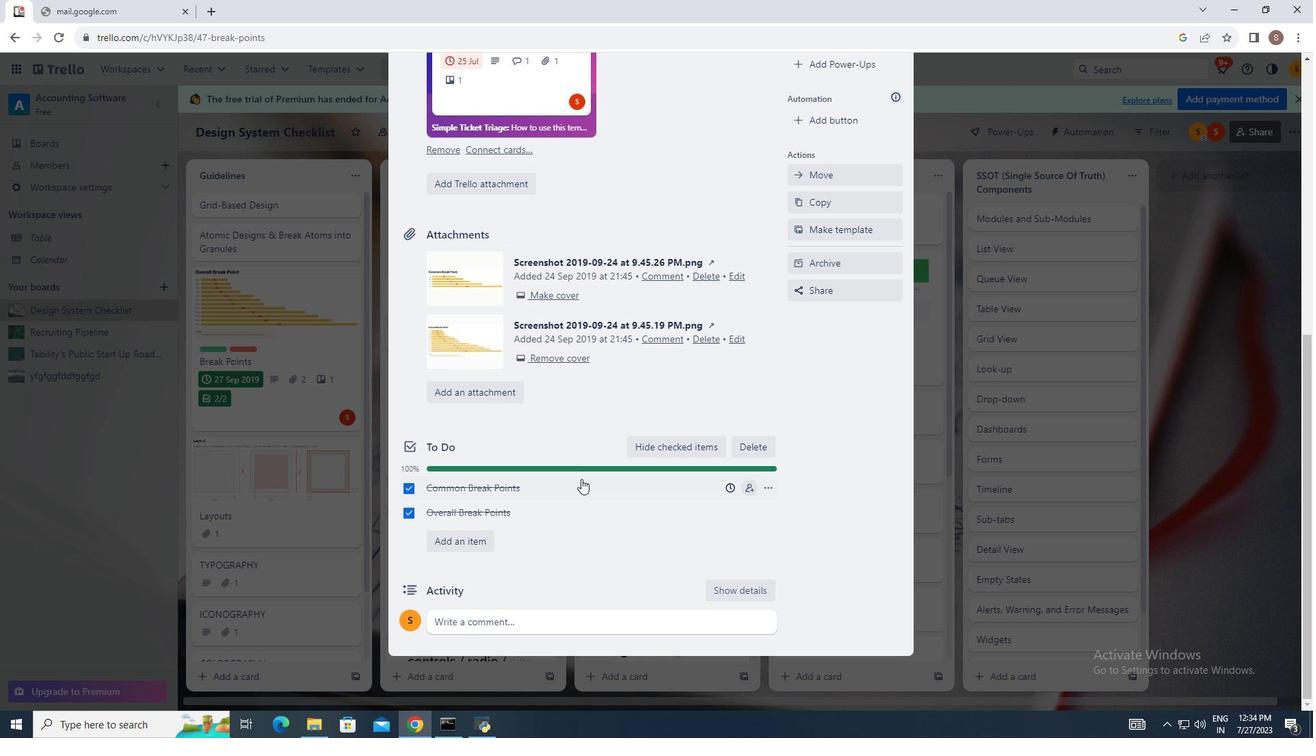 
Action: Mouse scrolled (581, 469) with delta (0, 0)
Screenshot: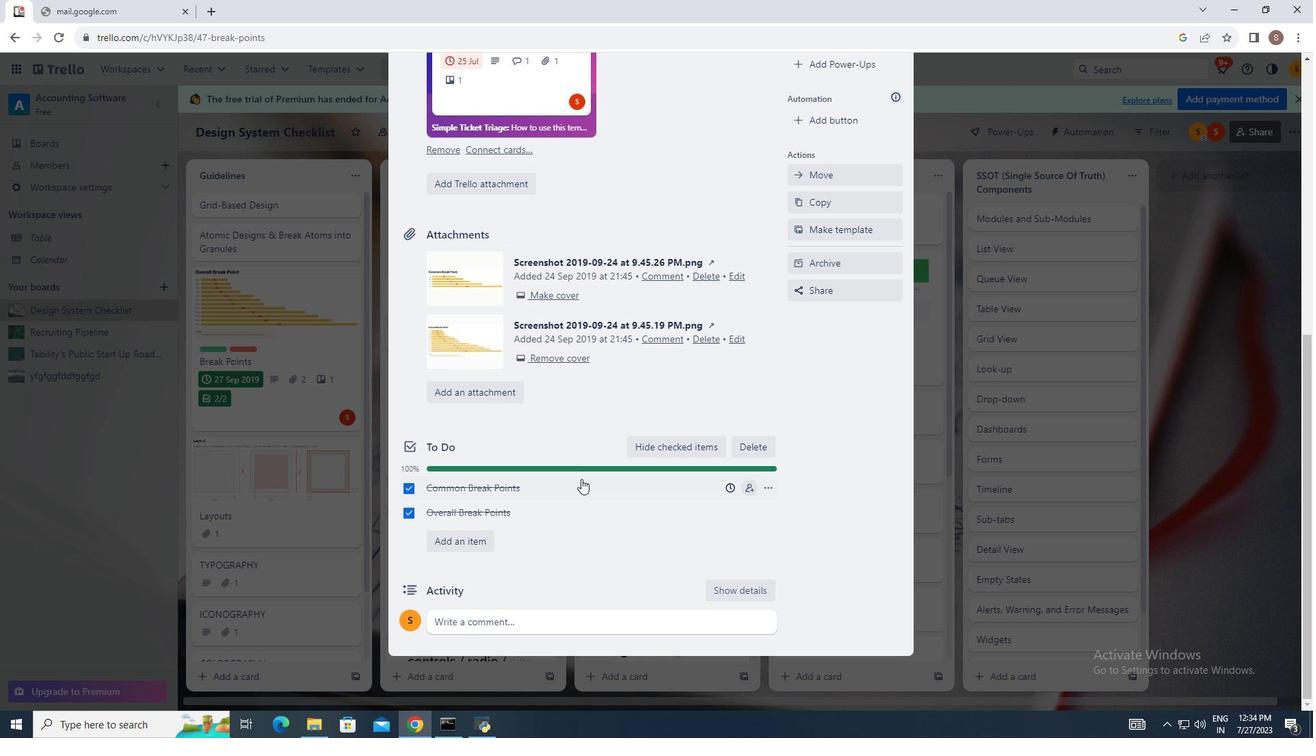 
Action: Mouse moved to (581, 477)
Screenshot: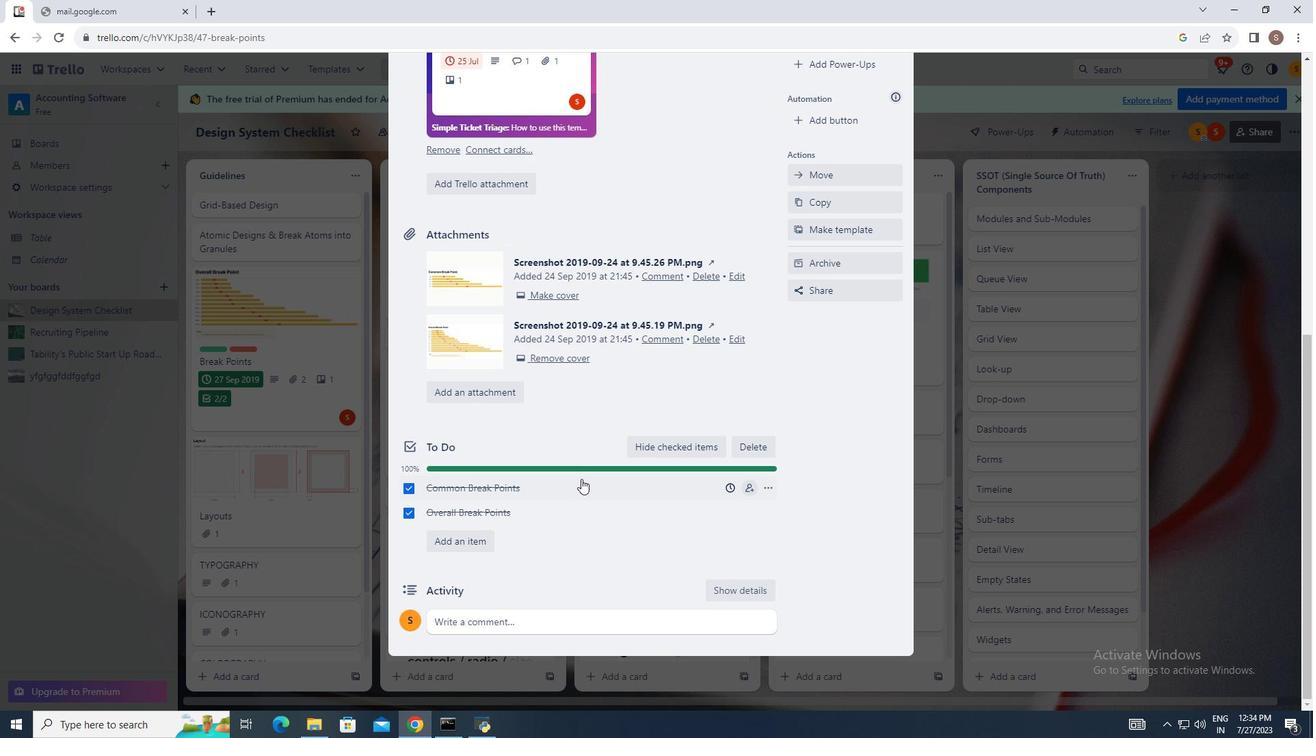 
Action: Mouse scrolled (581, 476) with delta (0, 0)
Screenshot: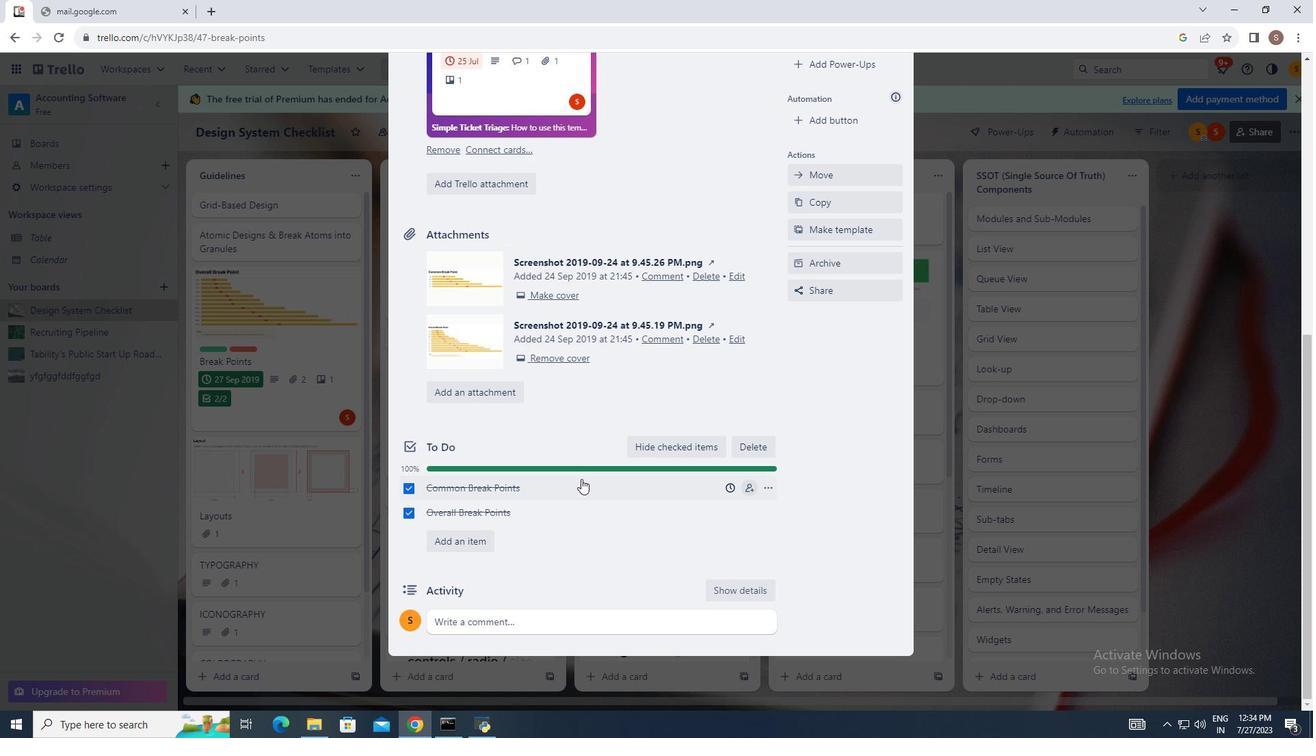
Action: Mouse moved to (581, 479)
Screenshot: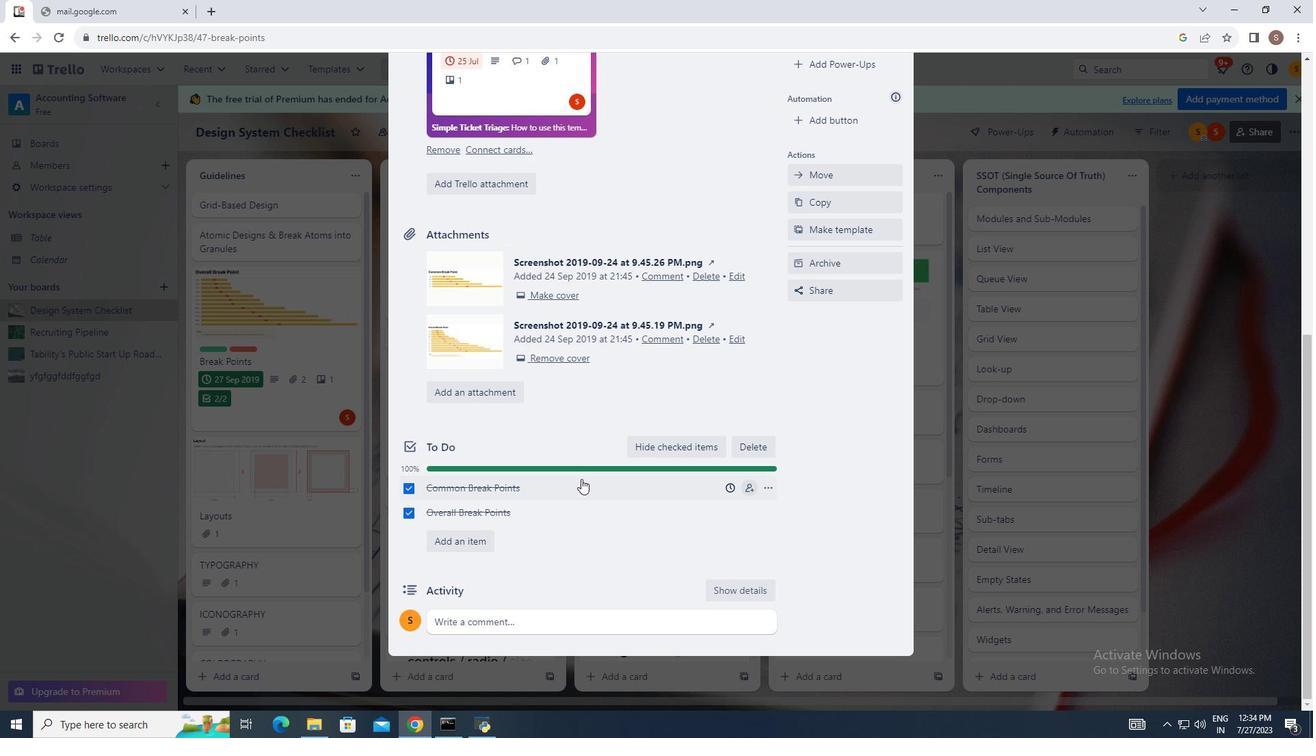 
Action: Mouse scrolled (581, 478) with delta (0, 0)
Screenshot: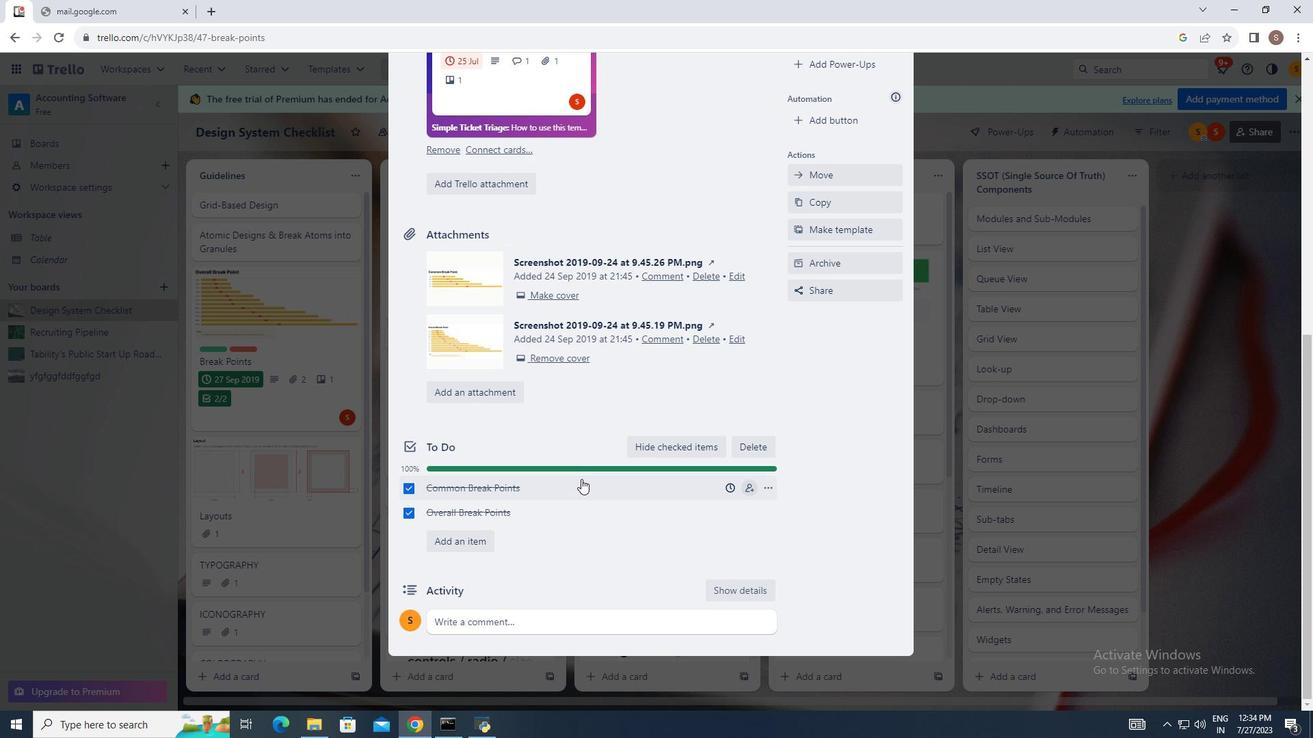 
Action: Mouse moved to (524, 620)
Screenshot: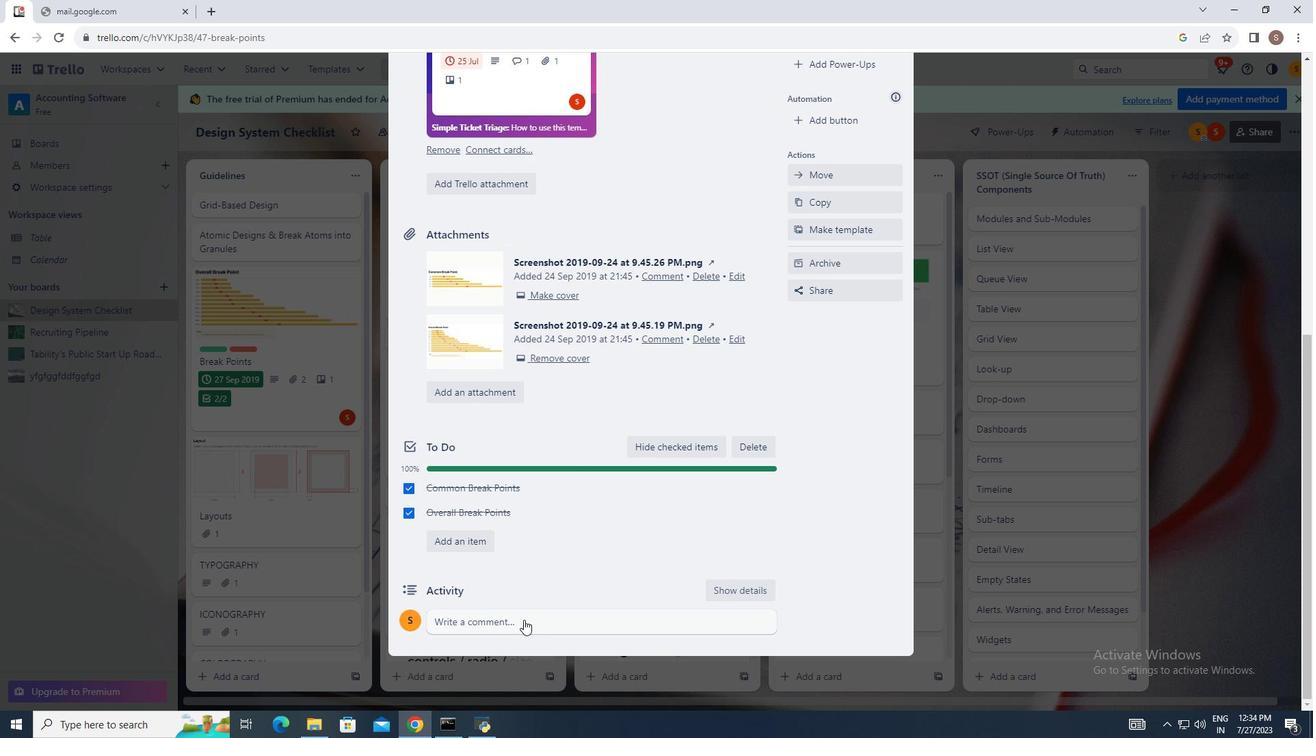 
Action: Mouse pressed left at (524, 620)
Screenshot: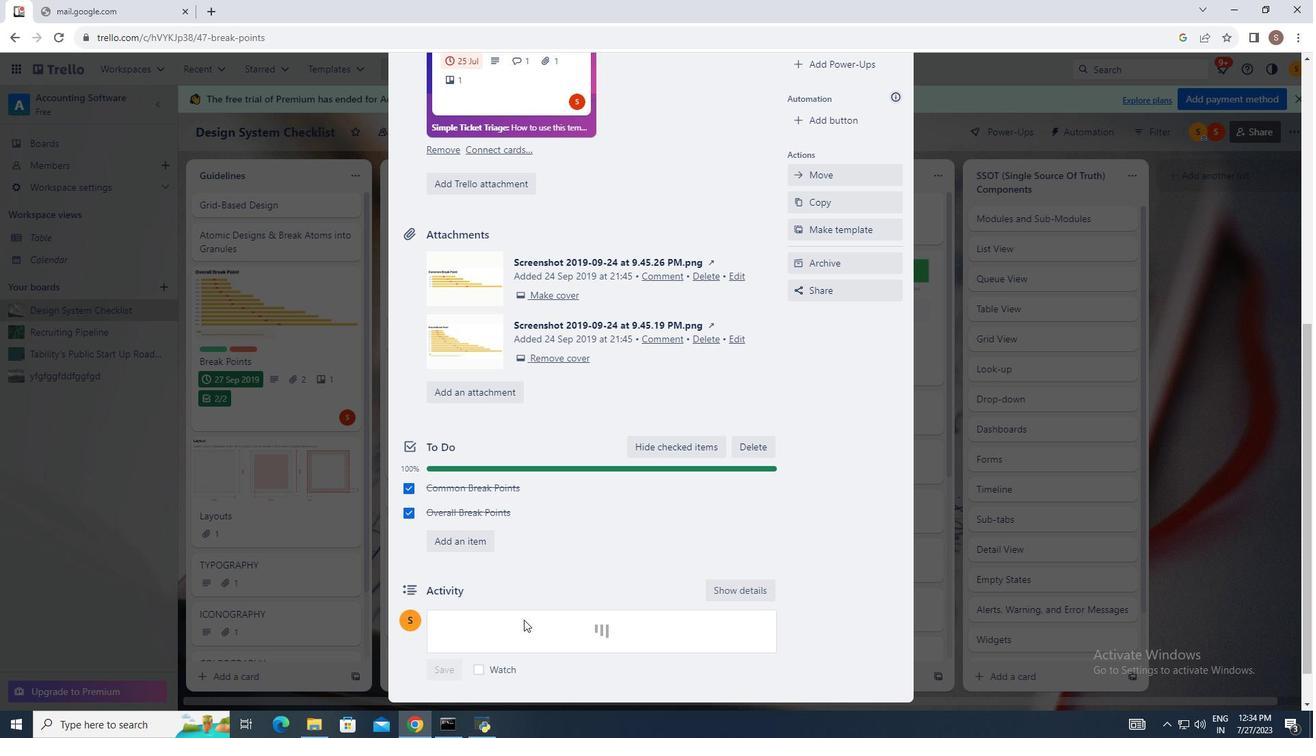 
Action: Mouse moved to (525, 619)
Screenshot: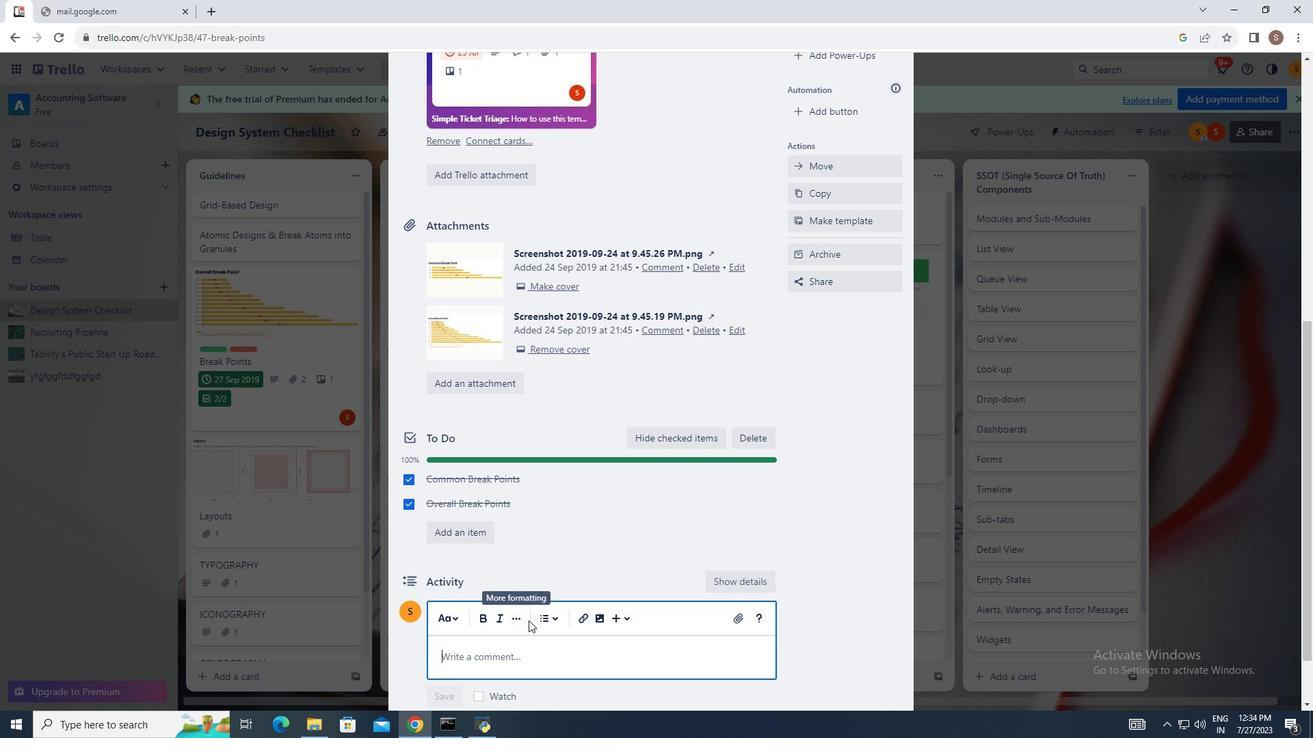 
Action: Mouse scrolled (525, 619) with delta (0, 0)
Screenshot: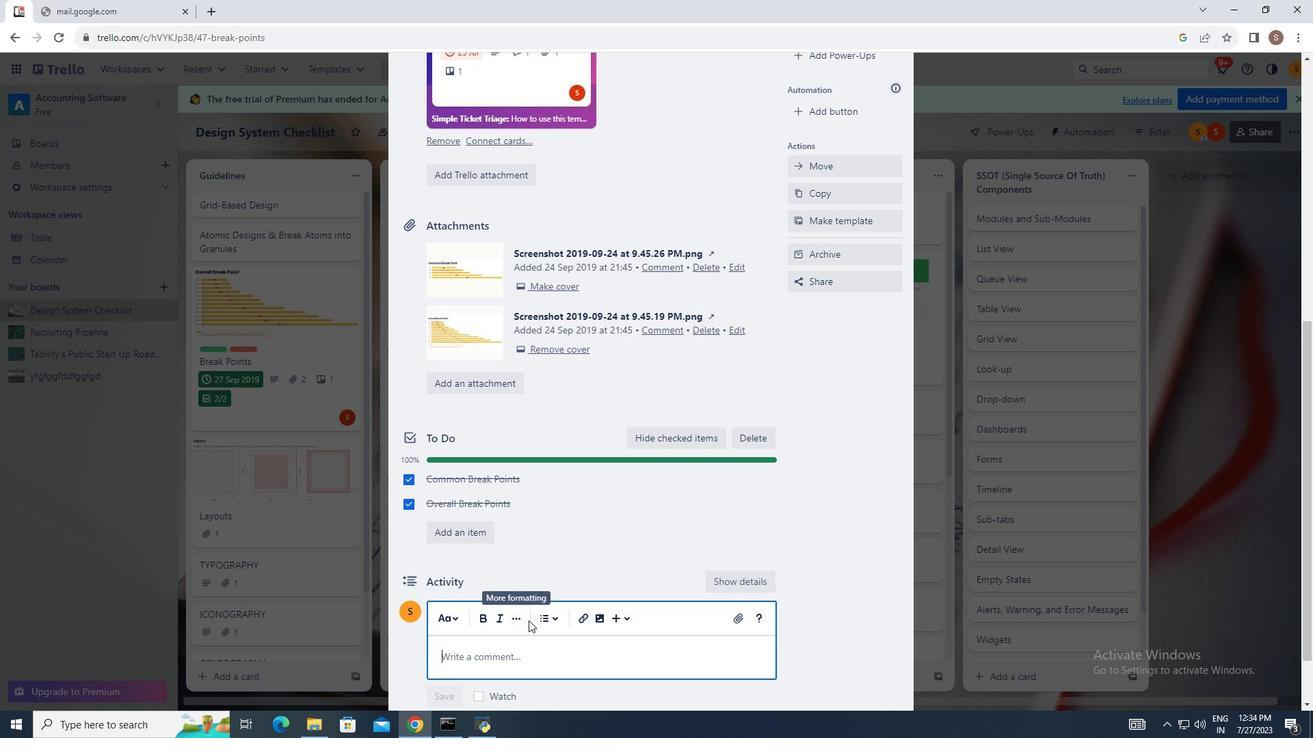 
Action: Mouse moved to (527, 620)
Screenshot: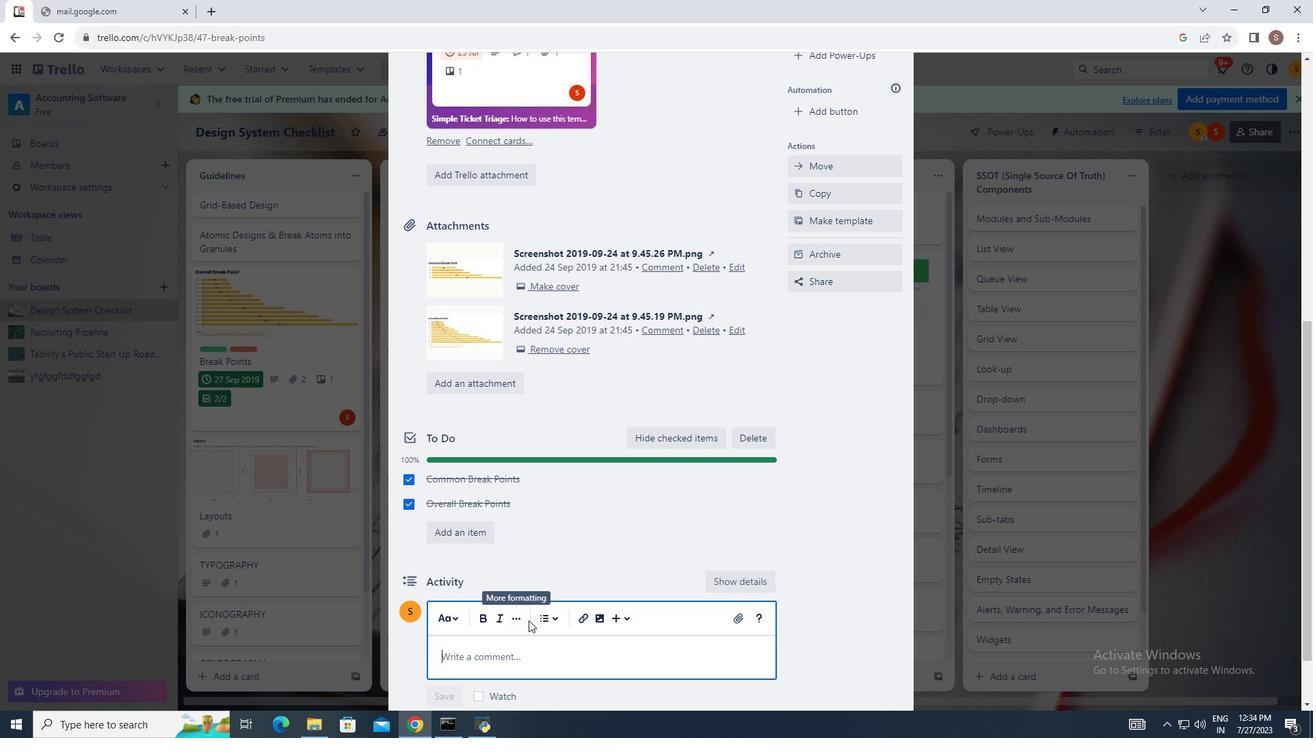 
Action: Mouse scrolled (527, 619) with delta (0, 0)
Screenshot: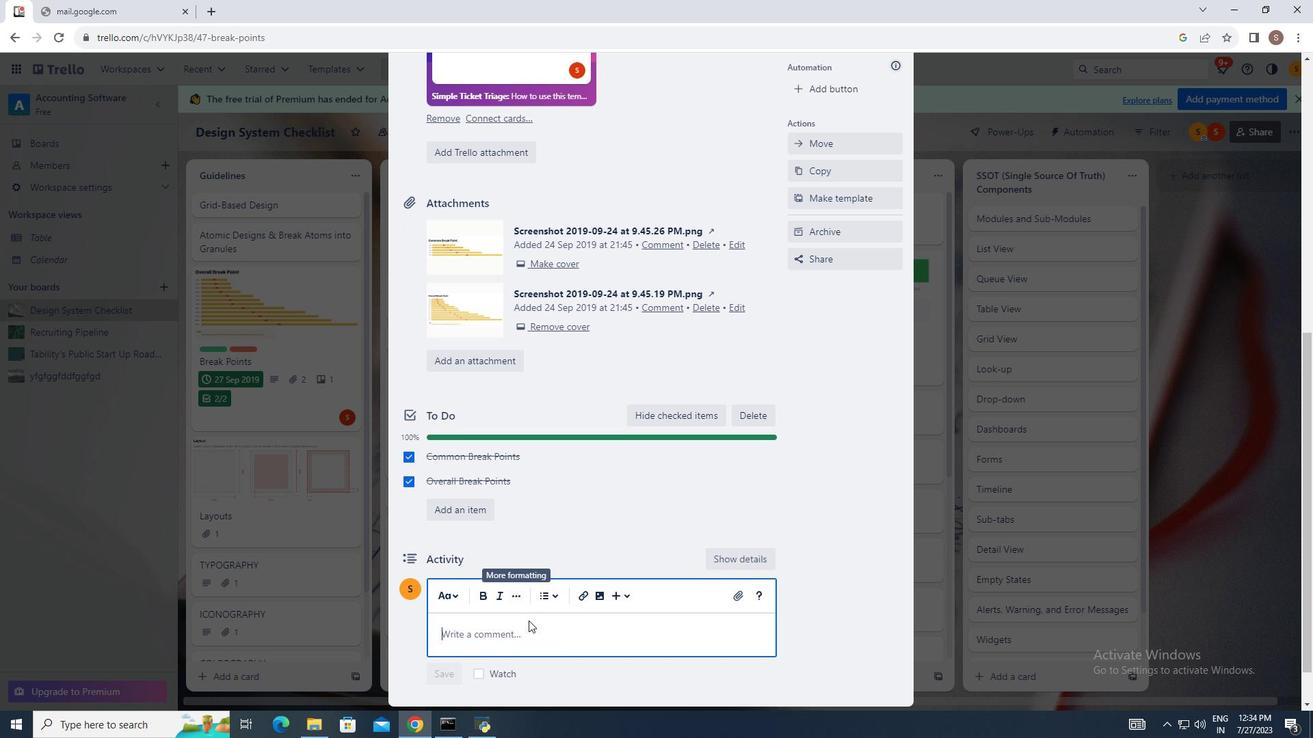 
Action: Mouse moved to (528, 621)
Screenshot: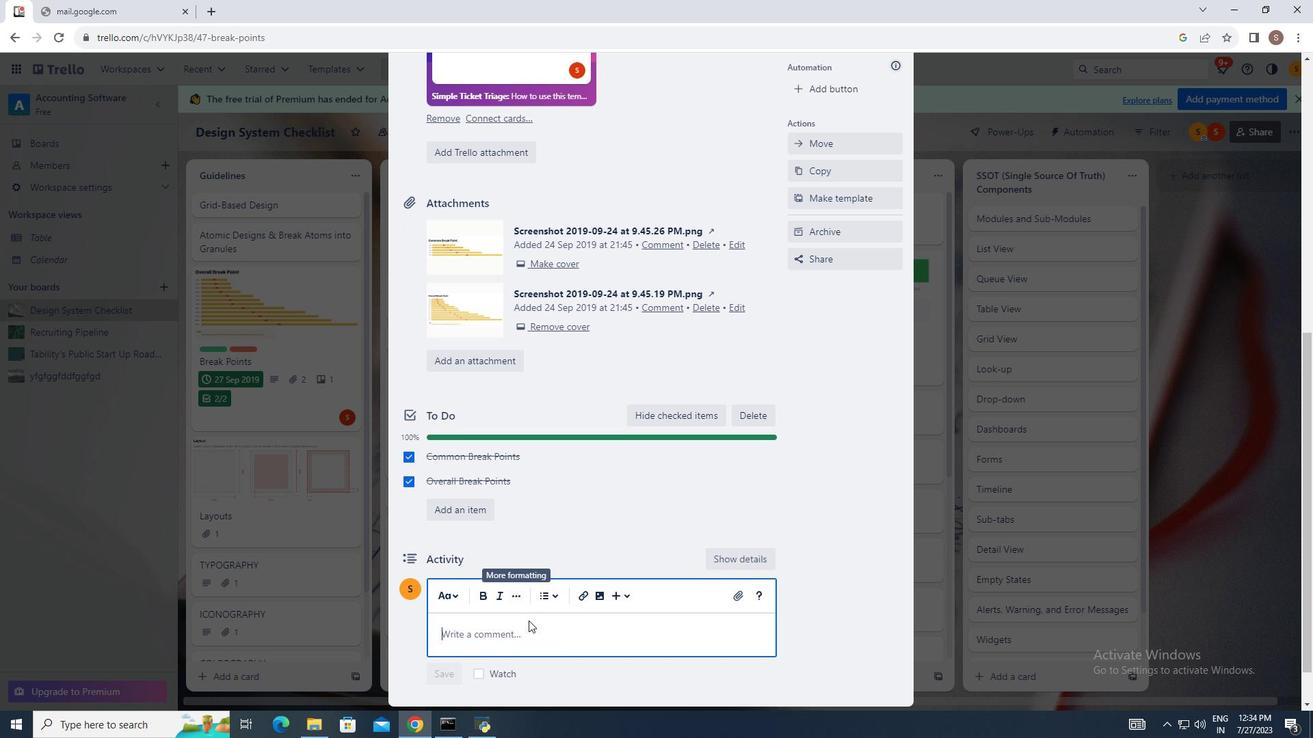 
Action: Mouse scrolled (528, 620) with delta (0, 0)
Screenshot: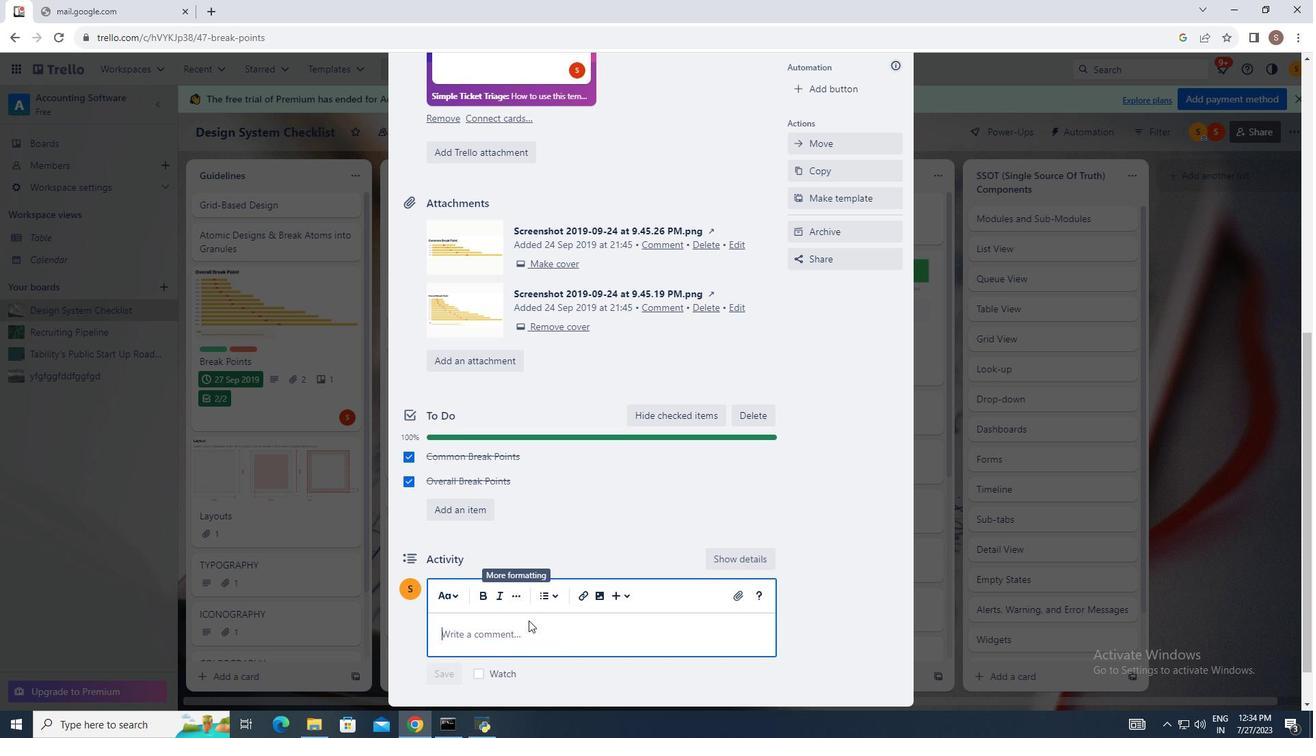 
Action: Mouse moved to (498, 586)
Screenshot: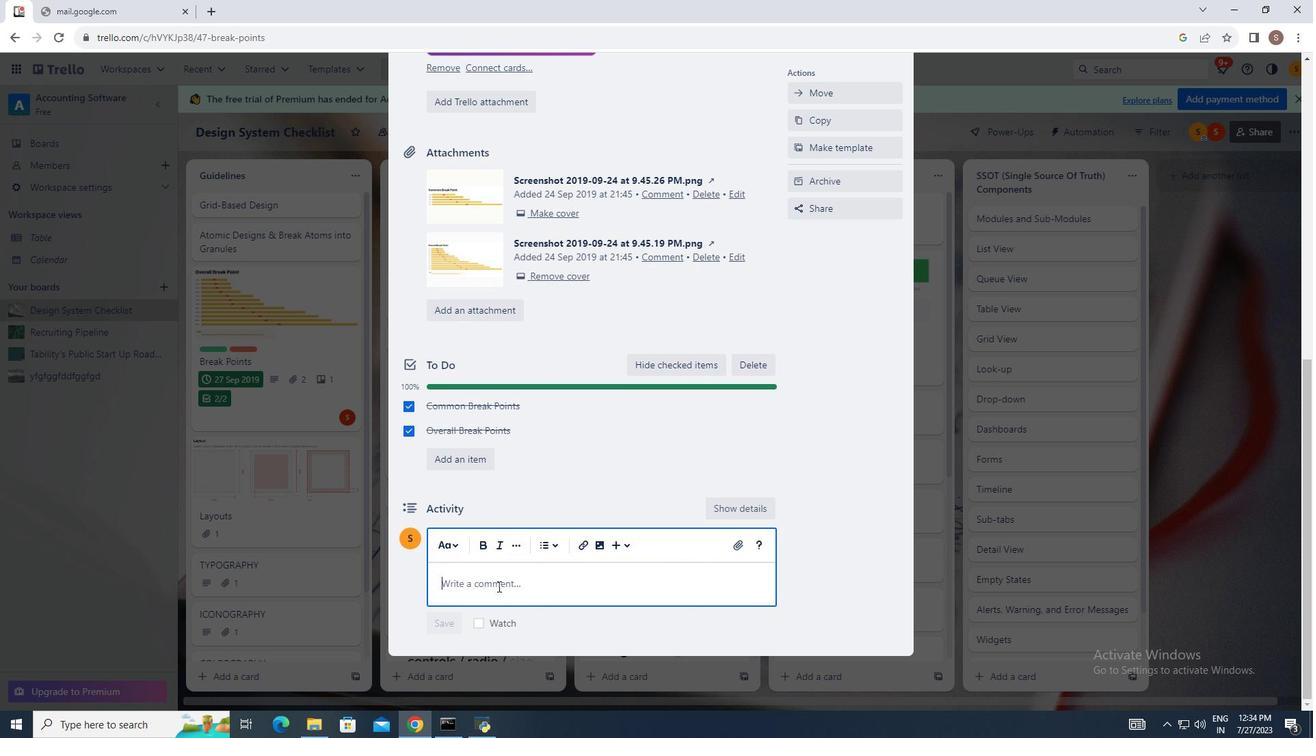 
Action: Mouse pressed left at (498, 586)
Screenshot: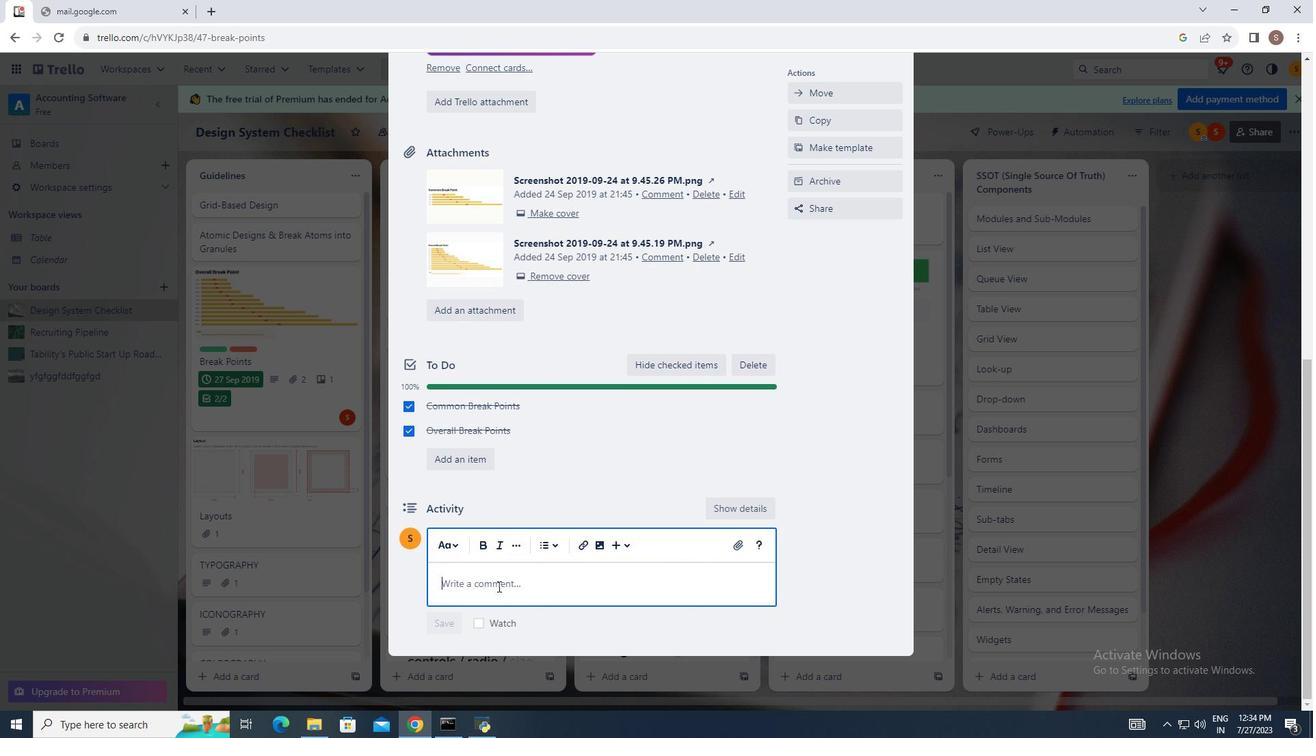 
Action: Mouse pressed left at (498, 586)
Screenshot: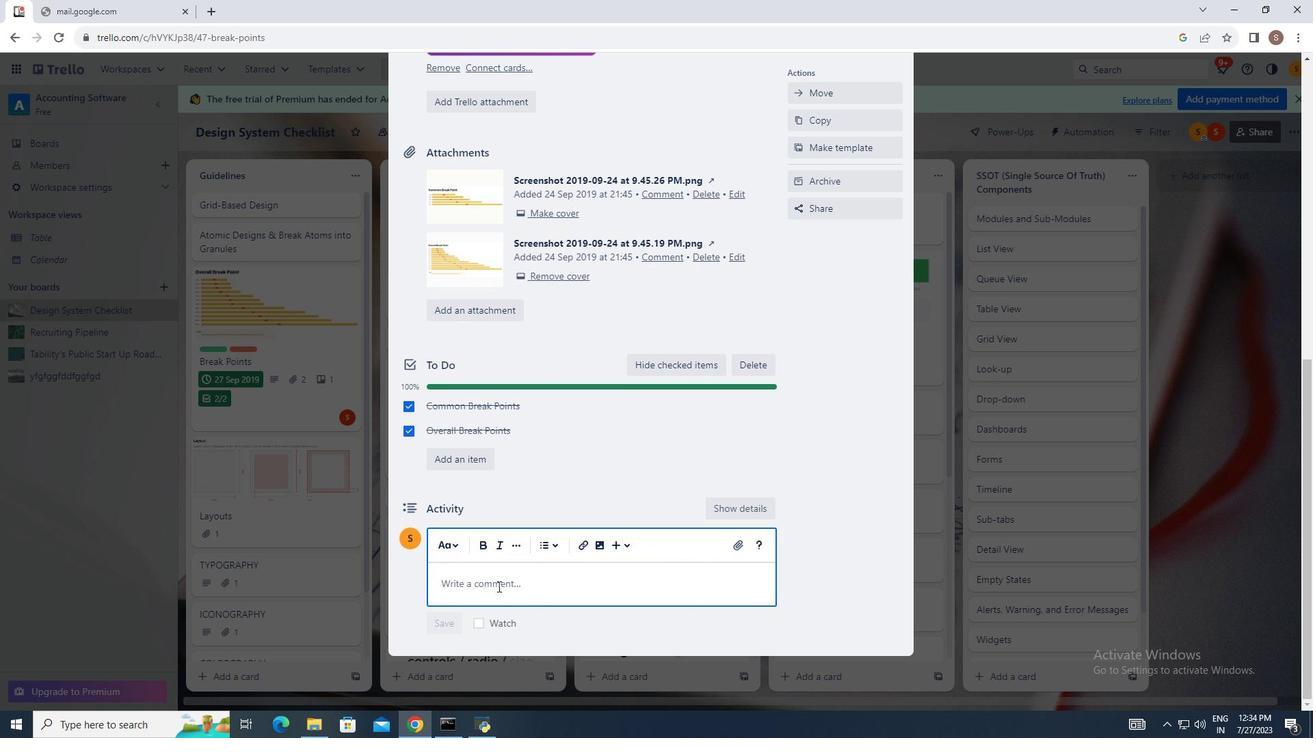
Action: Key pressed <Key.shift_r>A<Key.space><Key.shift_r>Design<Key.space>system<Key.space>checklist<Key.space>in<Key.space><Key.shift_r>Trello<Key.space>is<Key.space>a<Key.space>comprehensive<Key.space>tool<Key.space>that<Key.space>facilitates<Key.space>the<Key.space>development,<Key.space>mainten<Key.backspace><Key.backspace>enance,<Key.space>and<Key.space>implementation<Key.space>of<Key.space>a<Key.space>disign<Key.space>wit<Key.backspace><Key.backspace><Key.backspace><Key.backspace><Key.backspace><Key.backspace>gn<Key.space><Key.backspace><Key.backspace><Key.backspace><Key.backspace><Key.backspace><Key.backspace>esign<Key.space>systems<Key.space>are<Key.space>sets<Key.space>of<Key.space>reusable<Key.space>components,<Key.space>guidelines,<Key.space>and<Key.space>assets<Key.space>that<Key.space>ensure<Key.space>consistency<Key.space>and<Key.space>efficien<Key.backspace>ncy<Key.space>in<Key.space>design<Key.space>and<Key.space>development<Key.space>processes.<Key.space><Key.shift>Using<Key.space><Key.shift_r>Trello<Key.space>as<Key.space>a<Key.space>platform<Key.space>to<Key.space>manage<Key.space>the<Key.space>design<Key.space>system<Key.space>checklist<Key.space>allows<Key.space>for<Key.space>collaborative<Key.space>and<Key.space>organized<Key.space>management<Key.space>of<Key.space>tasks<Key.space>related<Key.space>to<Key.space>the<Key.space>design<Key.space>system<Key.space><Key.backspace>'s<Key.space>creation<Key.space>and<Key.space>evolution.<Key.enter><Key.shift_r>Board<Key.space><Key.shift_r>Structure<Key.shift>:<Key.space><Key.shift_r>The<Key.space><Key.shift_r>Trello<Key.space>board<Key.space>would<Key.space>be<Key.space>divided<Key.space>into<Key.space>lists<Key.space>representing<Key.space>different<Key.space>stages<Key.space>or<Key.space>aspects<Key.space>of<Key.space>the<Key.space>di<Key.backspace>esign<Key.space>system<Key.space>creation<Key.space>and<Key.space>maintenance.<Key.space><Key.shift>Possible<Key.space>lists<Key.space>could<Key.space>include<Key.space><Key.shift><Key.shift><Key.shift><Key.shift><Key.shift><Key.shift><Key.shift><Key.shift><Key.shift><Key.shift><Key.shift><Key.shift><Key.shift><Key.shift><Key.shift><Key.shift><Key.shift>"planning.<Key.space><Key.shift><Key.shift><Key.shift><Key.shift><Key.shift>"components<Key.shift>.<Key.shift>"<Key.space><Key.shift_r>Guidelines.<Key.shift>"<Key.space><Key.shift>"<Key.shift_r>Documentation,<Key.shift>"<Key.space><Key.shift>"<Key.shift>Implementation,<Key.shift>"<Key.space>and<Key.space><Key.shift>"completed.<Key.enter>
Screenshot: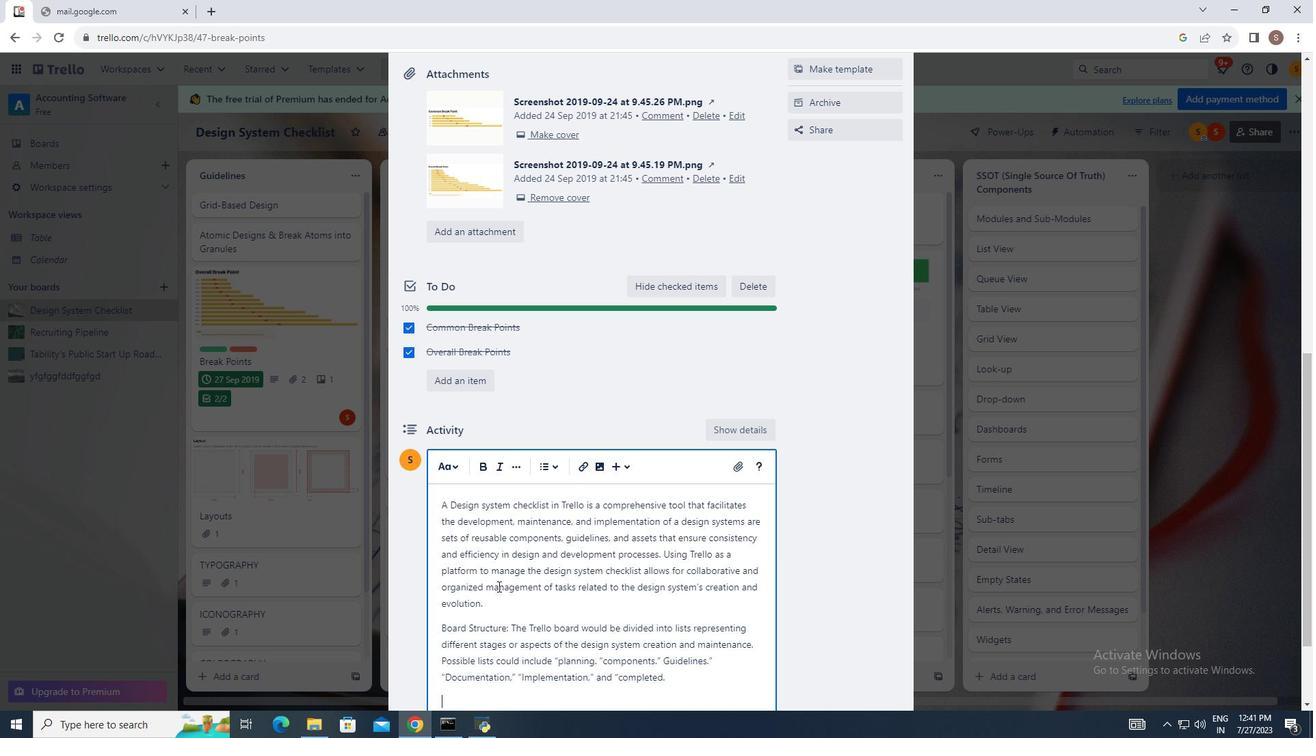 
Action: Mouse moved to (499, 584)
Screenshot: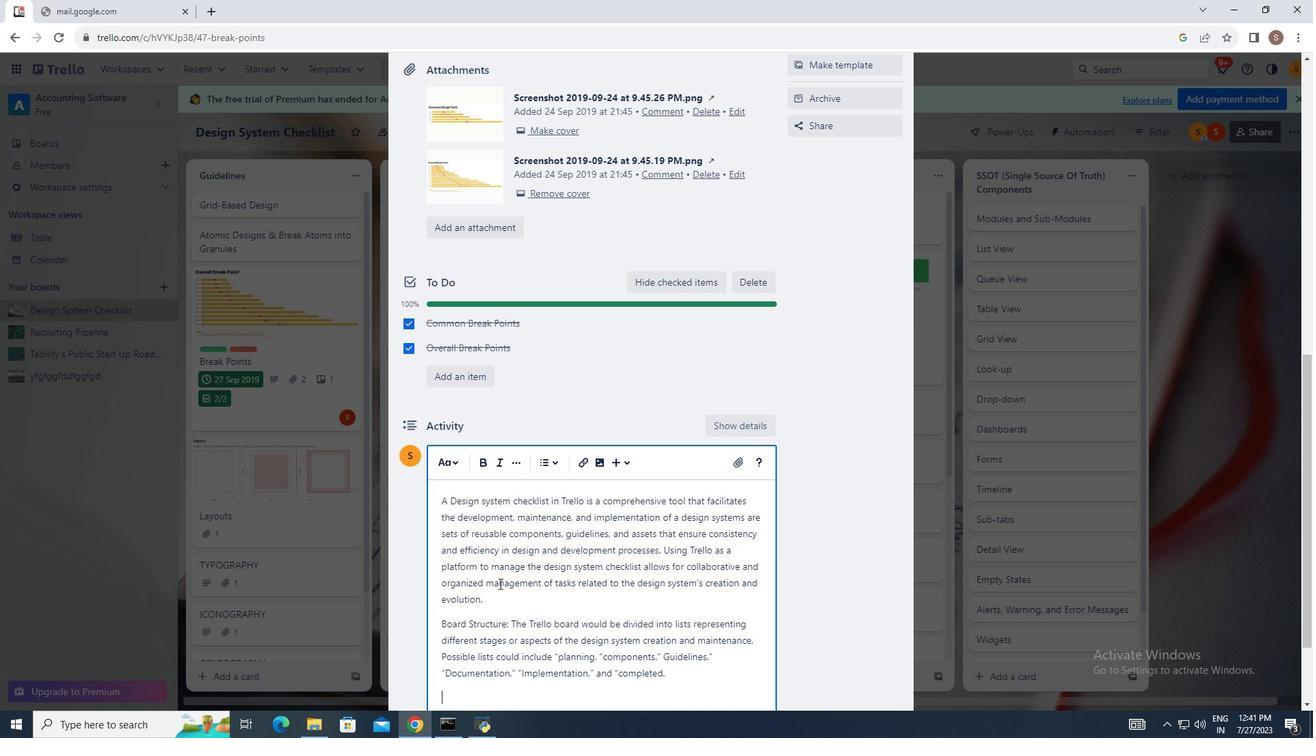 
Action: Mouse scrolled (499, 583) with delta (0, 0)
Screenshot: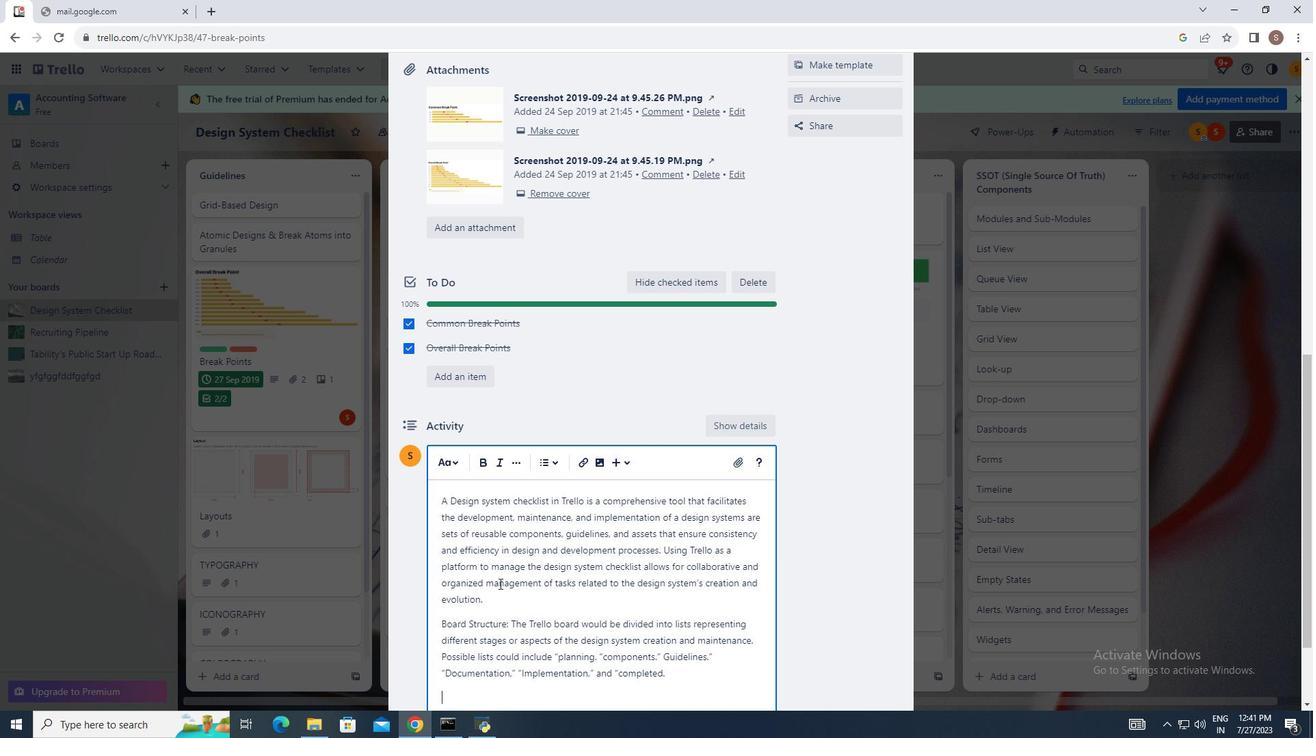 
Action: Mouse scrolled (499, 583) with delta (0, 0)
Screenshot: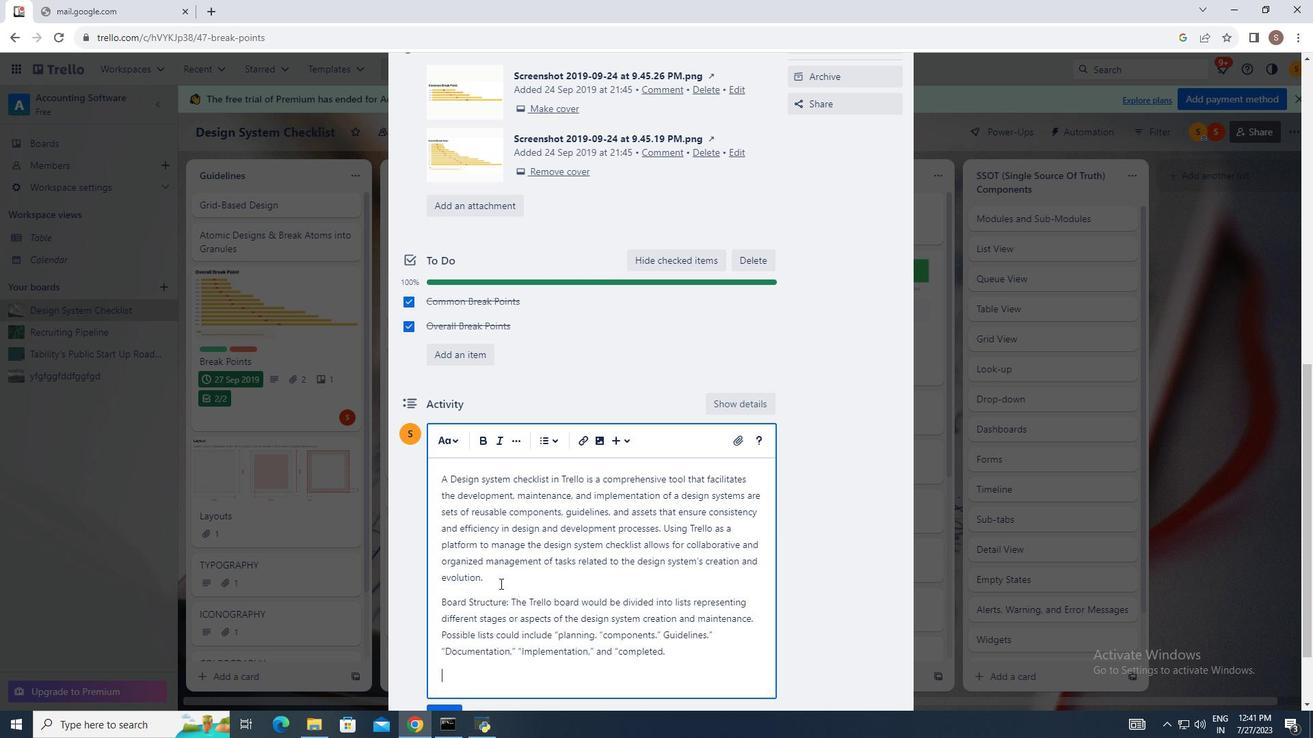 
Action: Mouse scrolled (499, 583) with delta (0, 0)
Screenshot: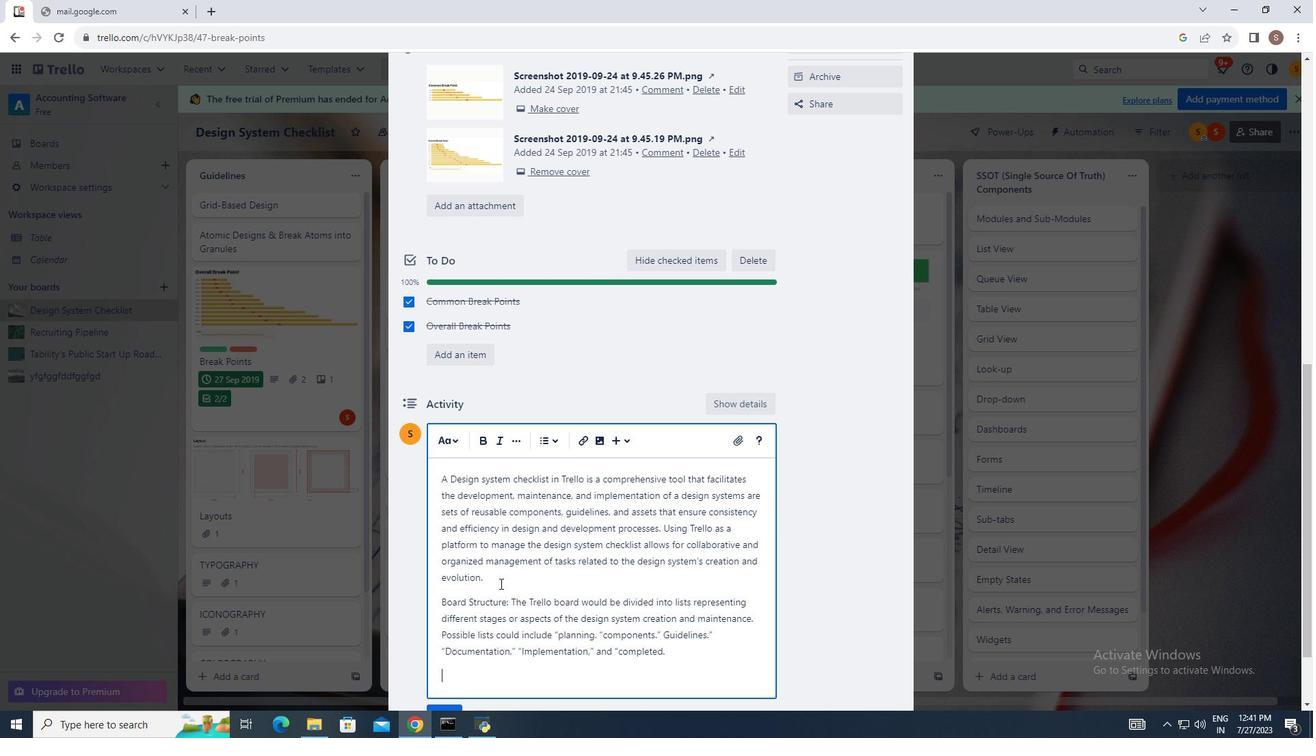 
Action: Mouse moved to (500, 584)
Screenshot: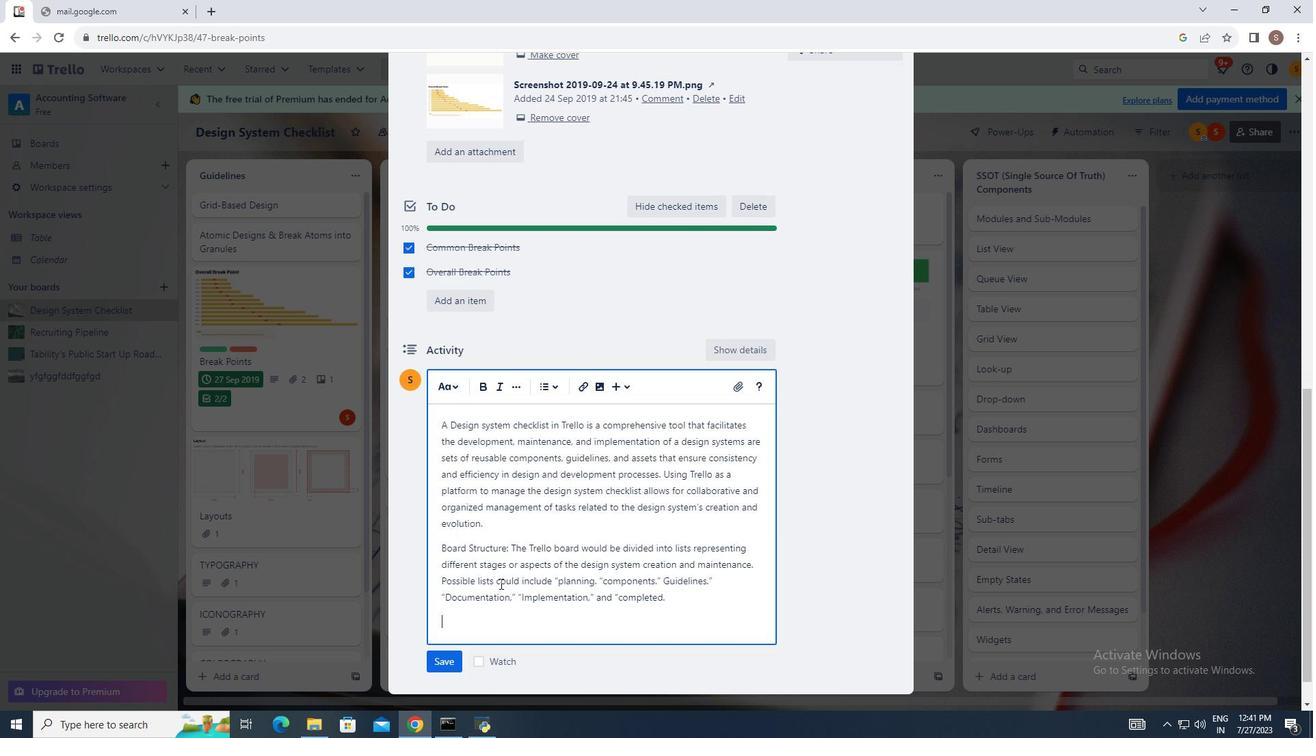 
Action: Mouse scrolled (500, 584) with delta (0, 0)
Screenshot: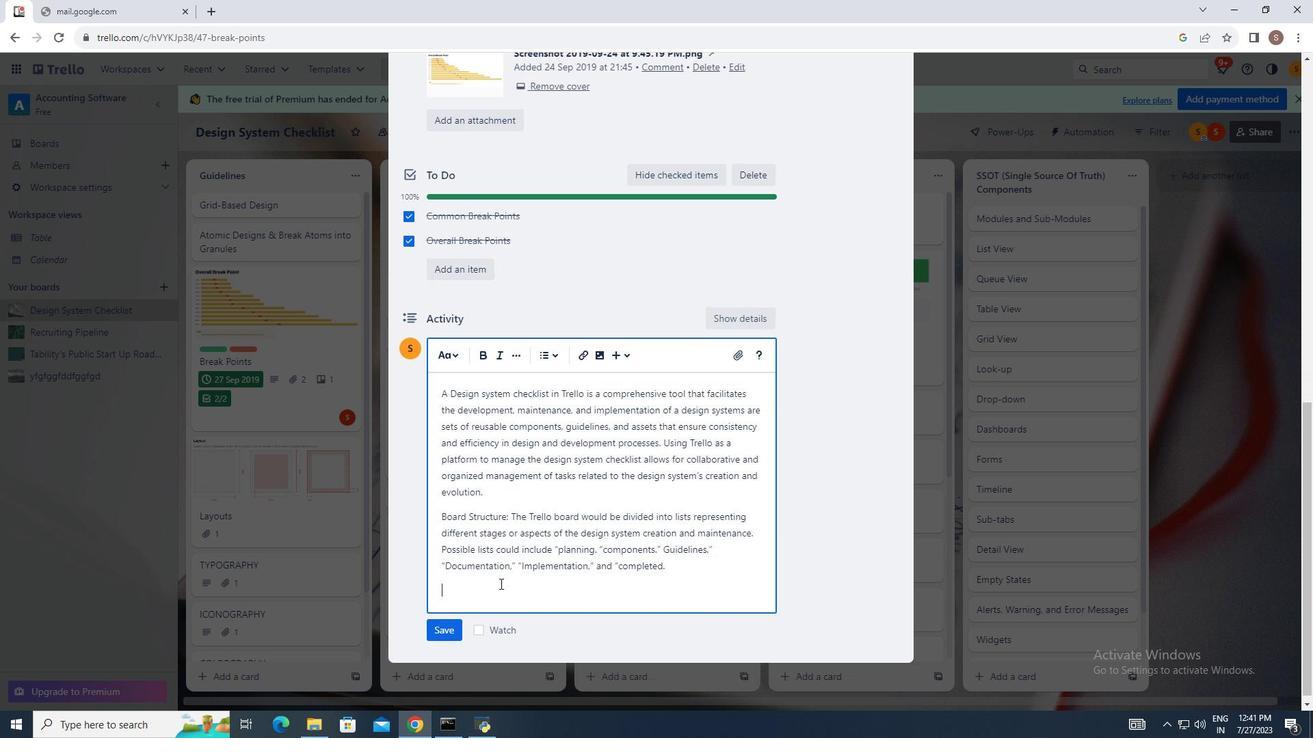 
Action: Mouse scrolled (500, 583) with delta (0, 0)
Screenshot: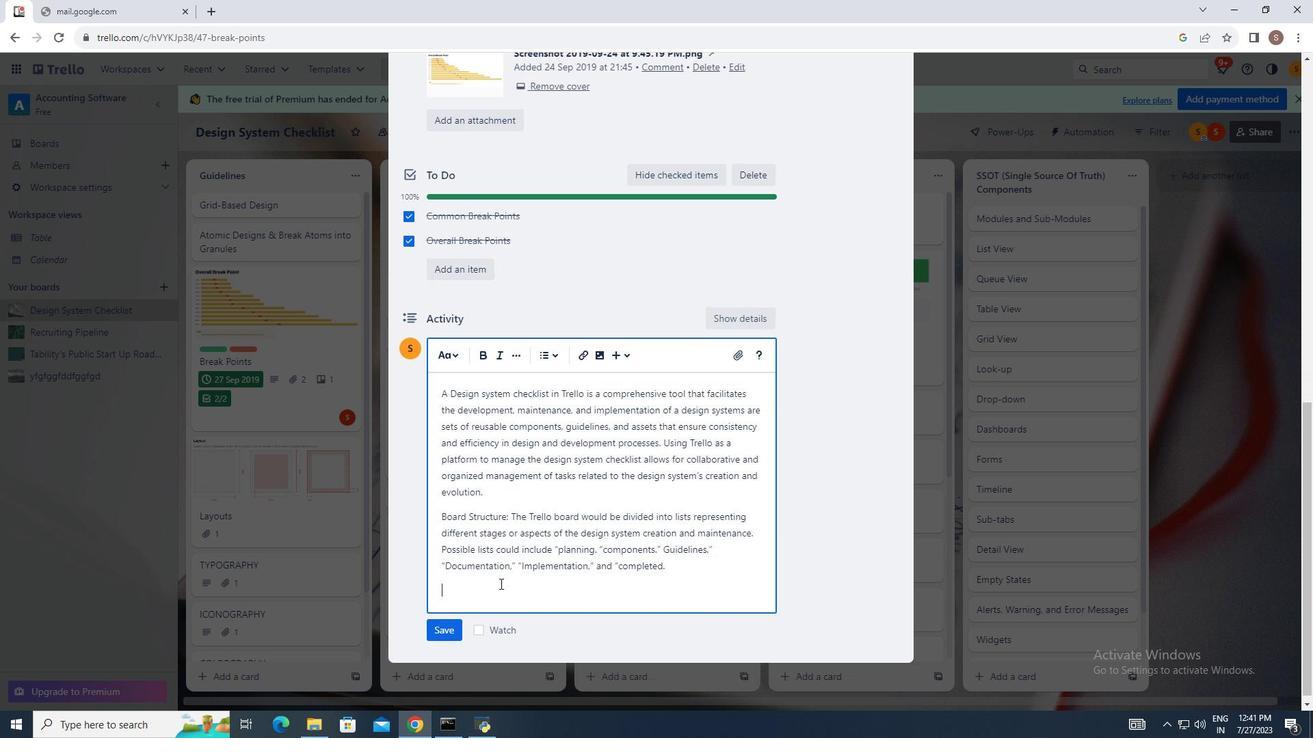 
Action: Mouse moved to (450, 618)
Screenshot: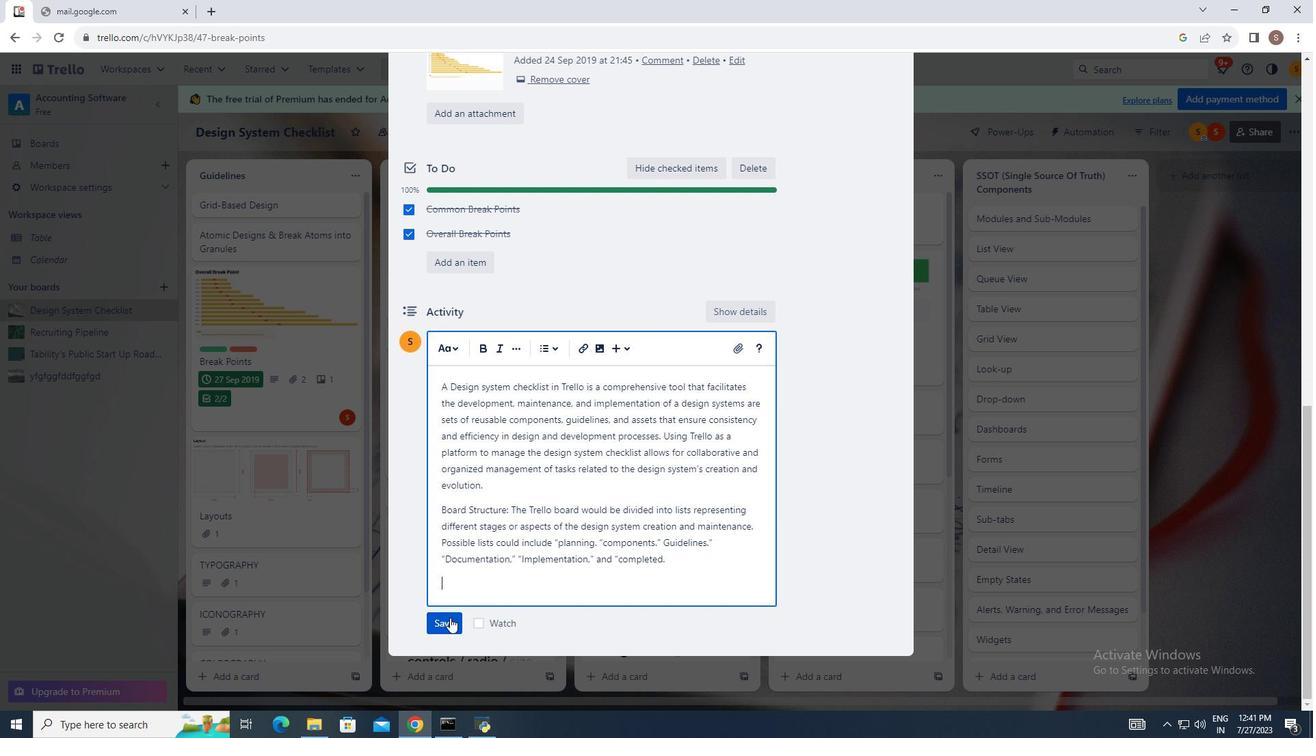 
Action: Mouse pressed left at (450, 618)
Screenshot: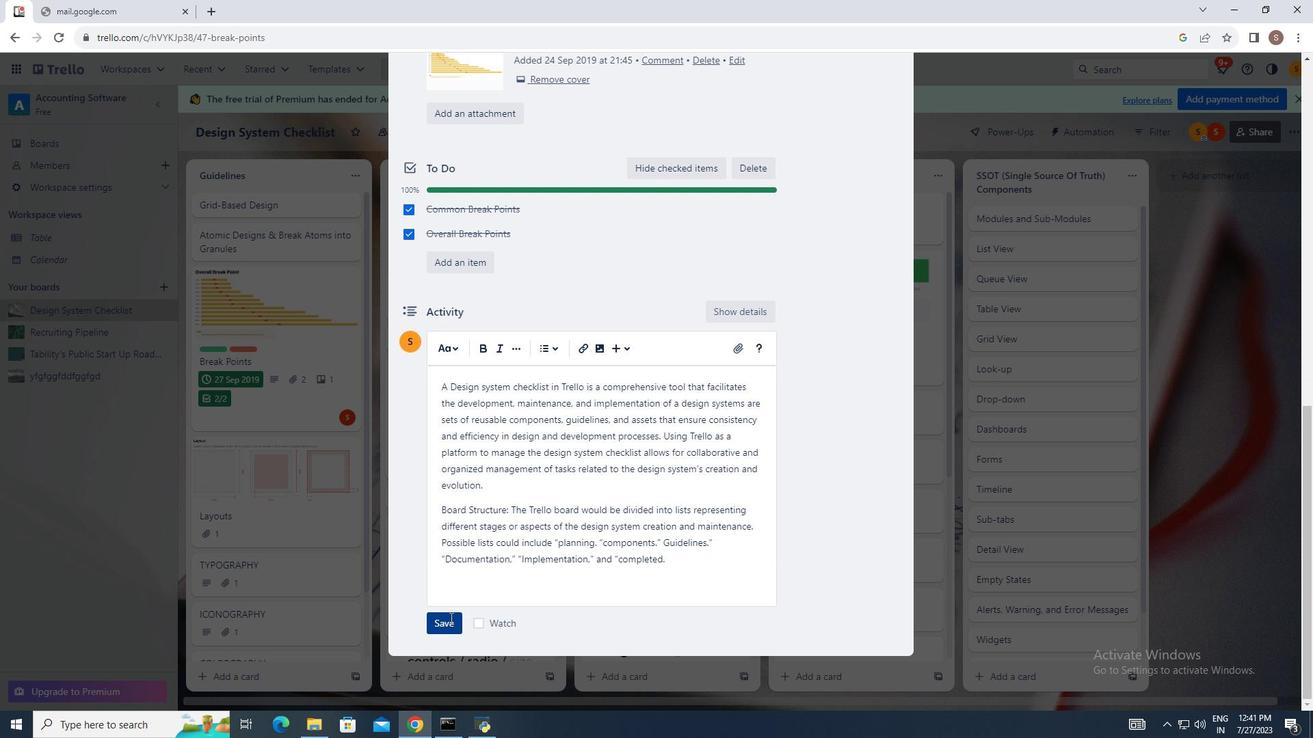 
Action: Mouse moved to (713, 316)
Screenshot: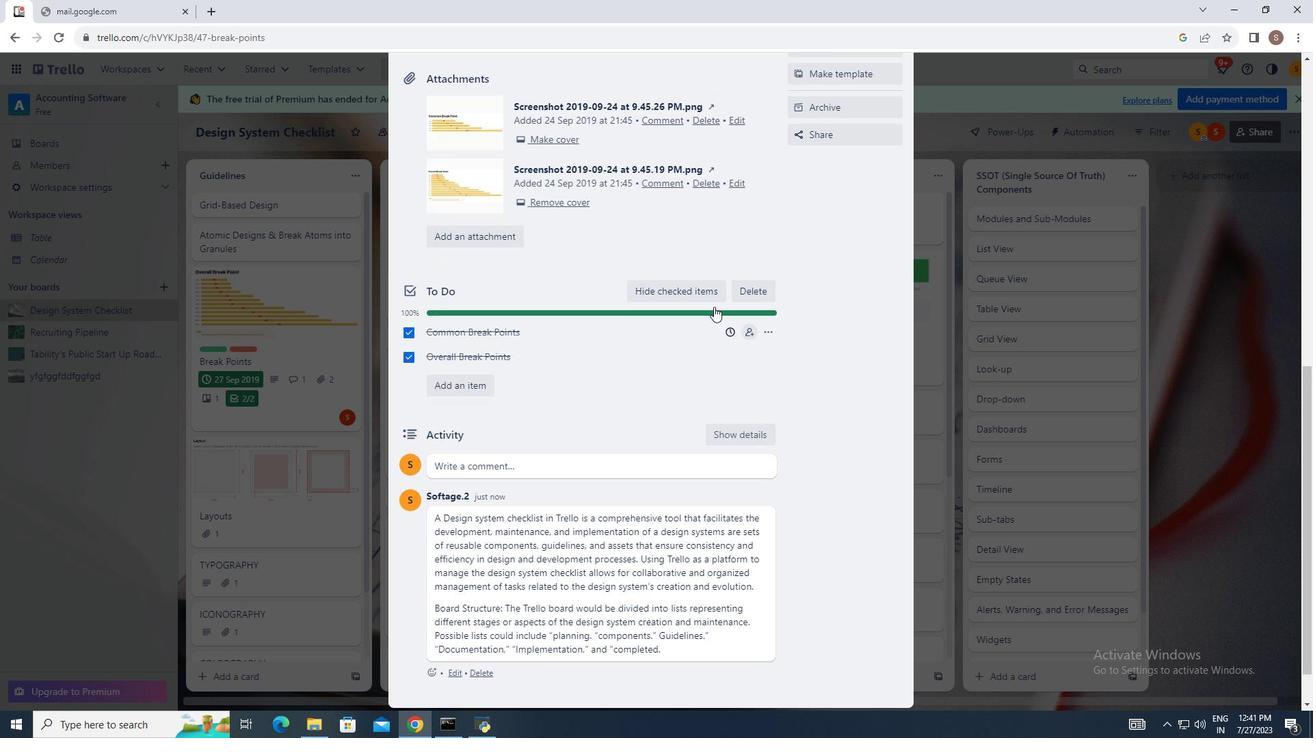 
Action: Mouse scrolled (713, 317) with delta (0, 0)
Screenshot: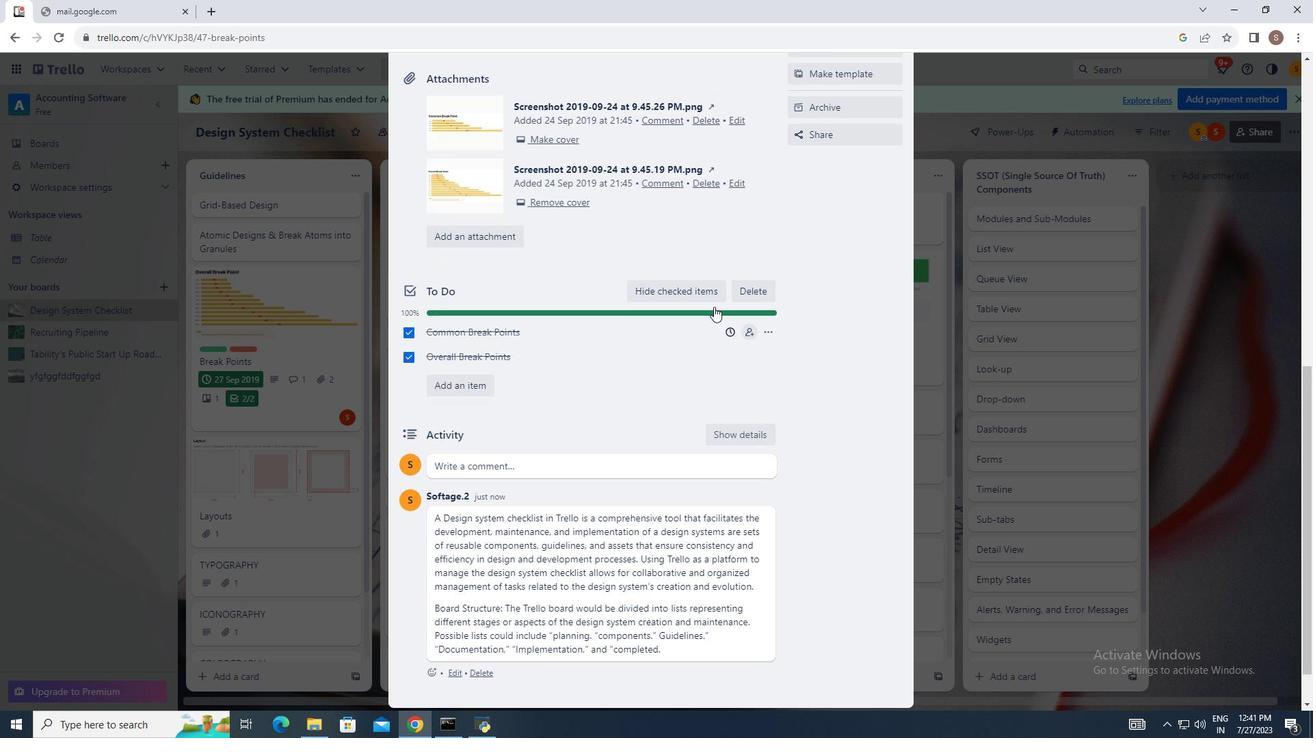 
Action: Mouse moved to (714, 308)
Screenshot: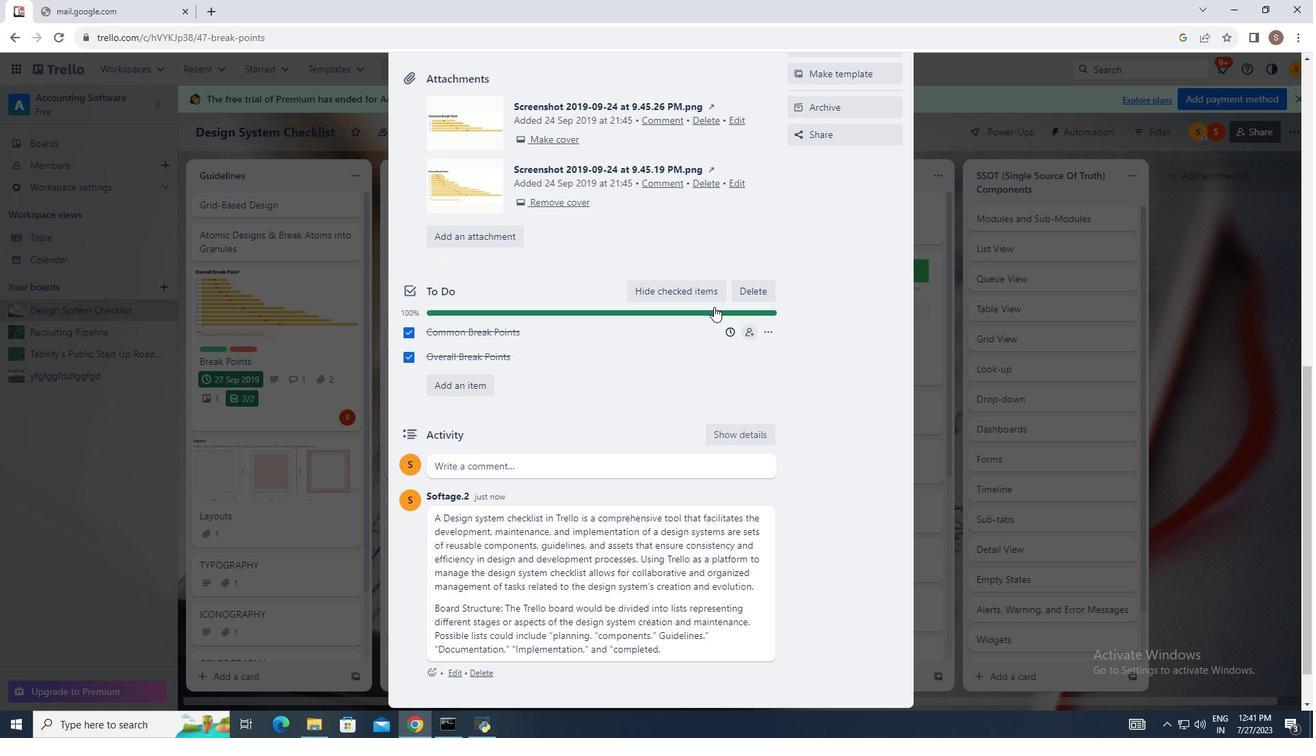 
Action: Mouse scrolled (714, 309) with delta (0, 0)
Screenshot: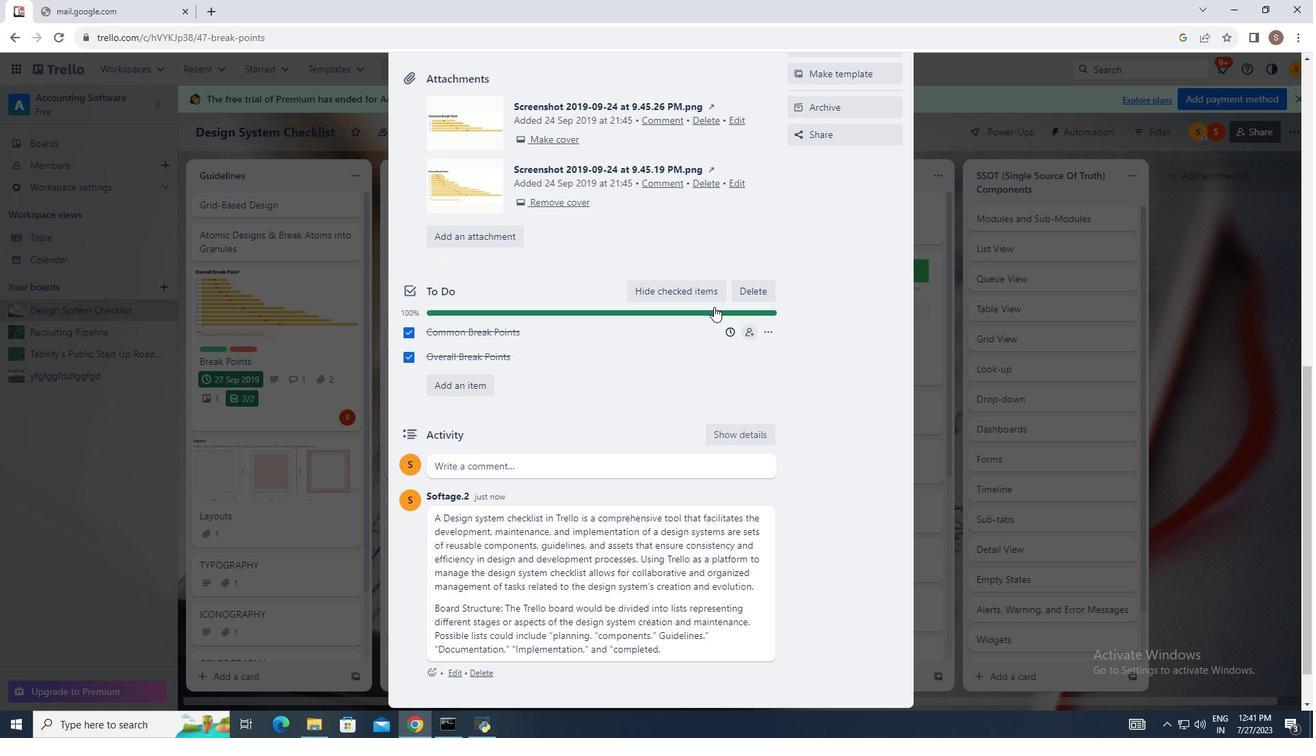 
Action: Mouse moved to (714, 307)
Screenshot: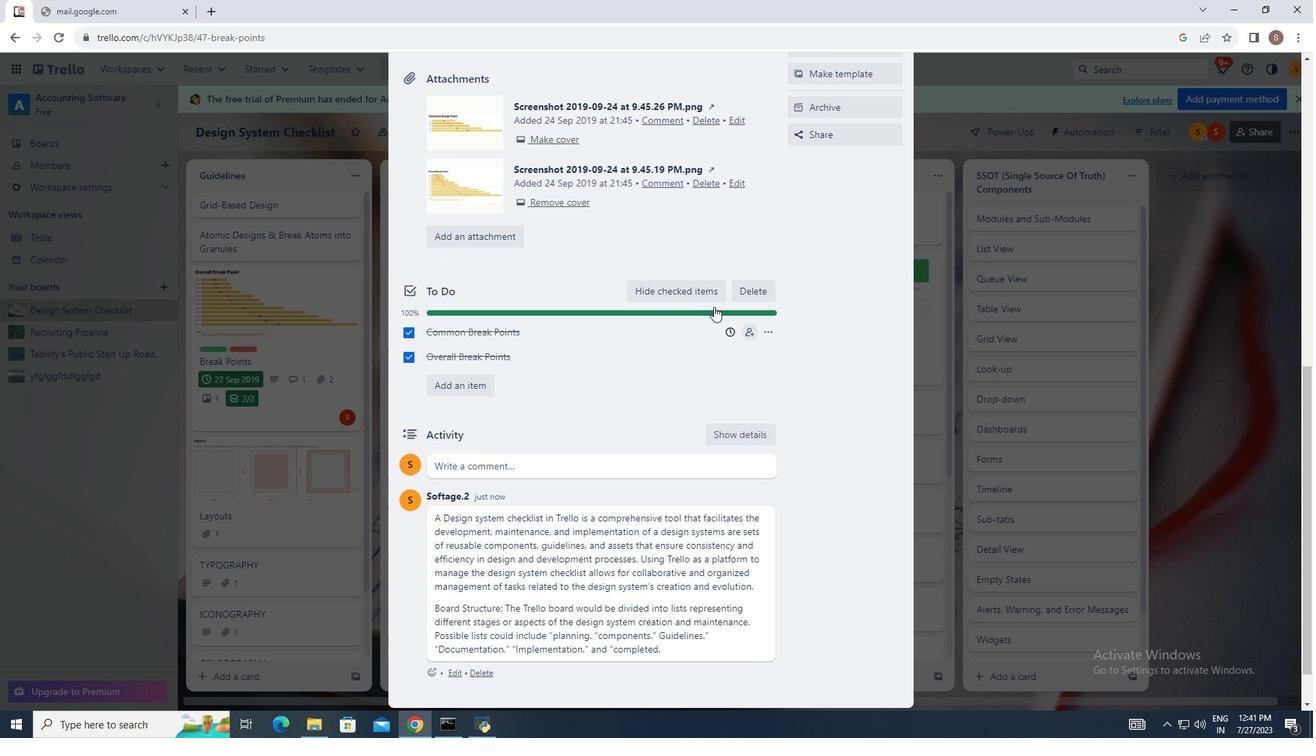 
Action: Mouse scrolled (714, 307) with delta (0, 0)
Screenshot: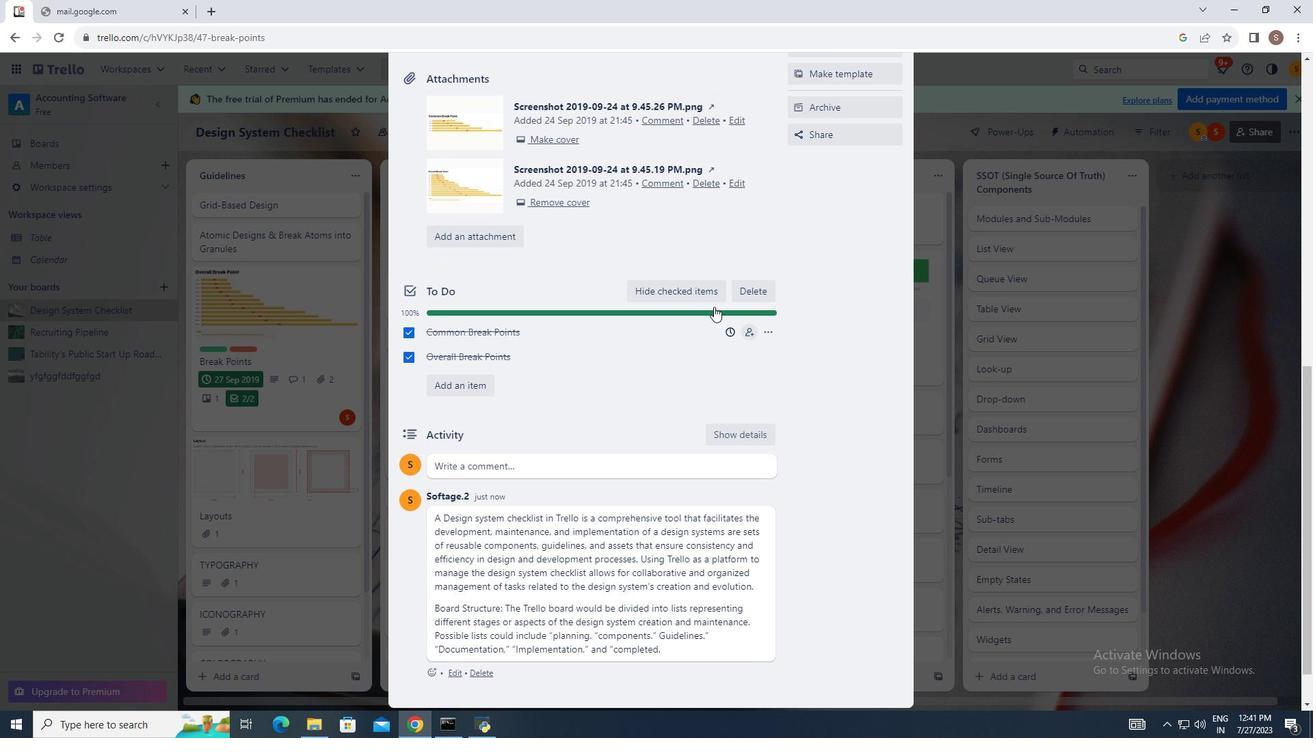 
Action: Mouse scrolled (714, 307) with delta (0, 0)
Screenshot: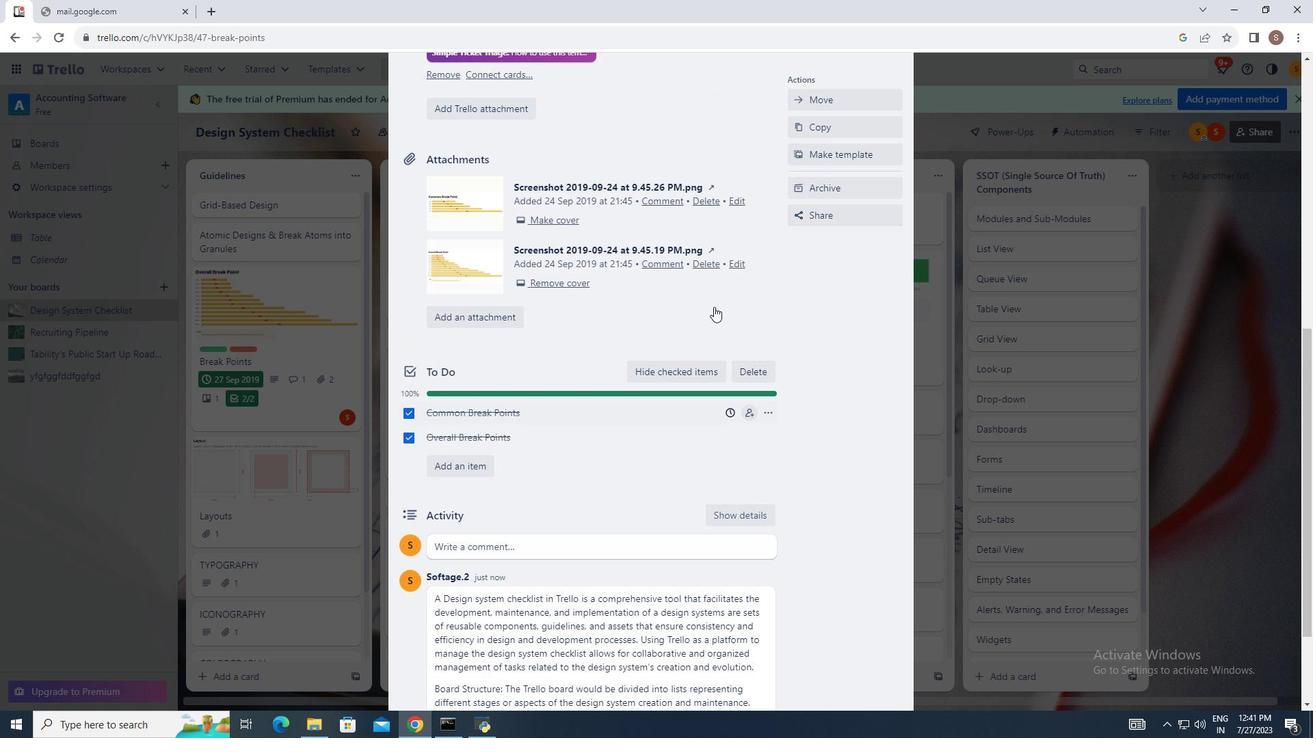 
Action: Mouse scrolled (714, 307) with delta (0, 0)
Screenshot: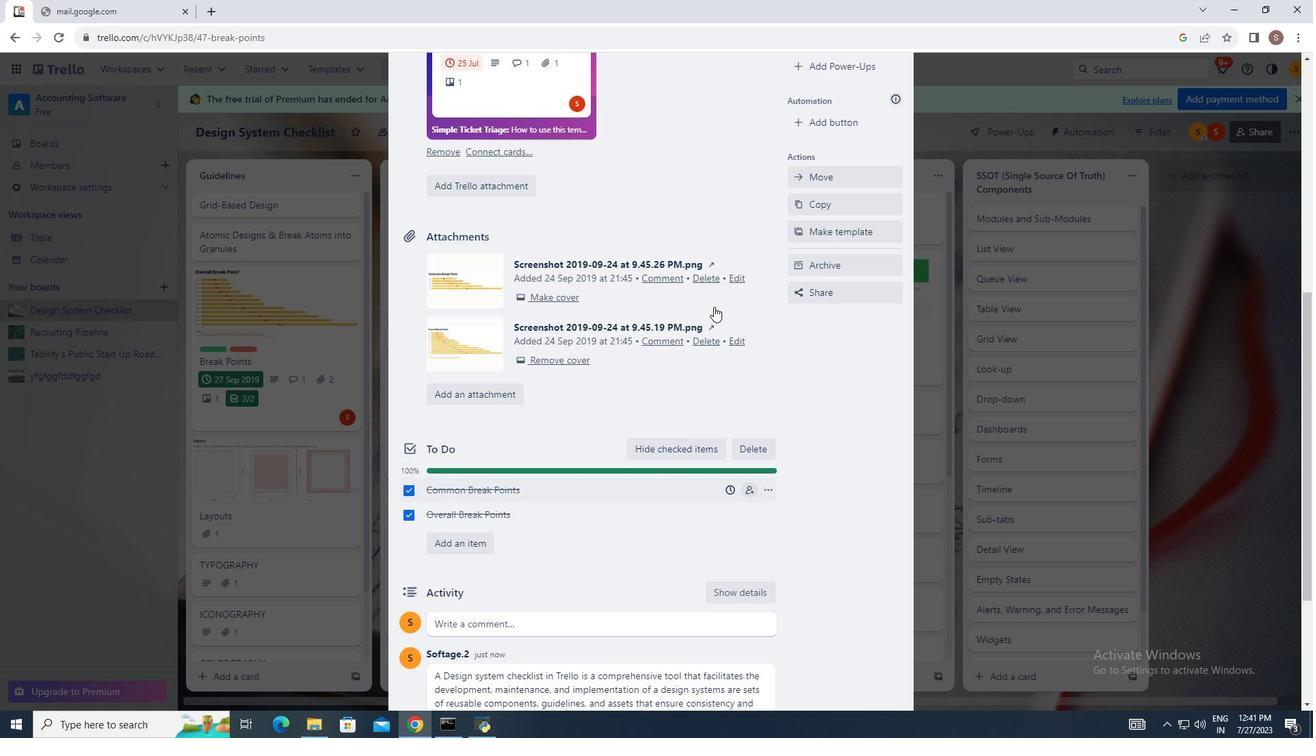 
Action: Mouse scrolled (714, 307) with delta (0, 0)
Screenshot: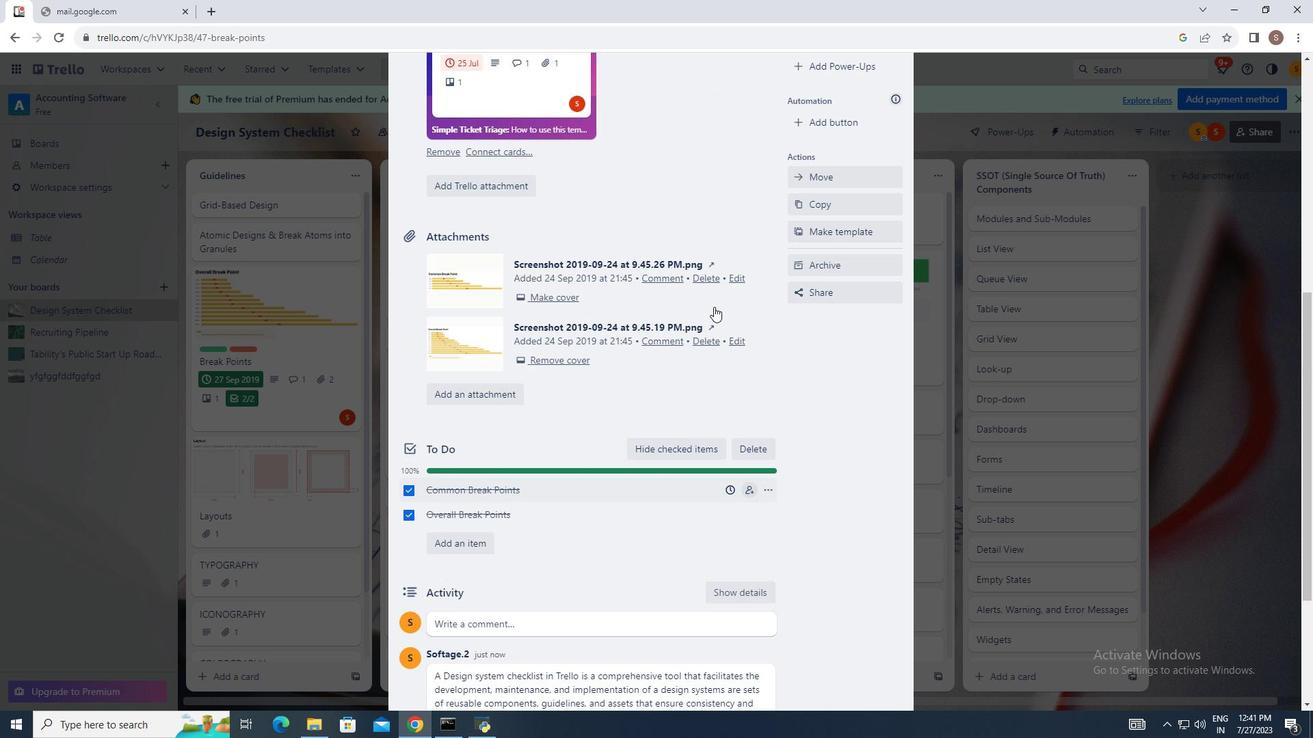 
Action: Mouse moved to (714, 351)
Screenshot: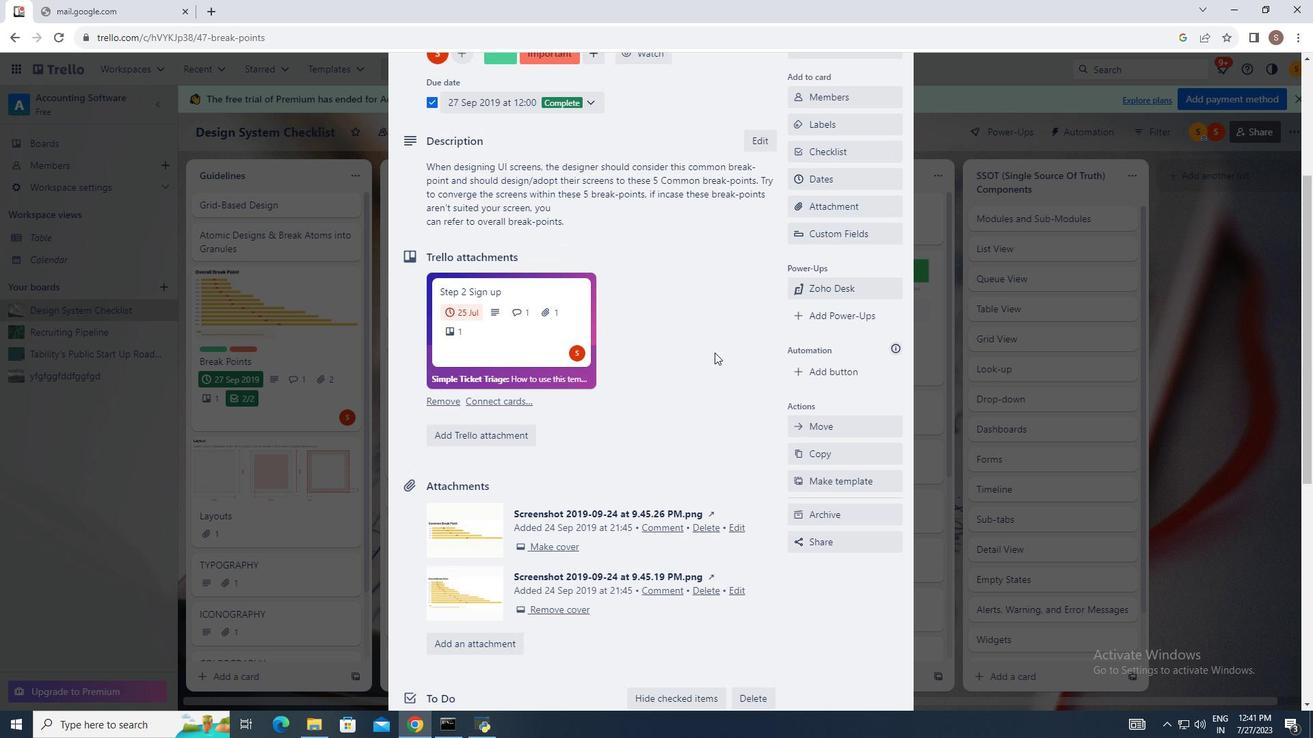 
Action: Mouse scrolled (714, 351) with delta (0, 0)
Screenshot: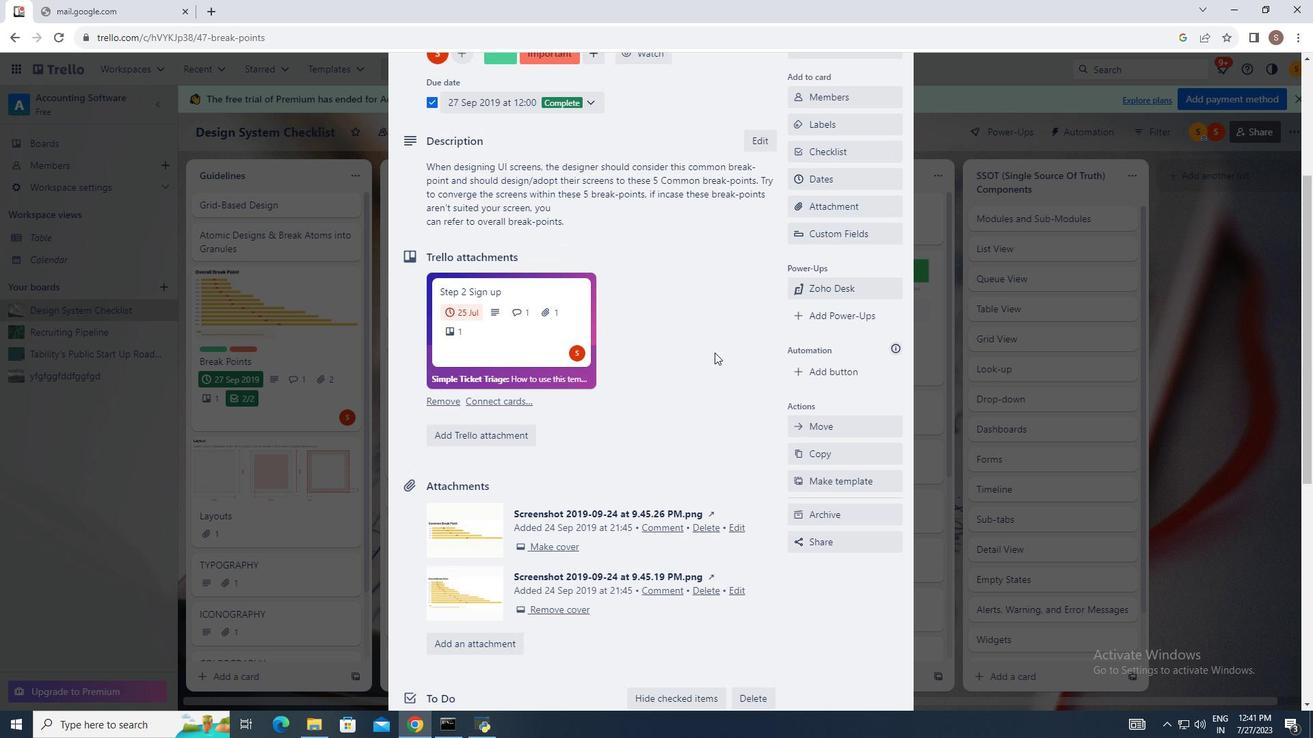 
Action: Mouse moved to (714, 352)
Screenshot: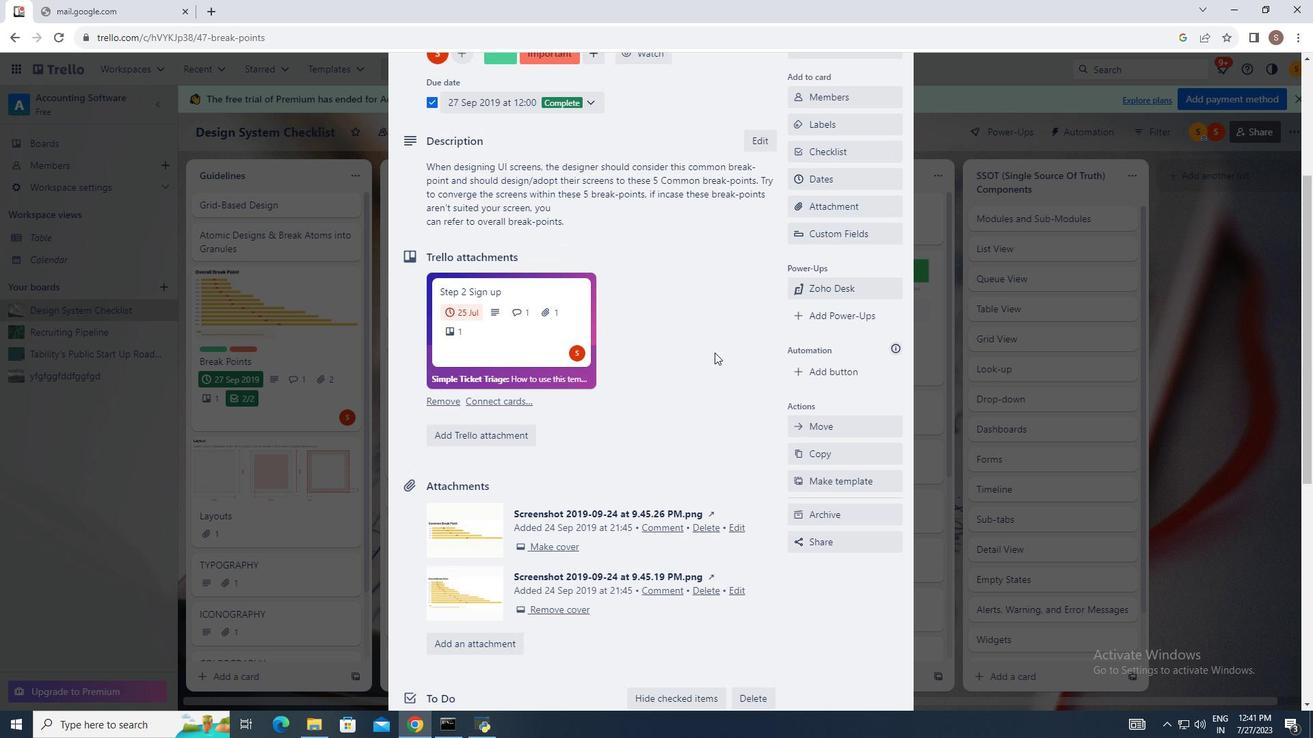 
Action: Mouse scrolled (714, 353) with delta (0, 0)
Screenshot: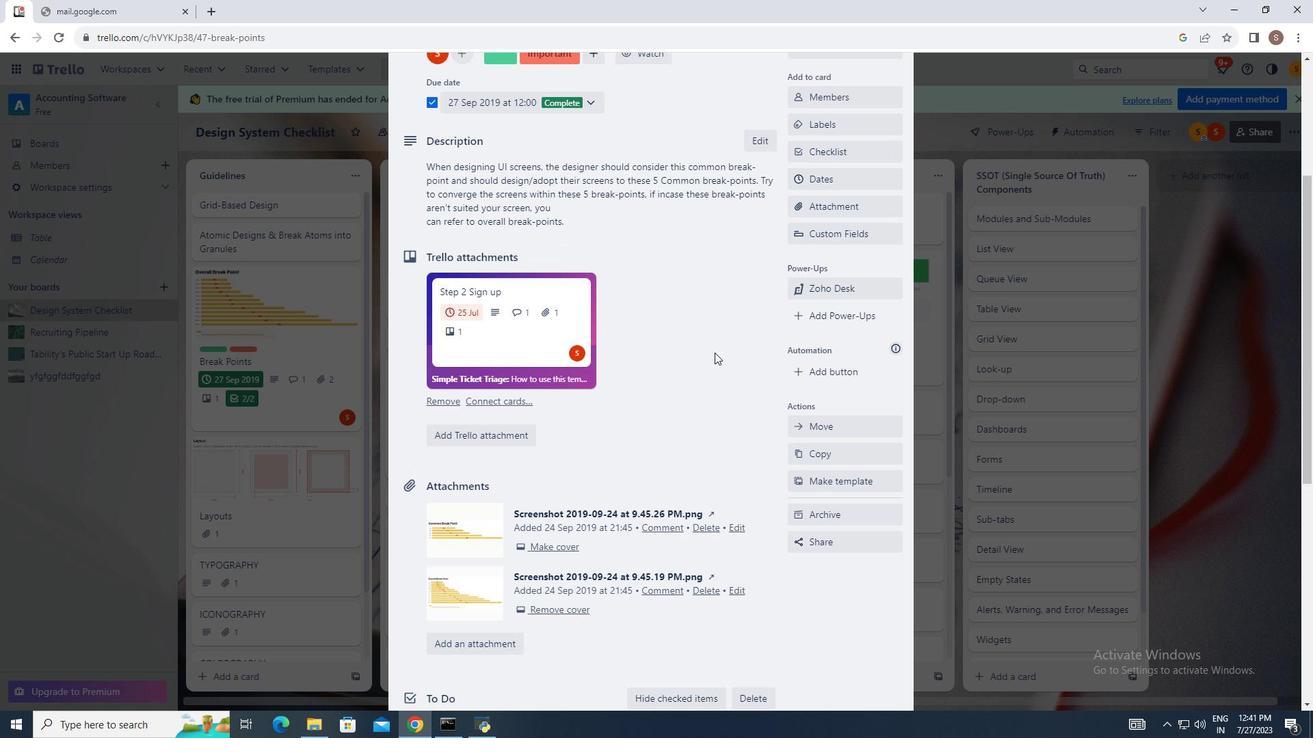 
Action: Mouse moved to (714, 353)
Screenshot: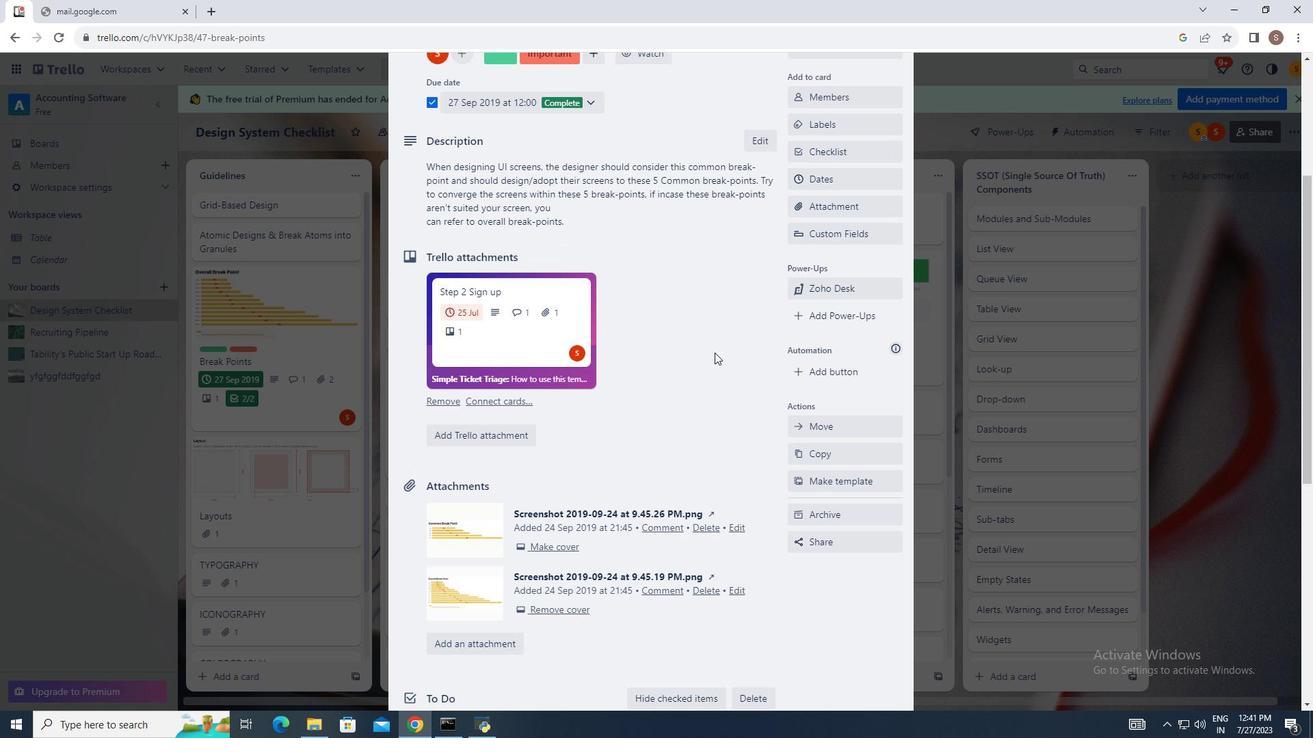 
Action: Mouse scrolled (714, 353) with delta (0, 0)
Screenshot: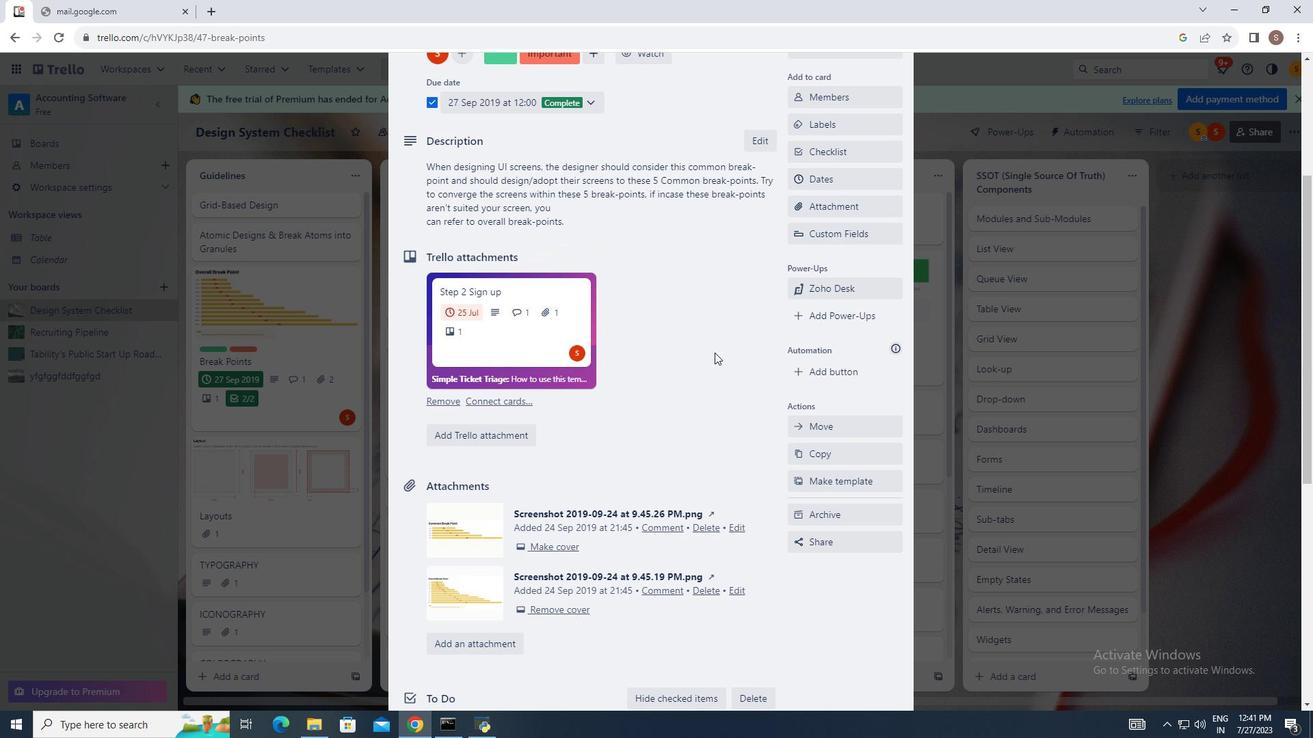 
Action: Mouse scrolled (714, 353) with delta (0, 0)
Screenshot: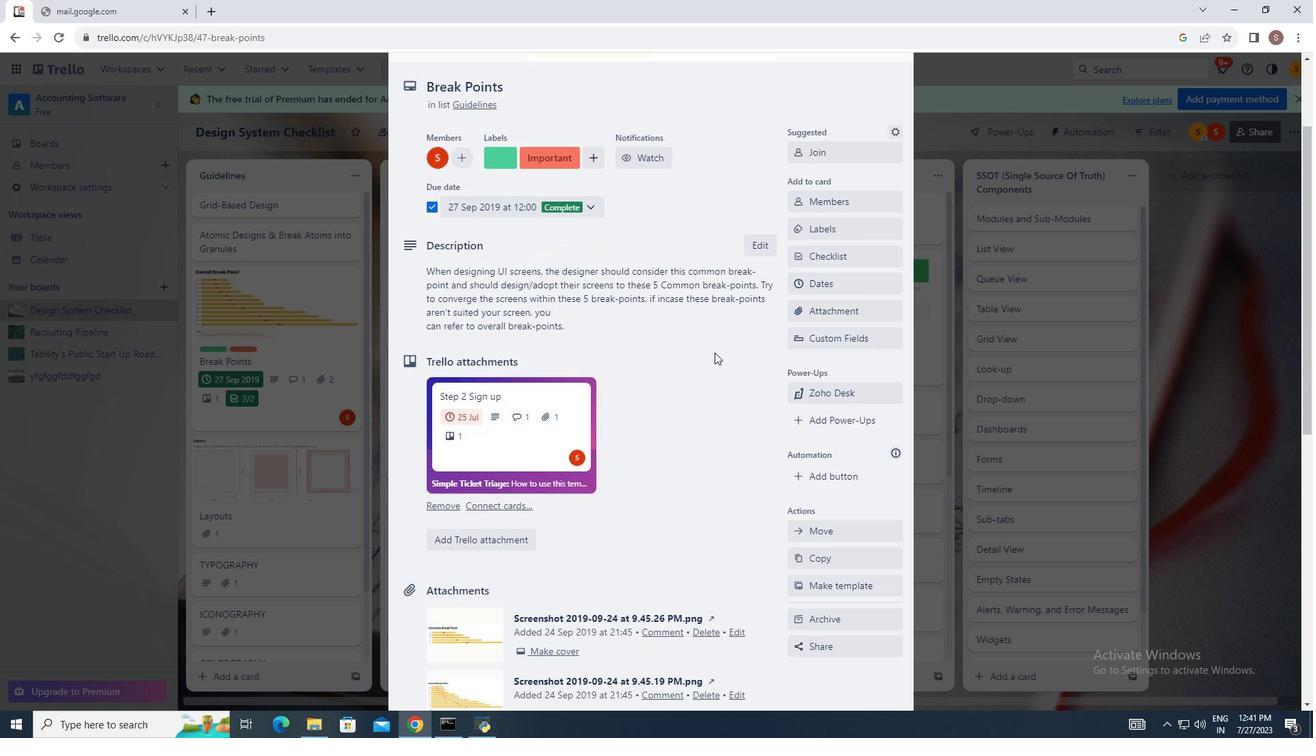 
Action: Mouse moved to (714, 353)
Screenshot: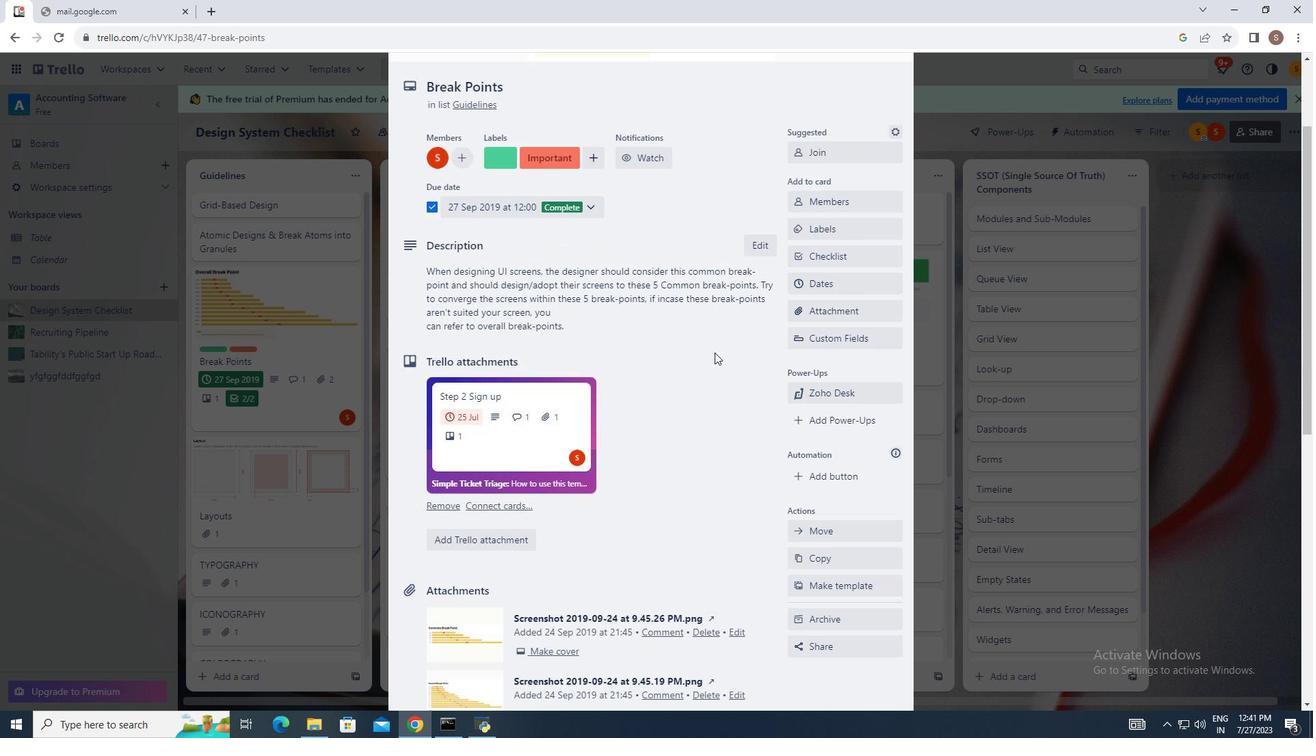 
Action: Mouse scrolled (714, 353) with delta (0, 0)
Screenshot: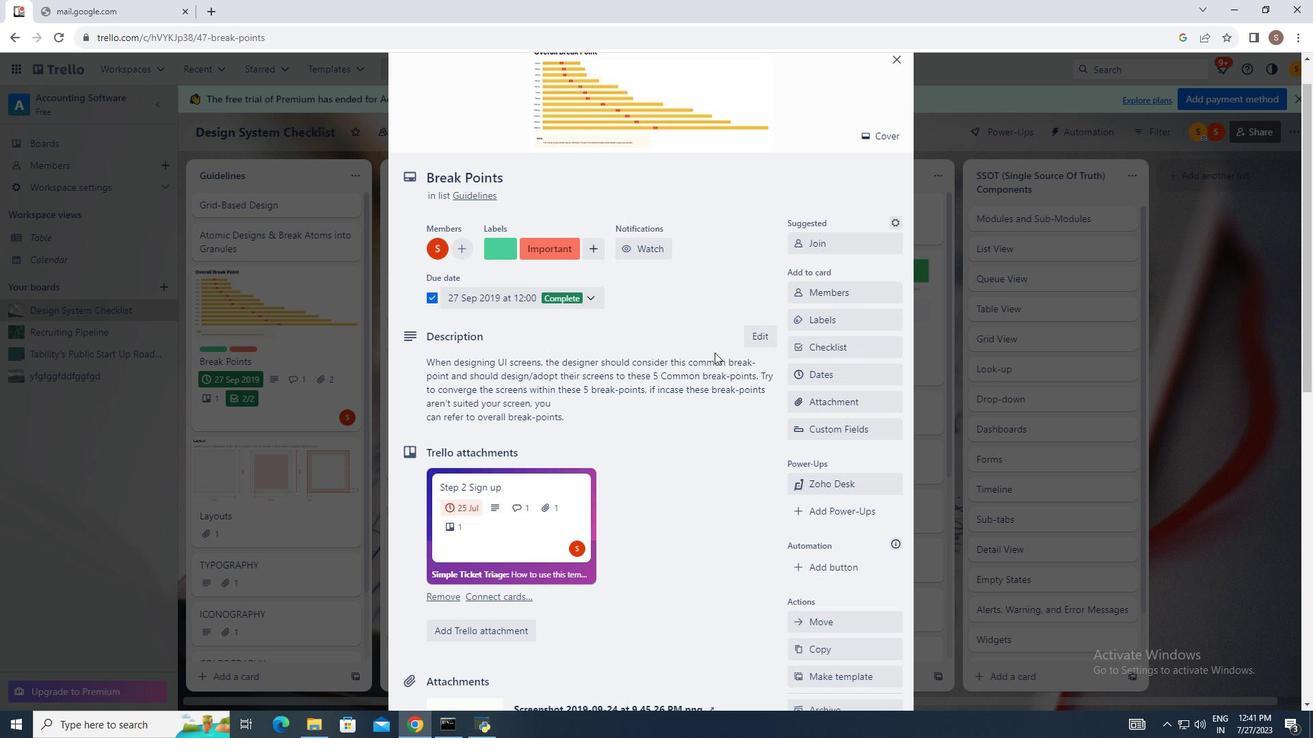 
Action: Mouse scrolled (714, 353) with delta (0, 0)
Screenshot: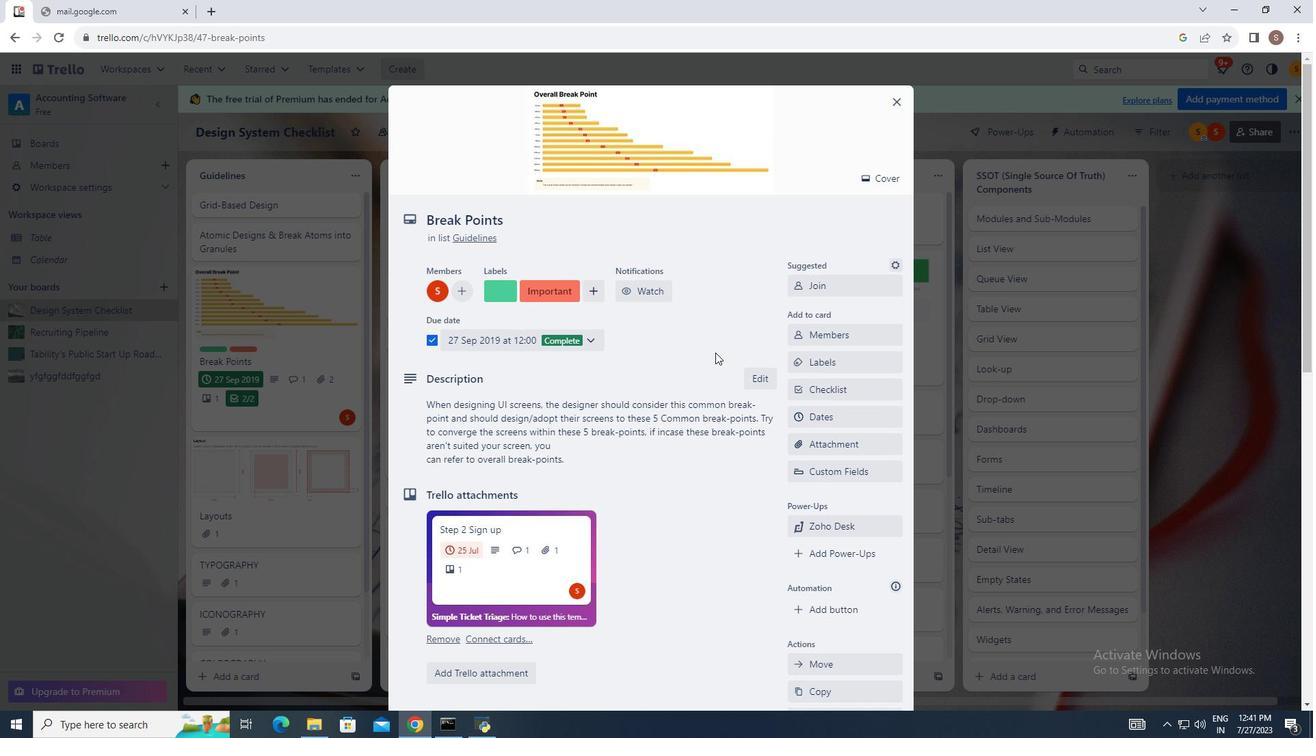
Action: Mouse scrolled (714, 353) with delta (0, 0)
Screenshot: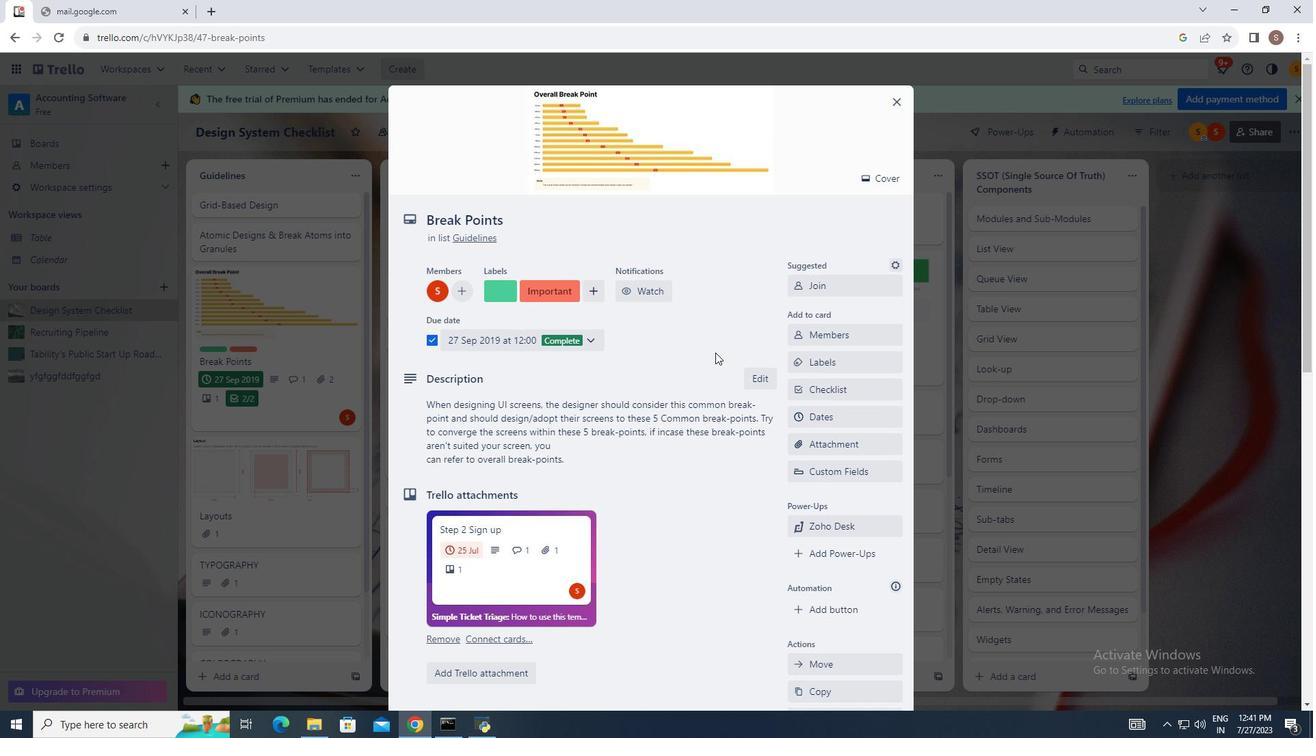 
Action: Mouse moved to (881, 181)
Screenshot: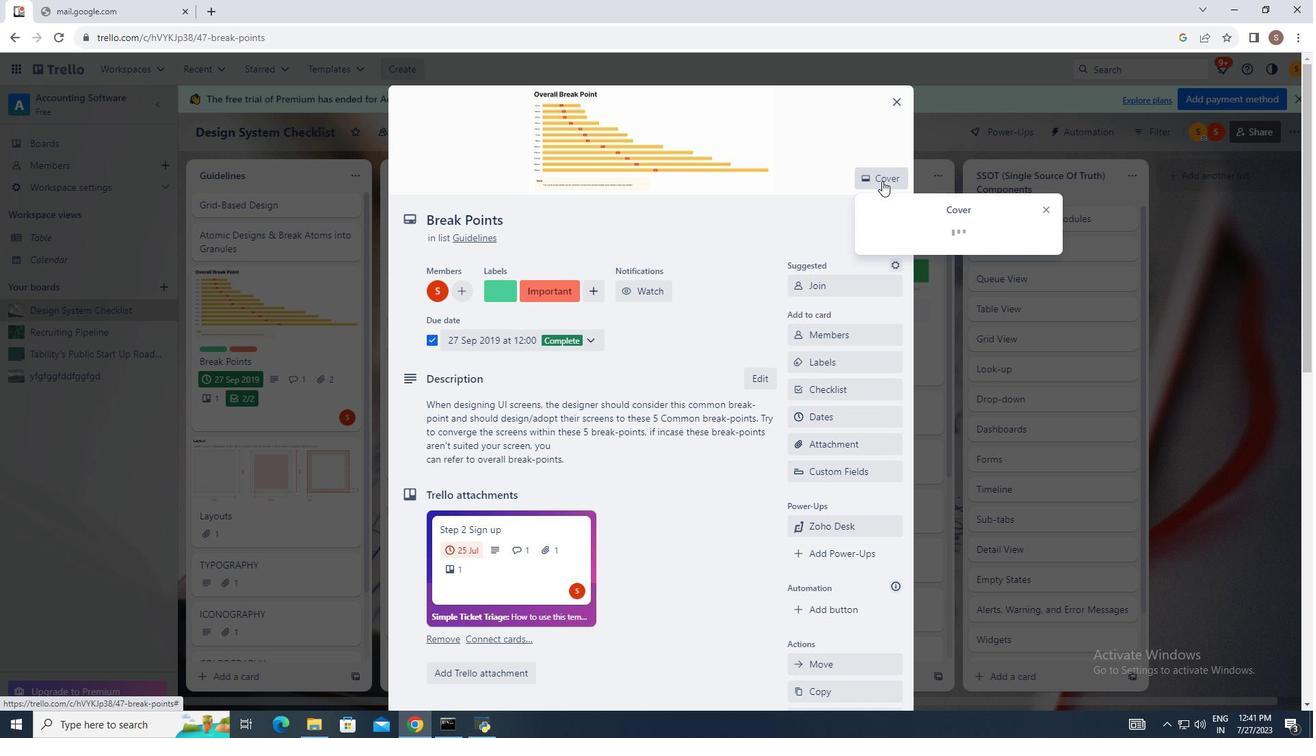 
Action: Mouse pressed left at (881, 181)
Screenshot: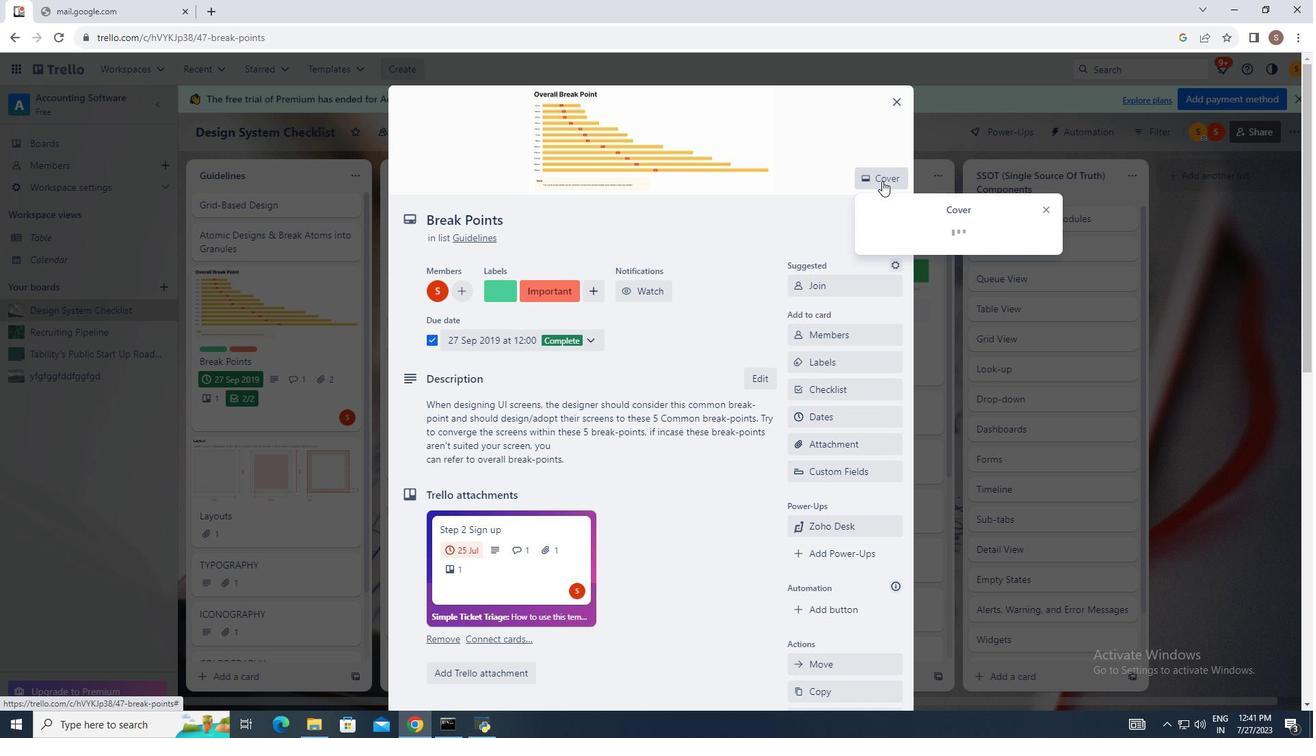 
Action: Mouse moved to (1022, 572)
Screenshot: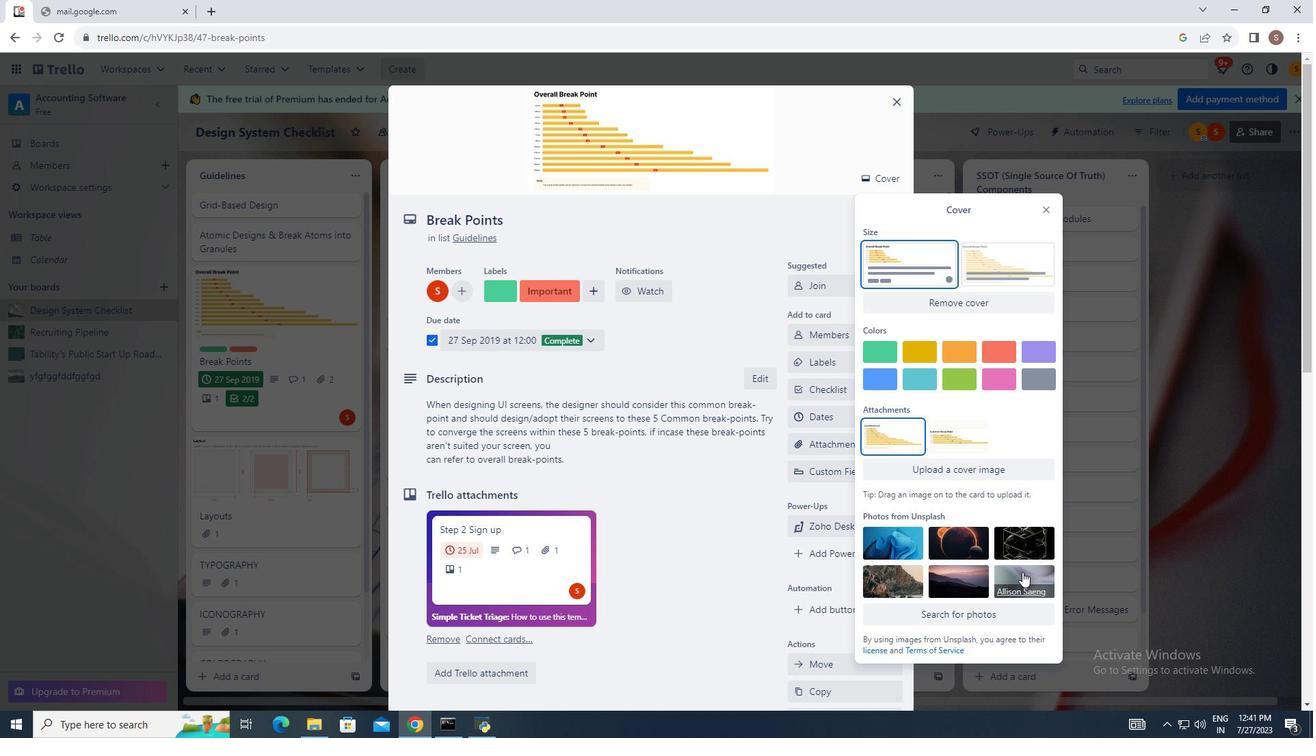 
Action: Mouse pressed left at (1022, 572)
Screenshot: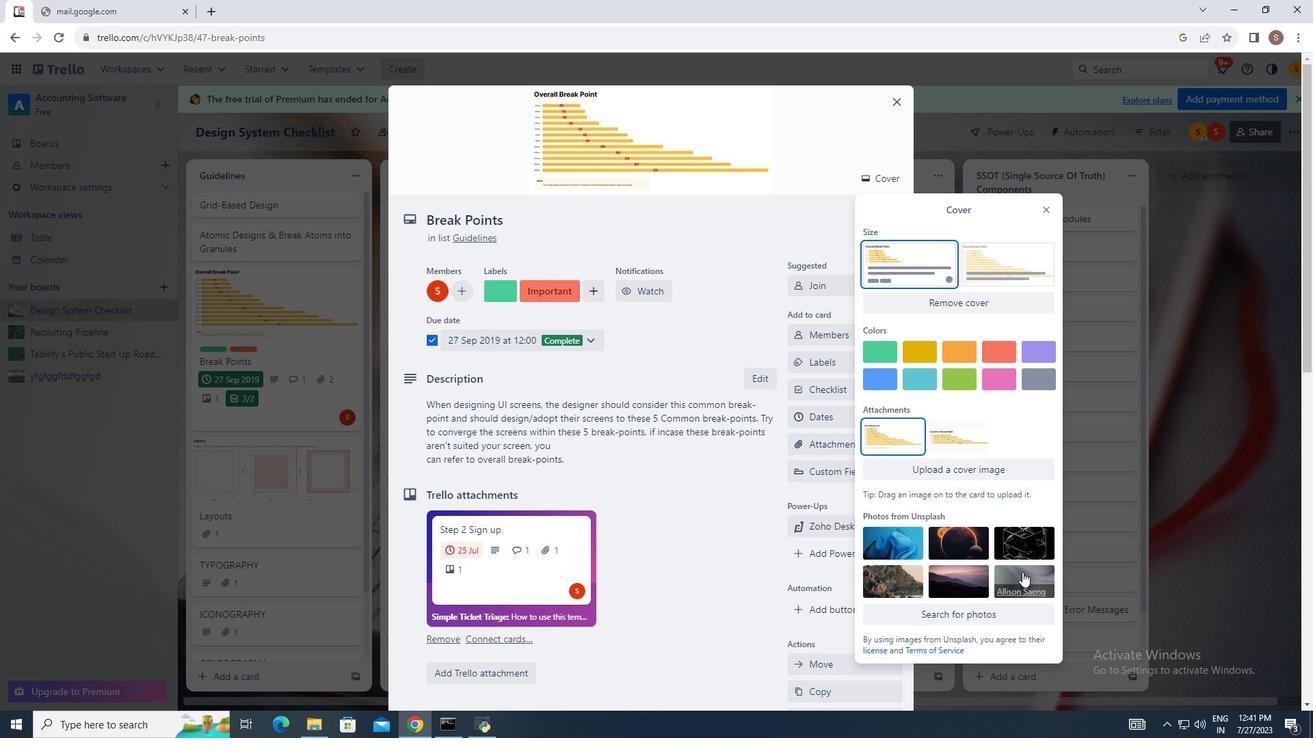 
Action: Mouse moved to (1046, 214)
Screenshot: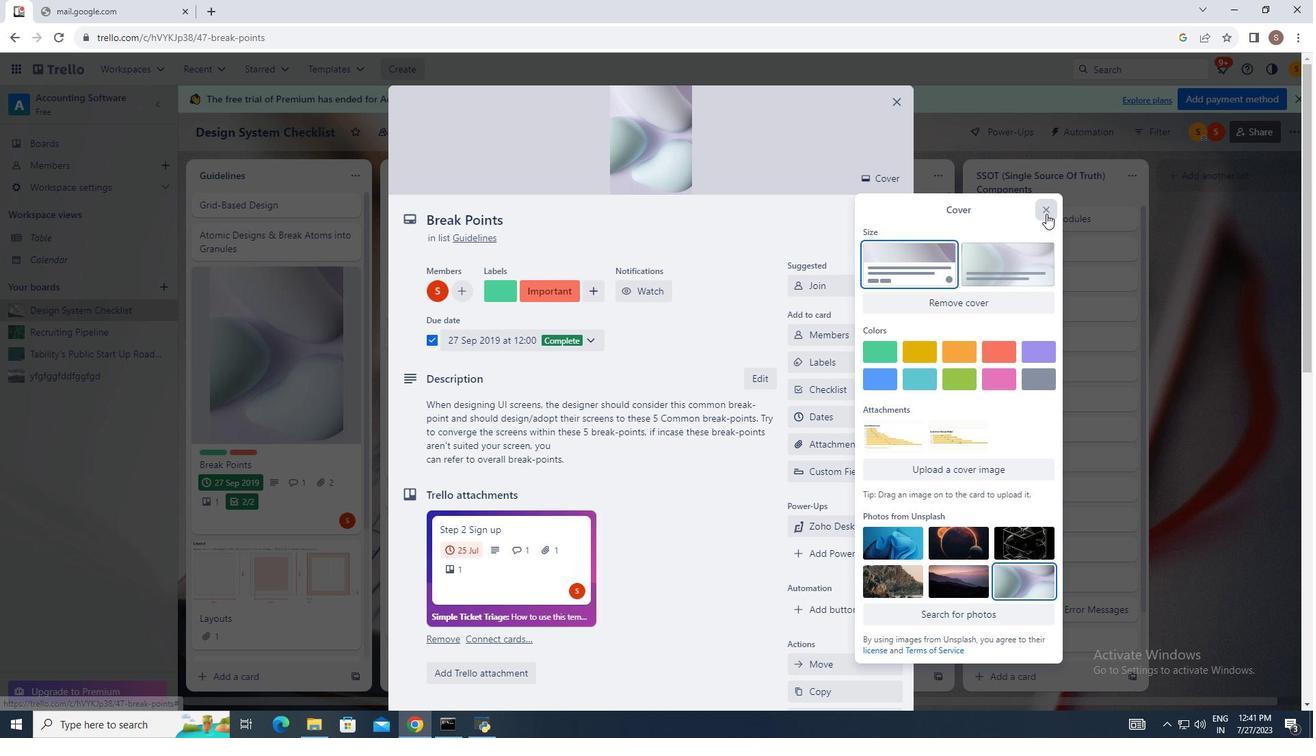 
Action: Mouse pressed left at (1046, 214)
Screenshot: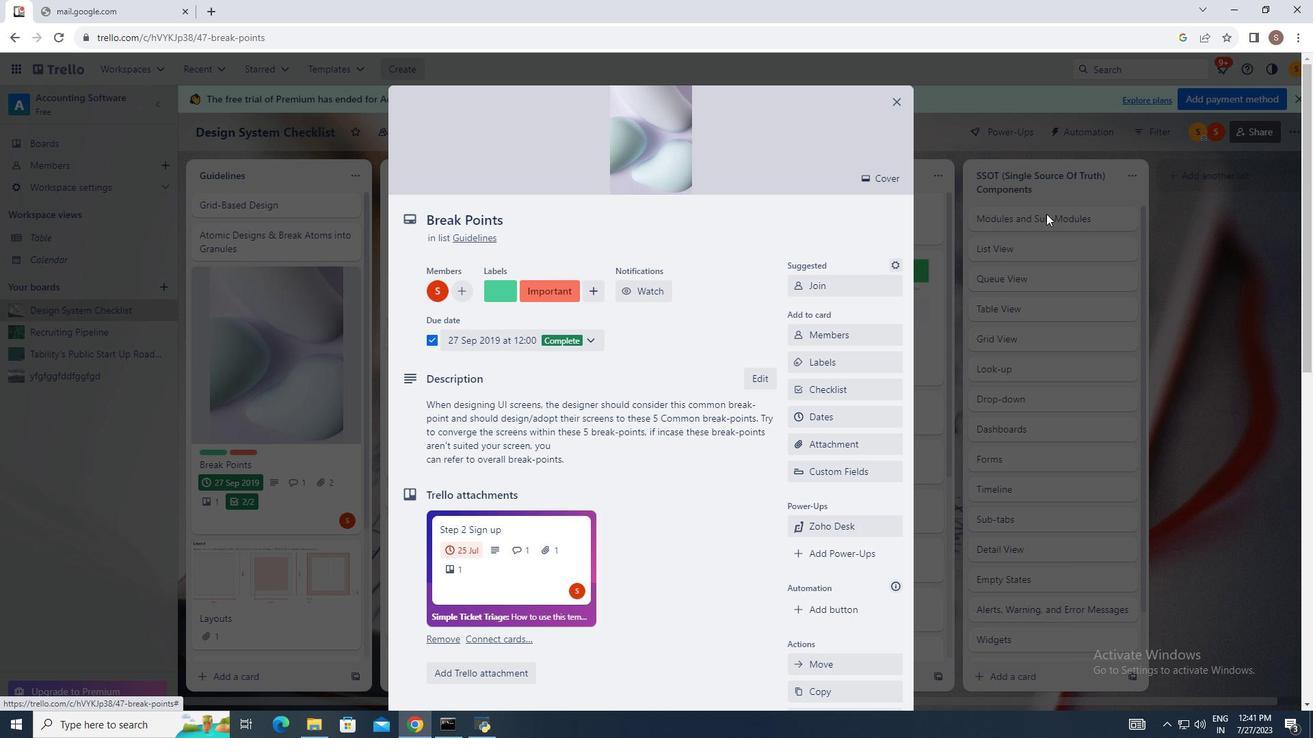 
Action: Mouse moved to (900, 102)
Screenshot: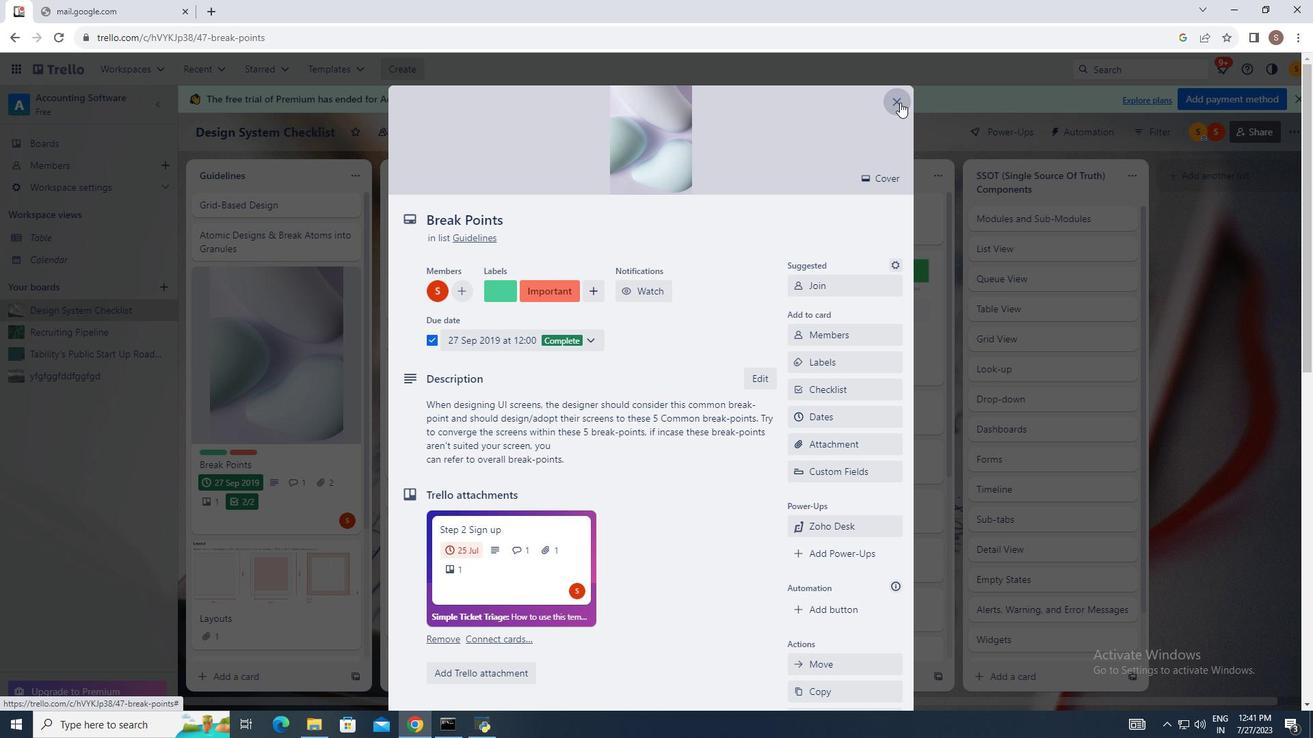 
Action: Mouse pressed left at (900, 102)
Screenshot: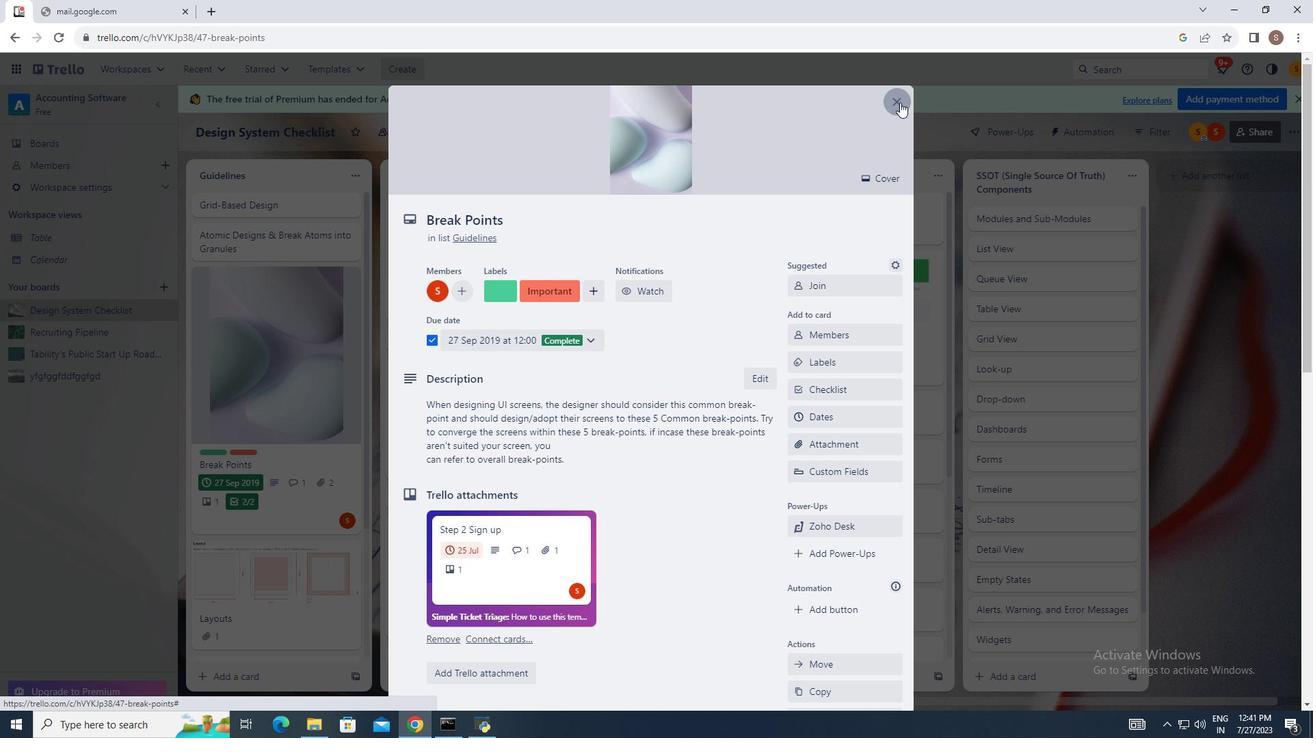 
Action: Mouse moved to (275, 342)
Screenshot: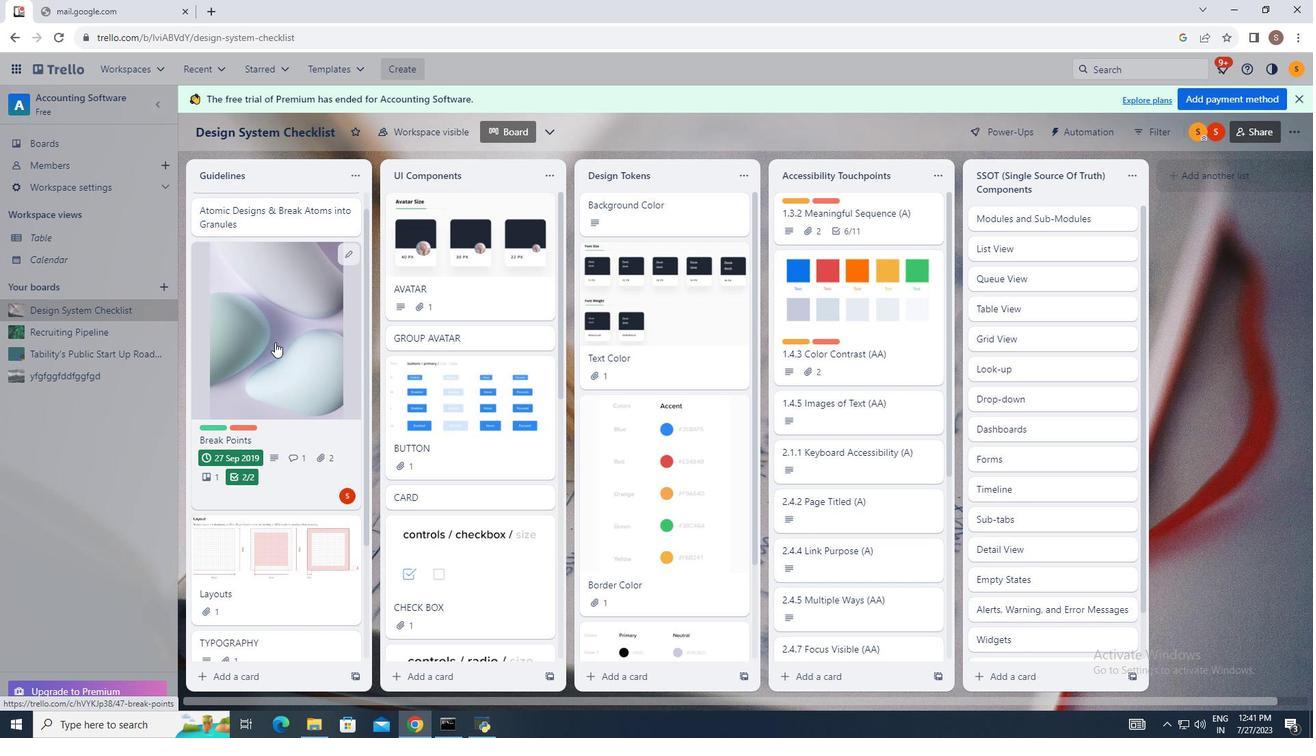 
Action: Mouse scrolled (275, 342) with delta (0, 0)
Screenshot: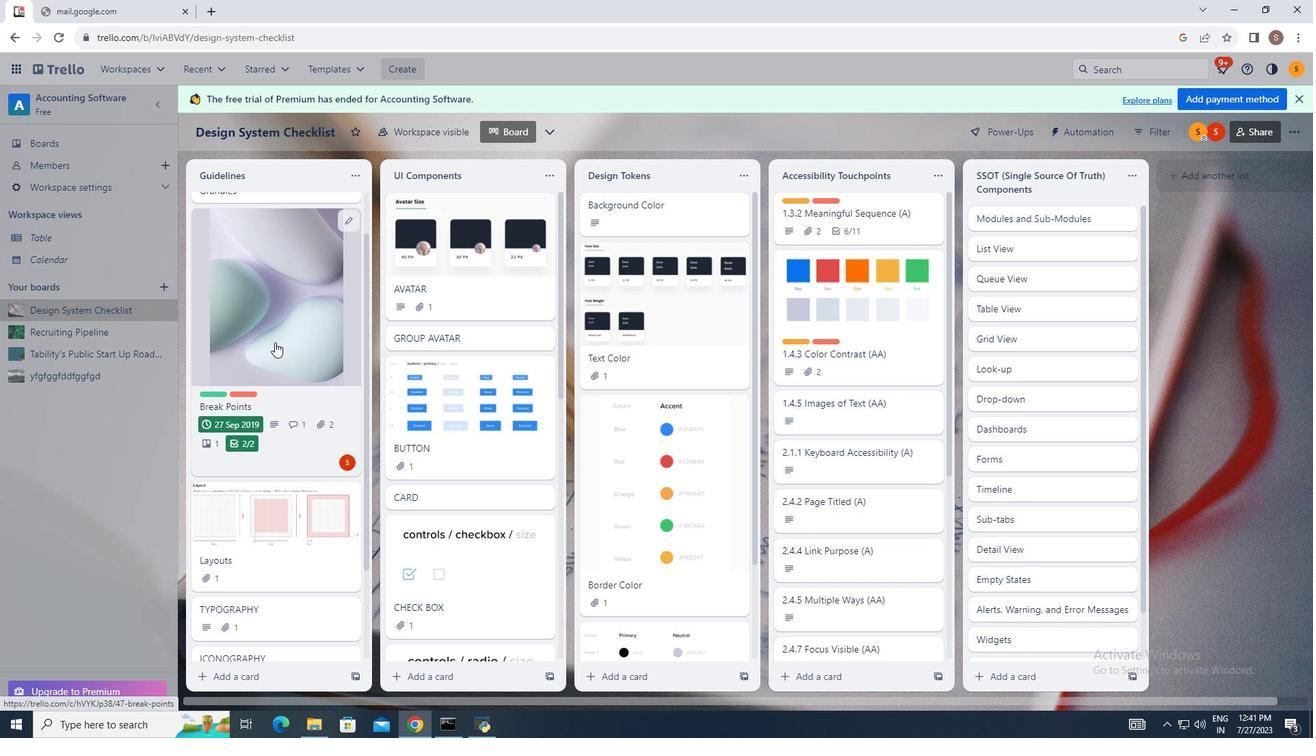 
Action: Mouse scrolled (275, 342) with delta (0, 0)
Screenshot: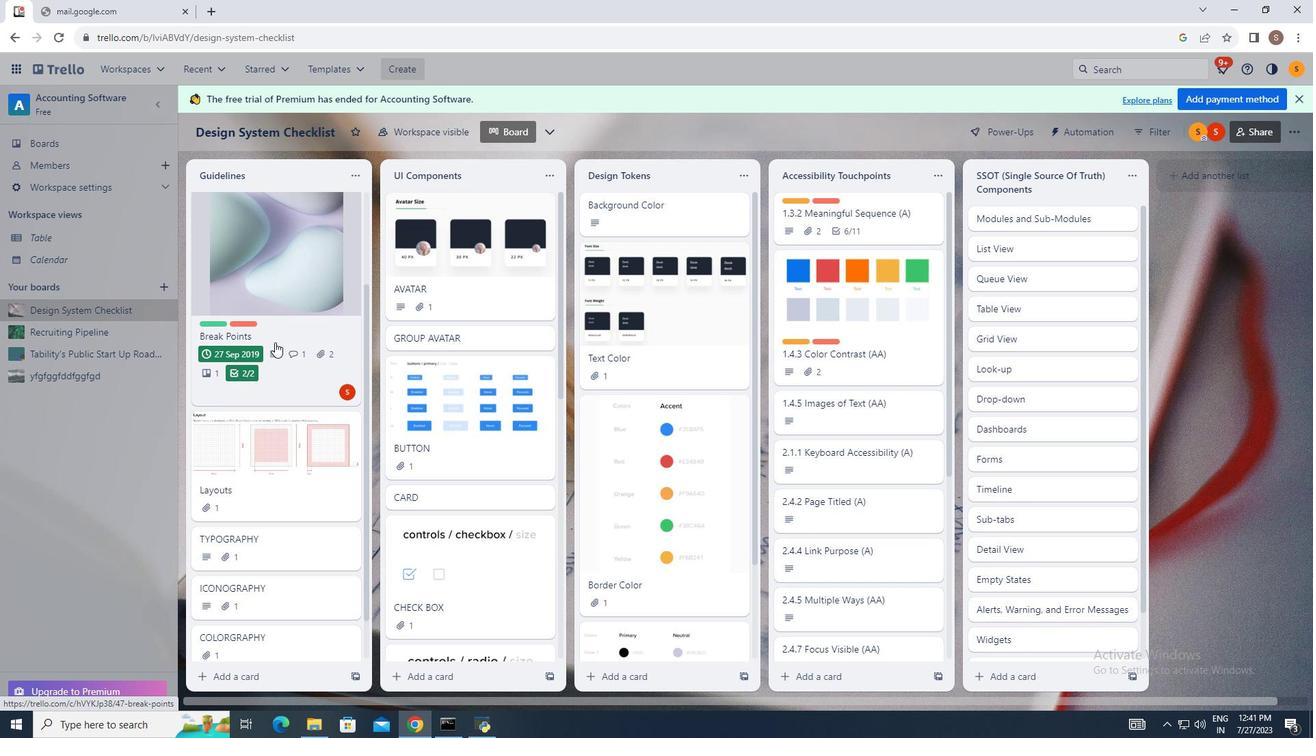
Action: Mouse moved to (272, 350)
Screenshot: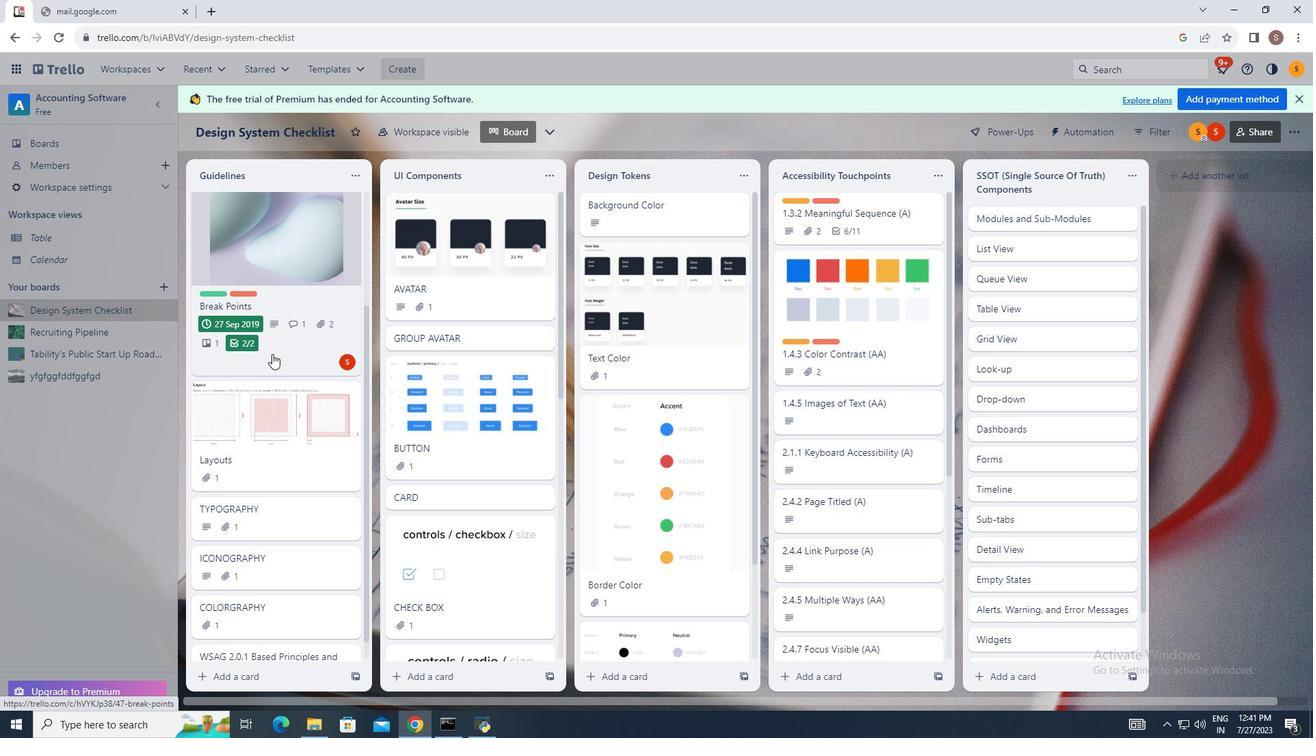 
Action: Mouse scrolled (272, 347) with delta (0, 0)
Screenshot: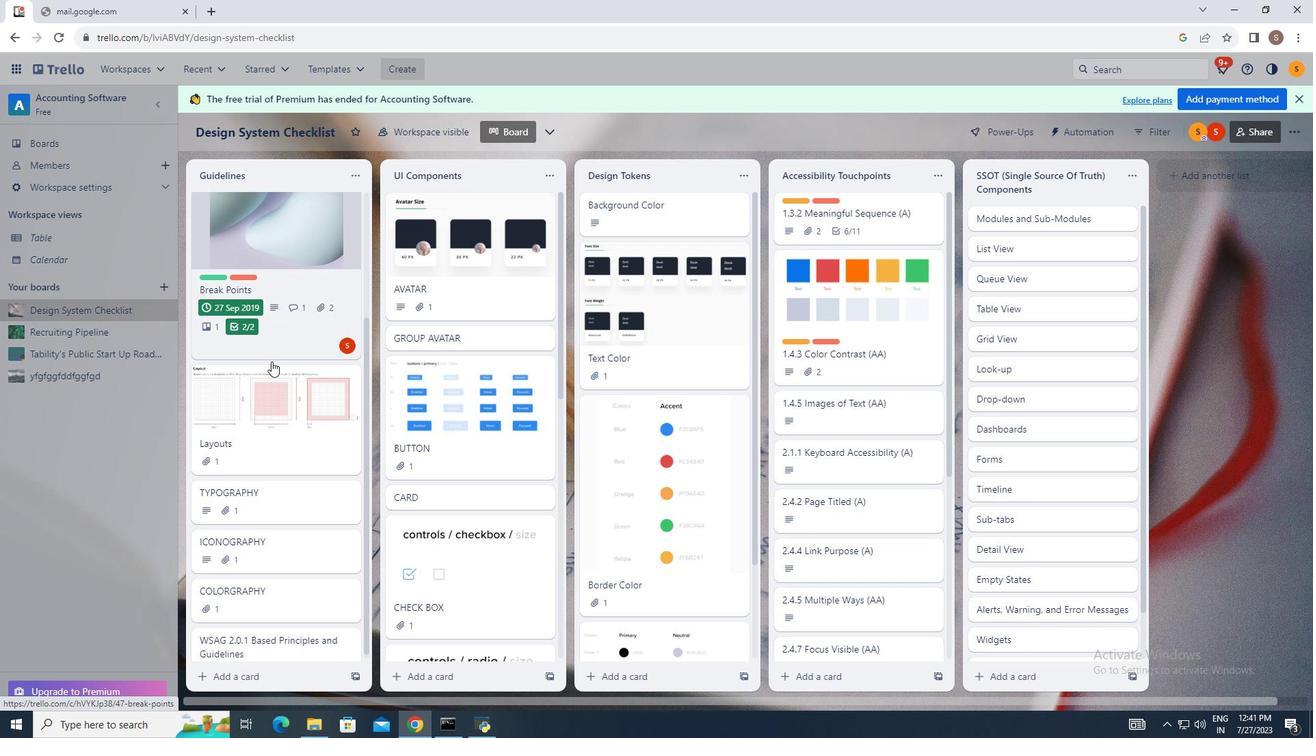 
Action: Mouse moved to (266, 393)
Screenshot: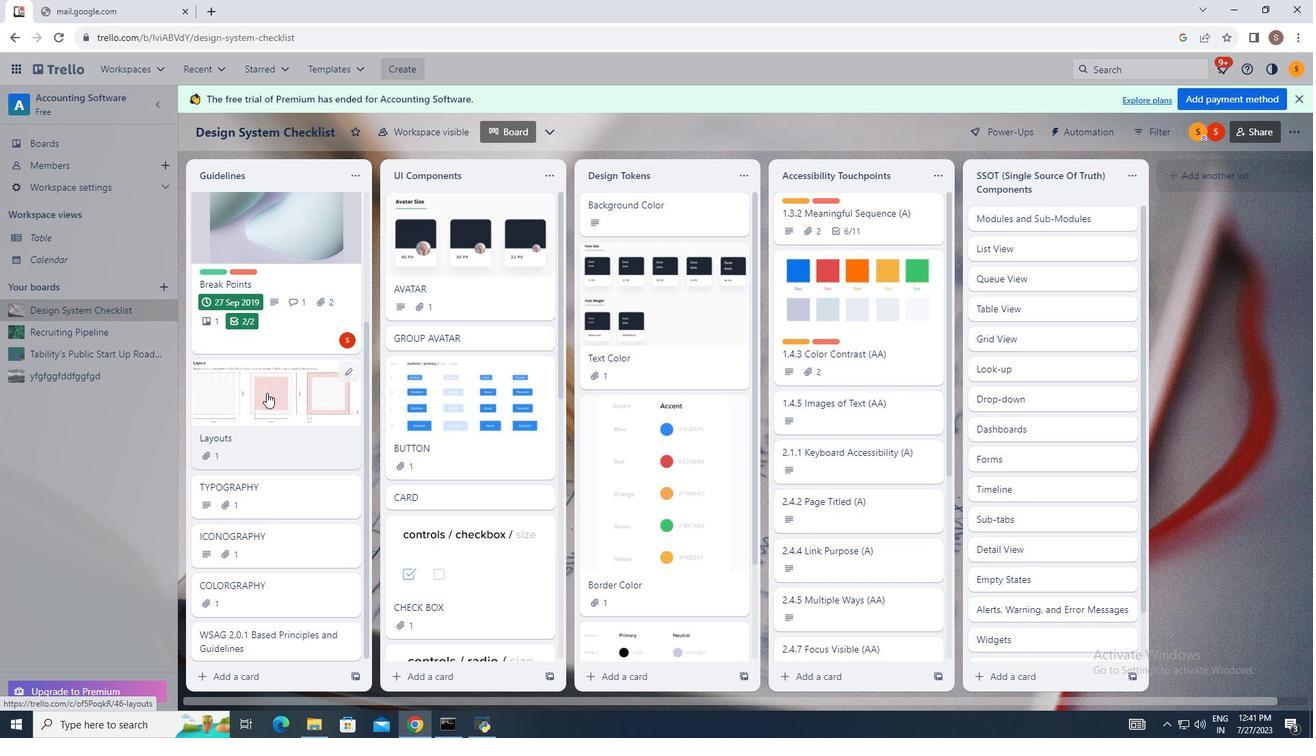 
Action: Mouse pressed left at (266, 393)
Screenshot: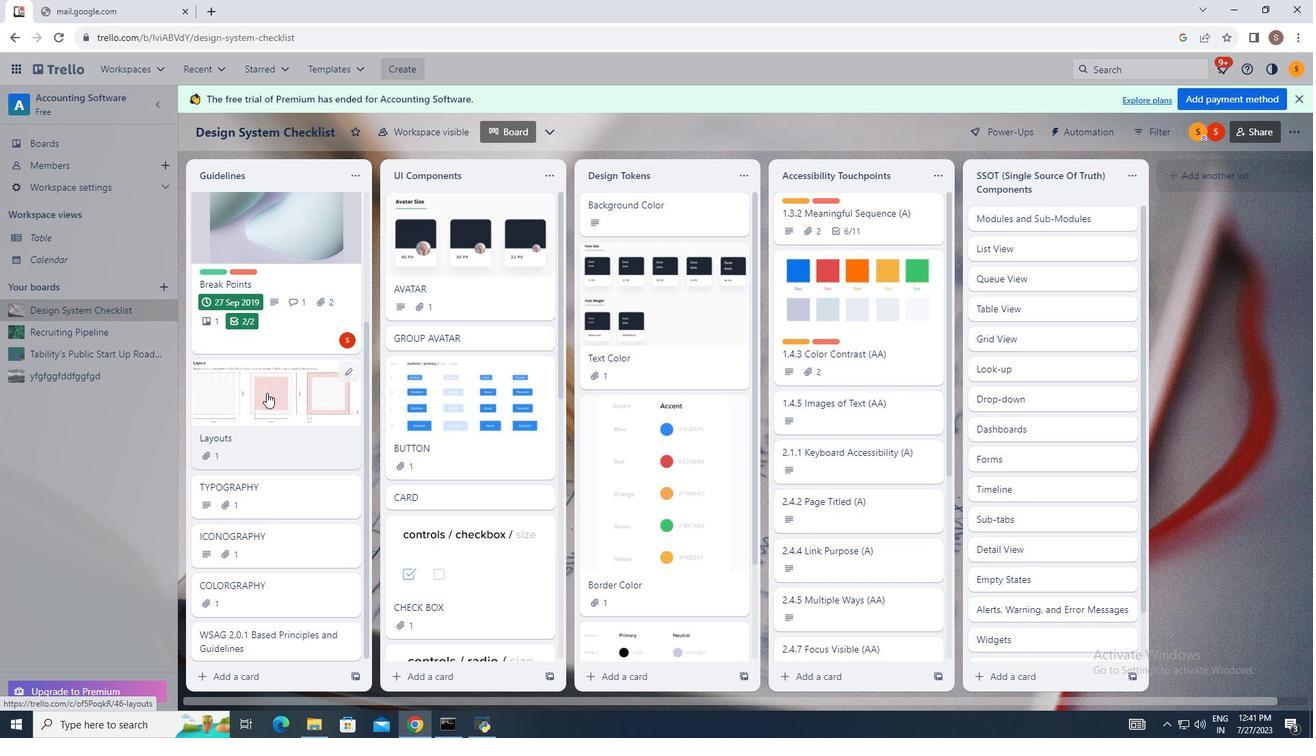 
Action: Mouse moved to (835, 330)
Screenshot: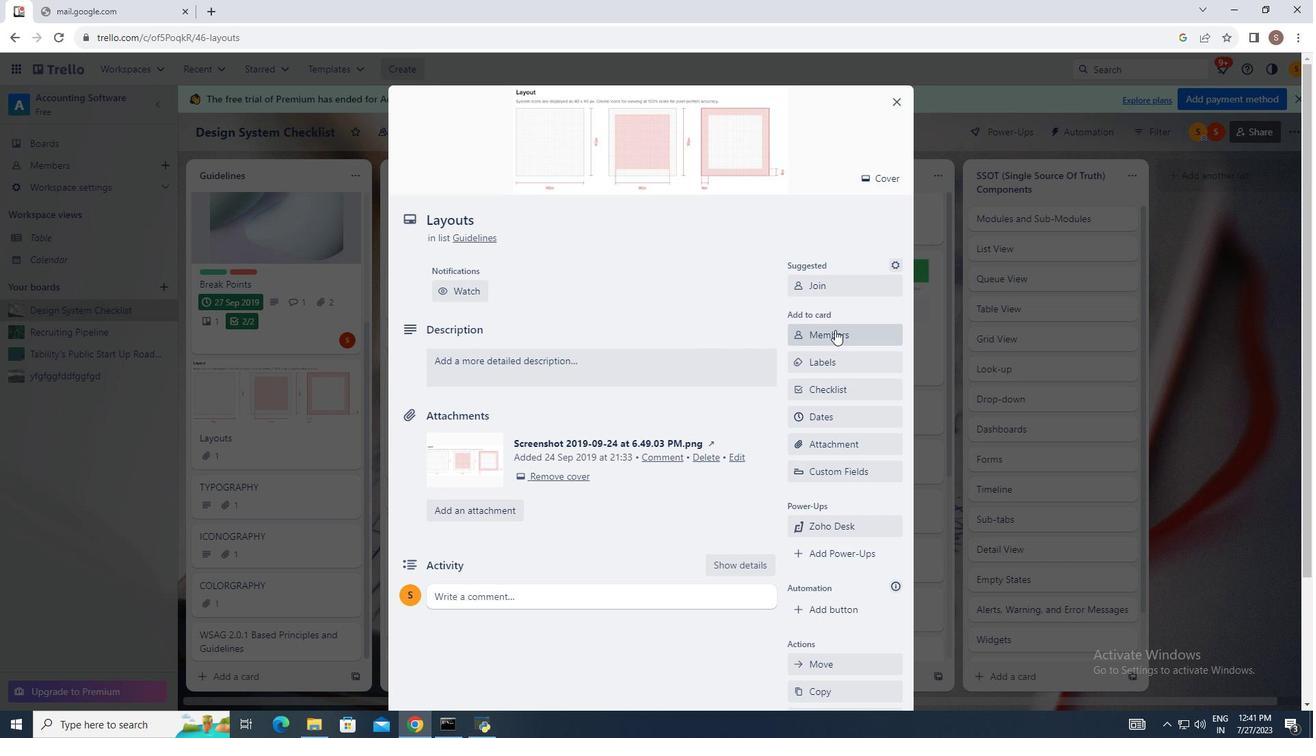 
Action: Mouse pressed left at (835, 330)
Screenshot: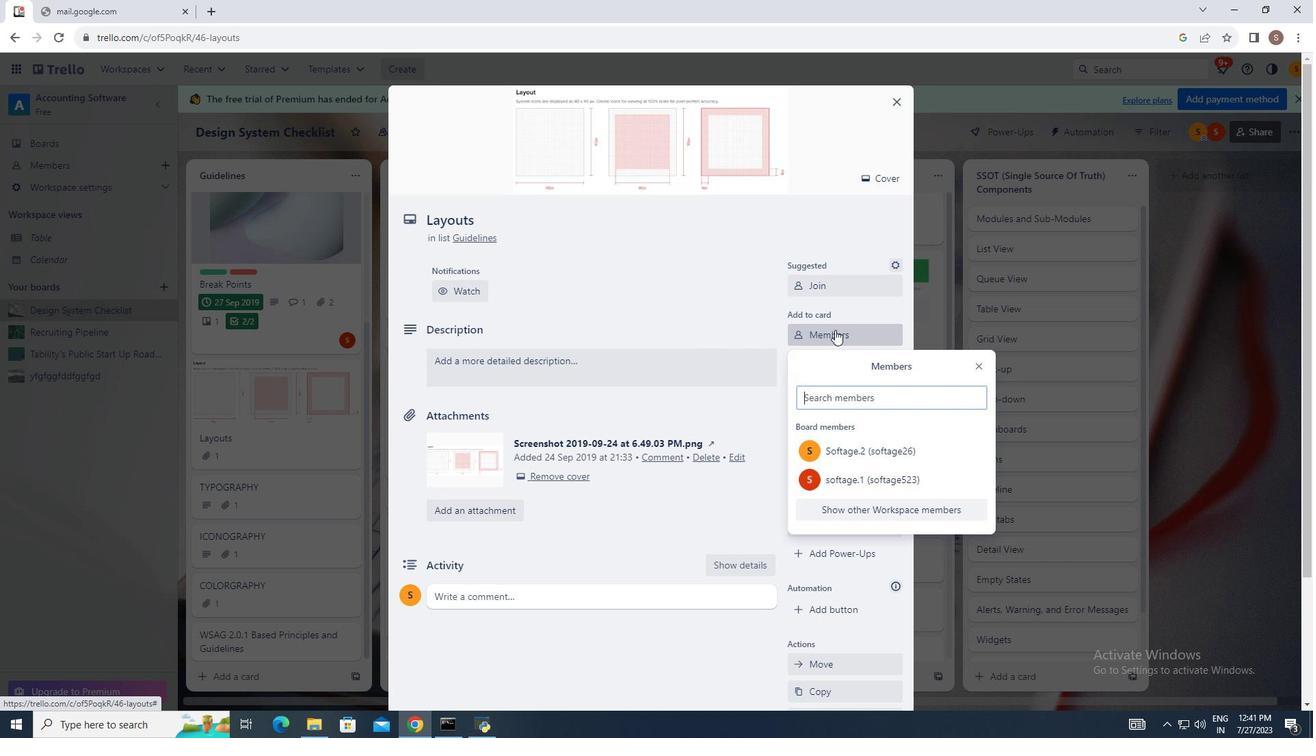 
Action: Mouse moved to (843, 397)
Screenshot: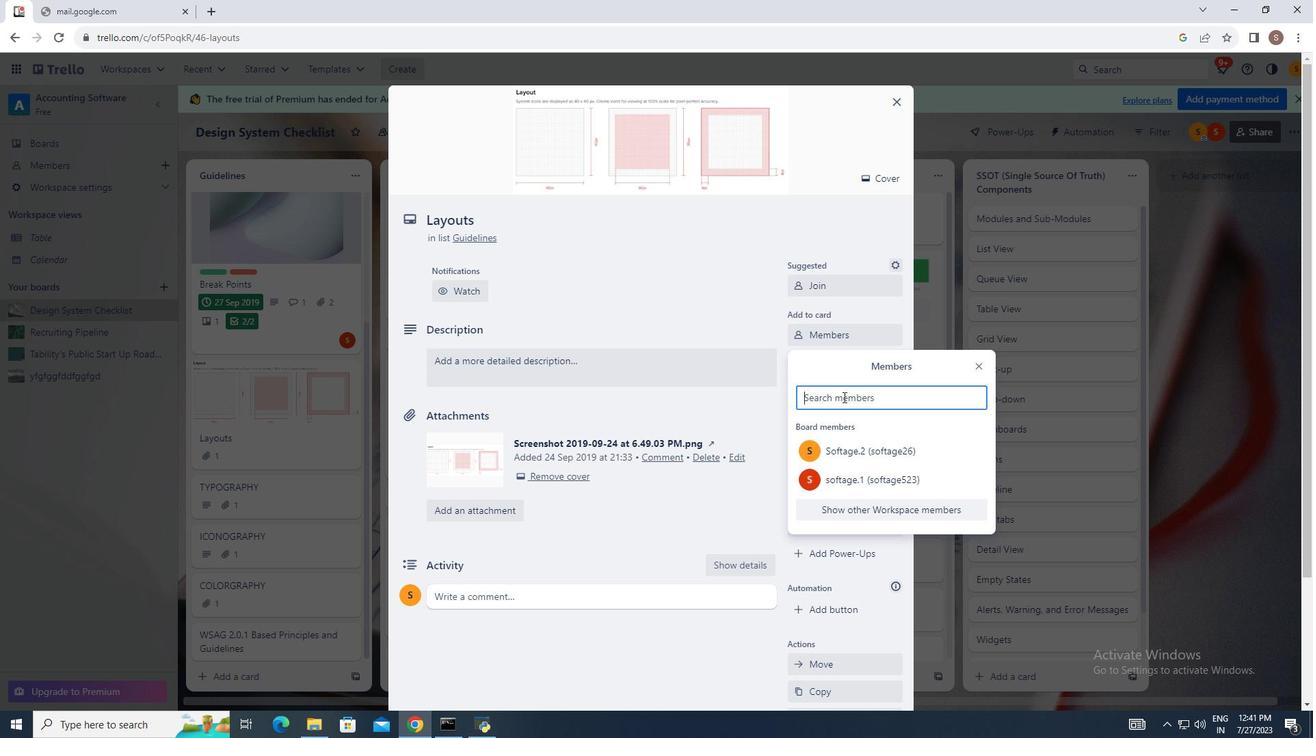 
Action: Mouse pressed left at (843, 397)
Screenshot: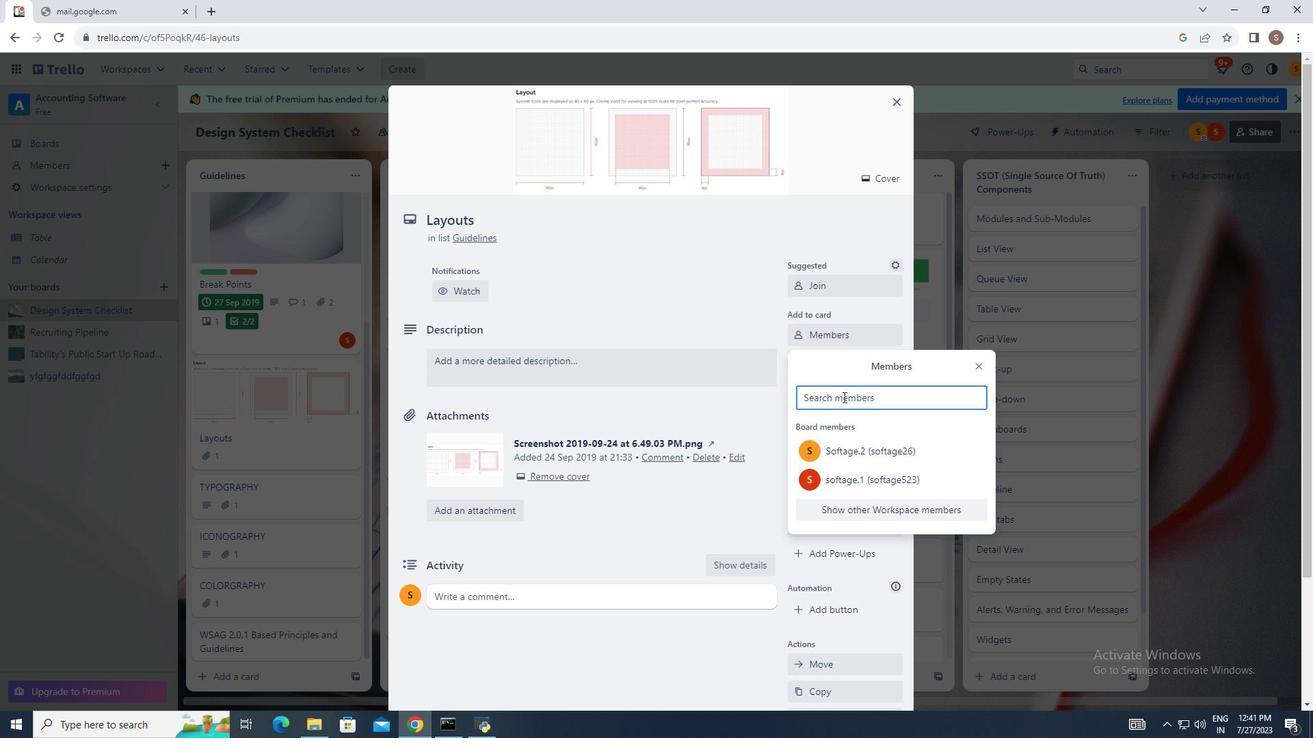 
Action: Mouse moved to (843, 397)
Screenshot: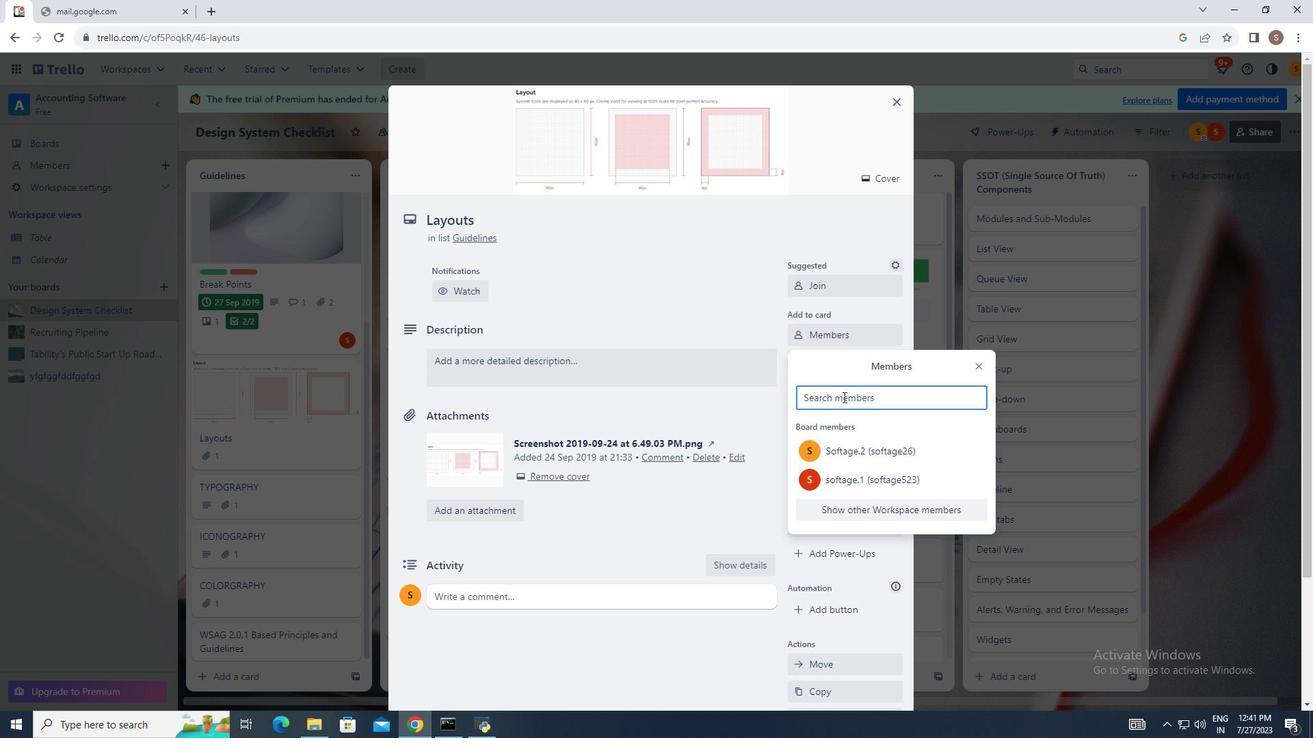 
Action: Key pressed softage.1<Key.shift><Key.shift><Key.shift><Key.shift>@softage.net<Key.enter>softage.2<Key.shift>@softage.net
Screenshot: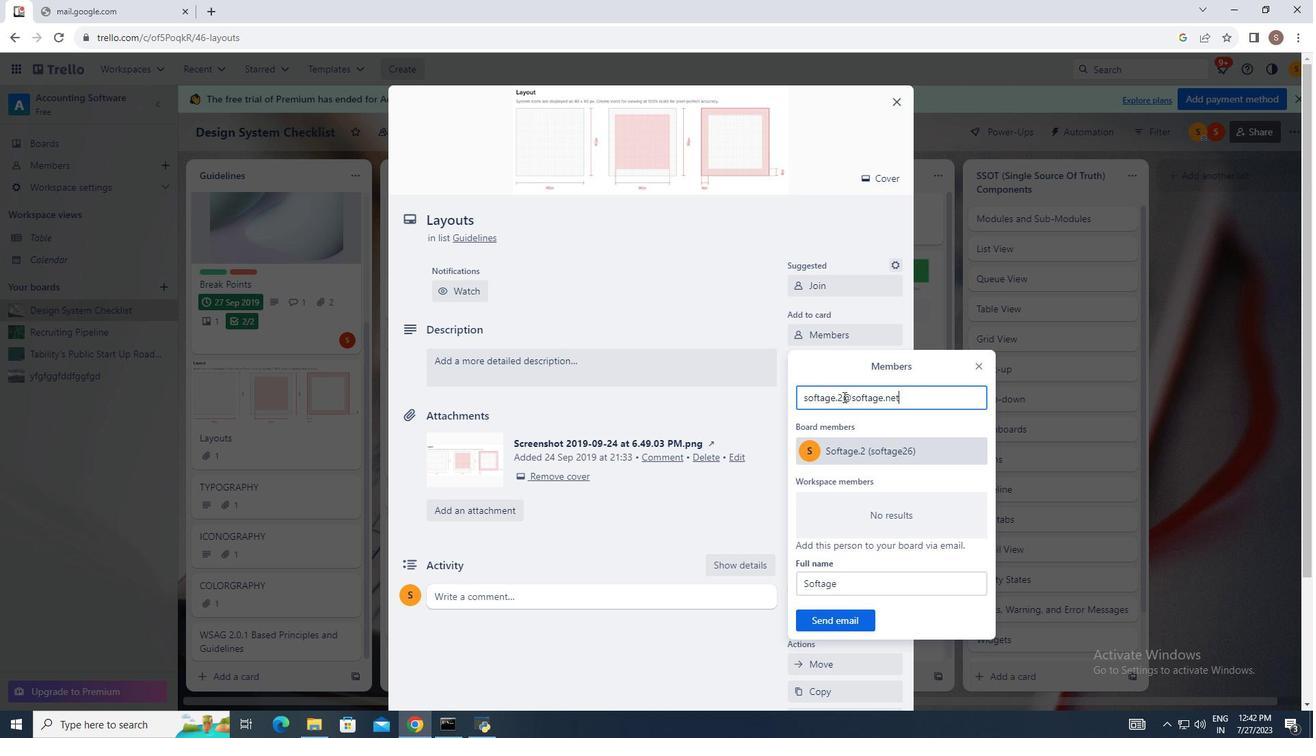 
Action: Mouse moved to (826, 619)
Screenshot: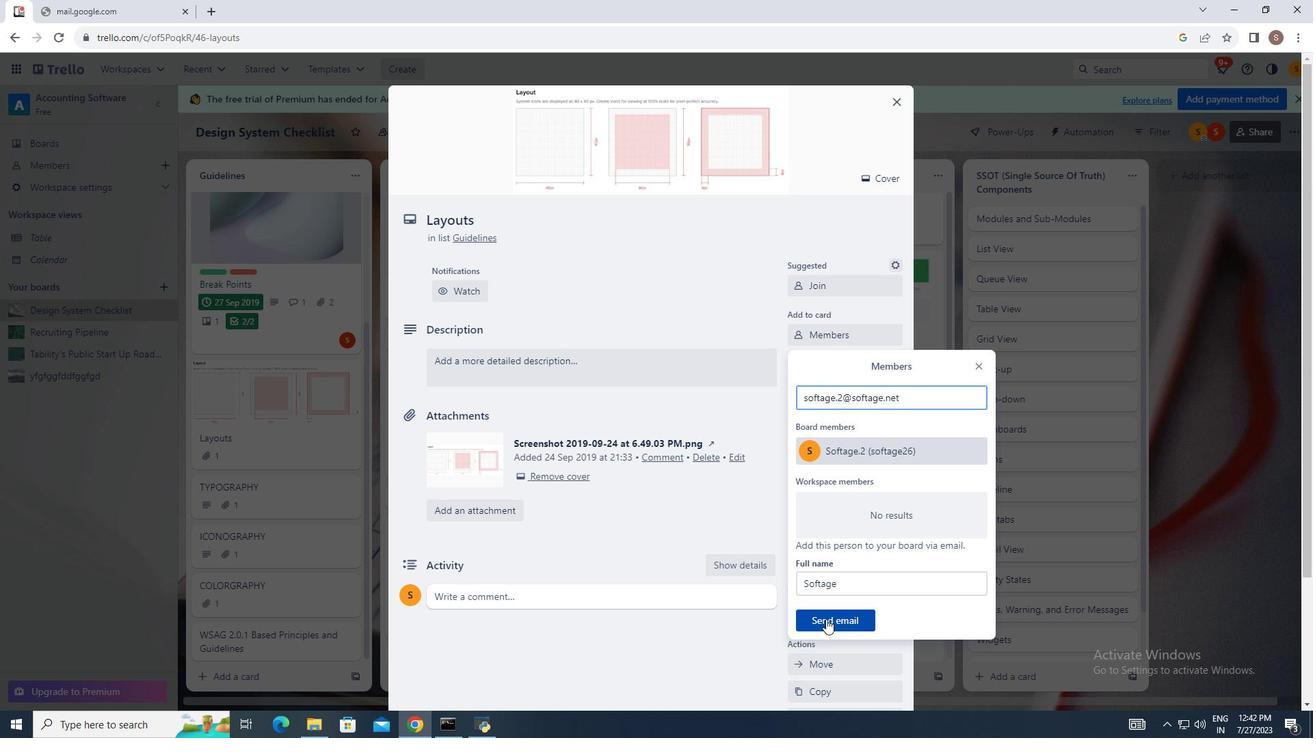 
Action: Mouse pressed left at (826, 619)
Screenshot: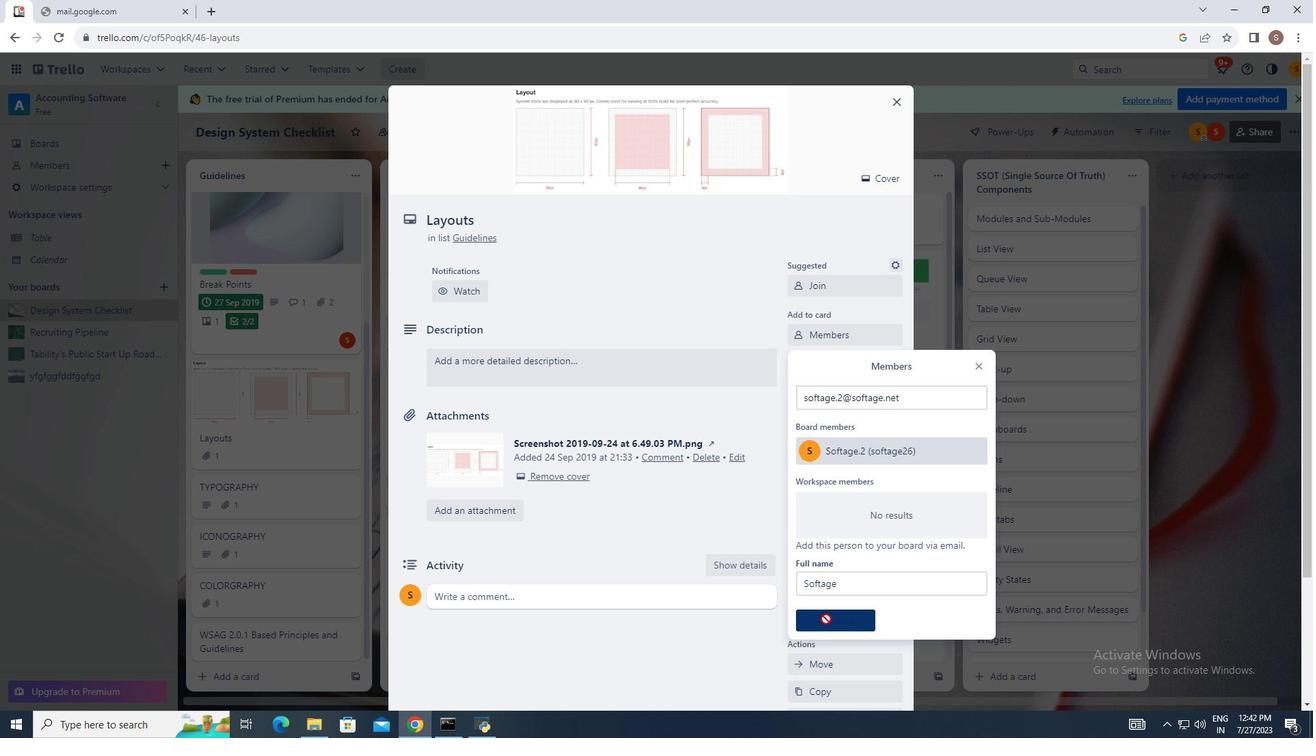 
Action: Mouse moved to (828, 387)
Screenshot: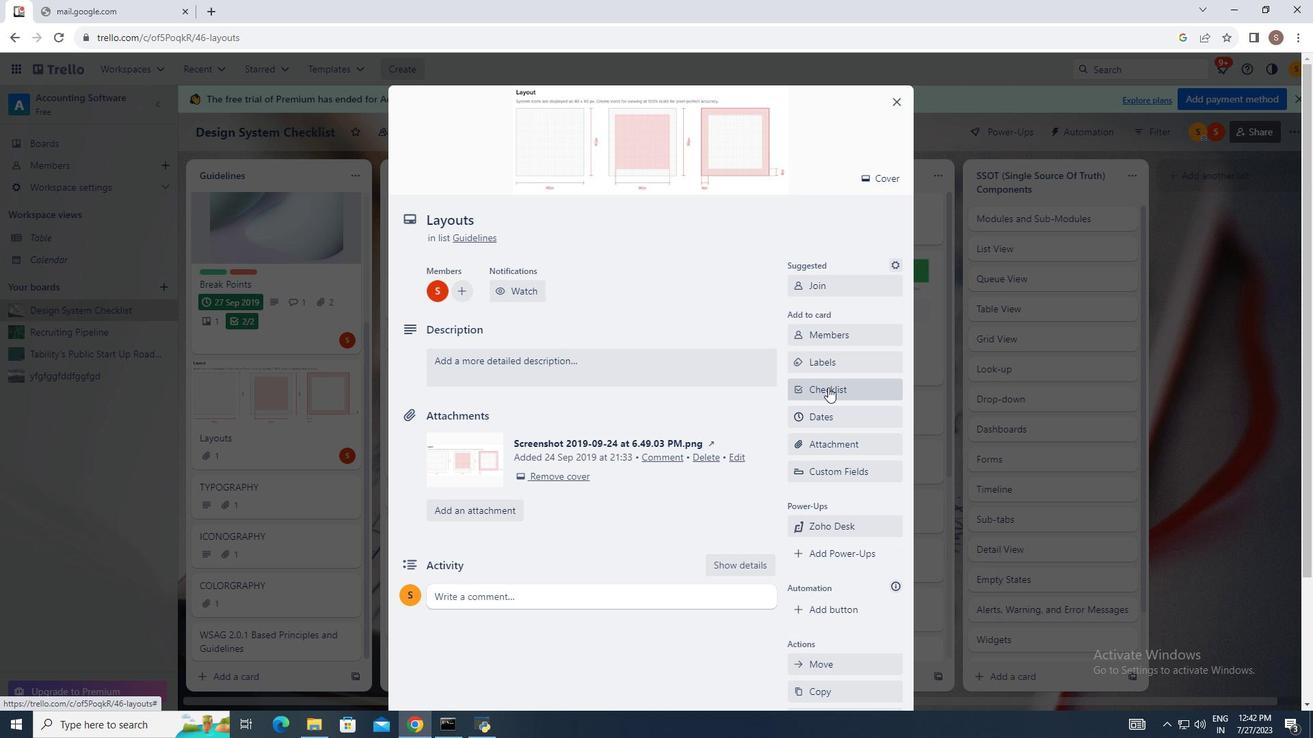 
Action: Mouse scrolled (828, 387) with delta (0, 0)
Screenshot: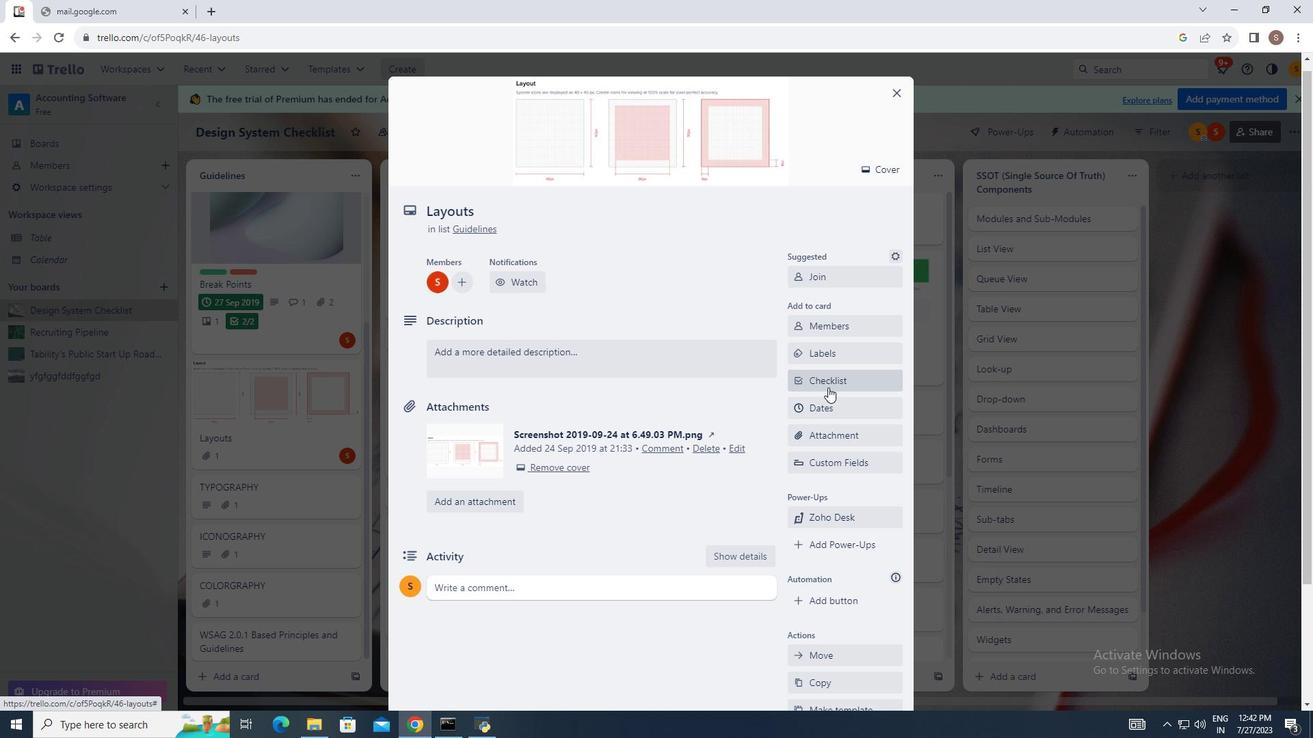 
Action: Mouse moved to (835, 290)
Screenshot: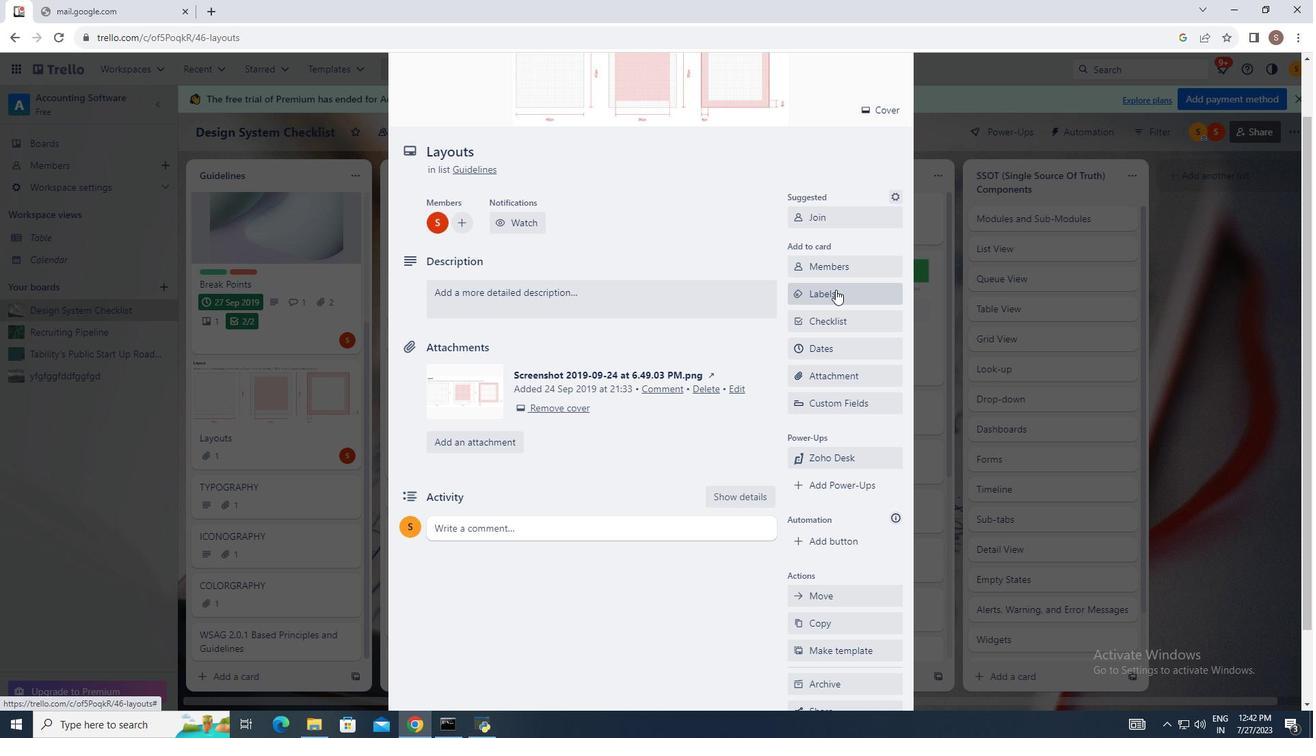 
Action: Mouse pressed left at (835, 290)
Screenshot: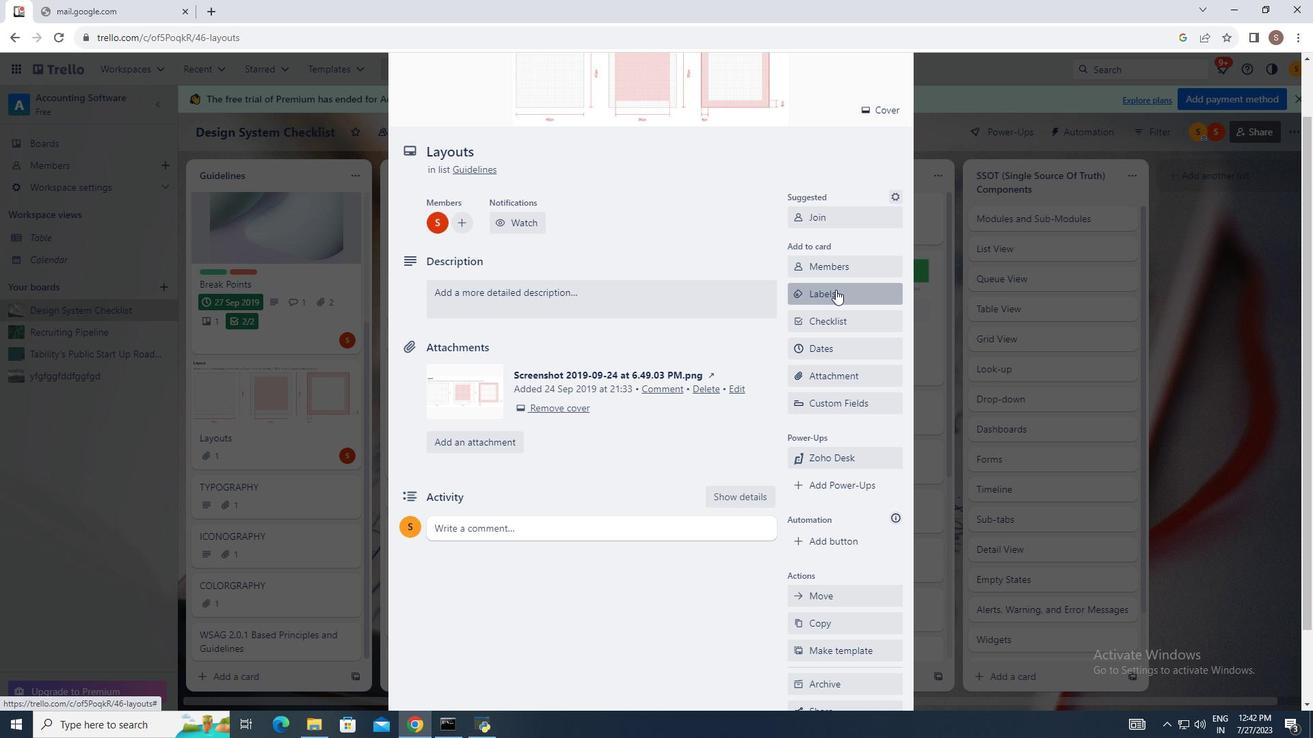 
Action: Mouse moved to (805, 405)
Screenshot: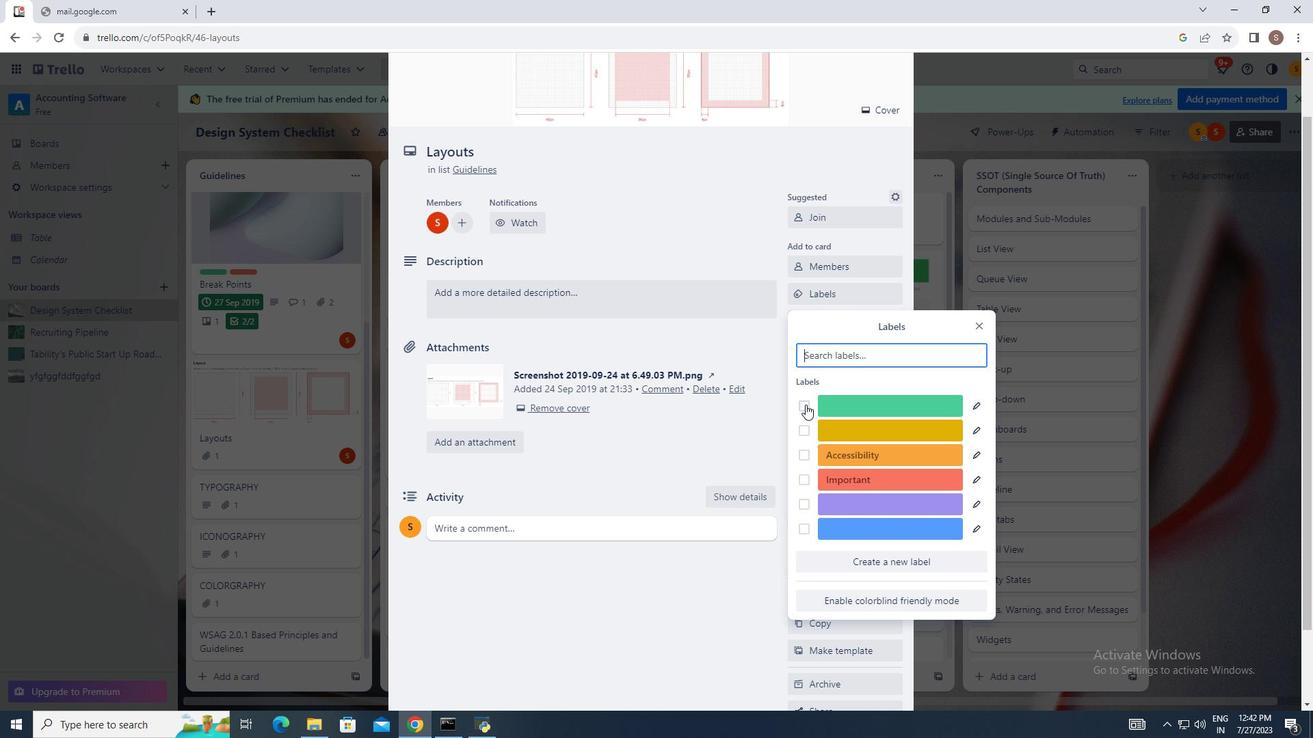 
Action: Mouse pressed left at (805, 405)
Screenshot: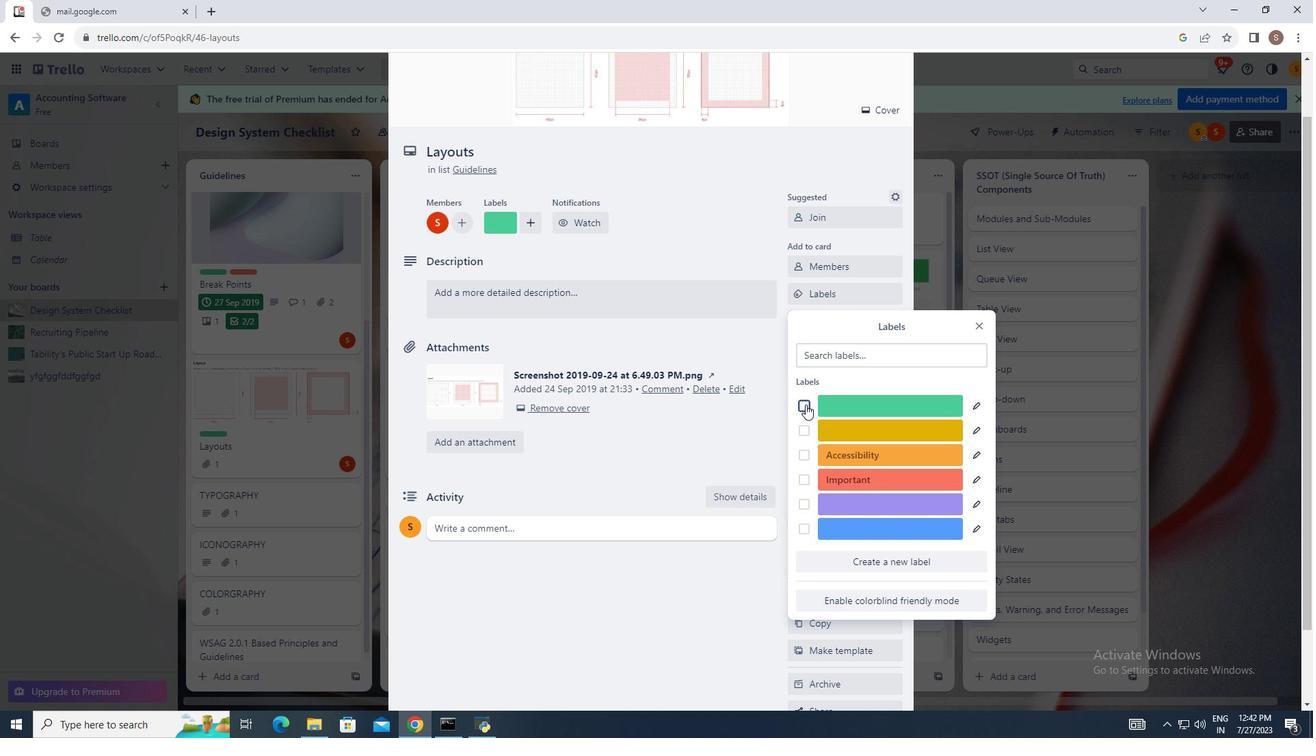 
Action: Mouse moved to (803, 454)
Screenshot: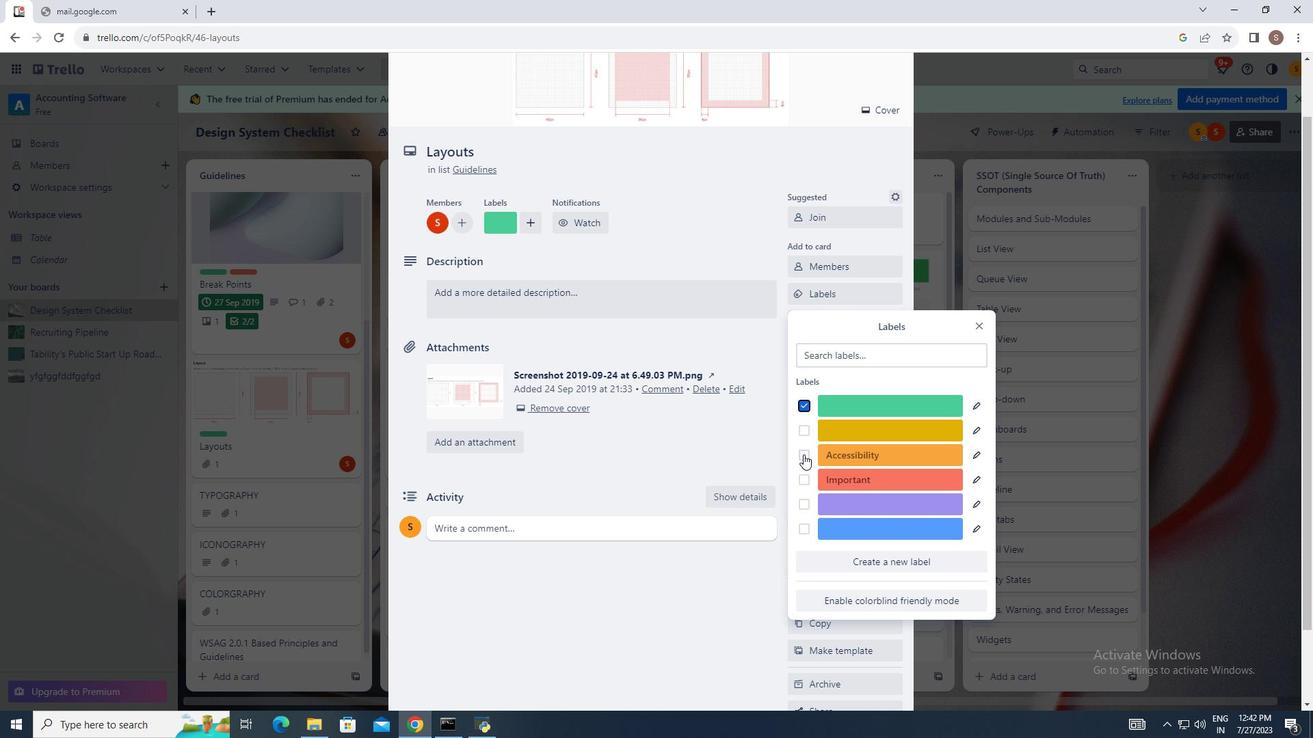 
Action: Mouse pressed left at (803, 454)
Screenshot: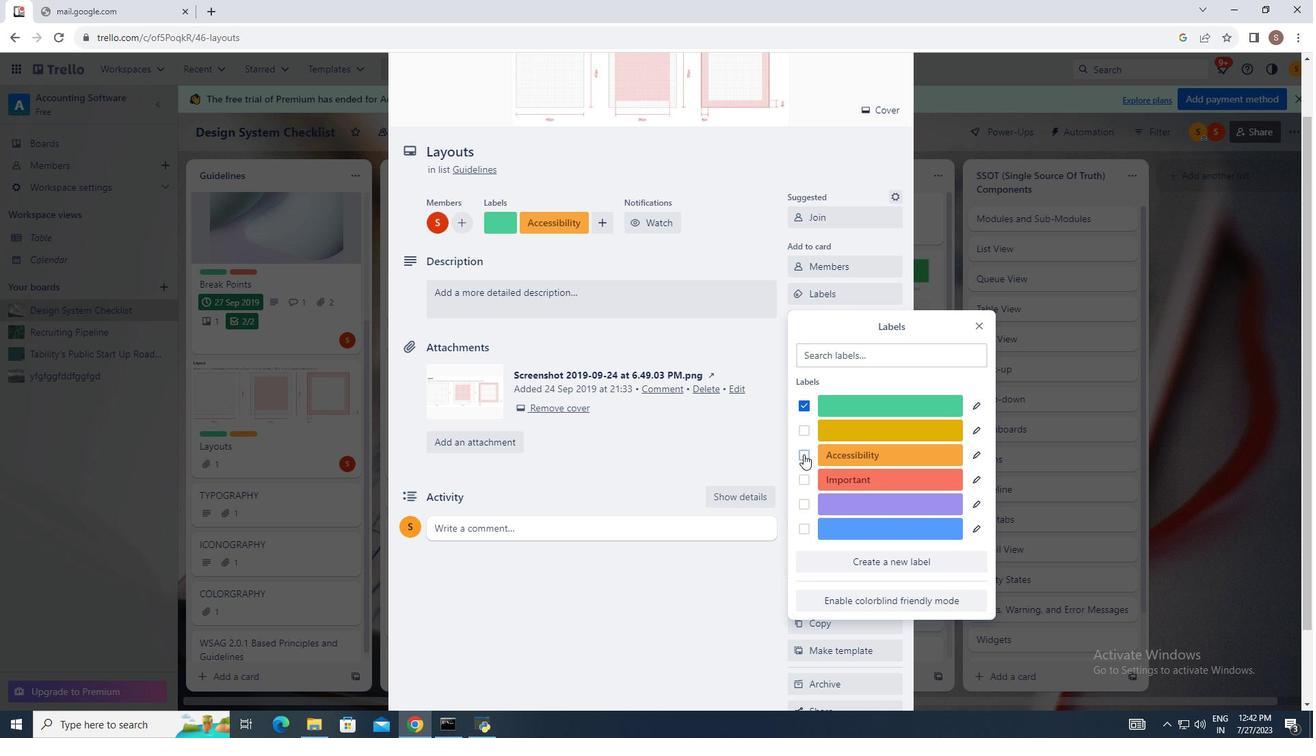 
Action: Mouse moved to (979, 326)
Screenshot: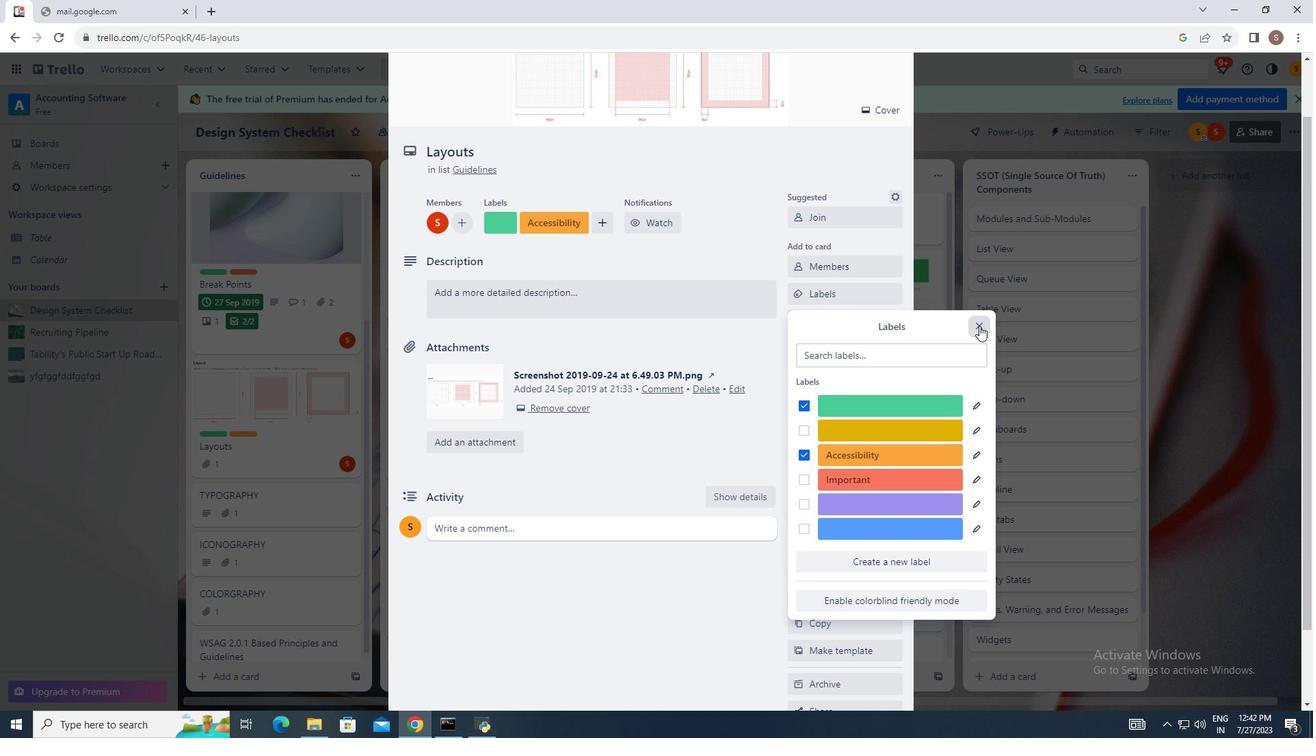 
Action: Mouse pressed left at (979, 326)
Screenshot: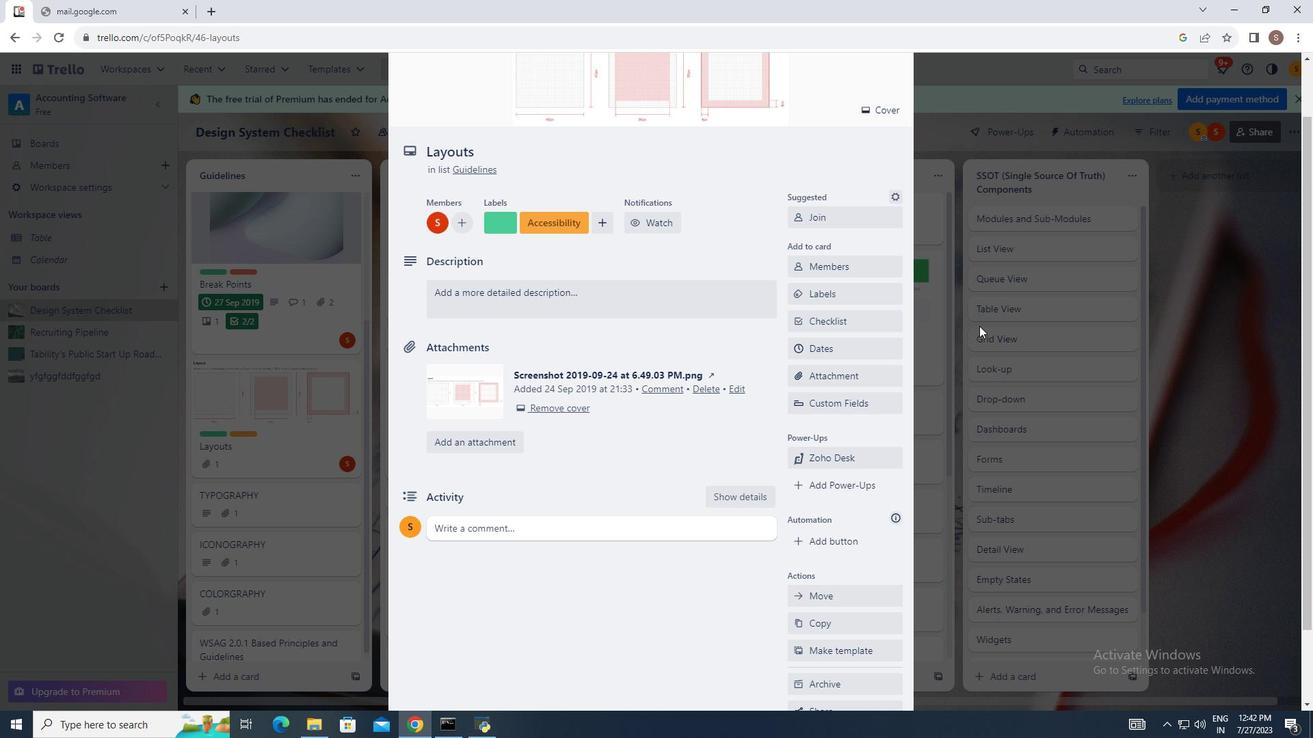 
Action: Mouse moved to (855, 350)
Screenshot: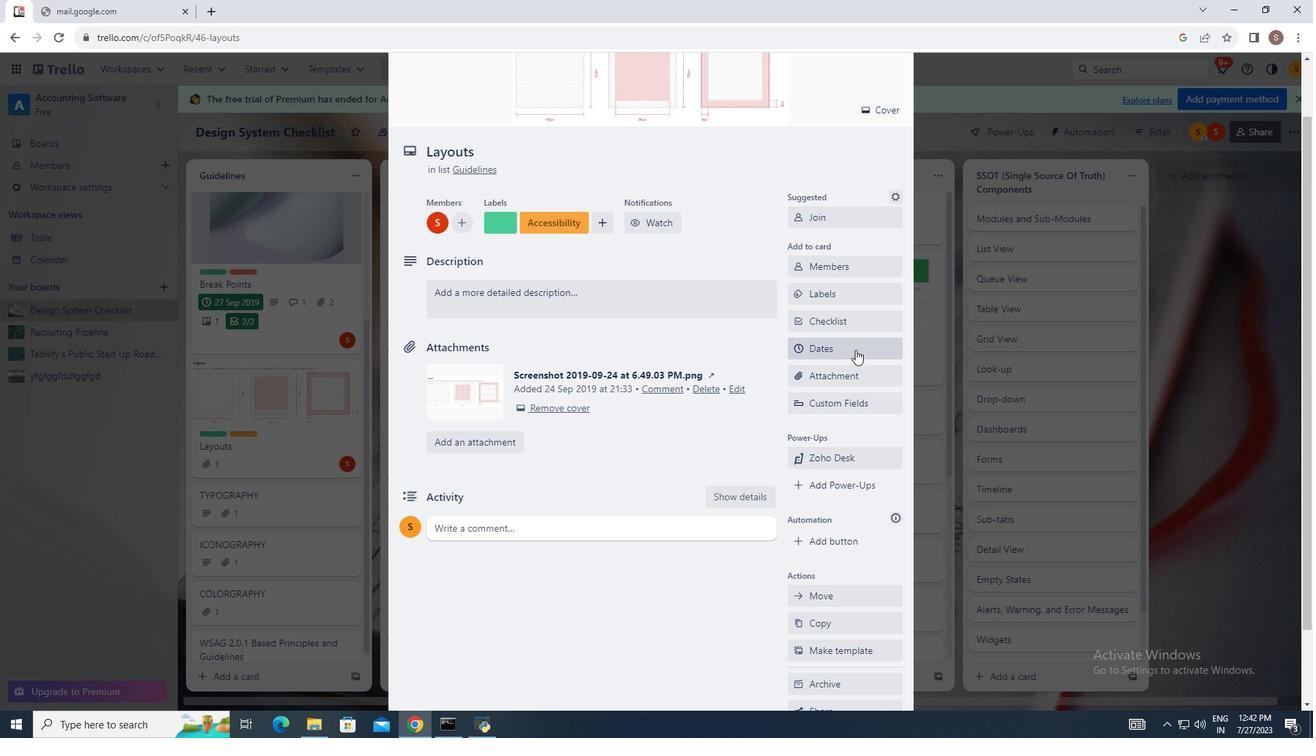 
Action: Mouse pressed left at (855, 350)
Screenshot: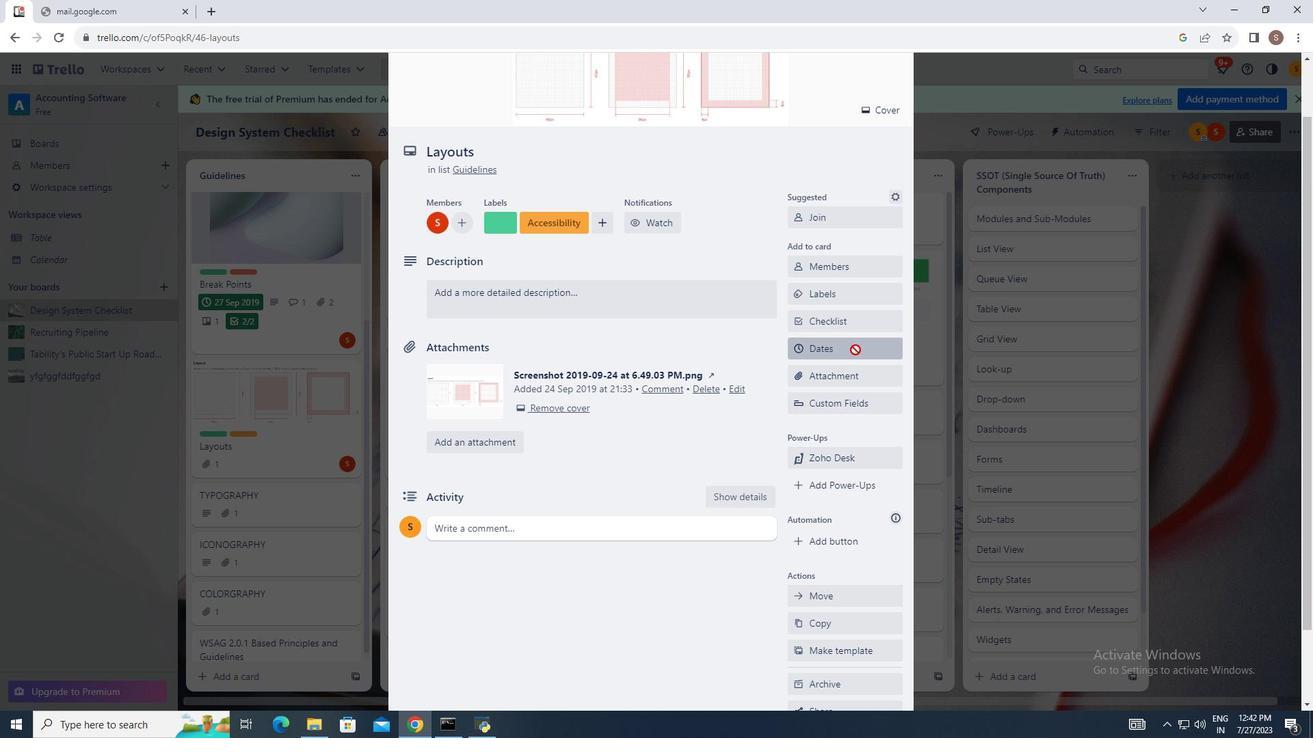 
Action: Mouse moved to (946, 275)
Screenshot: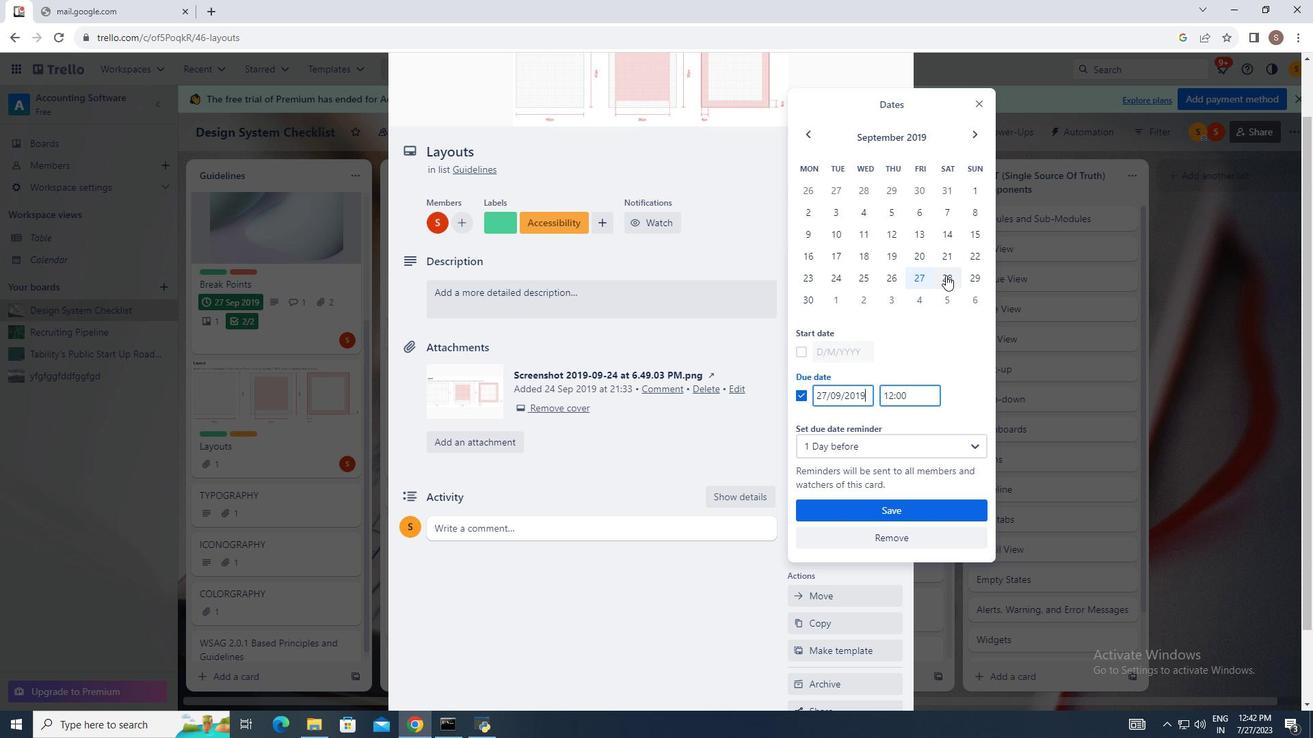 
Action: Mouse pressed left at (946, 275)
Screenshot: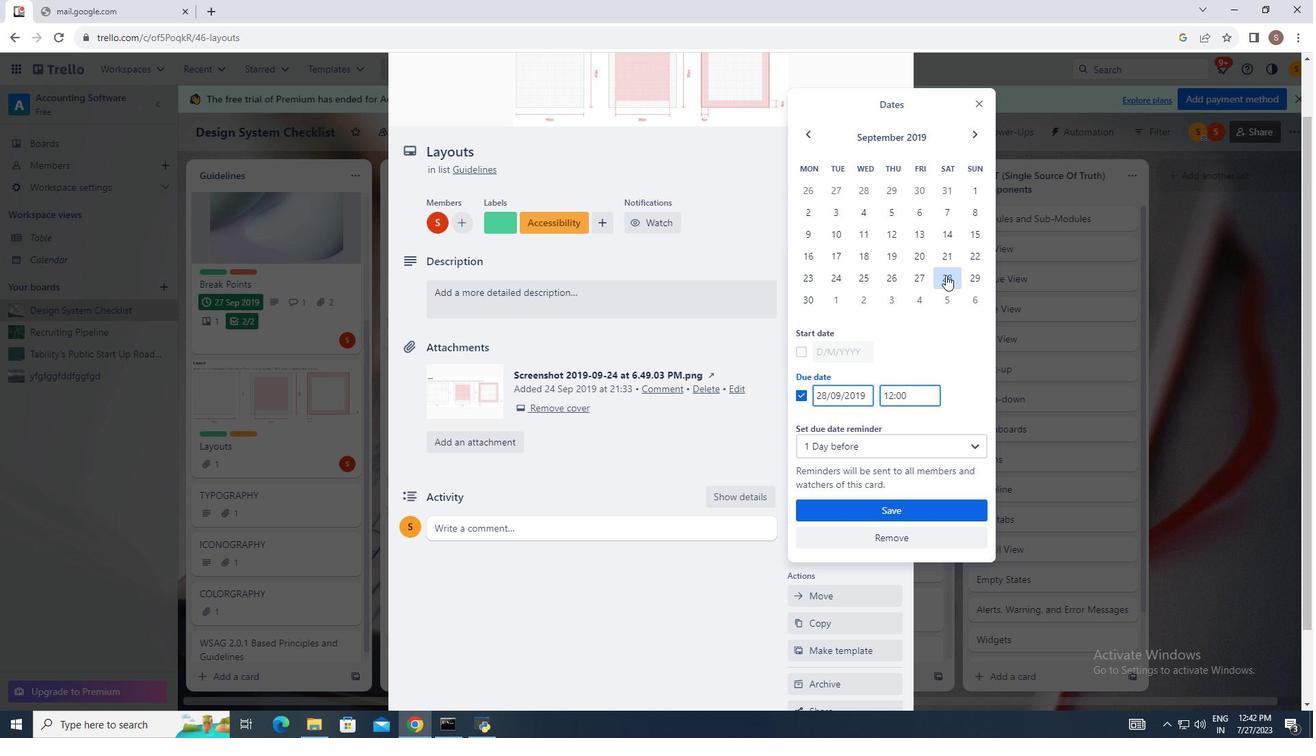
Action: Mouse moved to (885, 504)
Screenshot: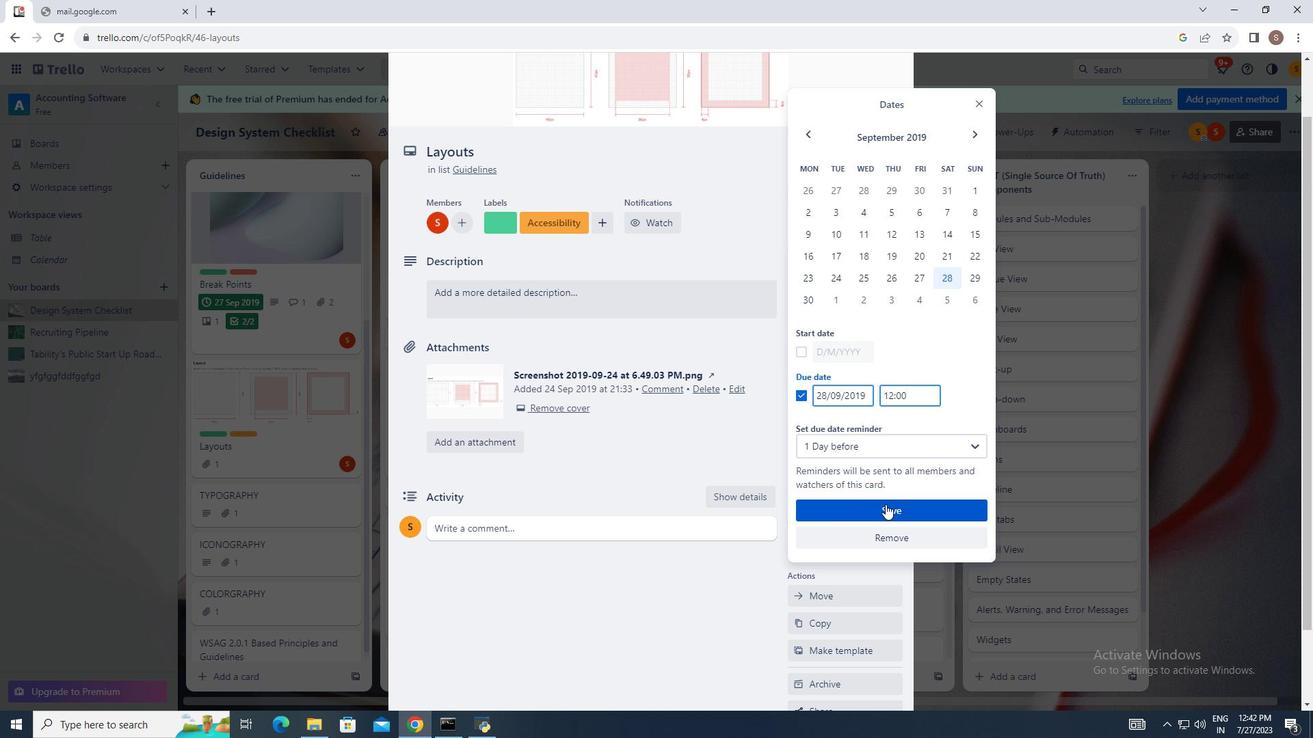 
Action: Mouse pressed left at (885, 504)
Screenshot: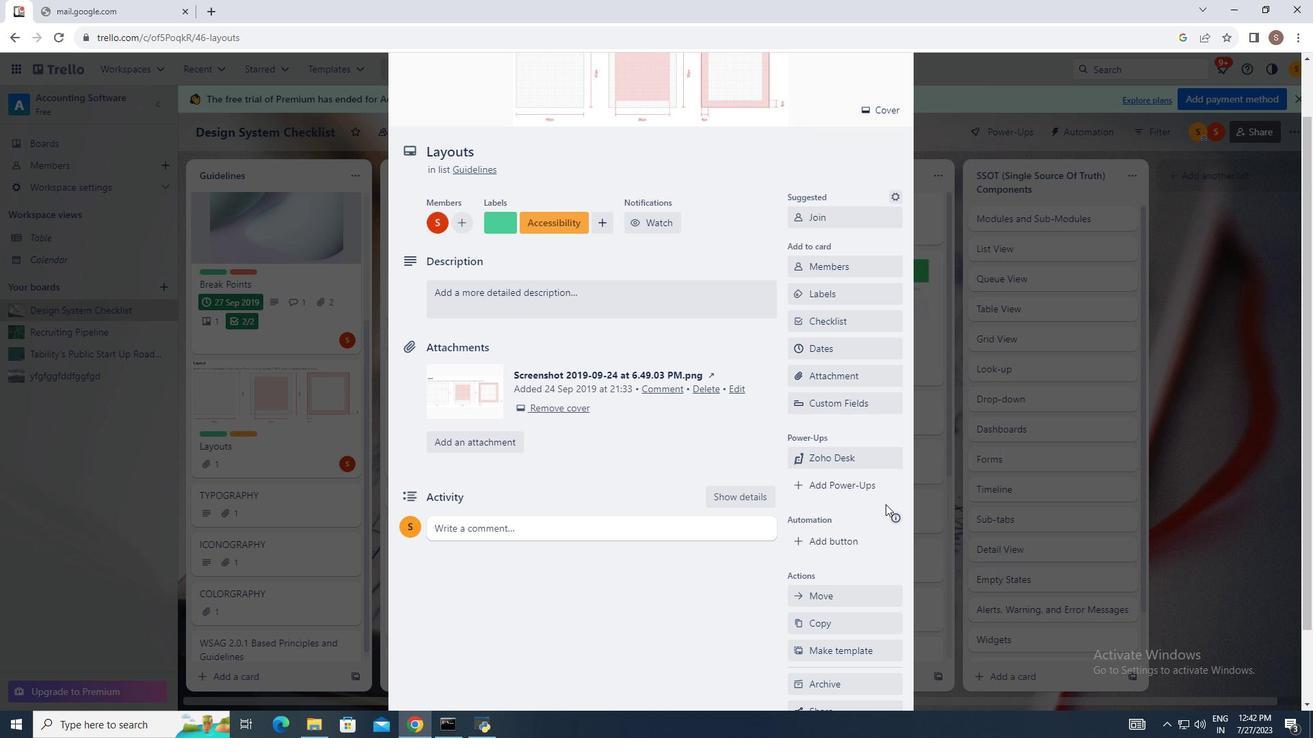 
Action: Mouse moved to (846, 372)
Screenshot: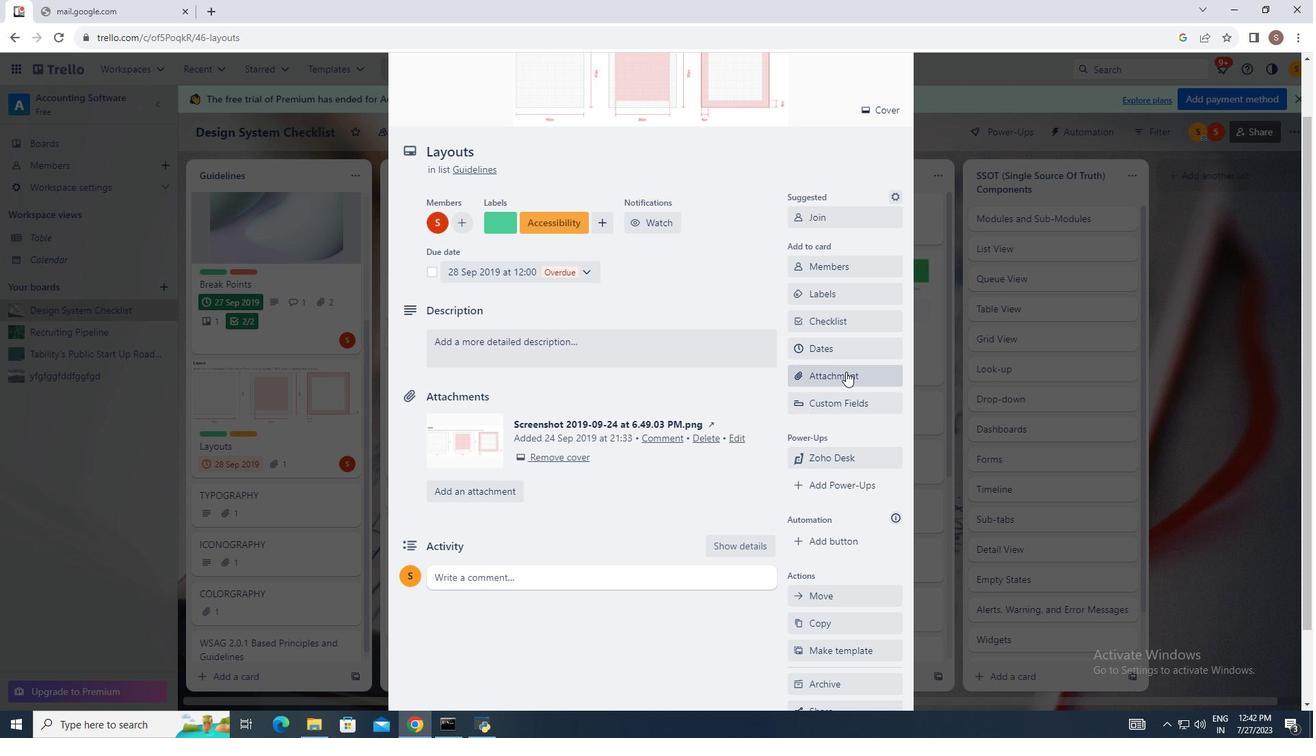 
Action: Mouse pressed left at (846, 372)
Screenshot: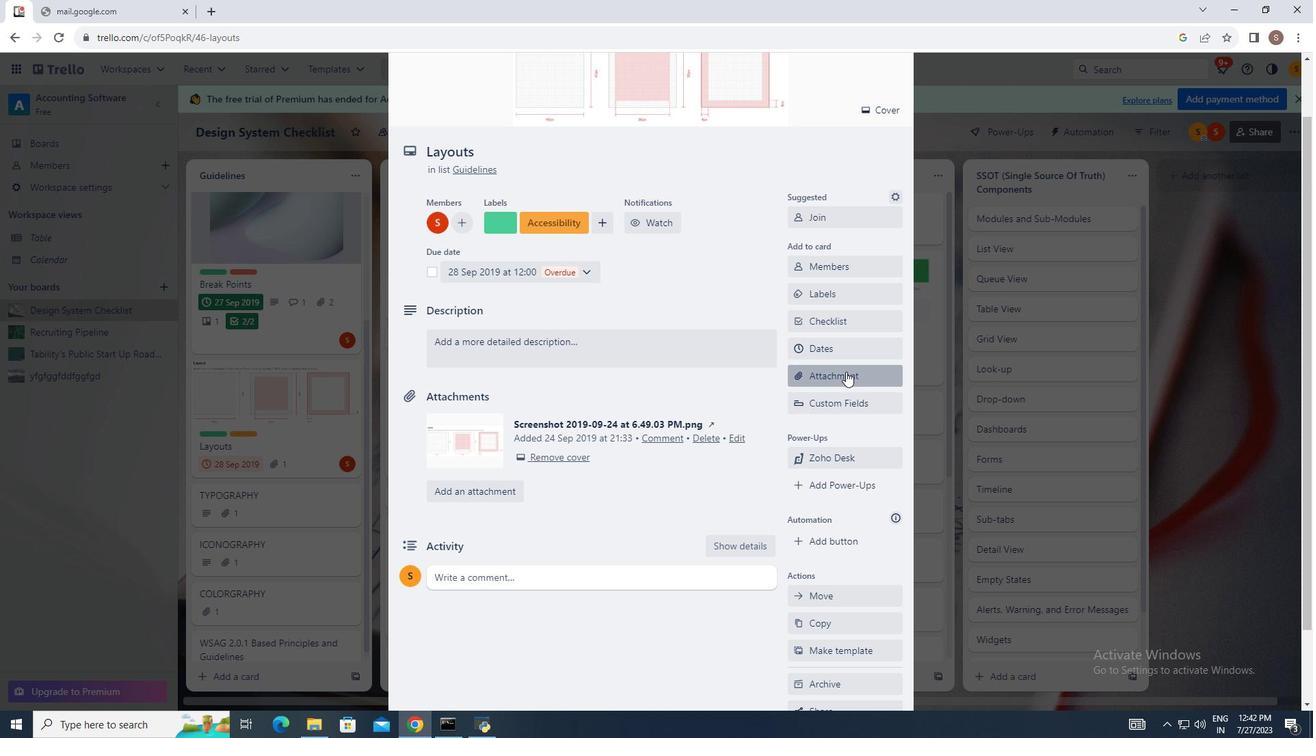 
Action: Mouse moved to (866, 428)
Screenshot: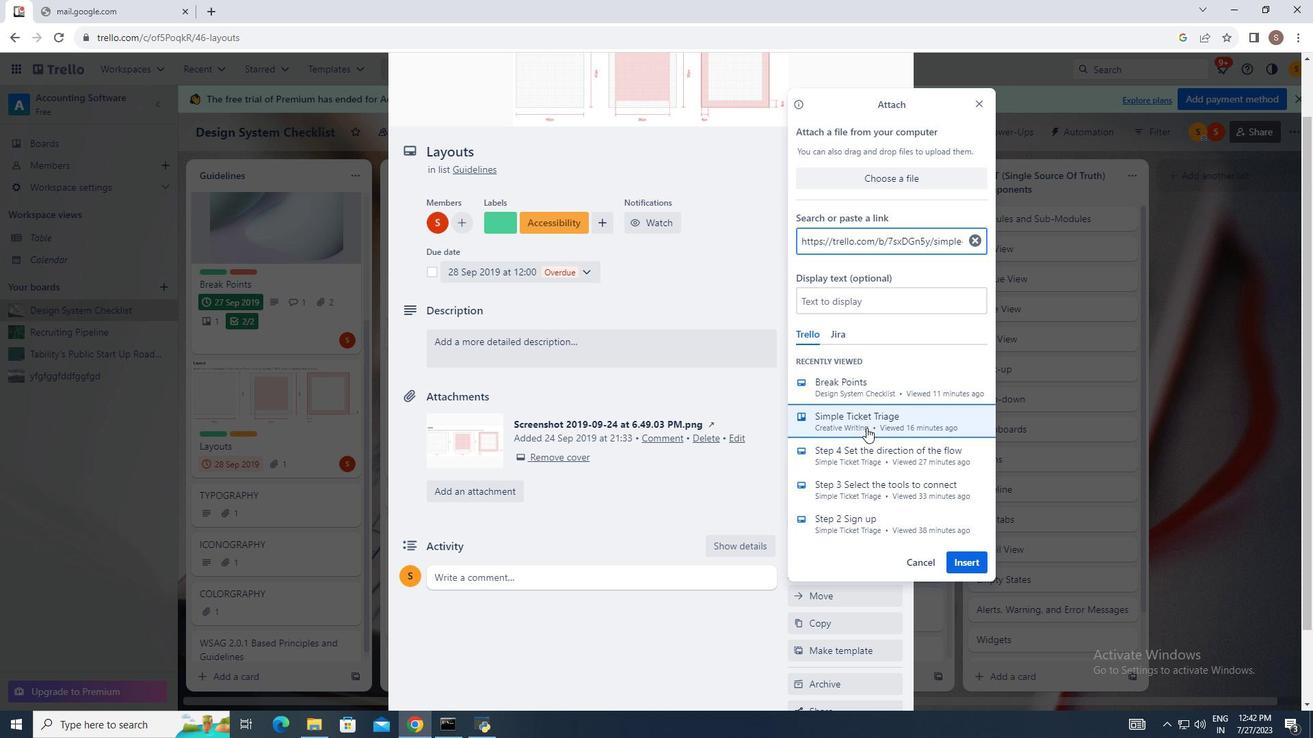 
Action: Mouse pressed left at (866, 428)
Screenshot: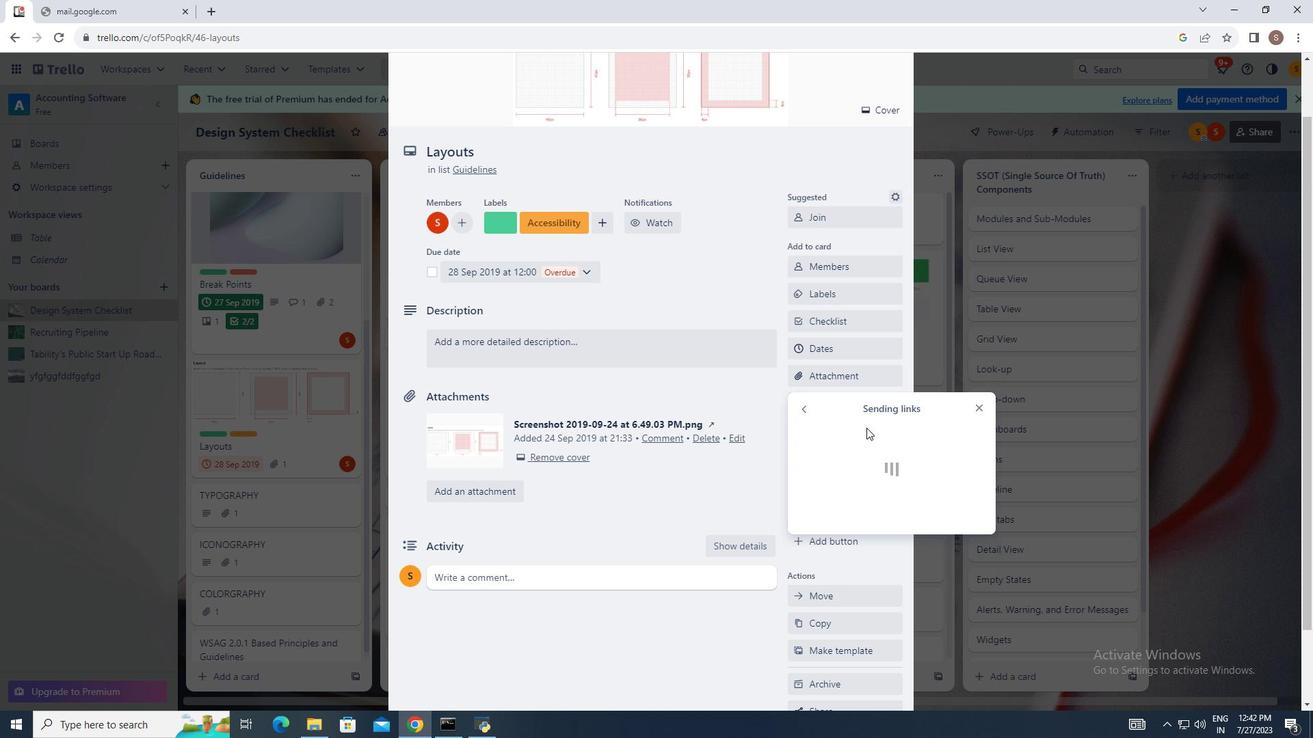 
Action: Mouse moved to (820, 387)
Screenshot: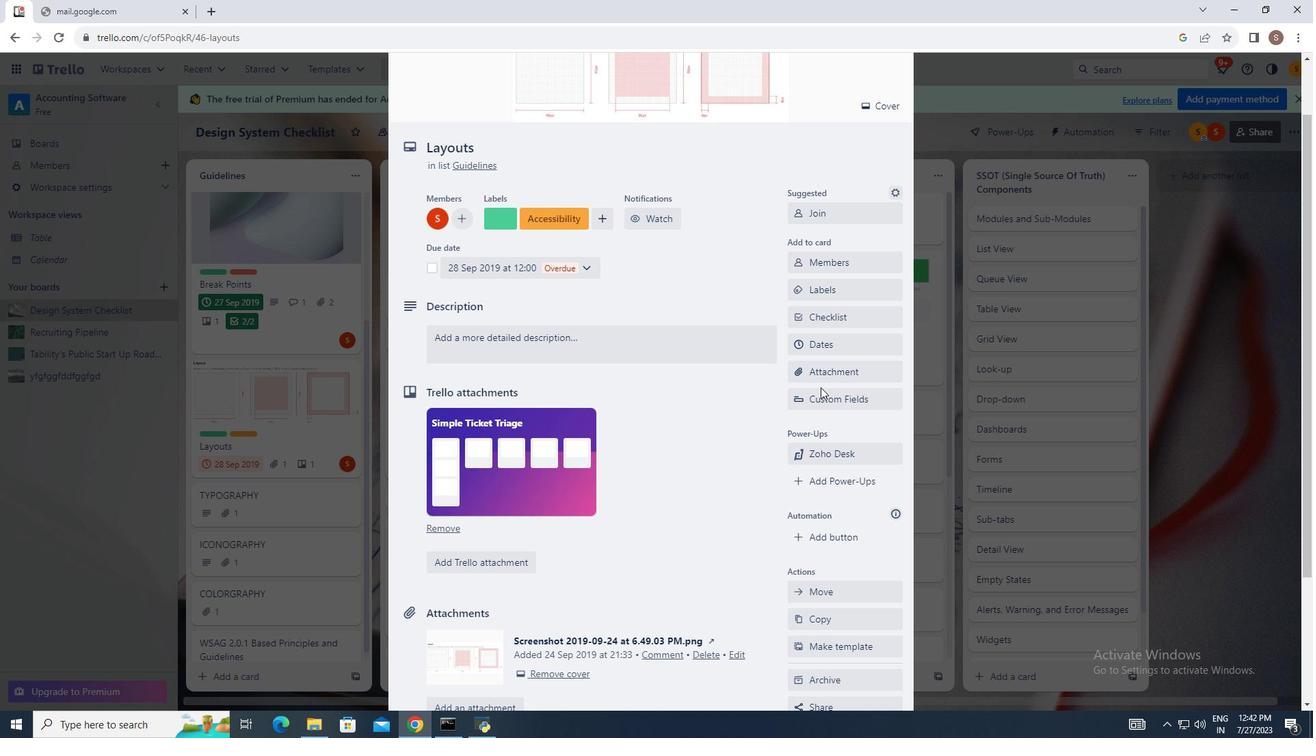 
Action: Mouse scrolled (820, 387) with delta (0, 0)
Screenshot: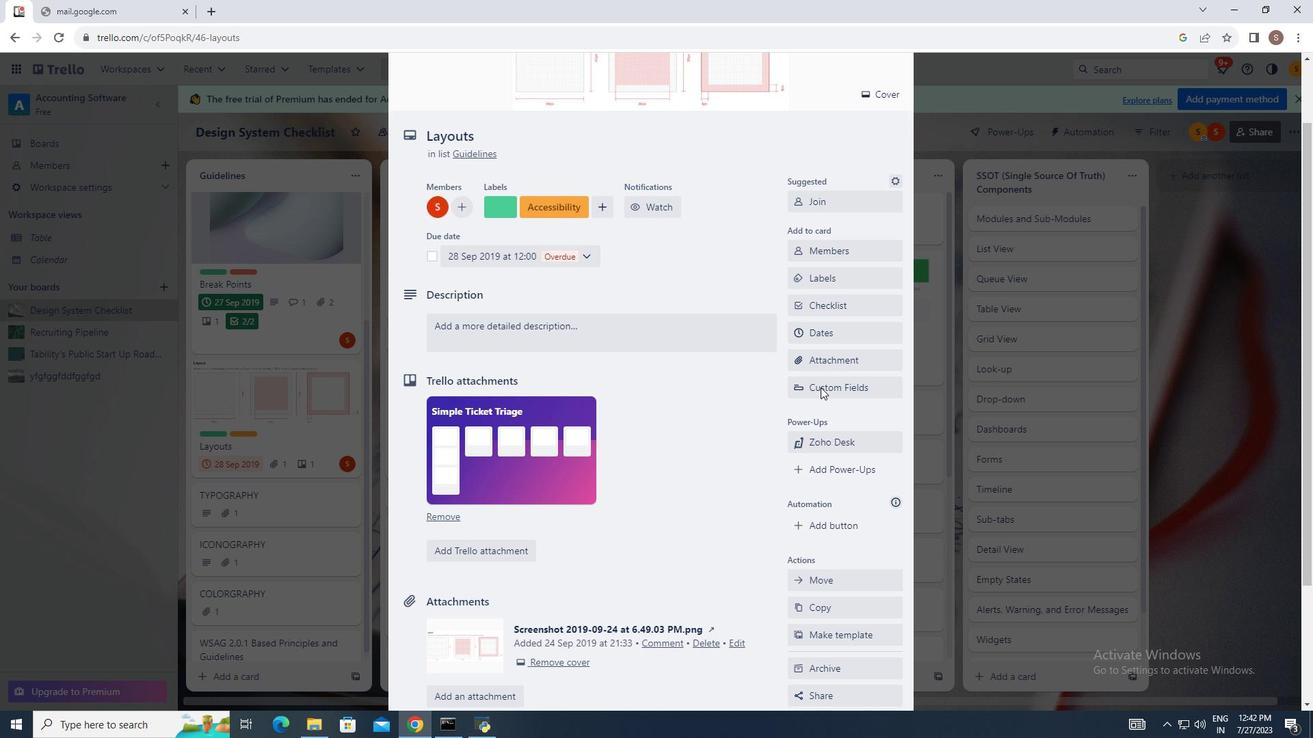
Action: Mouse moved to (822, 402)
Screenshot: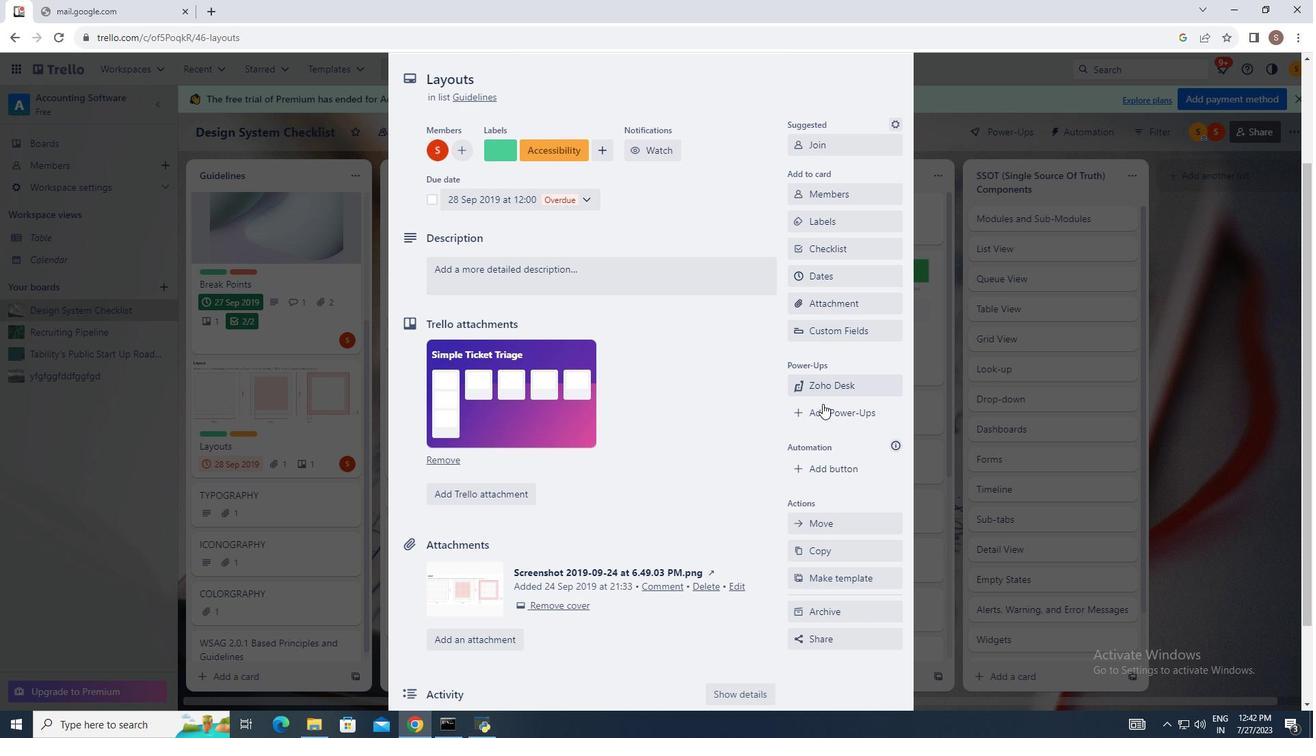 
Action: Mouse scrolled (822, 402) with delta (0, 0)
Screenshot: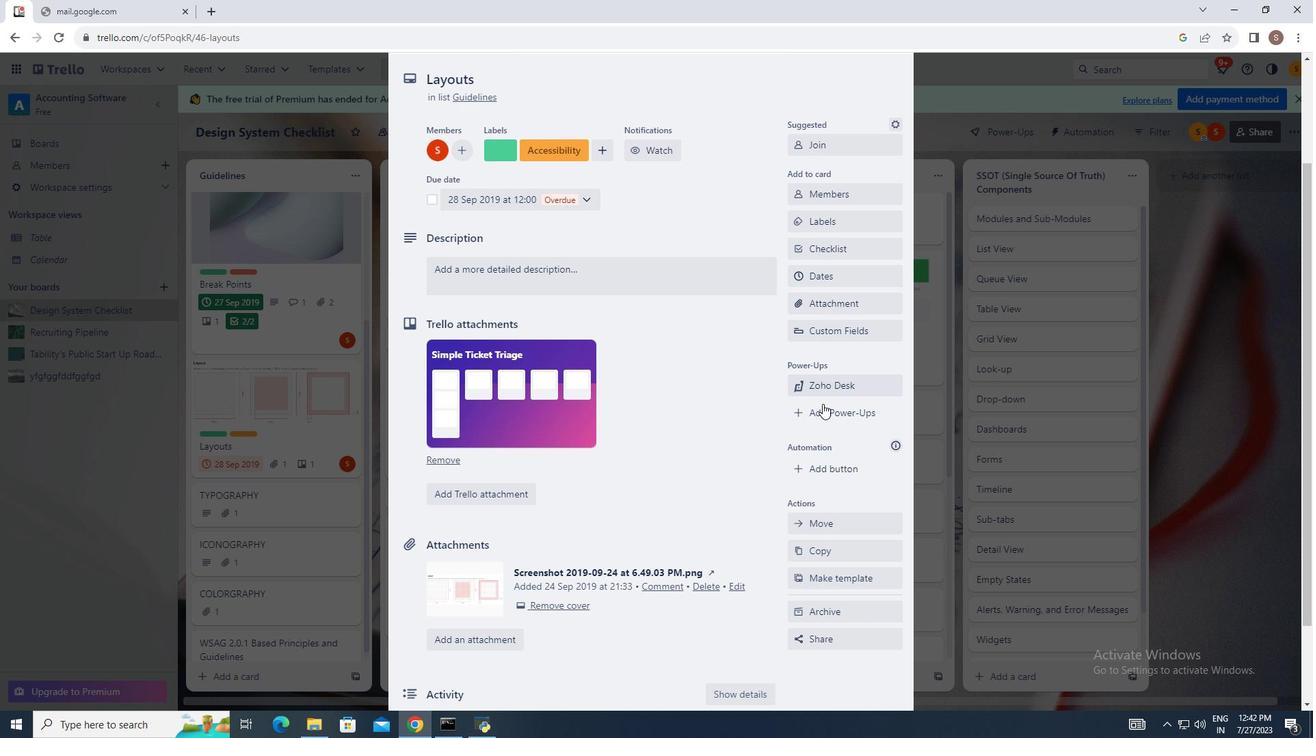
Action: Mouse moved to (594, 409)
Screenshot: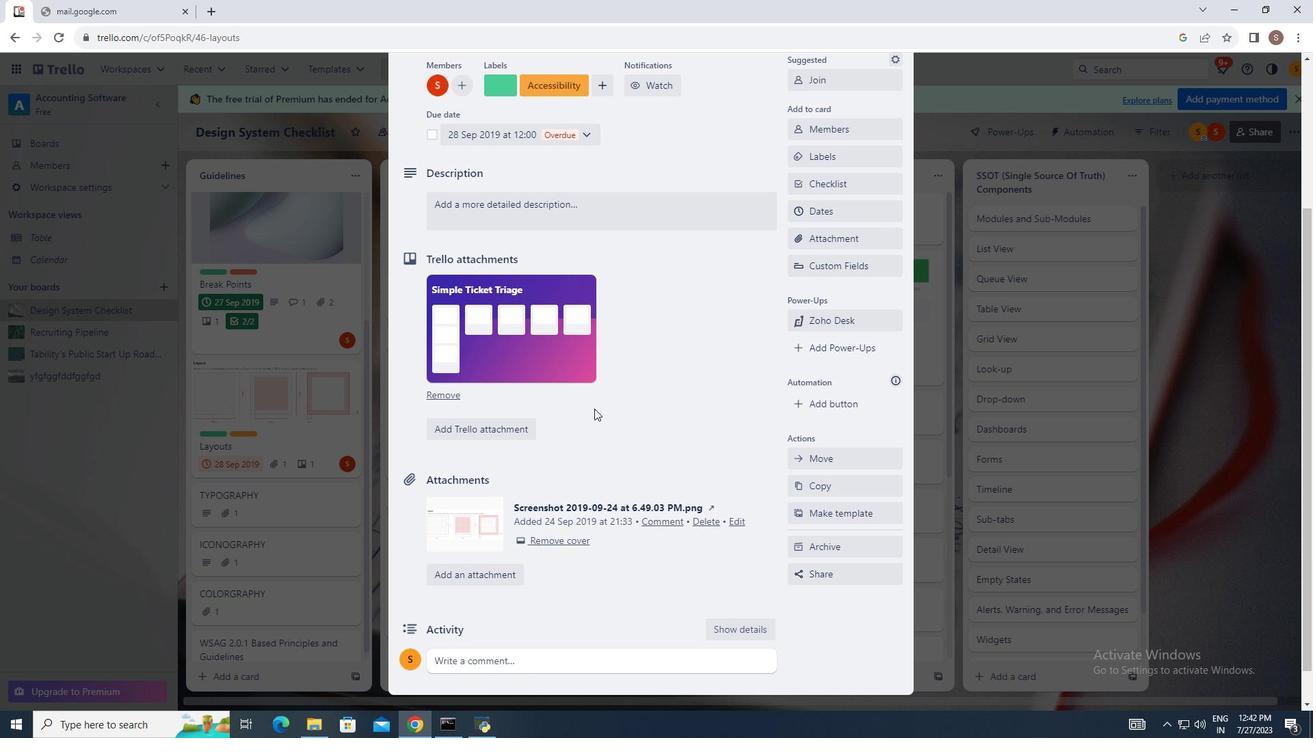 
Action: Mouse scrolled (594, 408) with delta (0, 0)
Screenshot: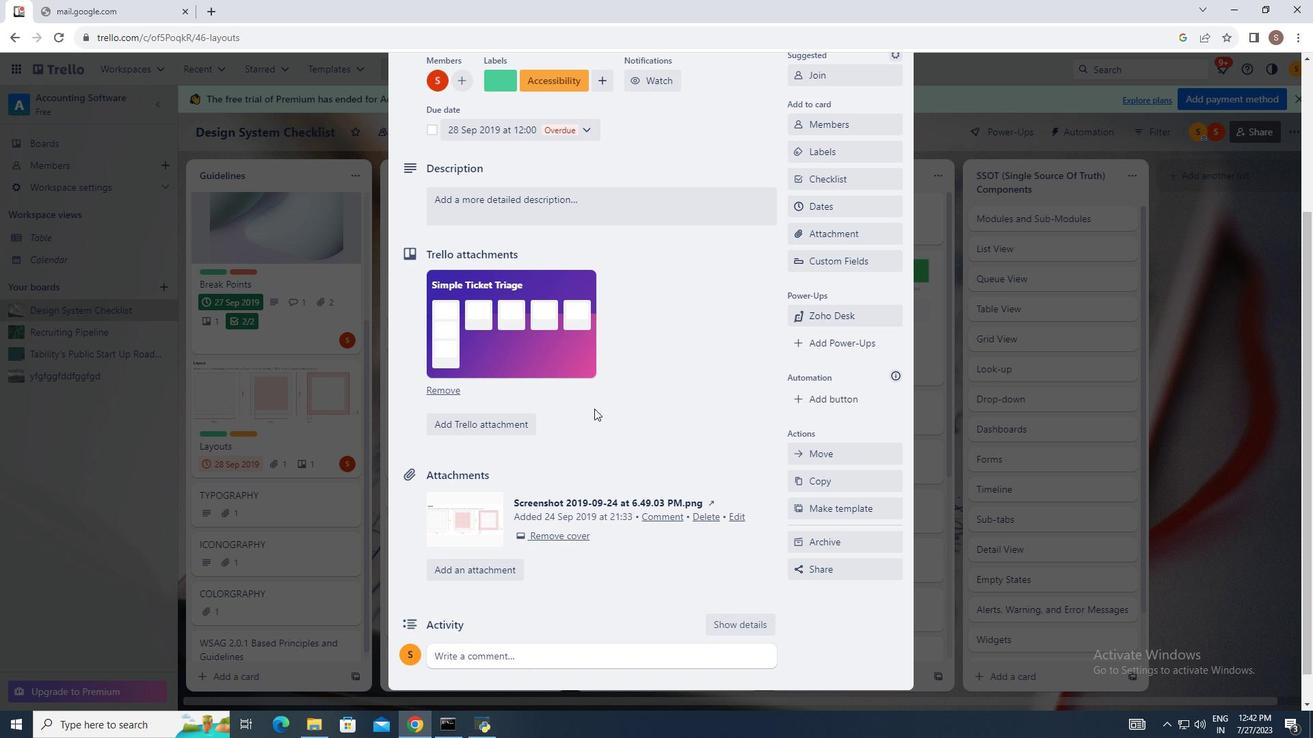 
Action: Mouse moved to (561, 419)
Screenshot: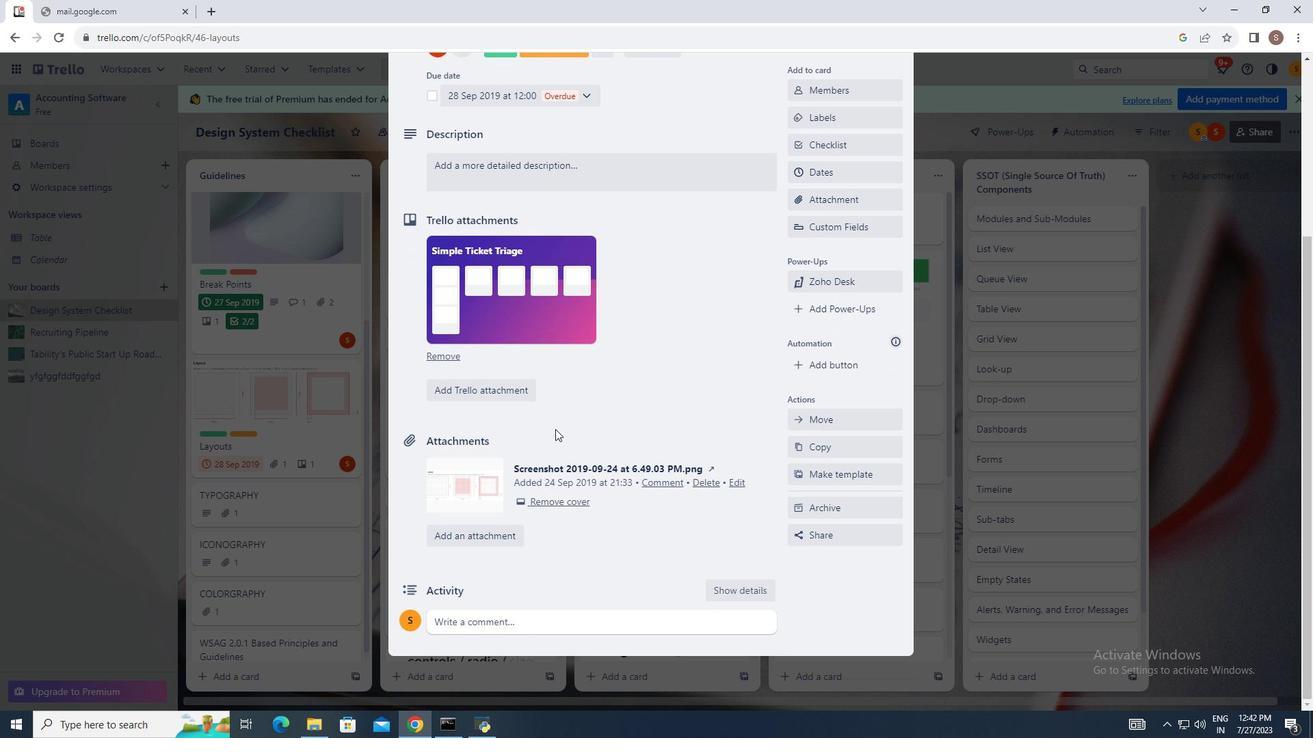 
Action: Mouse scrolled (561, 418) with delta (0, 0)
Screenshot: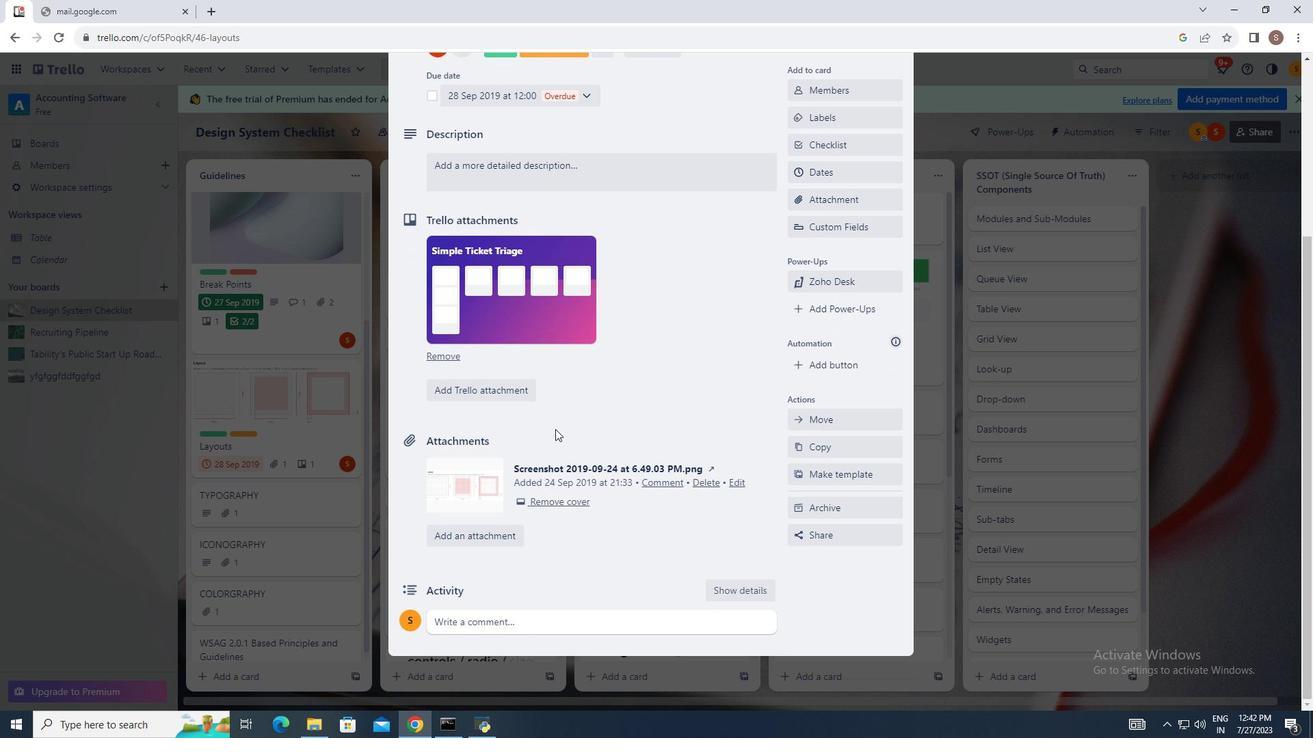 
Action: Mouse moved to (557, 425)
Screenshot: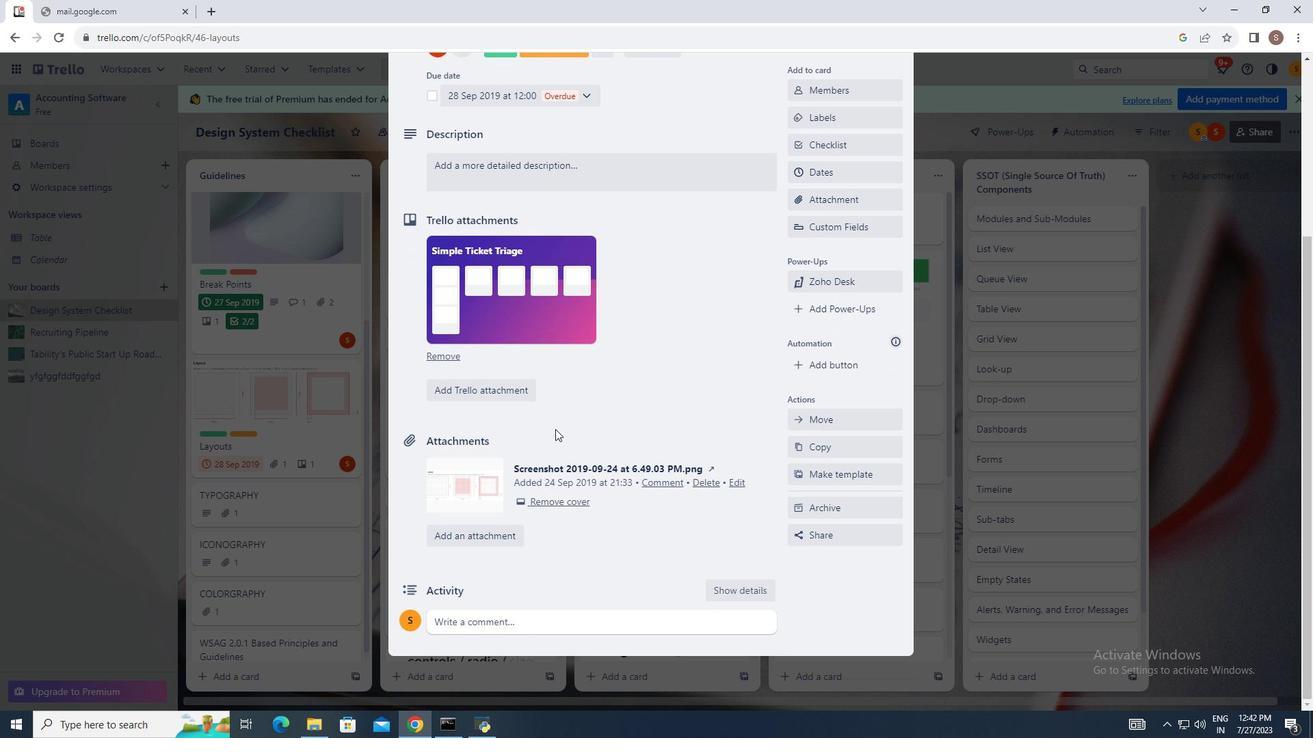 
Action: Mouse scrolled (557, 424) with delta (0, 0)
Screenshot: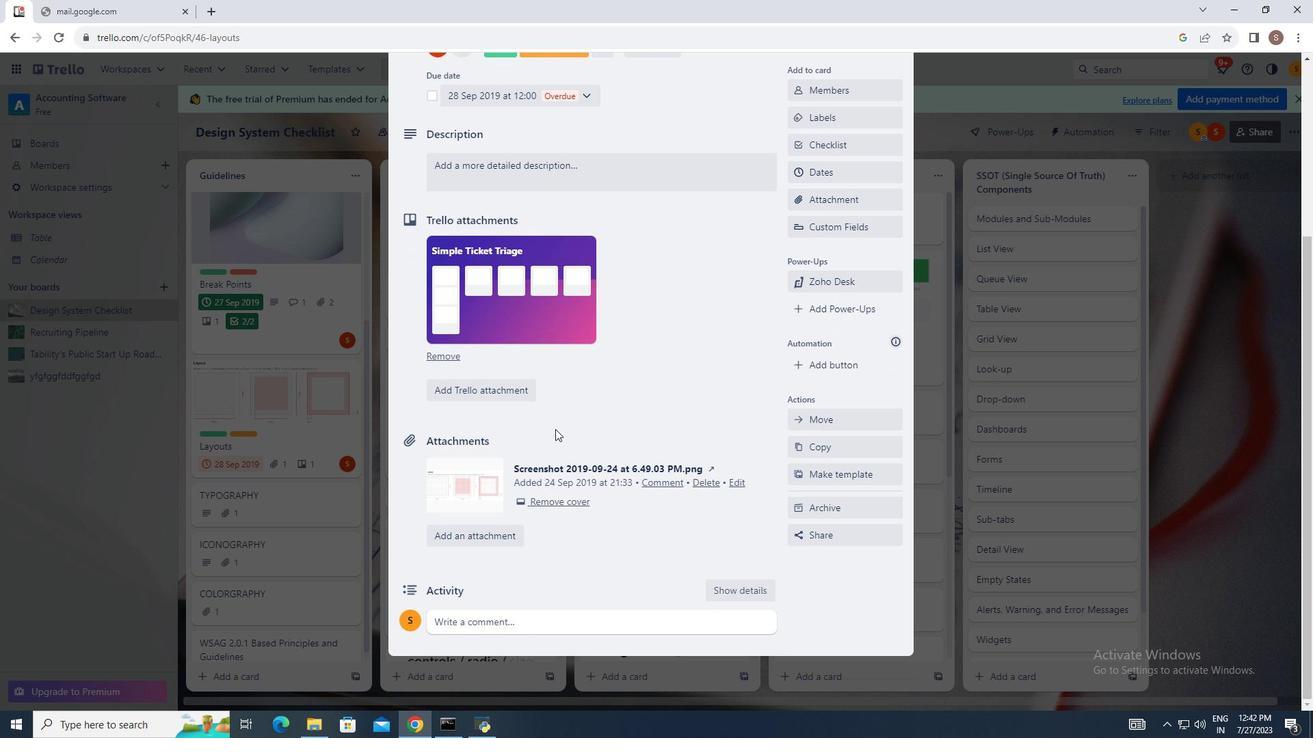 
Action: Mouse moved to (543, 487)
Screenshot: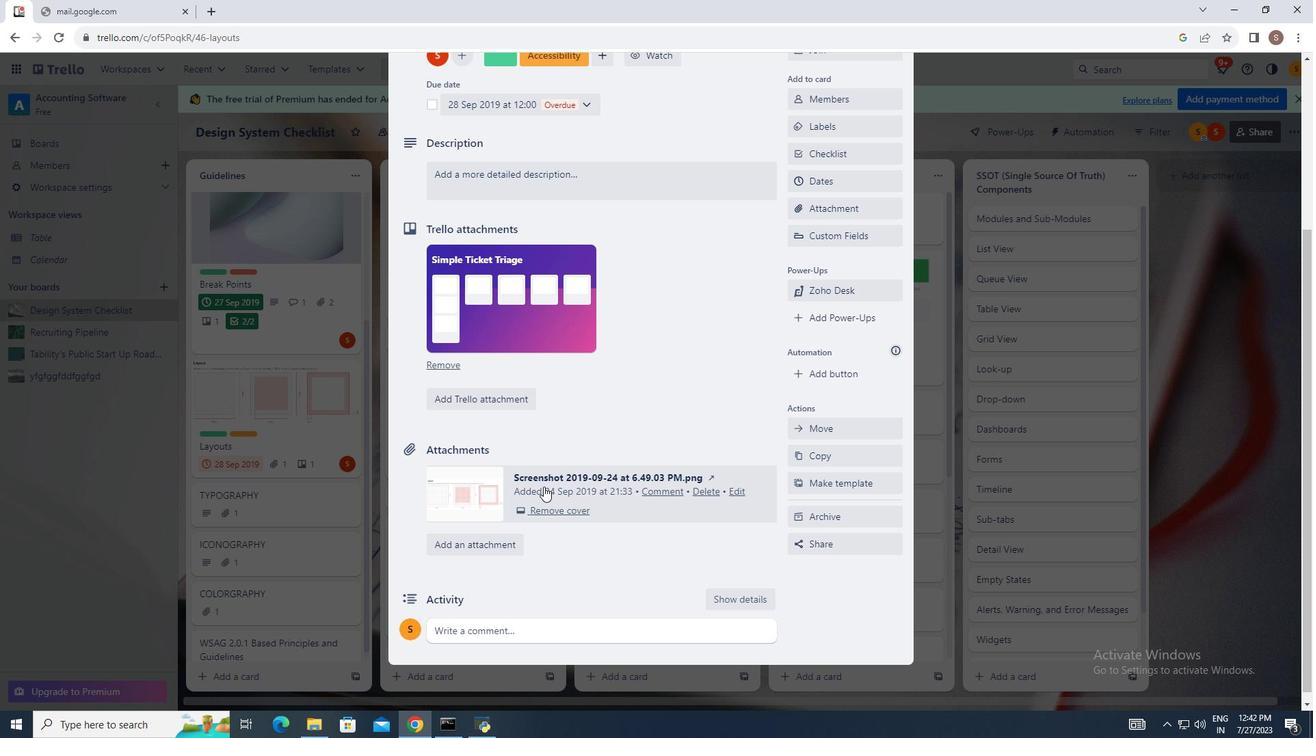 
Action: Mouse scrolled (543, 487) with delta (0, 0)
Screenshot: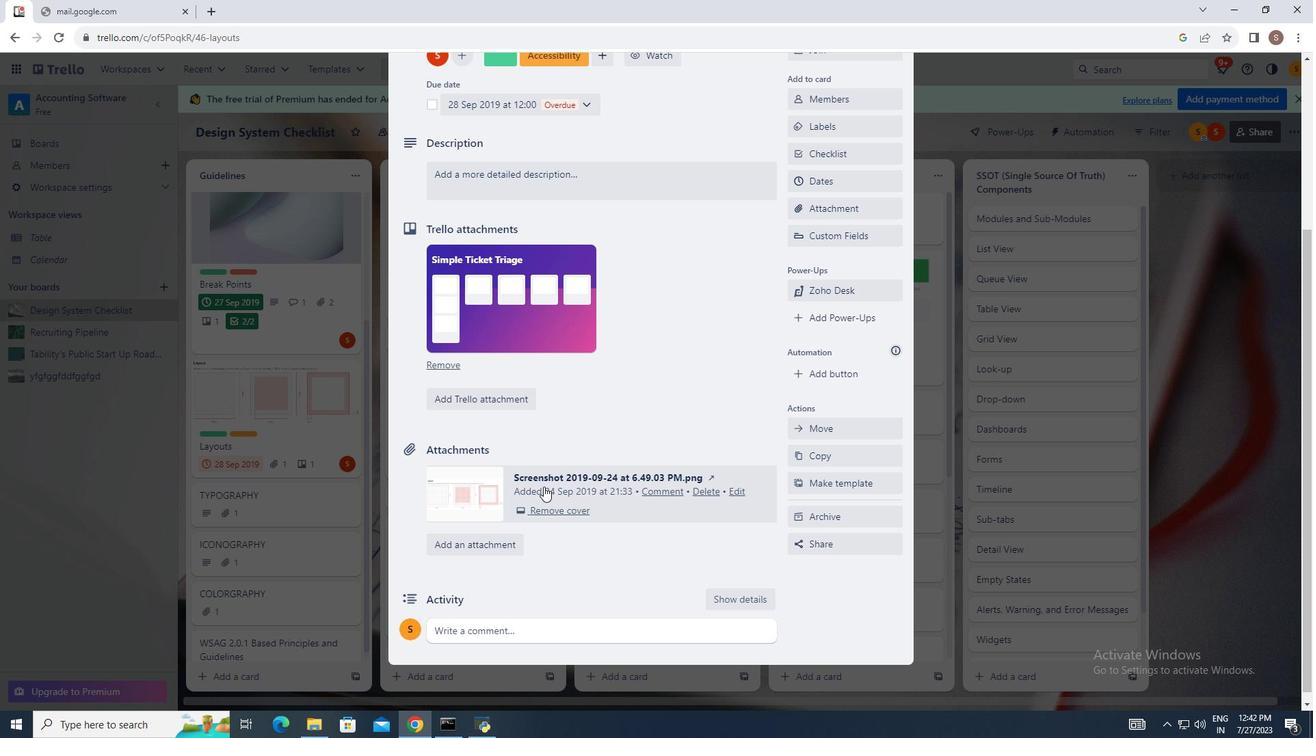 
Action: Mouse moved to (543, 487)
Screenshot: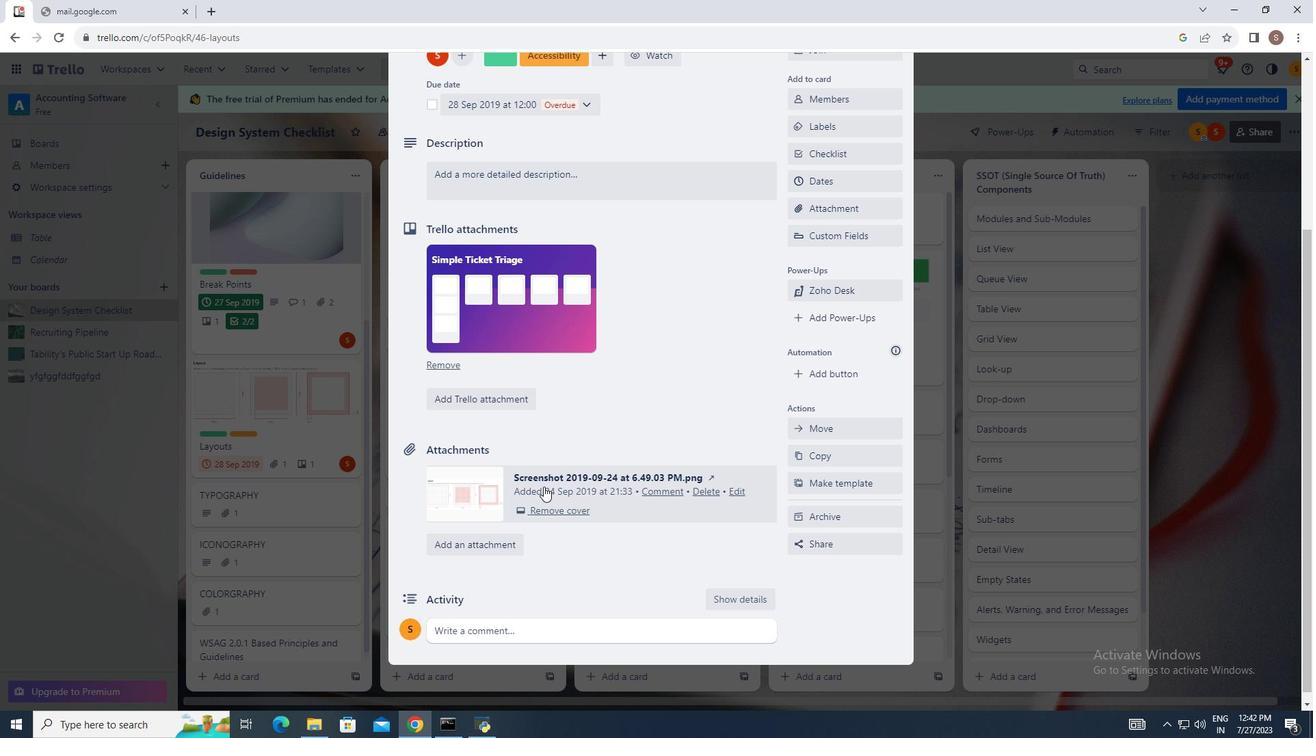 
Action: Mouse scrolled (543, 487) with delta (0, 0)
Screenshot: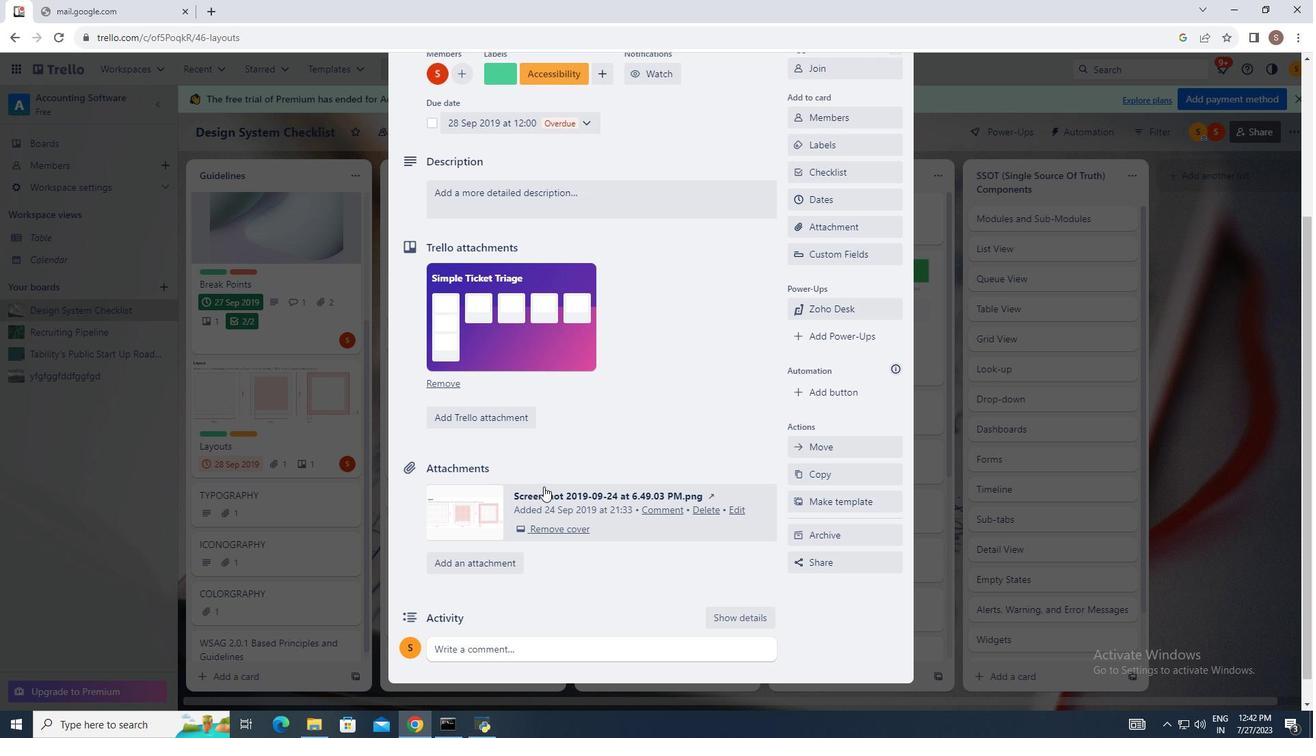 
Action: Mouse scrolled (543, 487) with delta (0, 0)
Screenshot: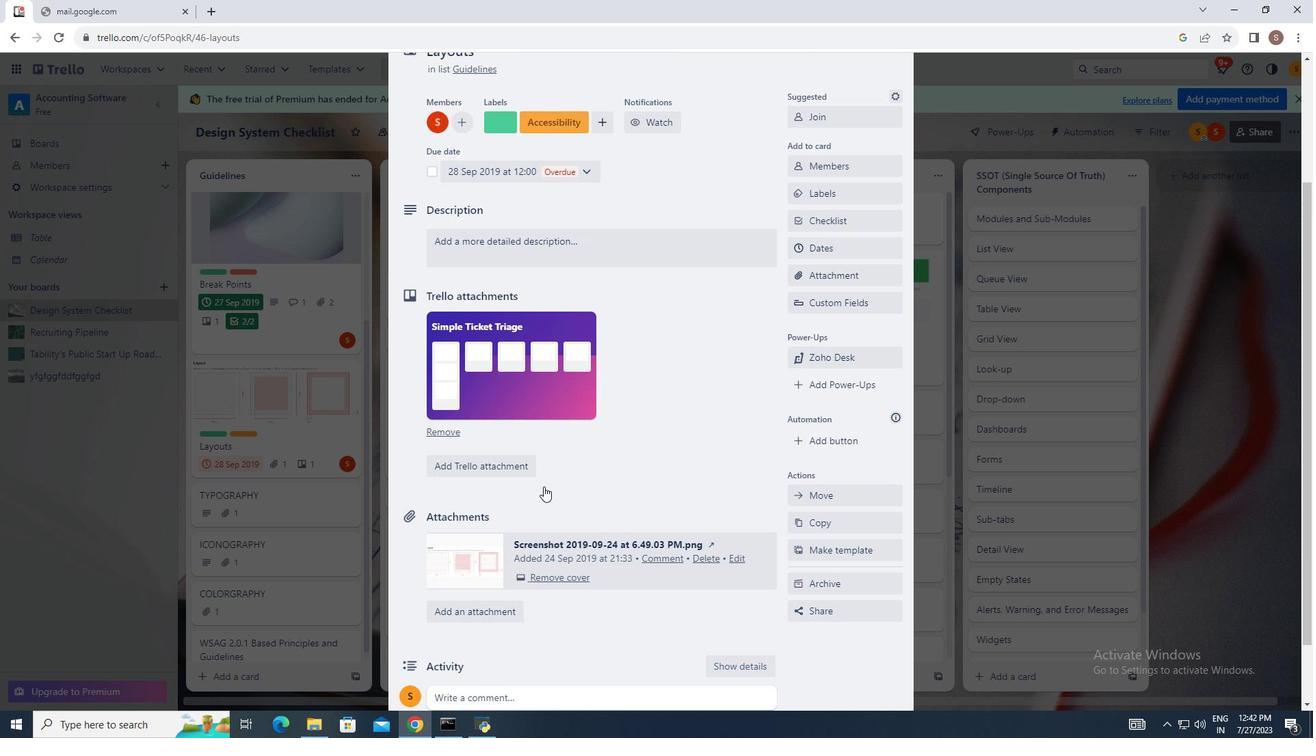 
Action: Mouse scrolled (543, 486) with delta (0, 0)
Screenshot: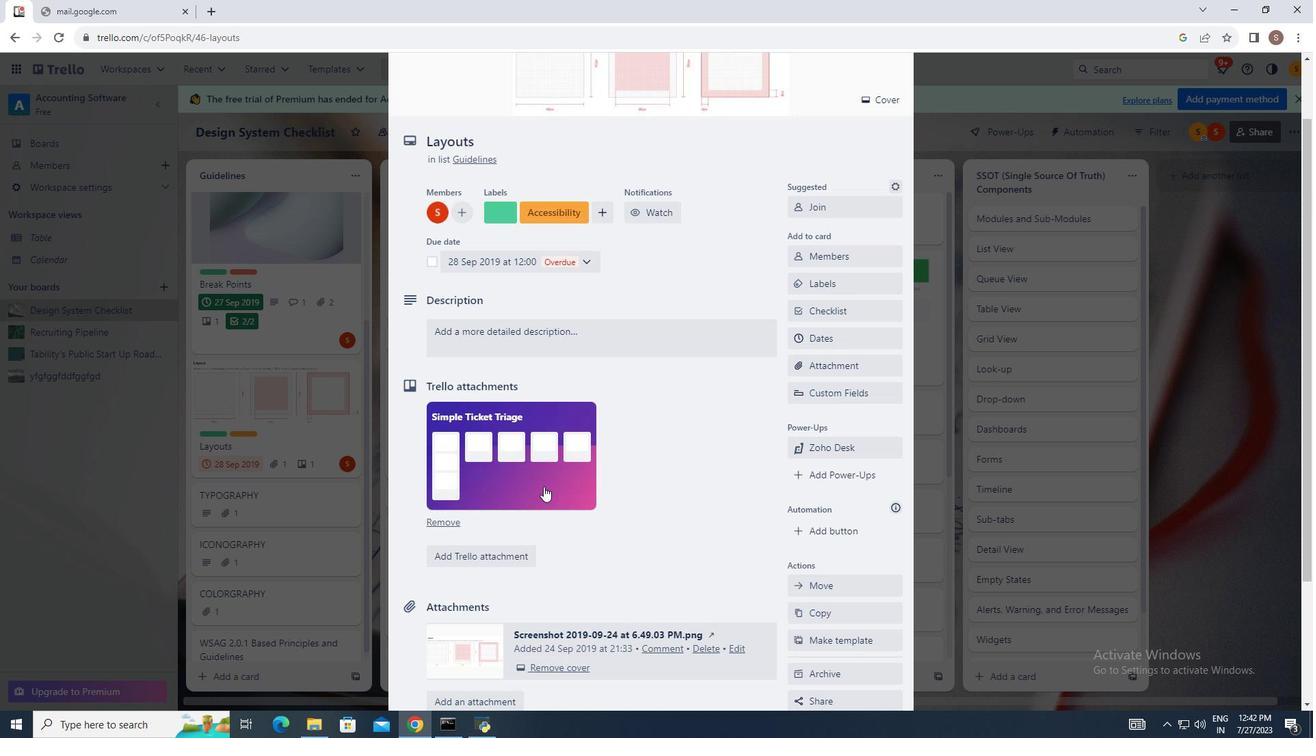 
Action: Mouse scrolled (543, 487) with delta (0, 0)
Screenshot: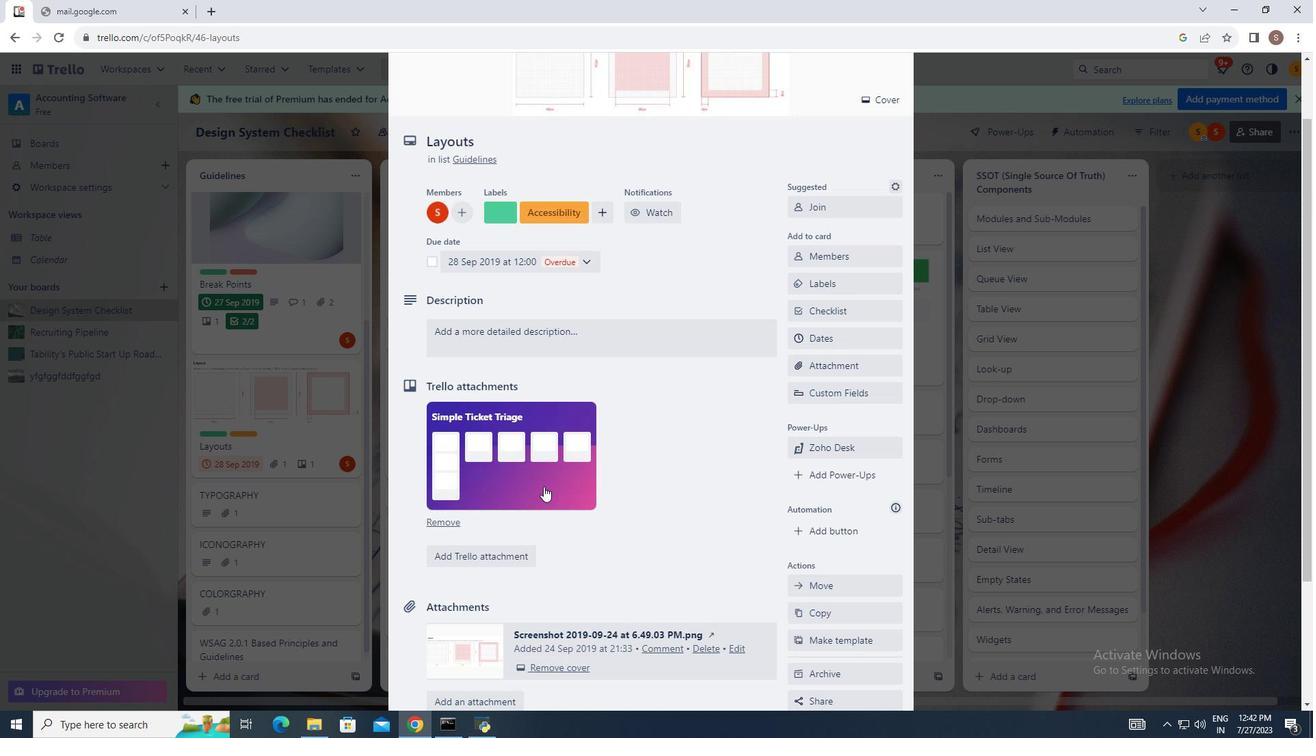 
Action: Mouse scrolled (543, 487) with delta (0, 0)
Screenshot: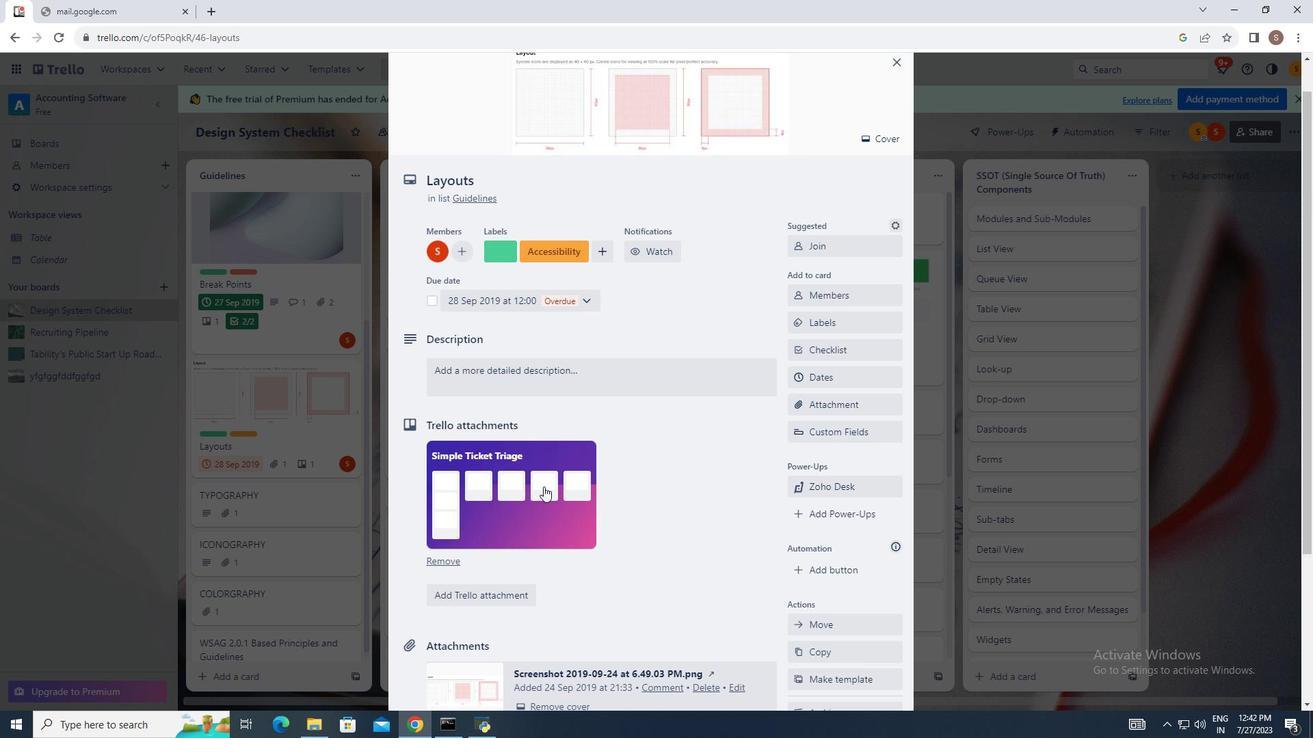 
Action: Mouse scrolled (543, 487) with delta (0, 0)
Screenshot: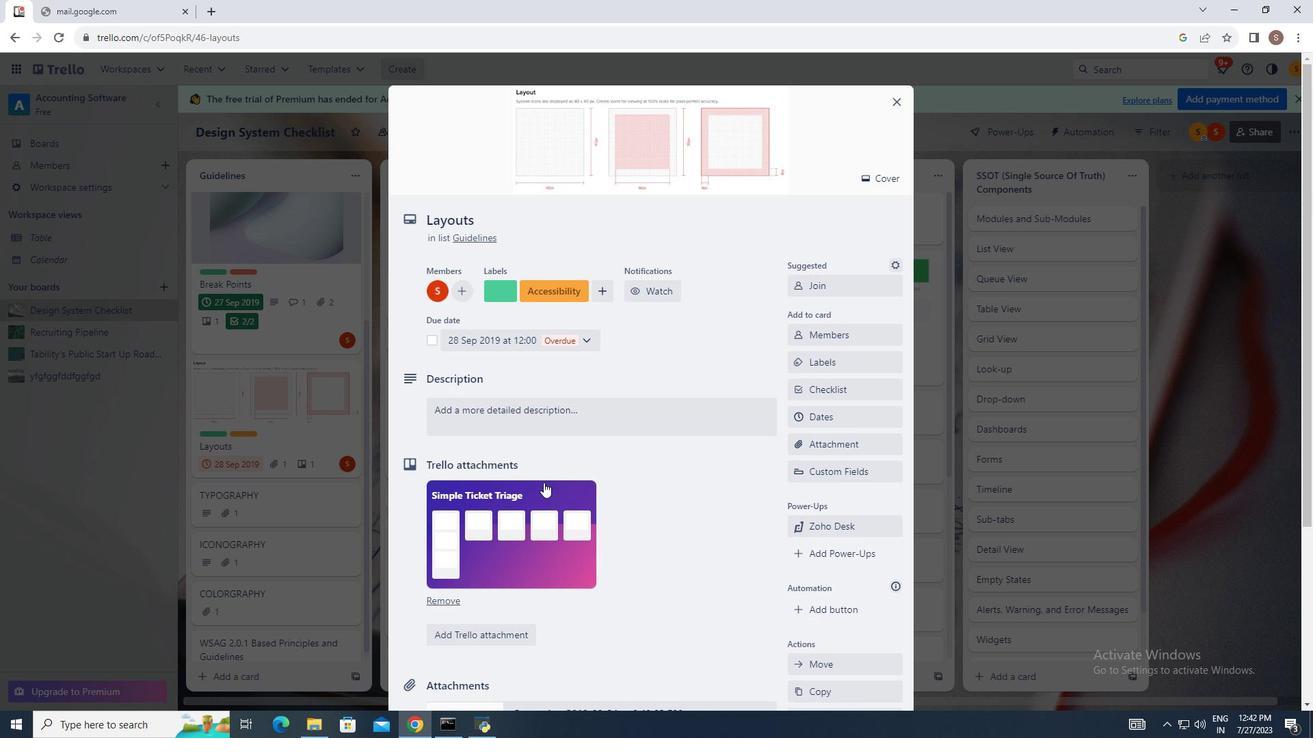 
Action: Mouse scrolled (543, 487) with delta (0, 0)
Screenshot: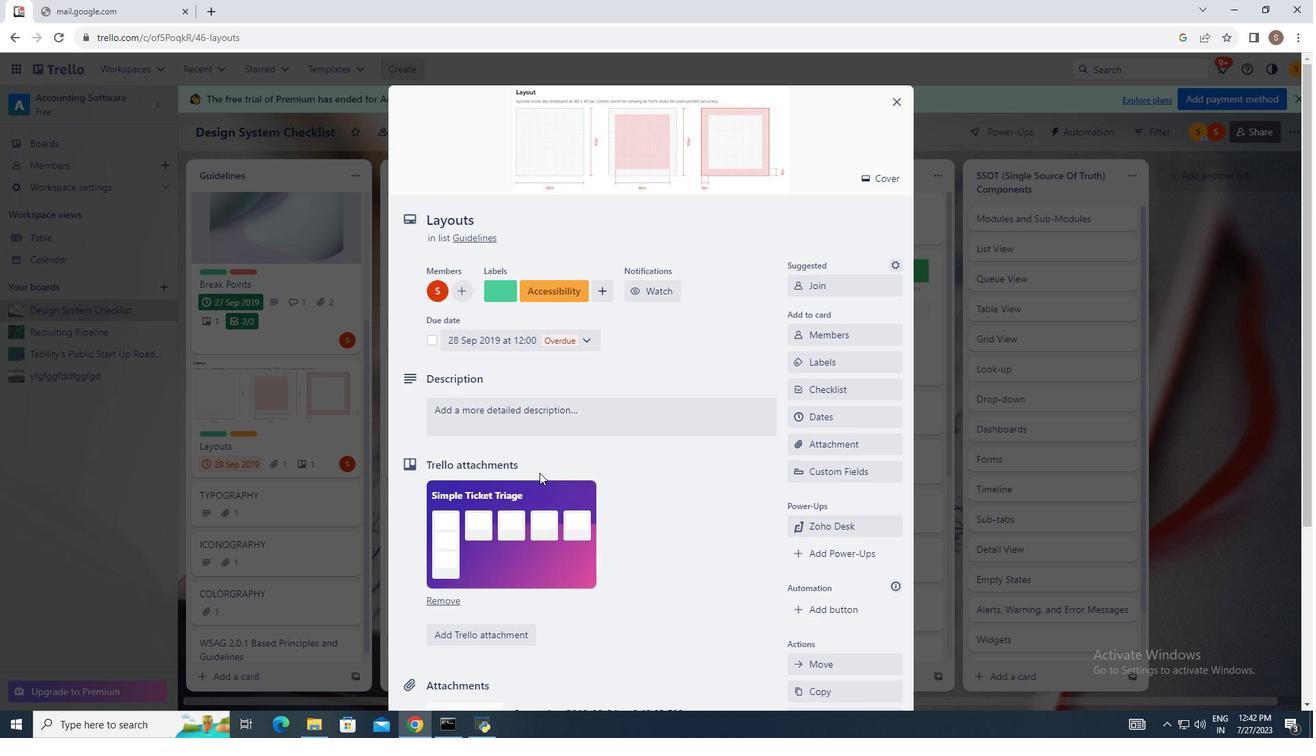 
Action: Mouse scrolled (543, 487) with delta (0, 0)
